 Task: Change  the formatting of the data to Which is Less than 10, In conditional formating, put the option 'Light Red Fill with Drak Red Text. 'add another formatting option Format As Table, insert the option Blue Table style Light 9 , change the format of Column Width to Auto fit Row HeightIn the sheet   Innovate Sales review   book
Action: Mouse moved to (32, 155)
Screenshot: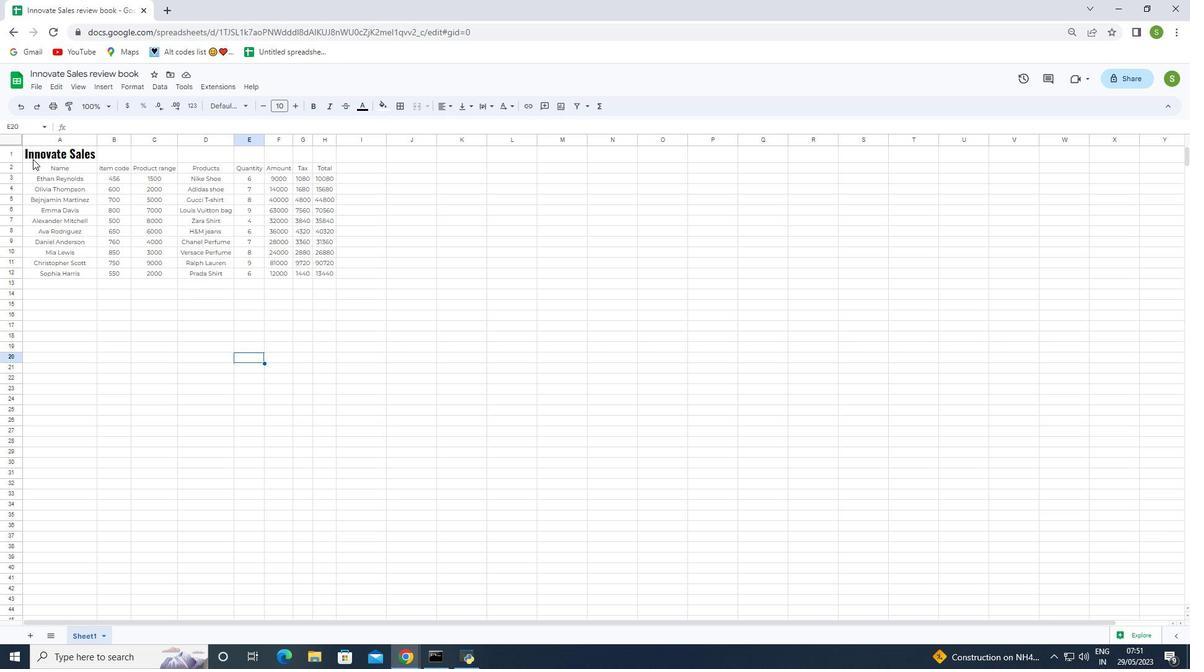 
Action: Mouse pressed left at (32, 155)
Screenshot: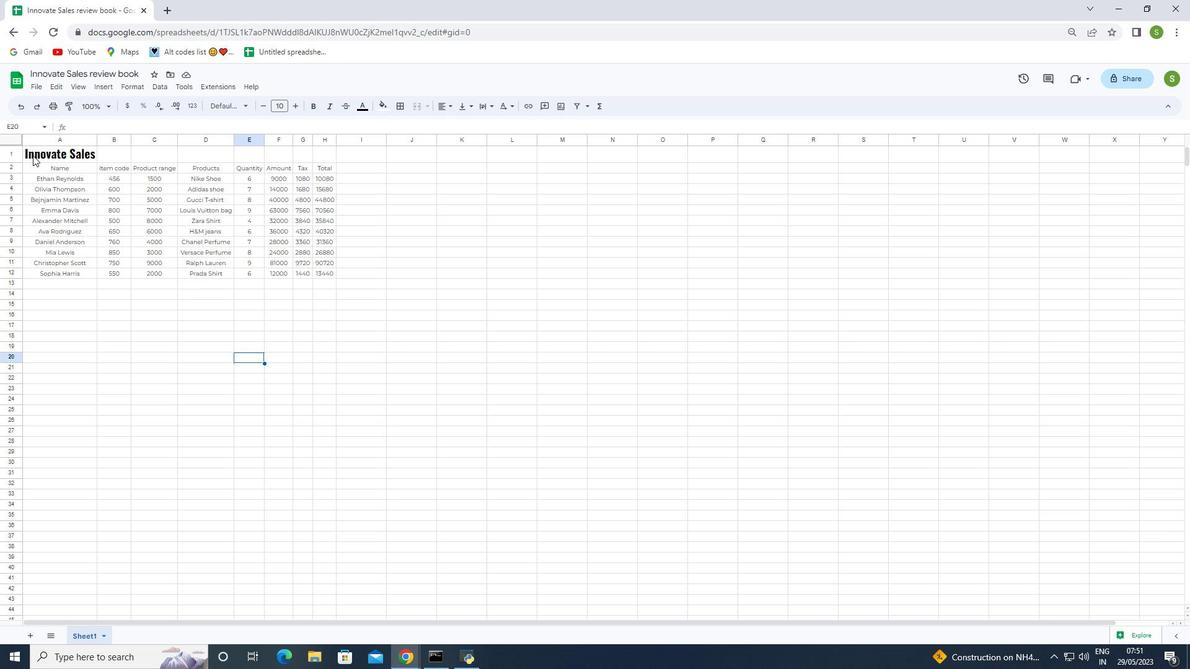 
Action: Mouse moved to (333, 375)
Screenshot: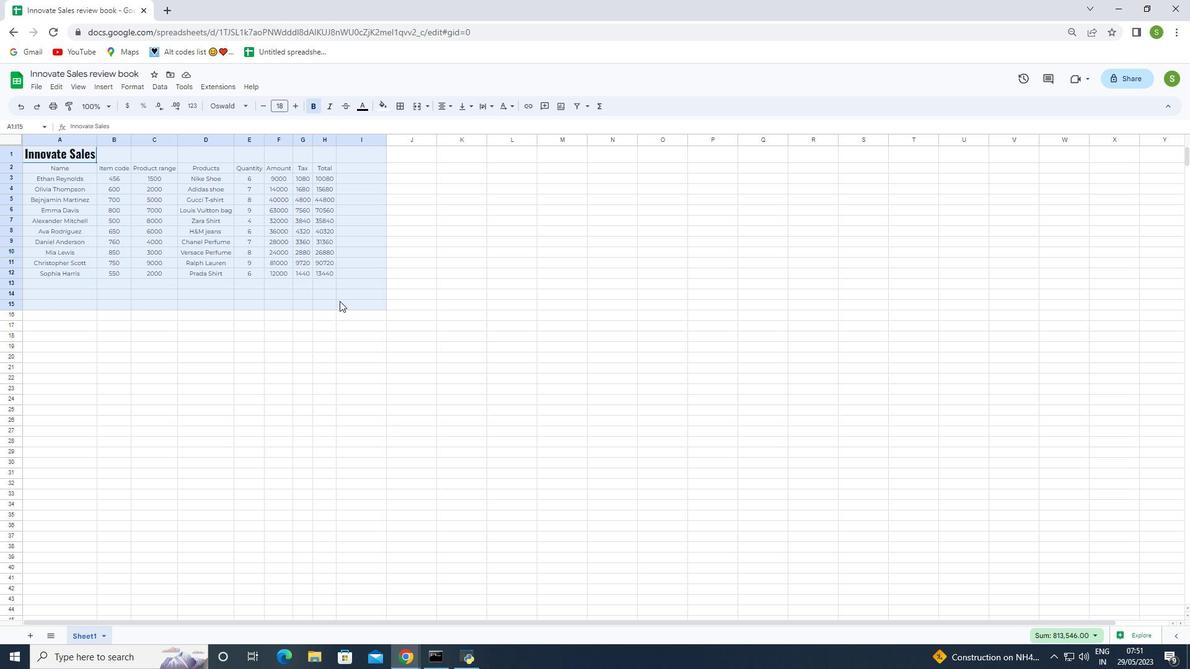 
Action: Mouse pressed left at (333, 375)
Screenshot: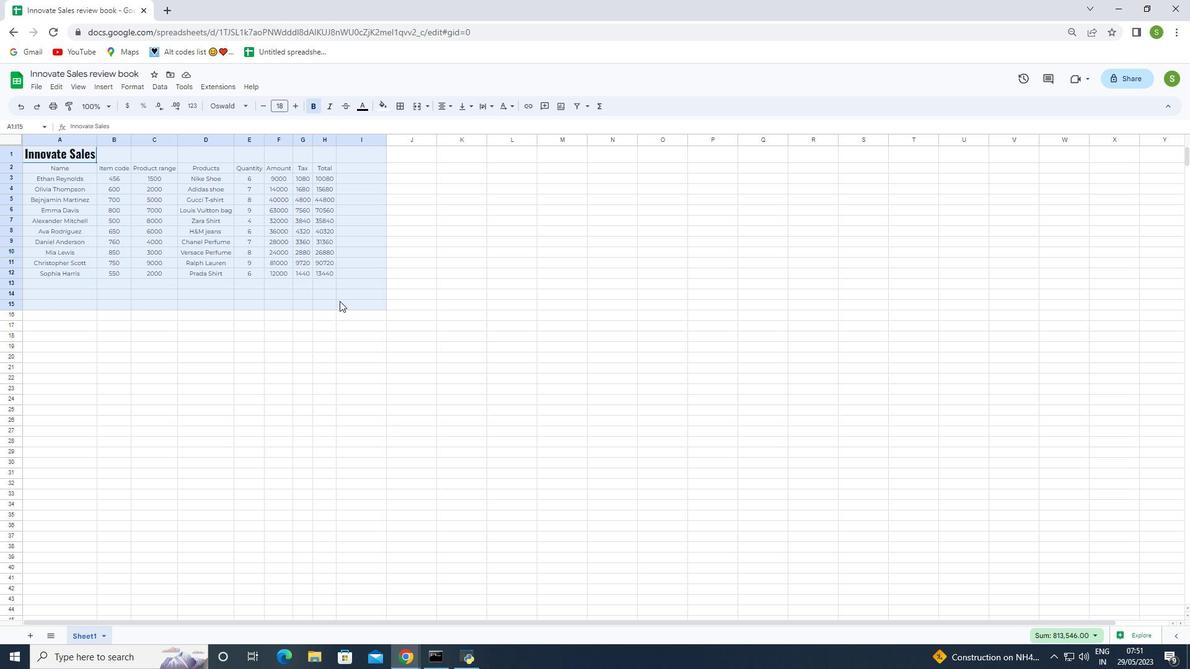 
Action: Mouse moved to (59, 171)
Screenshot: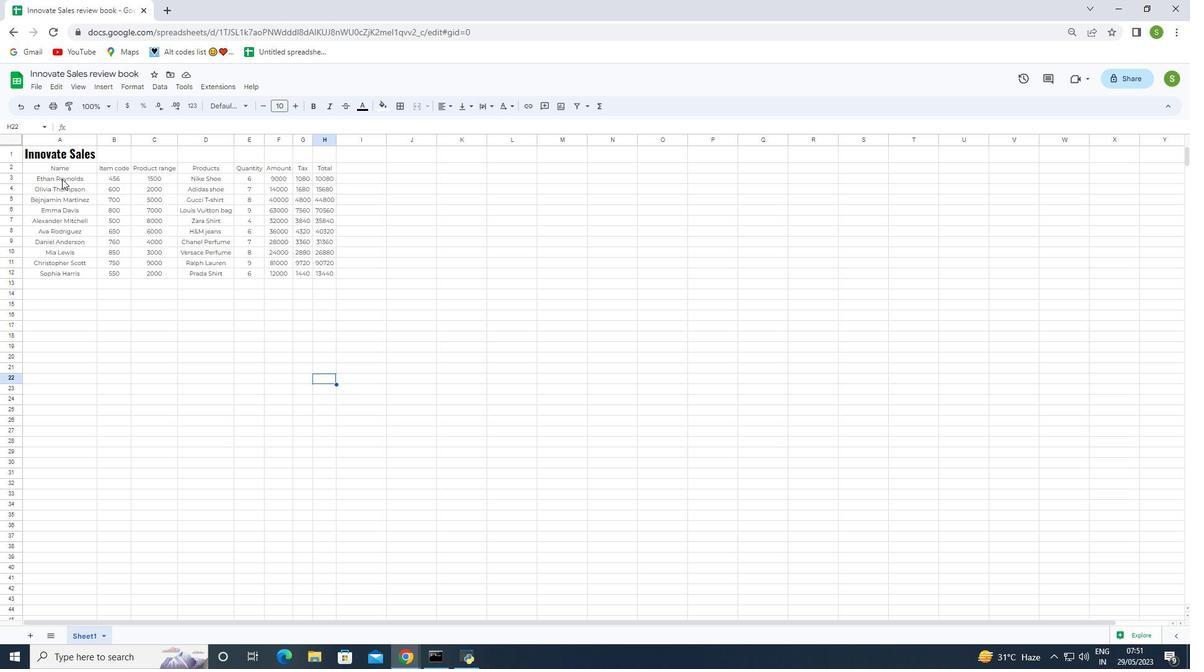 
Action: Mouse pressed left at (59, 171)
Screenshot: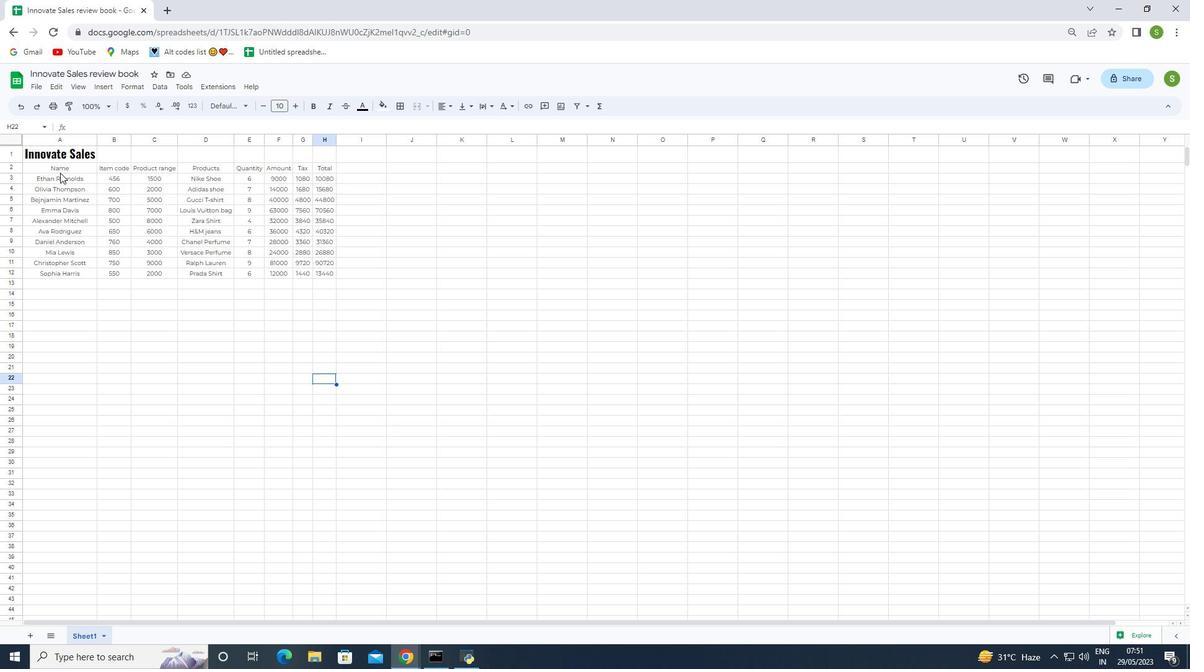 
Action: Mouse moved to (133, 86)
Screenshot: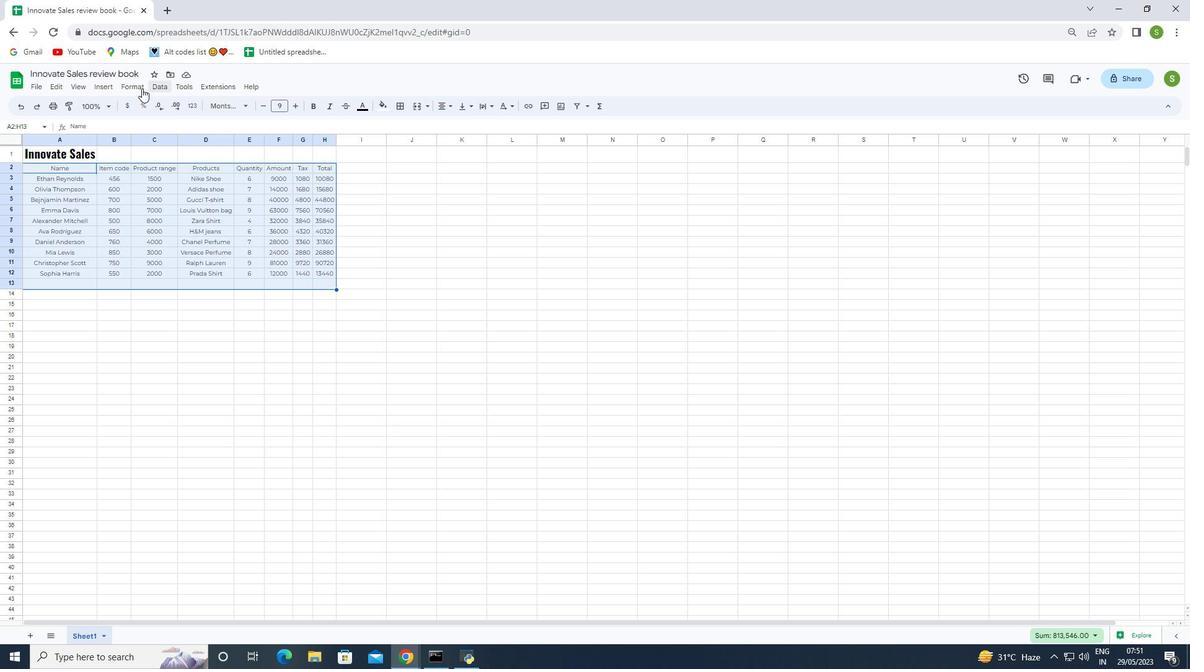 
Action: Mouse pressed left at (133, 86)
Screenshot: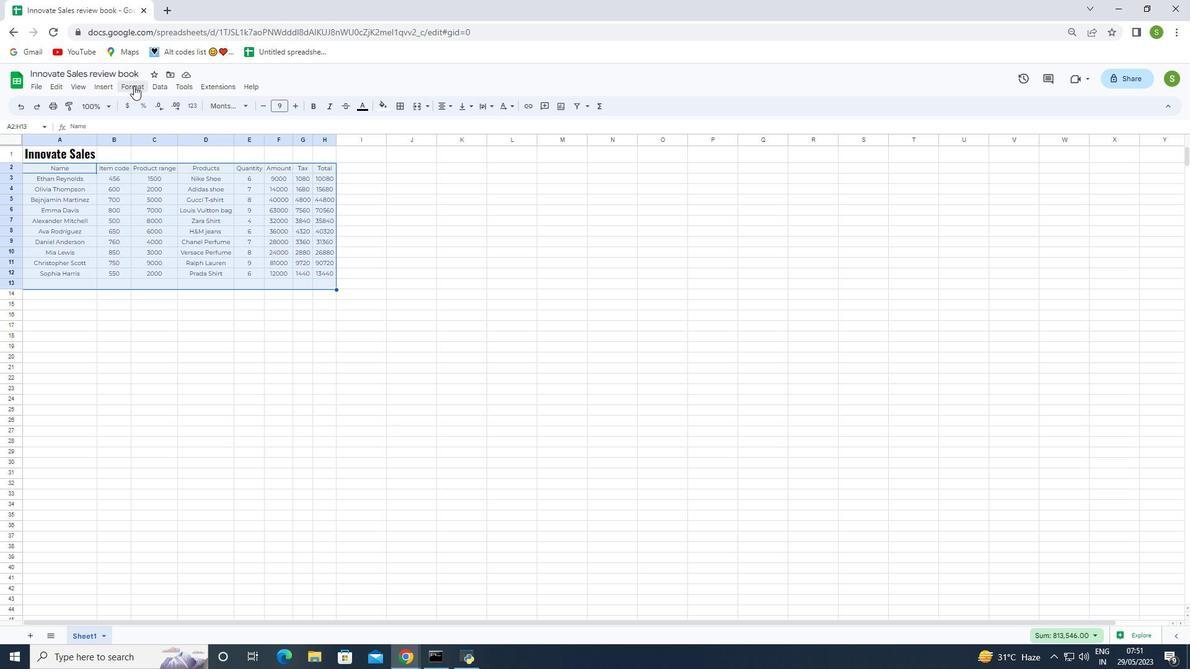 
Action: Mouse moved to (174, 256)
Screenshot: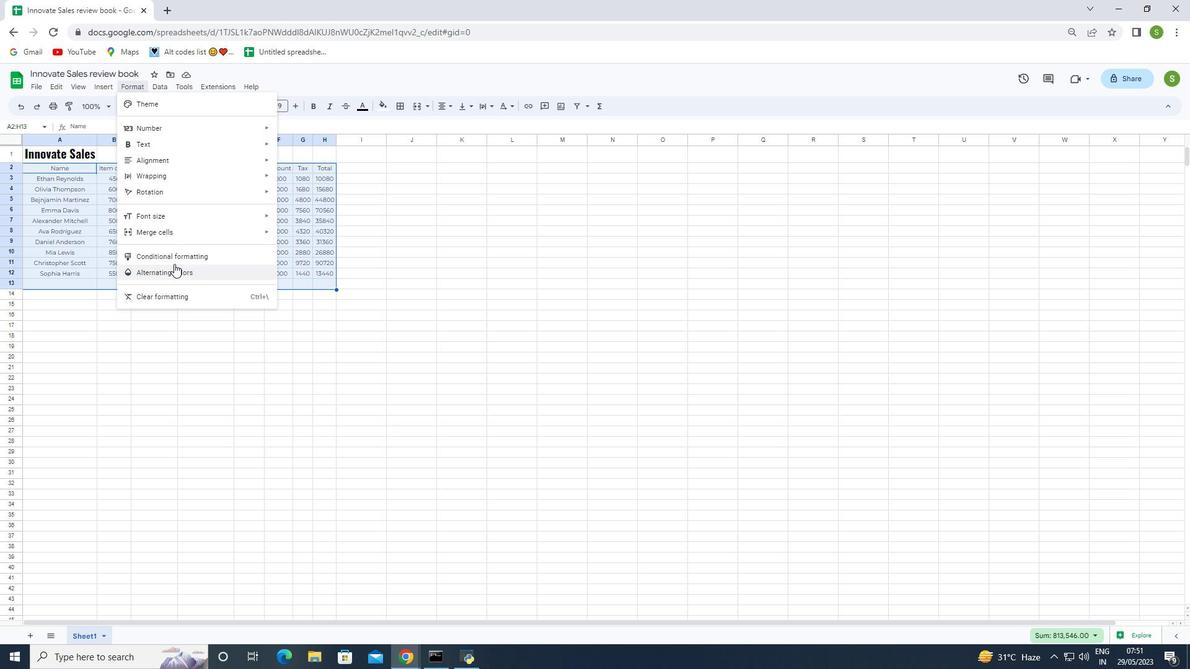
Action: Mouse pressed left at (174, 256)
Screenshot: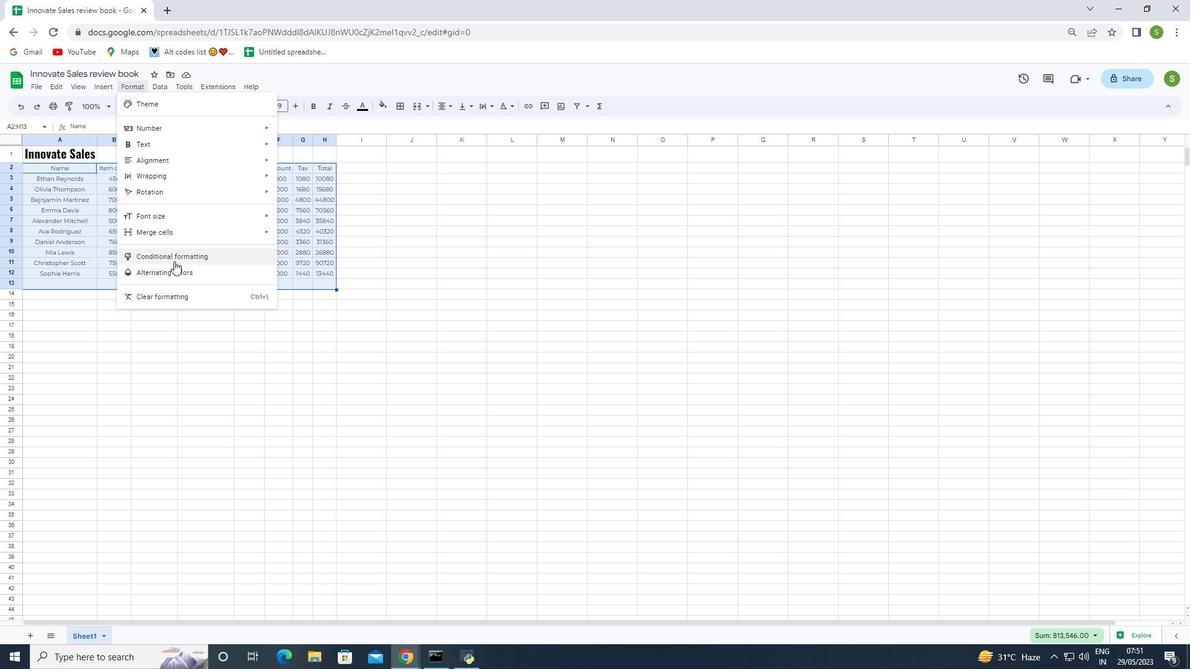 
Action: Mouse moved to (1078, 249)
Screenshot: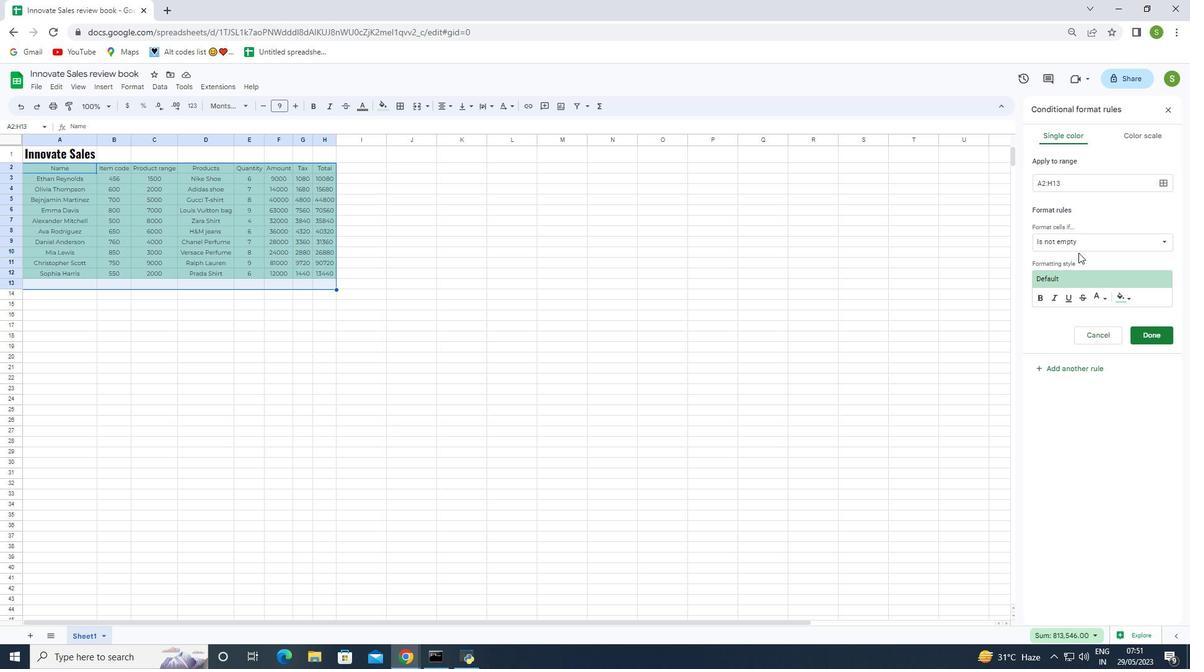 
Action: Mouse pressed left at (1078, 249)
Screenshot: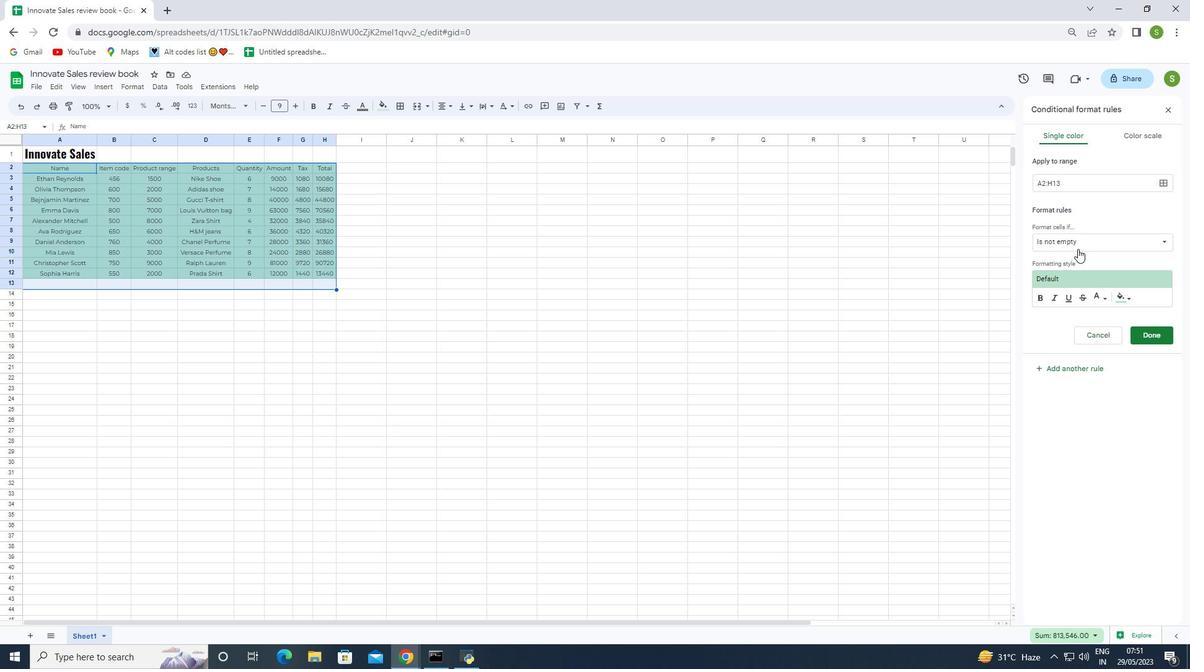 
Action: Mouse moved to (1081, 434)
Screenshot: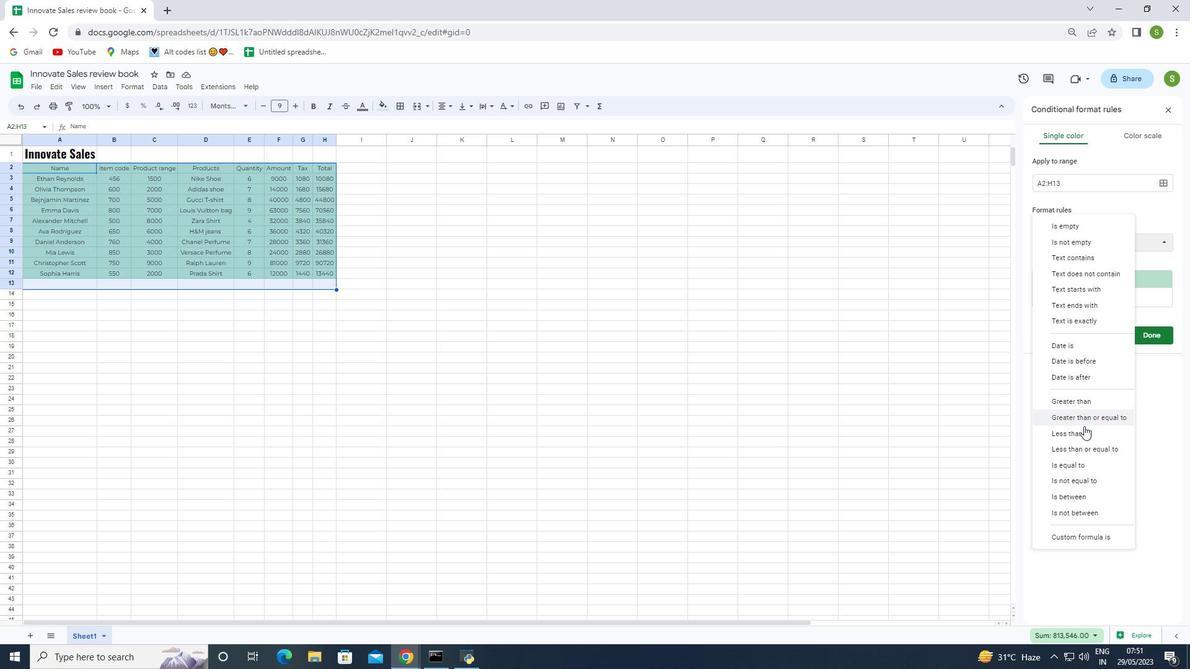 
Action: Mouse pressed left at (1081, 434)
Screenshot: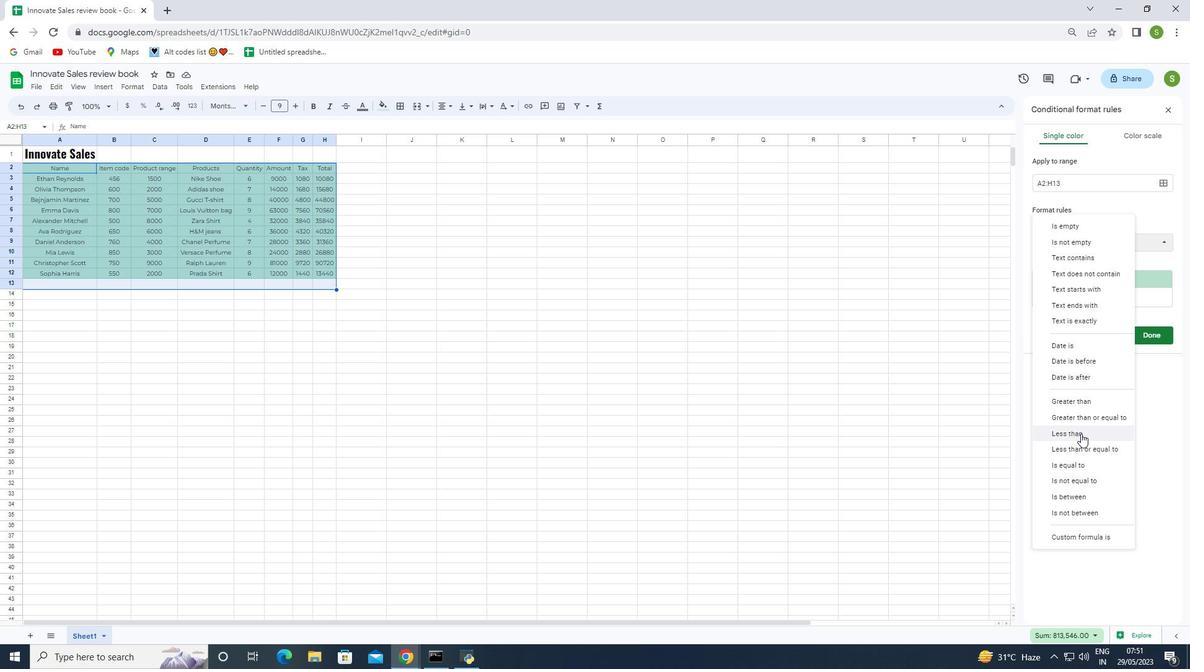 
Action: Mouse moved to (1047, 262)
Screenshot: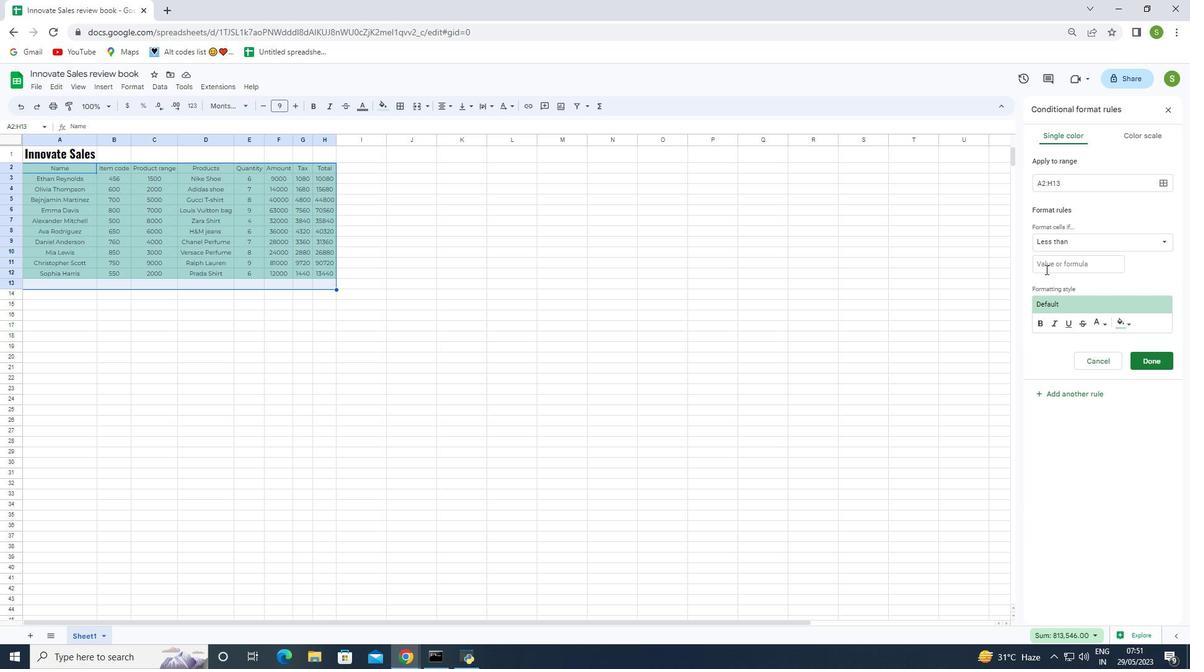 
Action: Mouse pressed left at (1047, 262)
Screenshot: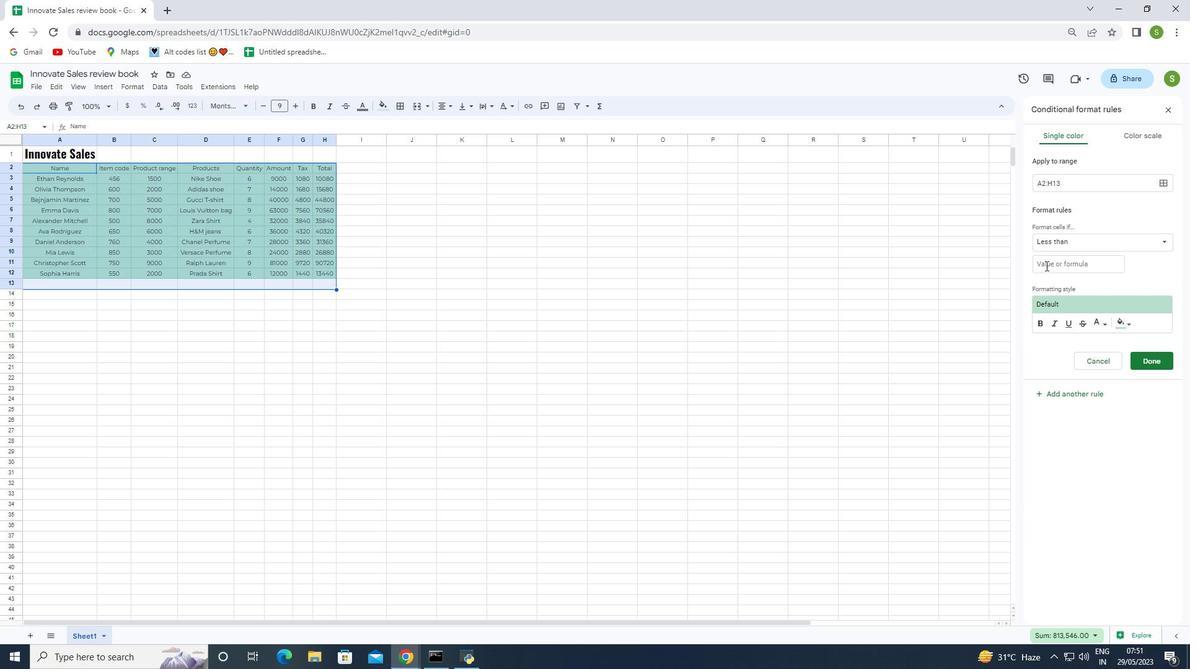 
Action: Key pressed 10
Screenshot: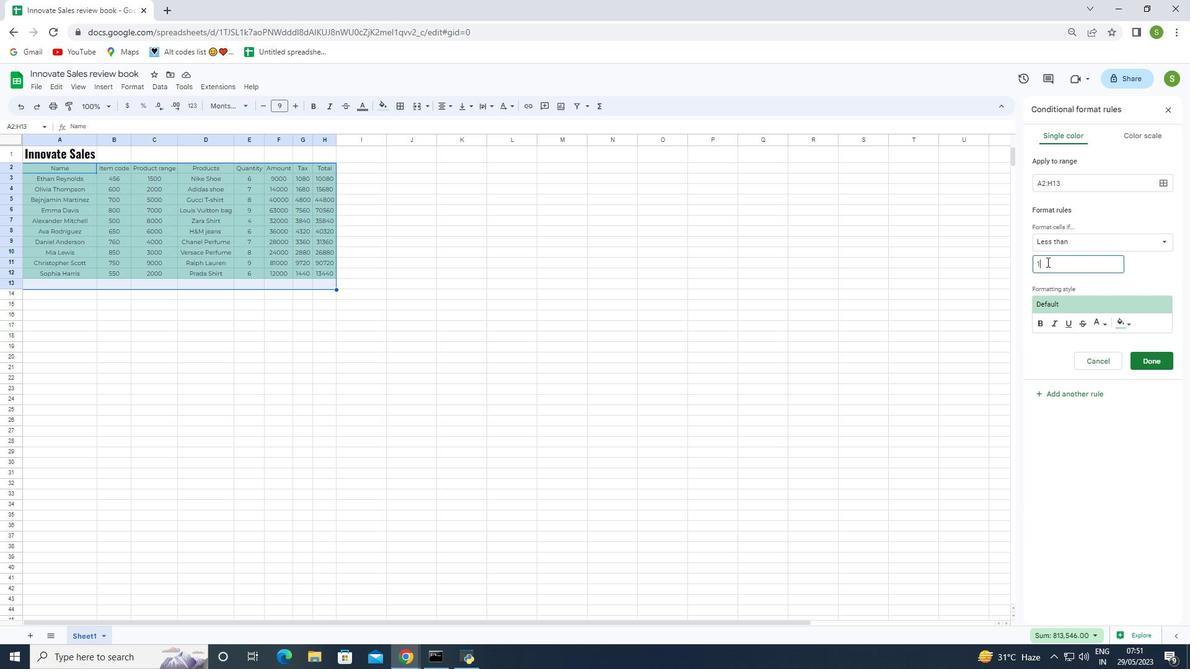 
Action: Mouse moved to (1124, 323)
Screenshot: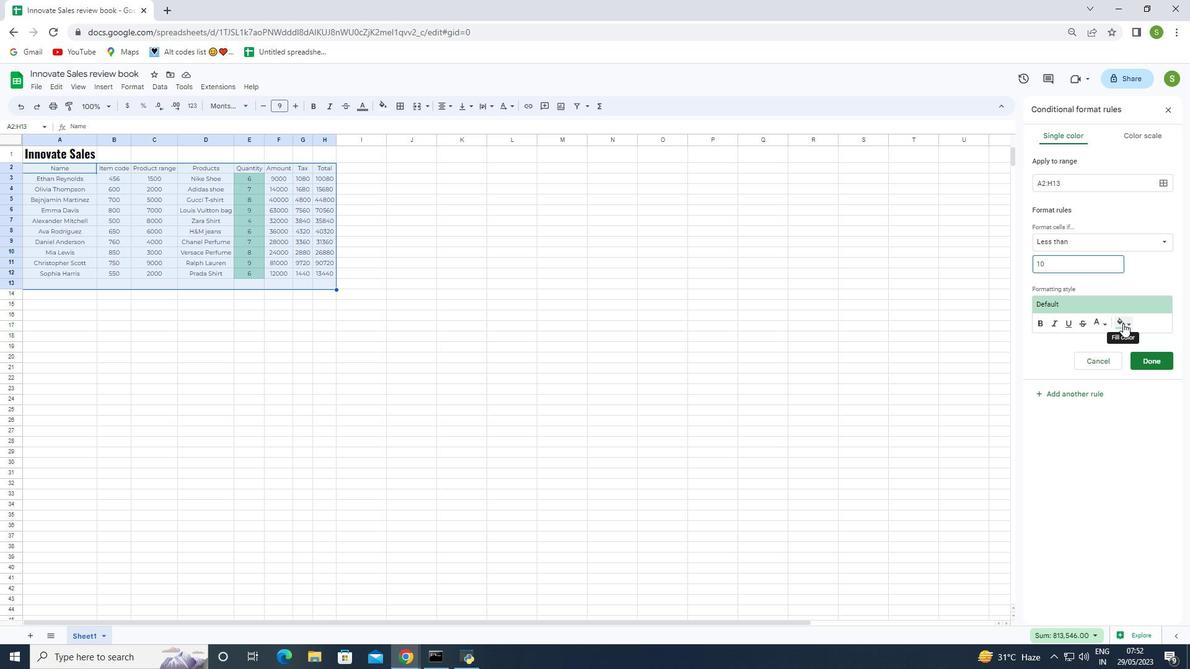 
Action: Mouse pressed left at (1124, 323)
Screenshot: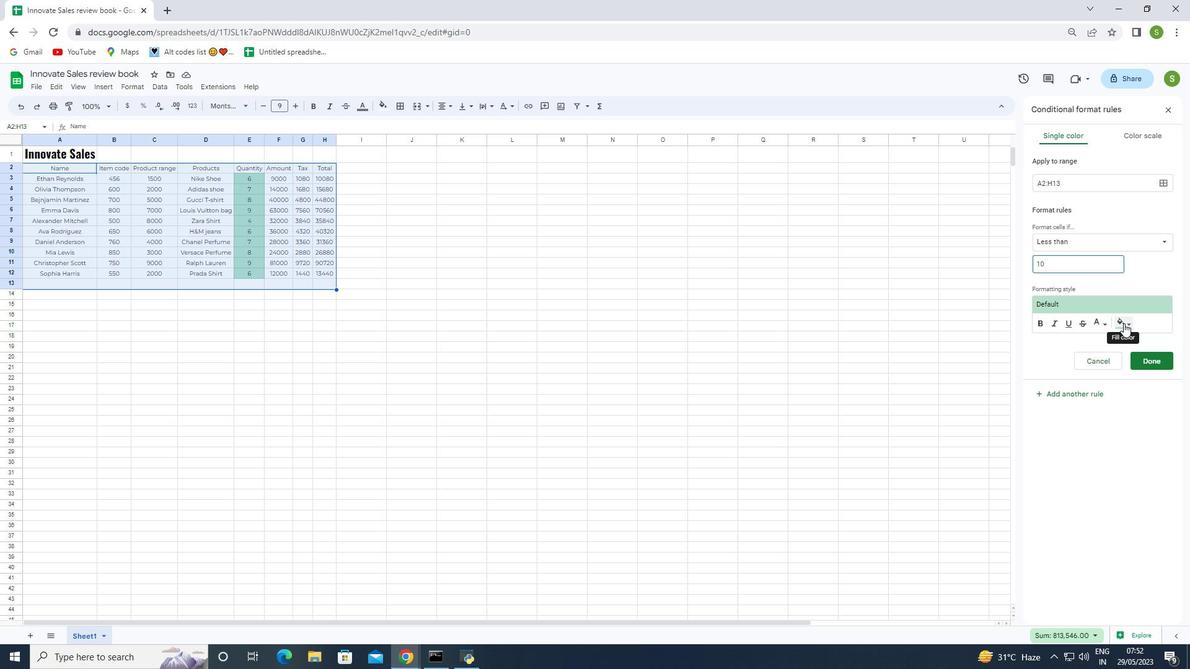 
Action: Mouse moved to (1040, 400)
Screenshot: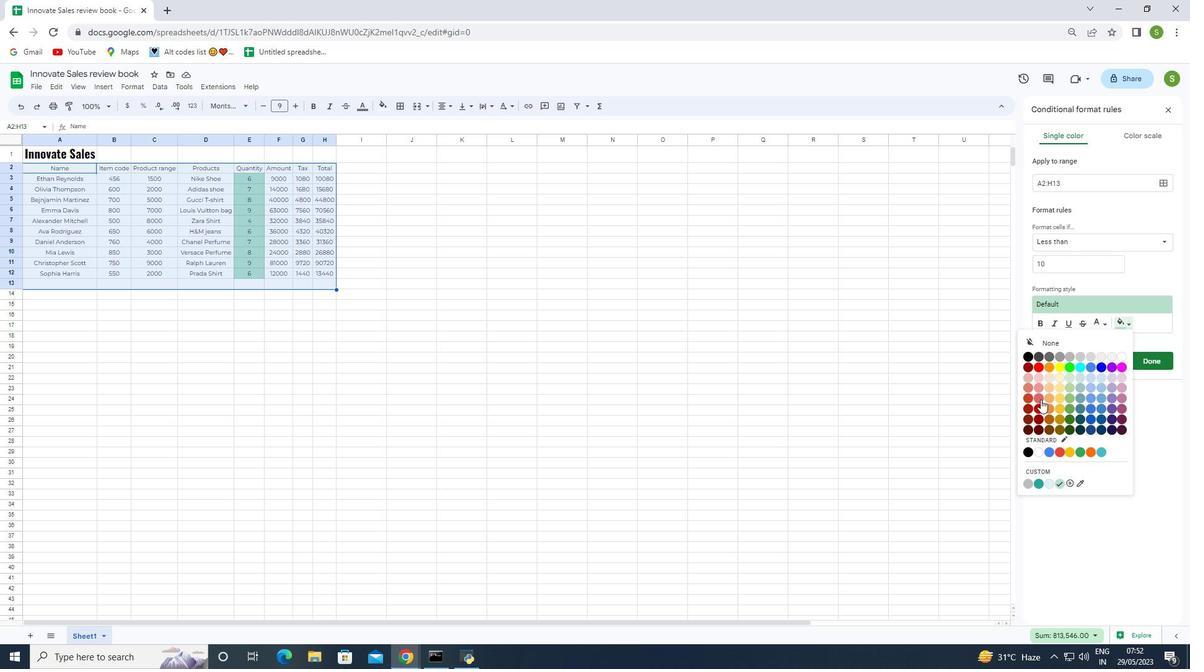 
Action: Mouse pressed left at (1040, 400)
Screenshot: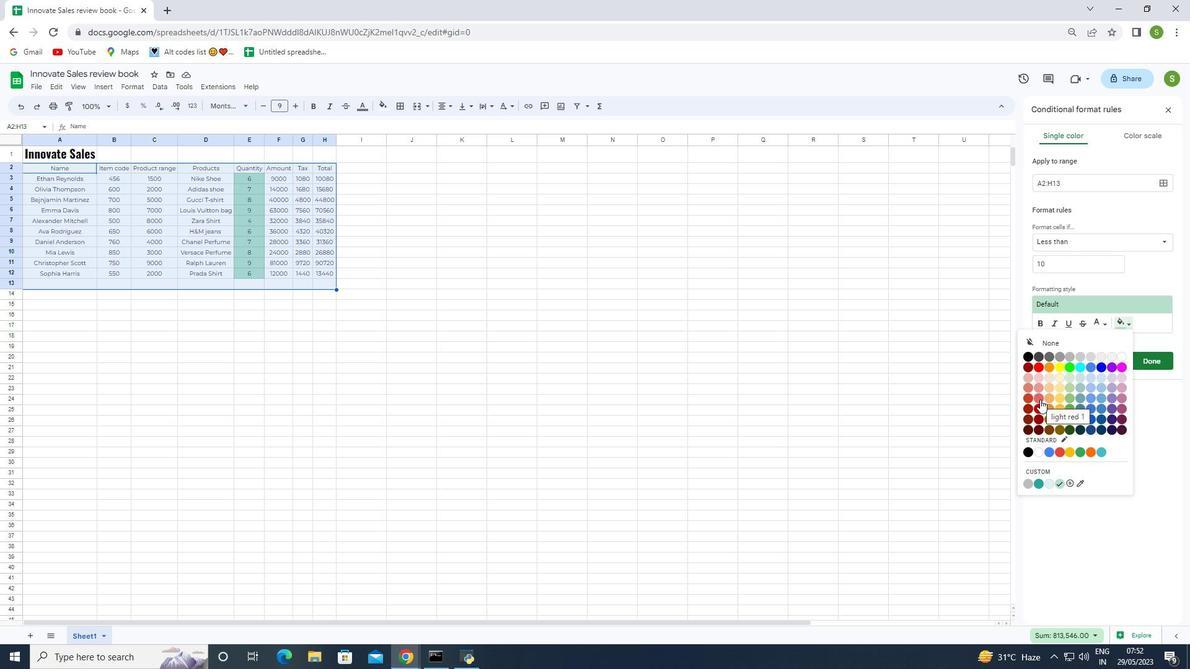 
Action: Mouse moved to (1105, 323)
Screenshot: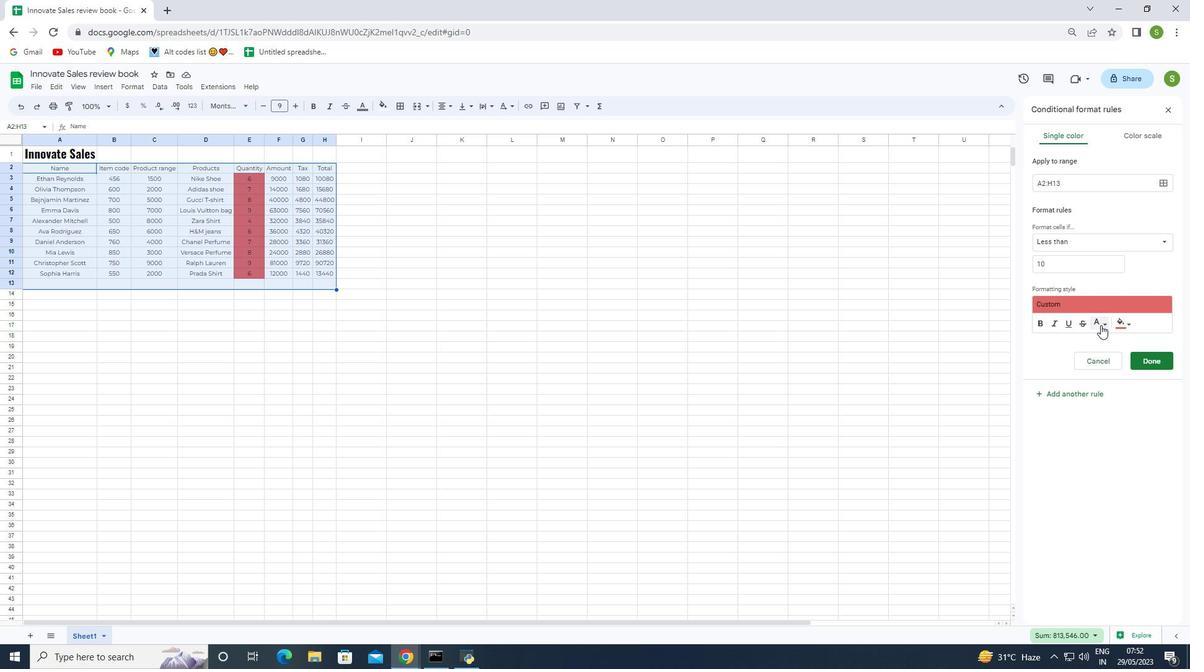 
Action: Mouse pressed left at (1105, 323)
Screenshot: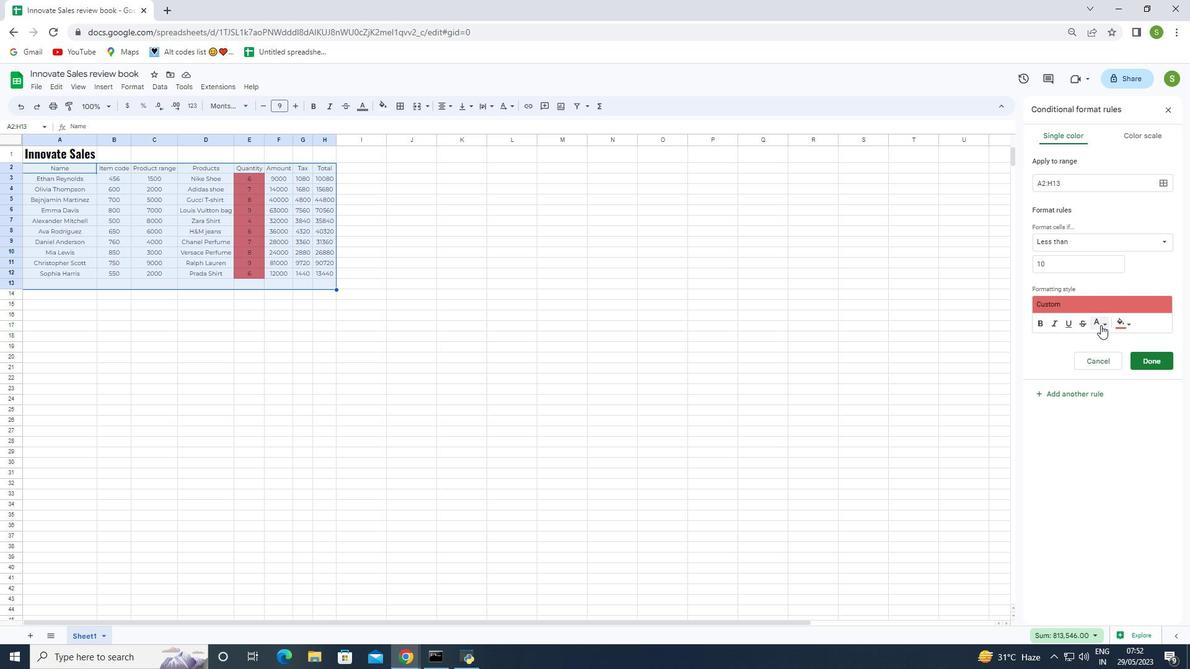 
Action: Mouse moved to (1015, 408)
Screenshot: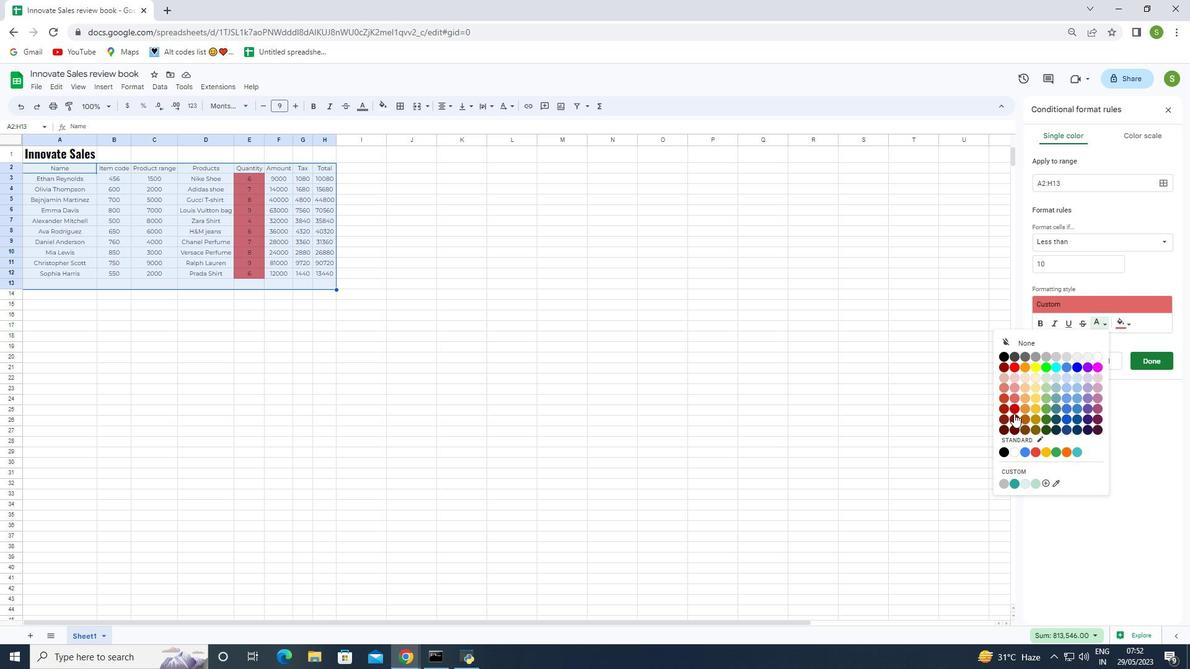 
Action: Mouse pressed left at (1015, 408)
Screenshot: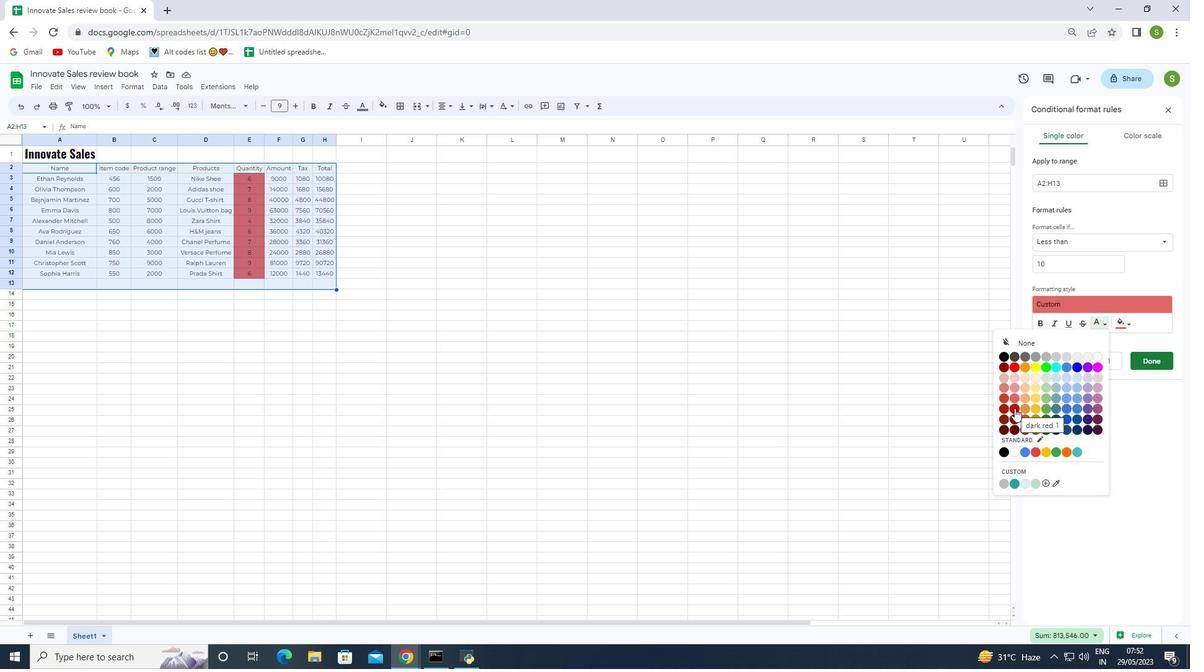 
Action: Mouse moved to (390, 448)
Screenshot: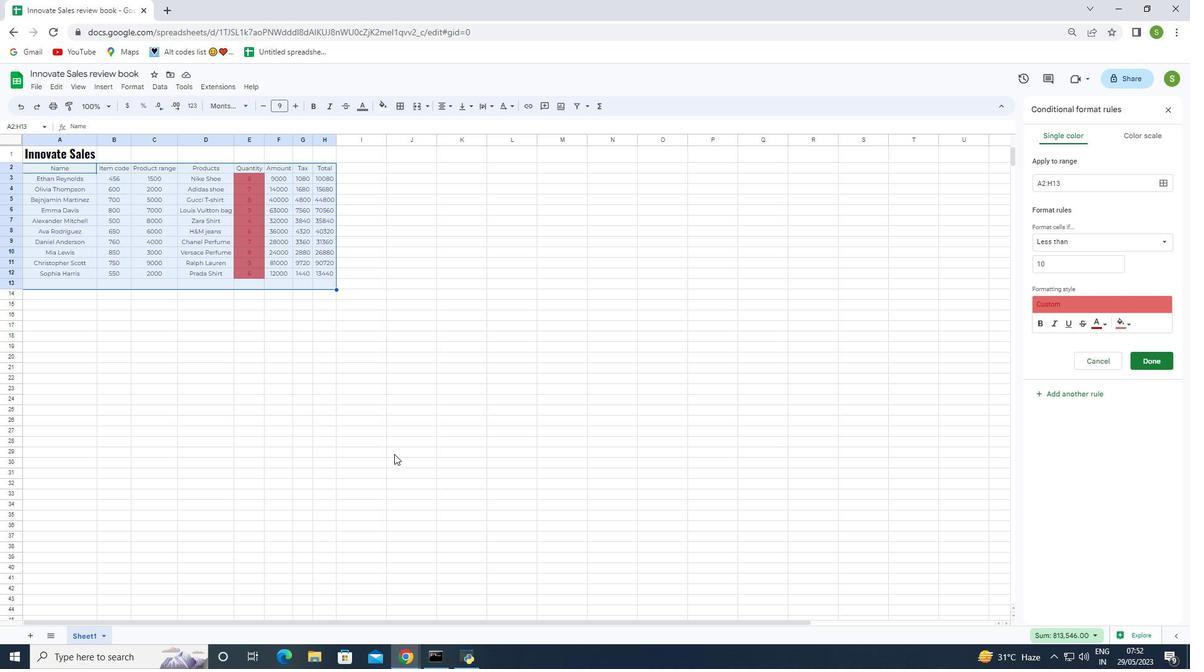 
Action: Mouse pressed left at (390, 448)
Screenshot: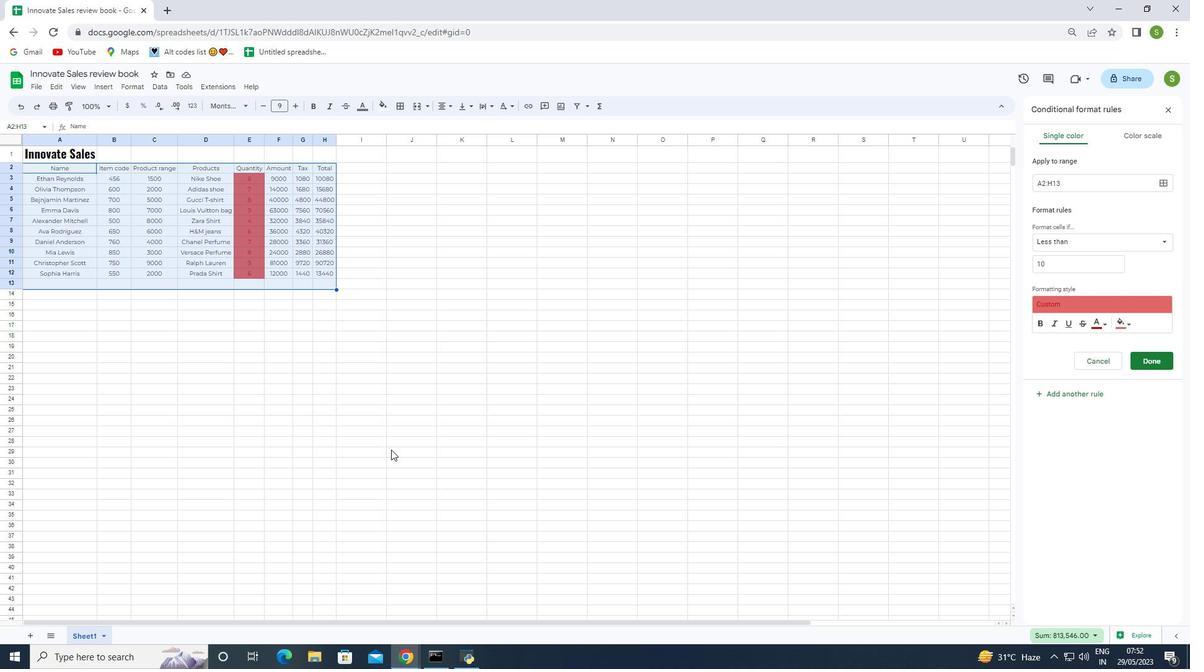 
Action: Mouse moved to (27, 150)
Screenshot: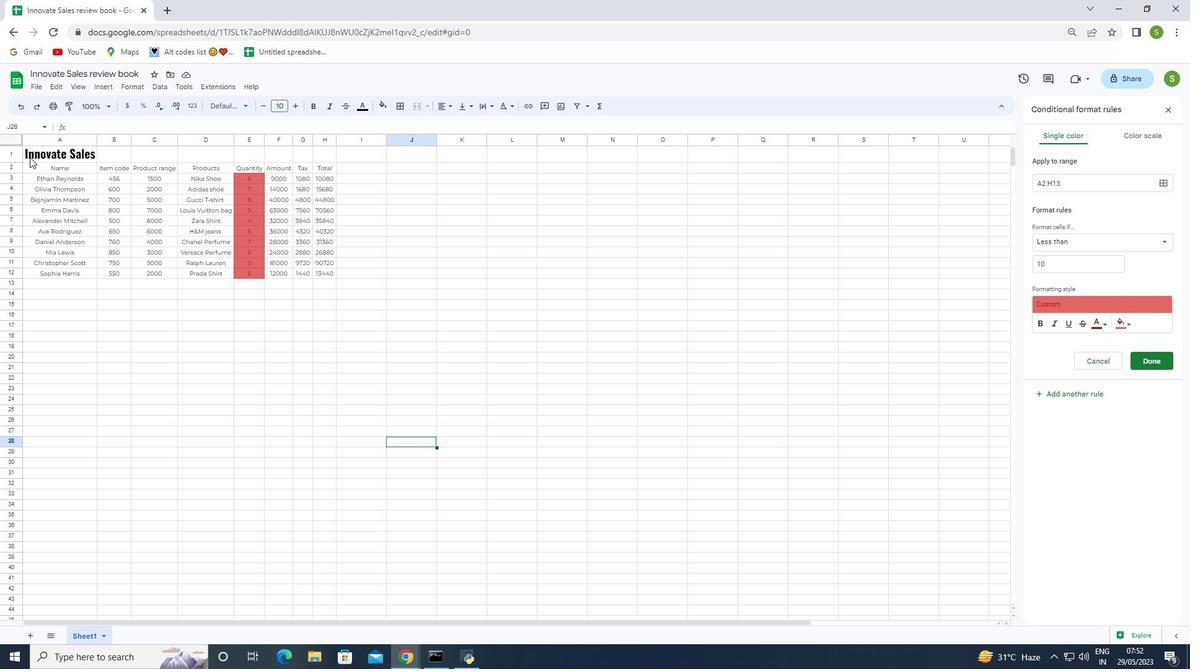 
Action: Mouse pressed left at (27, 150)
Screenshot: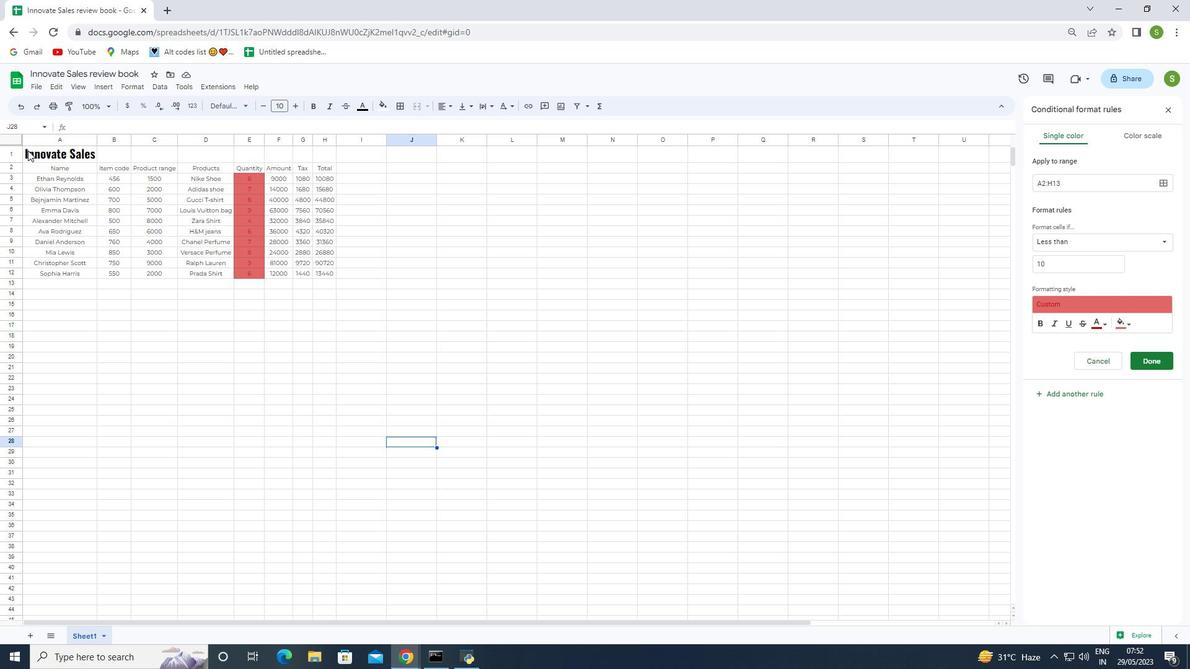 
Action: Mouse moved to (123, 84)
Screenshot: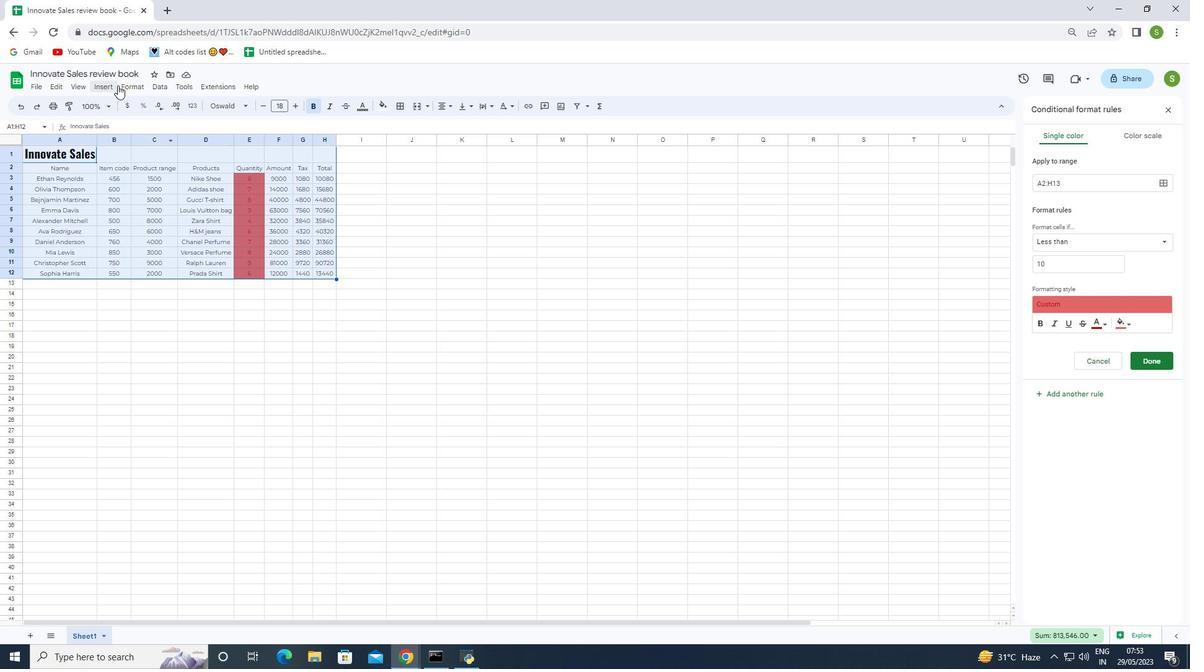 
Action: Mouse pressed left at (123, 84)
Screenshot: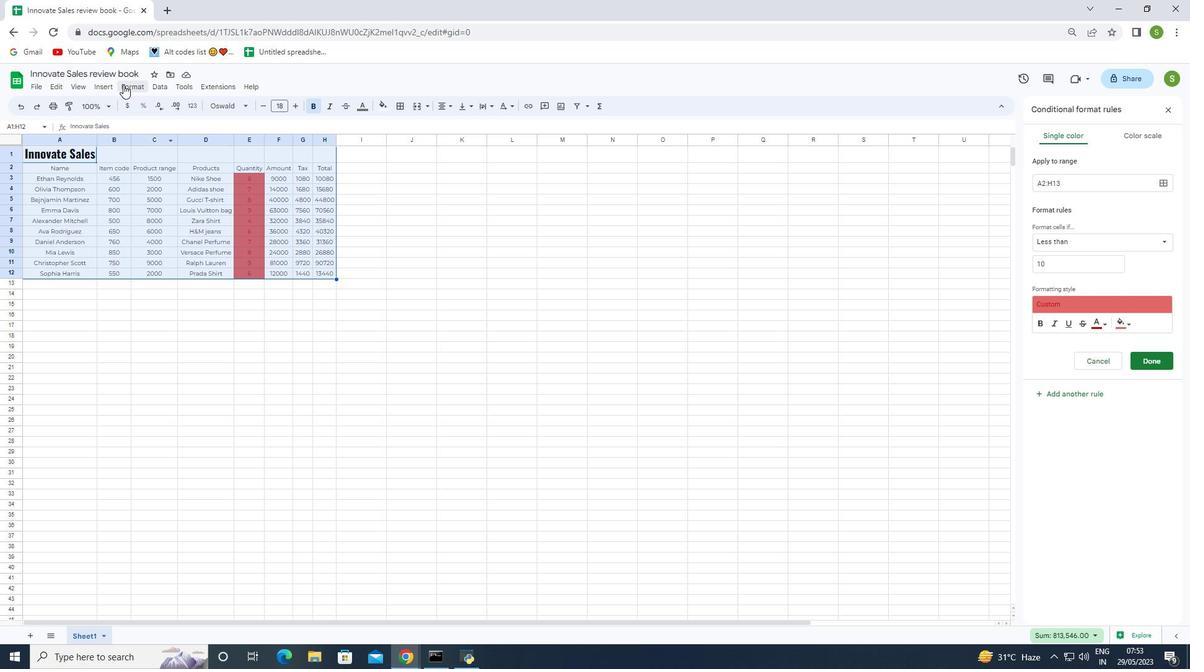 
Action: Mouse moved to (174, 272)
Screenshot: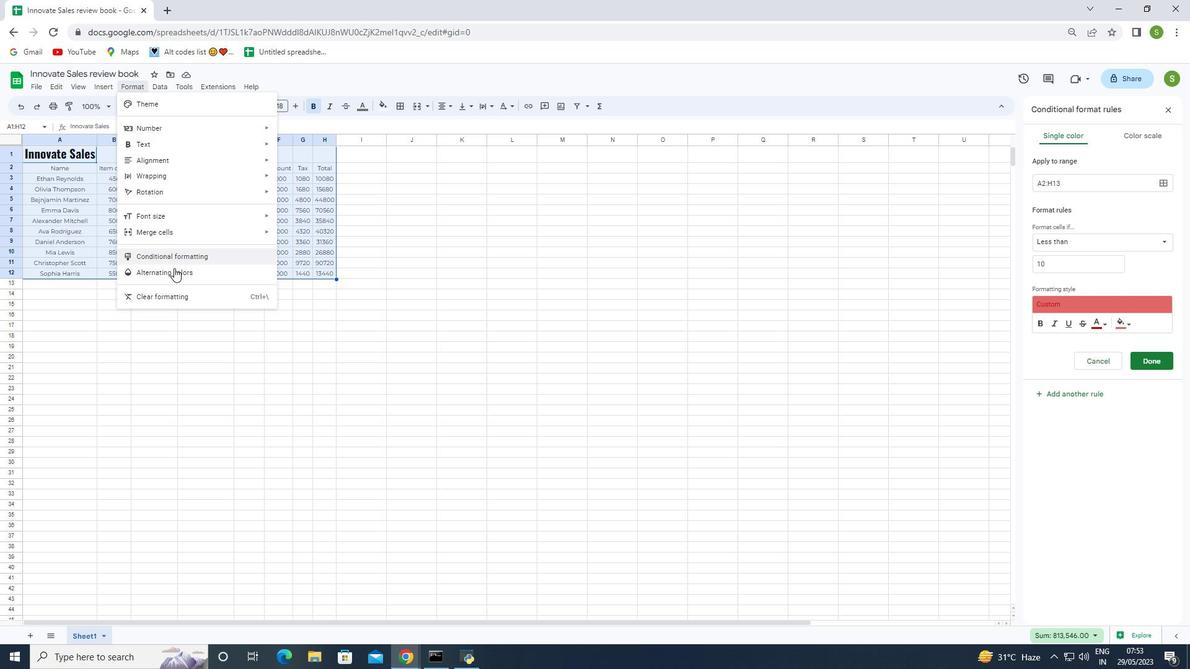 
Action: Mouse pressed left at (174, 272)
Screenshot: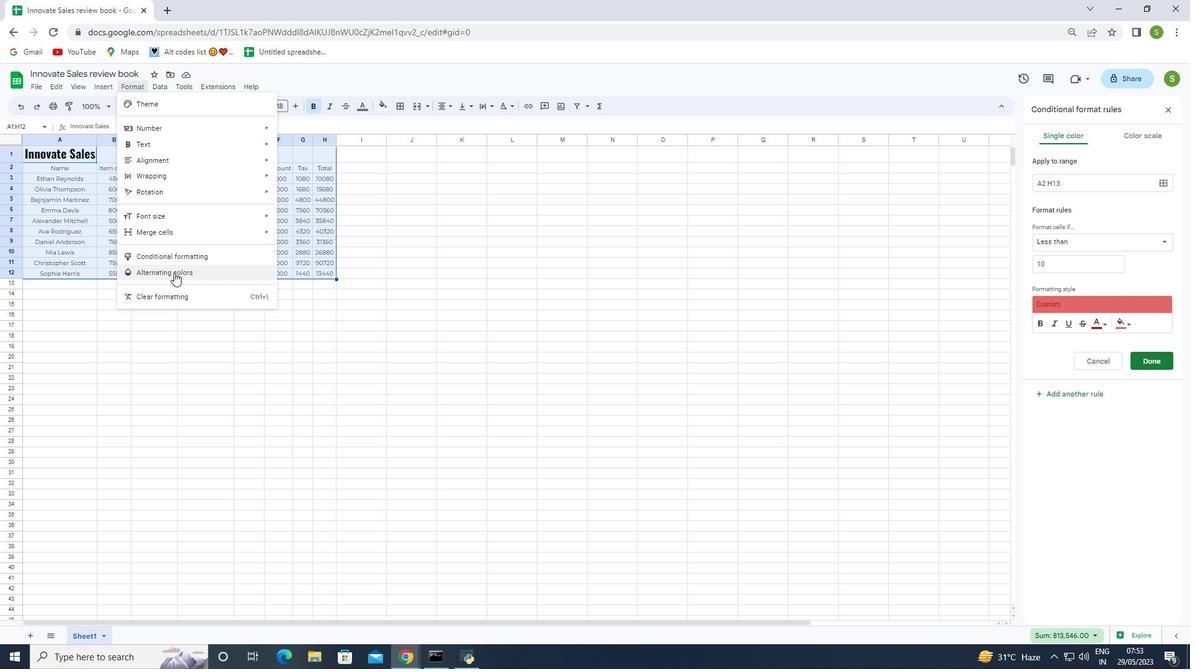 
Action: Mouse moved to (1083, 250)
Screenshot: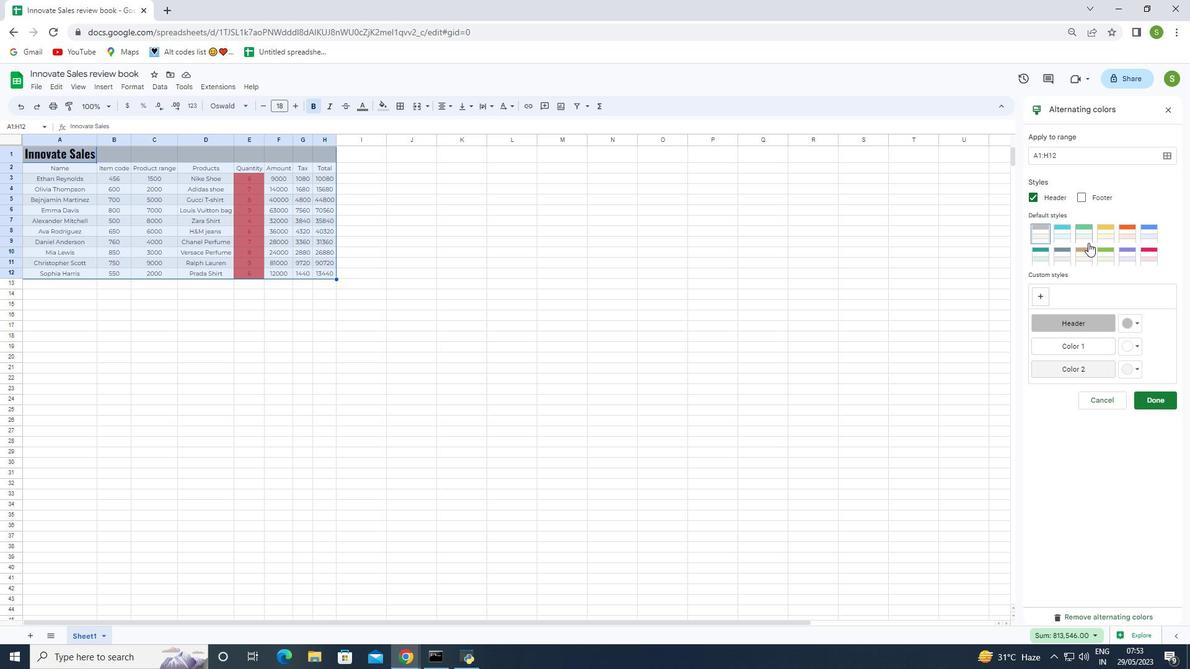 
Action: Mouse scrolled (1083, 251) with delta (0, 0)
Screenshot: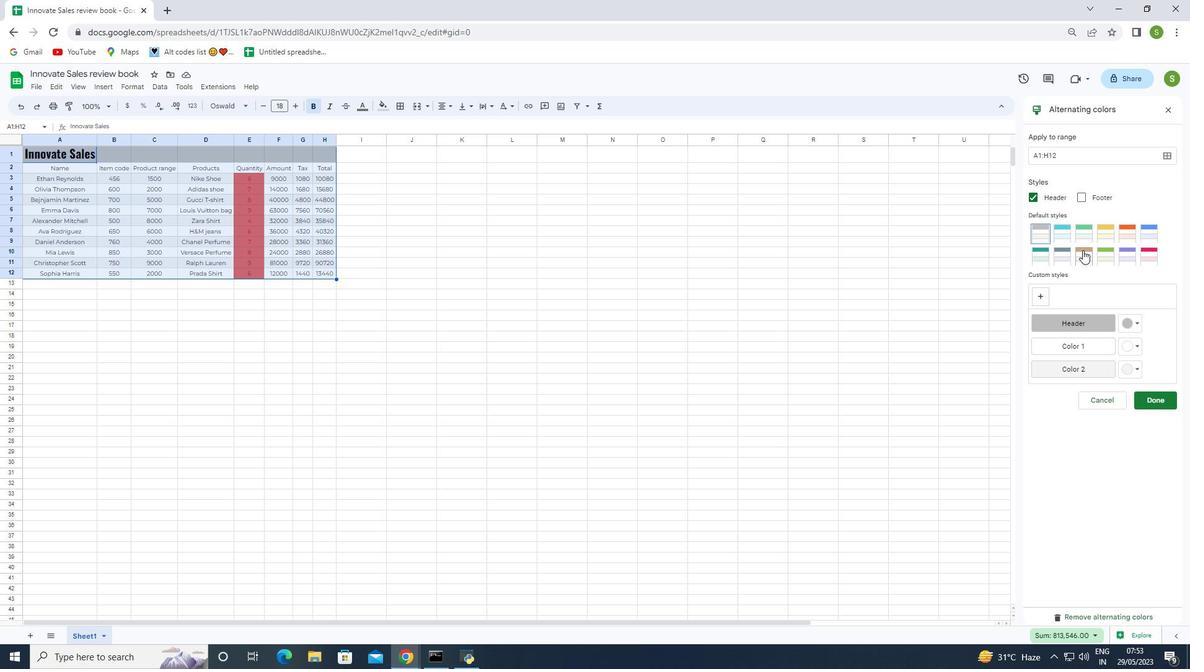 
Action: Mouse scrolled (1083, 251) with delta (0, 0)
Screenshot: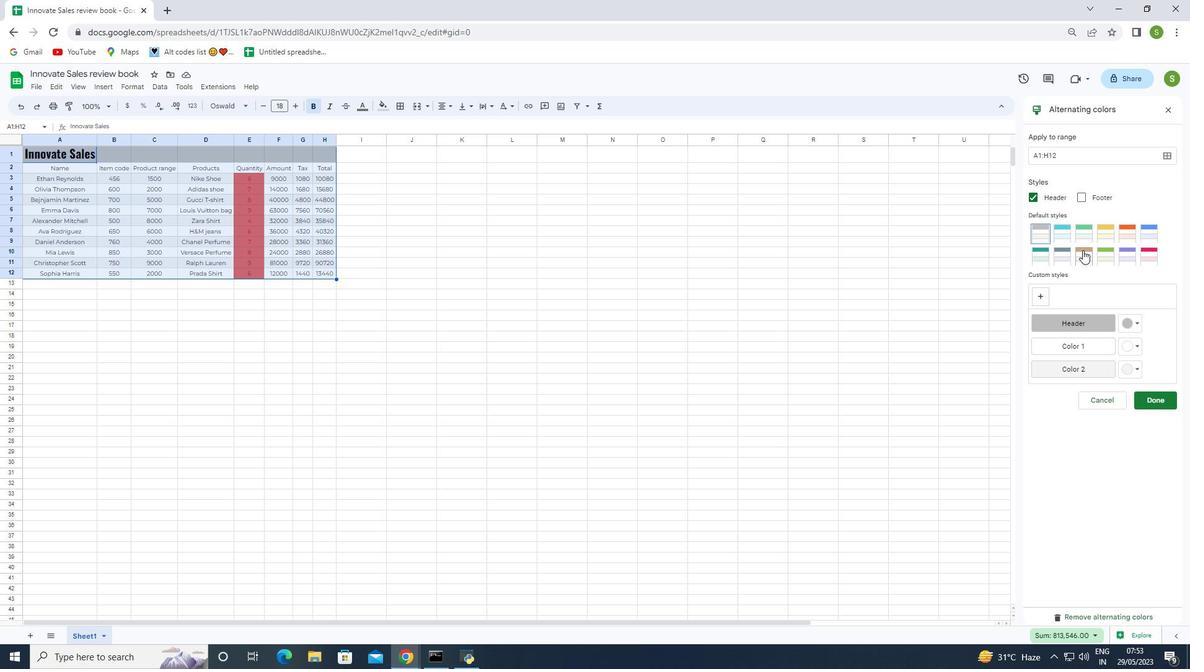 
Action: Mouse scrolled (1083, 251) with delta (0, 0)
Screenshot: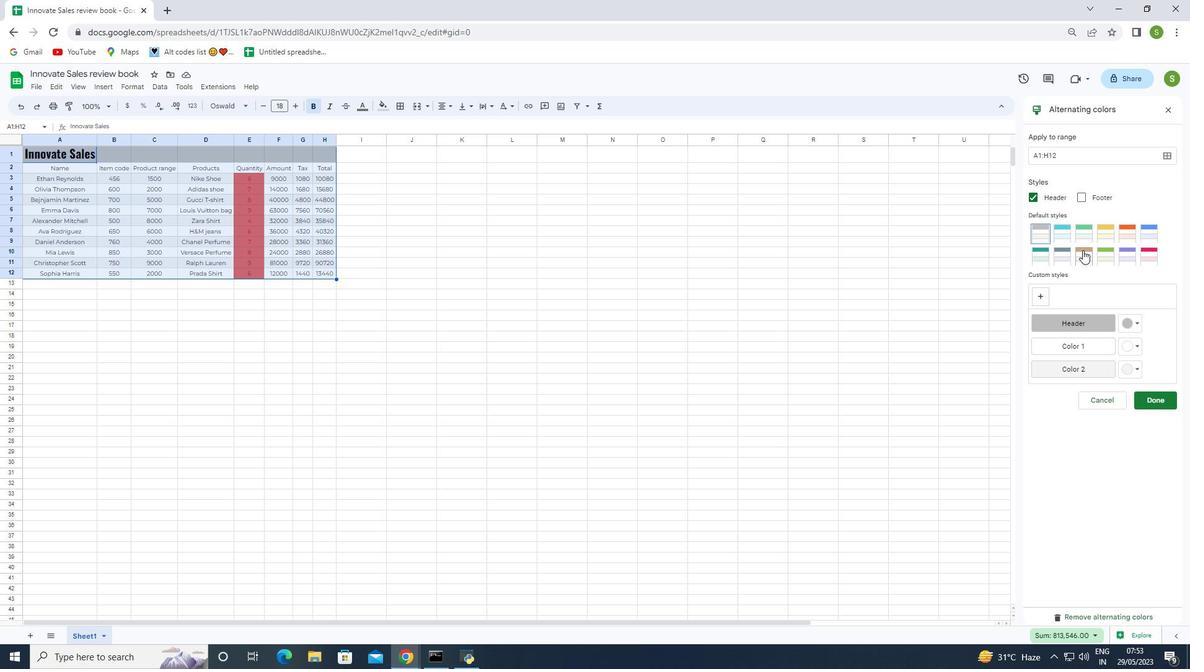
Action: Mouse moved to (1046, 276)
Screenshot: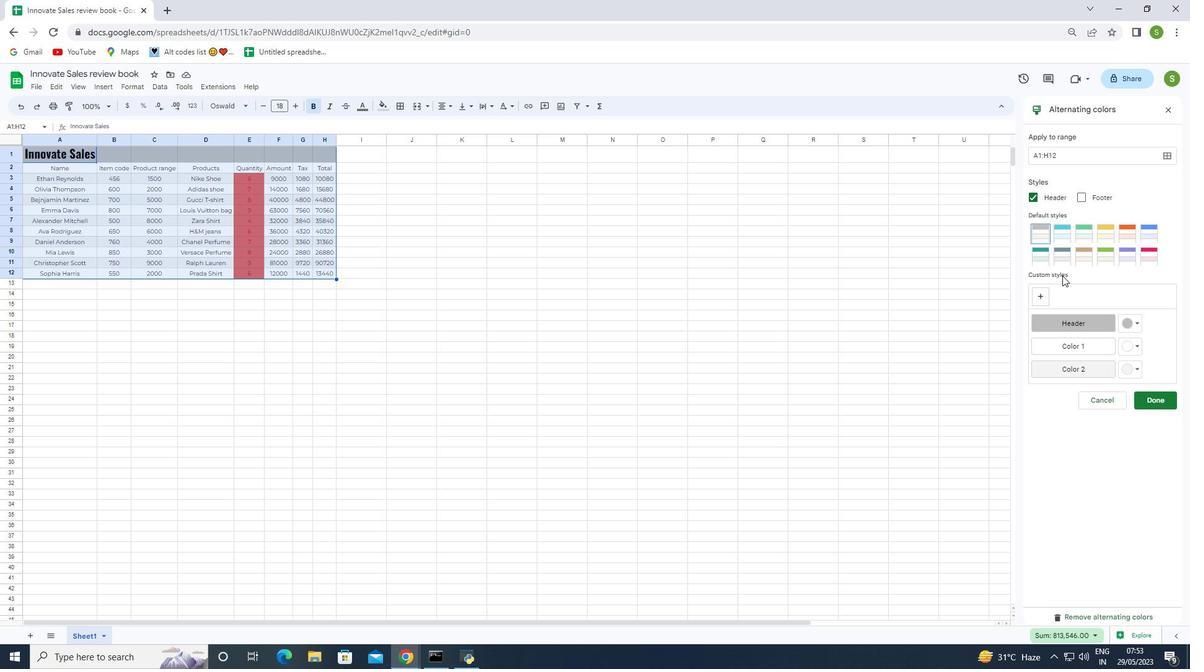 
Action: Mouse pressed left at (1046, 276)
Screenshot: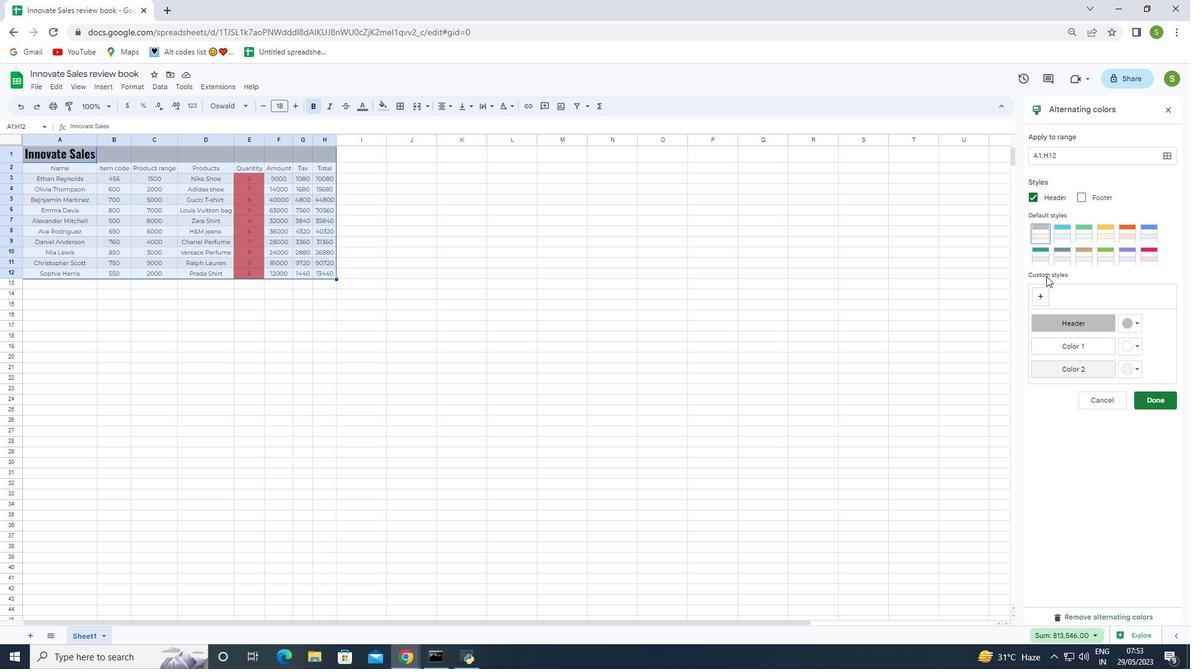 
Action: Mouse pressed left at (1046, 276)
Screenshot: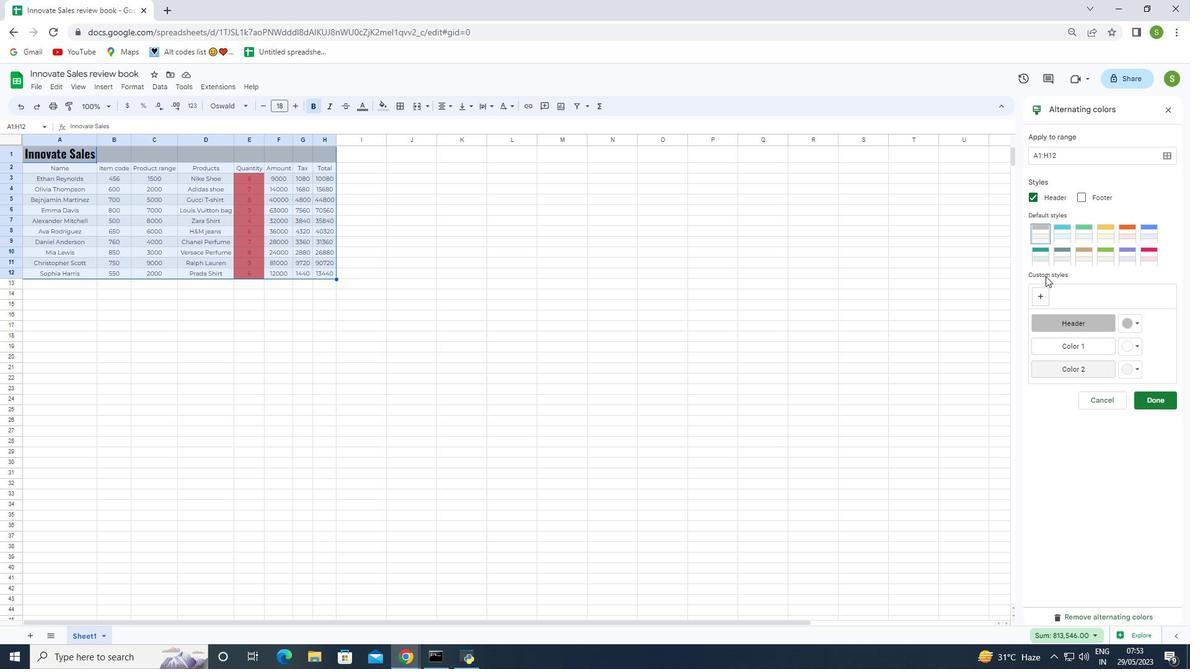 
Action: Mouse pressed left at (1046, 276)
Screenshot: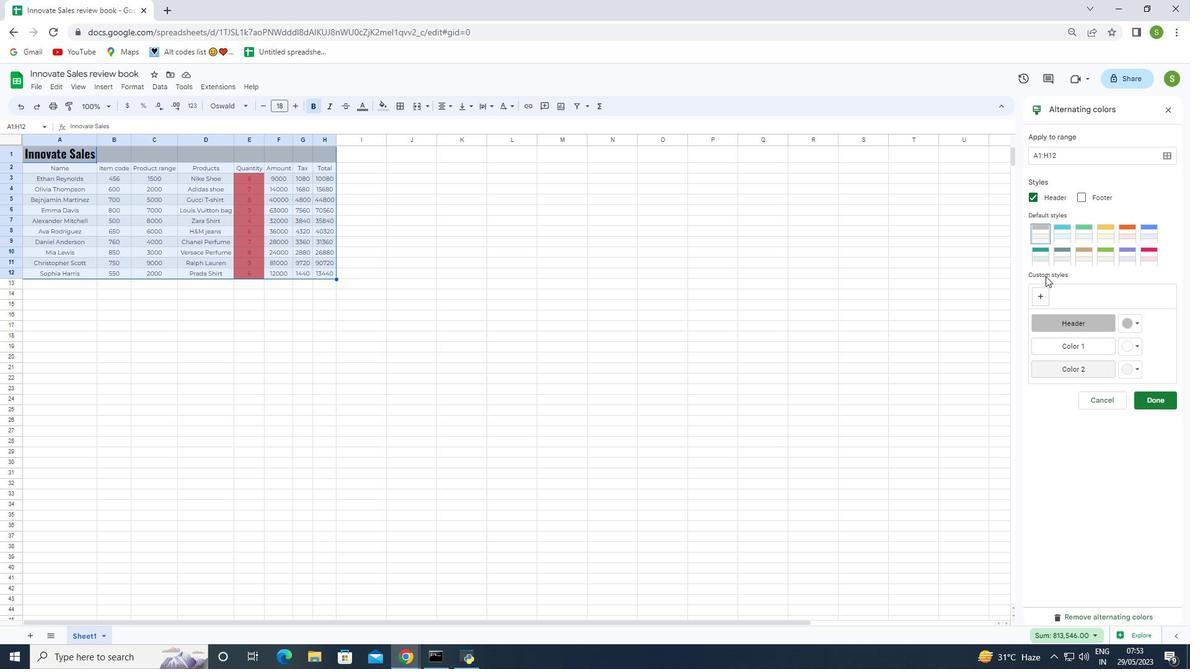 
Action: Mouse moved to (1043, 290)
Screenshot: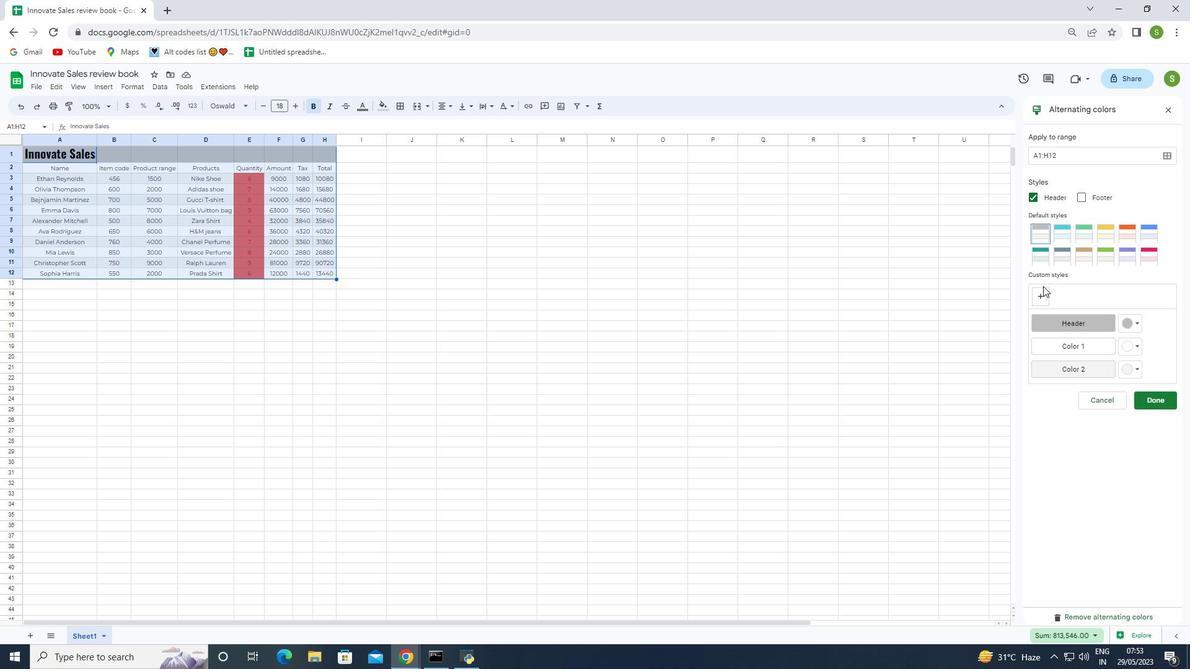 
Action: Mouse pressed left at (1043, 290)
Screenshot: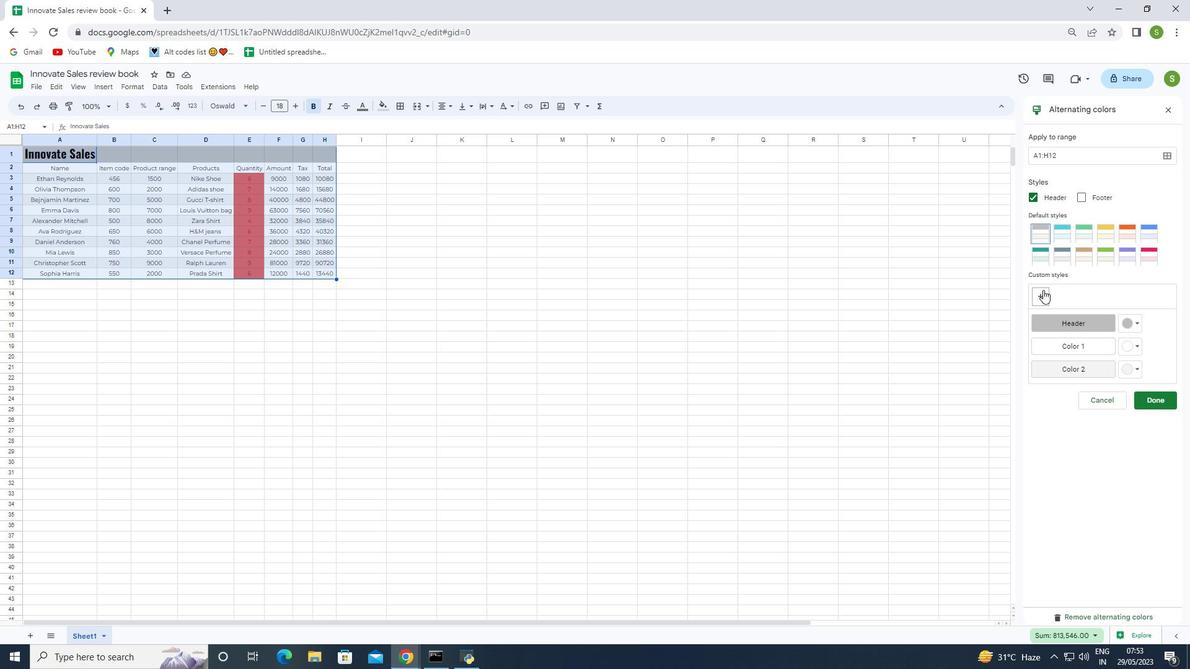 
Action: Mouse moved to (1061, 292)
Screenshot: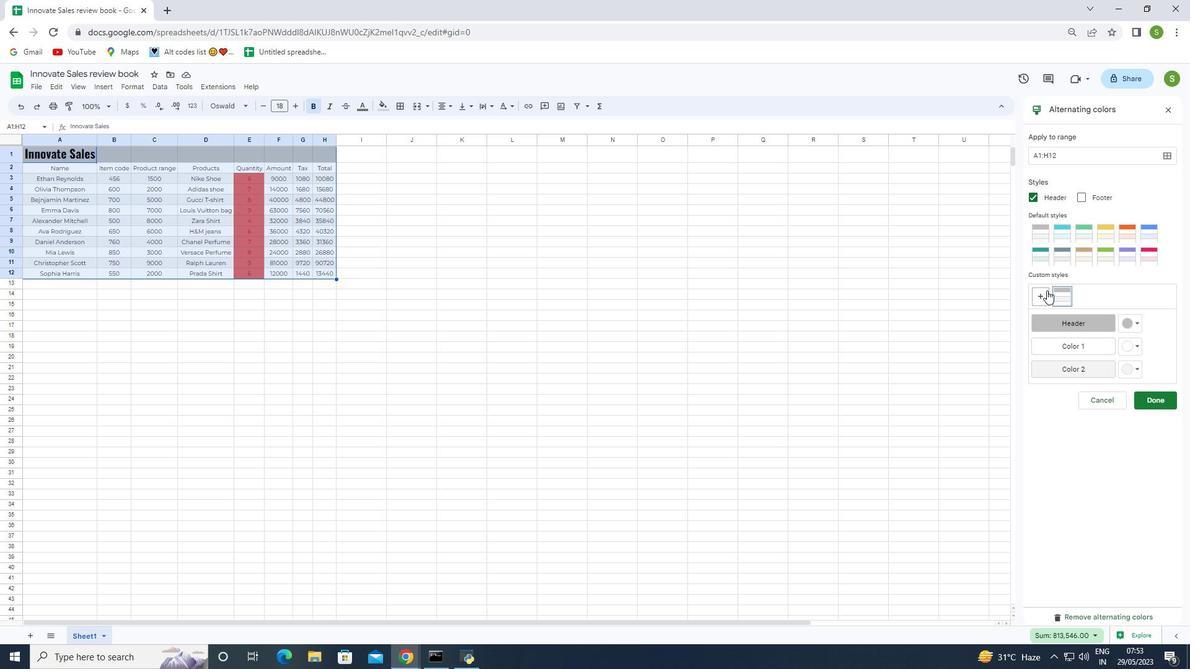 
Action: Mouse pressed left at (1061, 292)
Screenshot: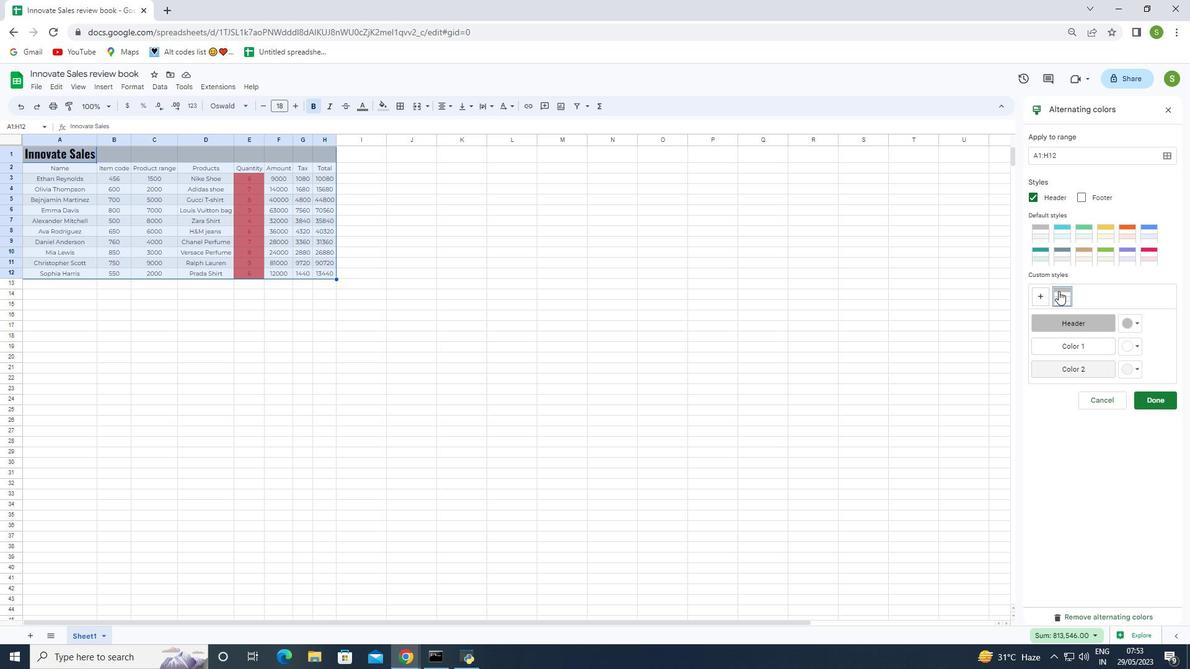 
Action: Mouse pressed left at (1061, 292)
Screenshot: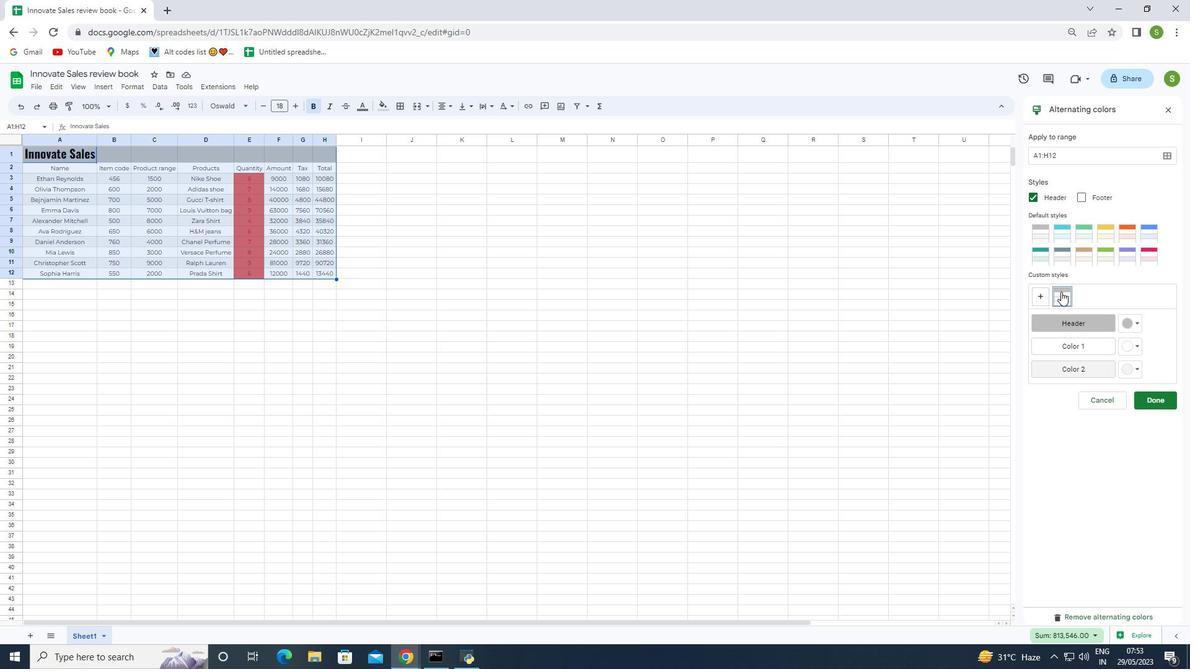 
Action: Mouse pressed left at (1061, 292)
Screenshot: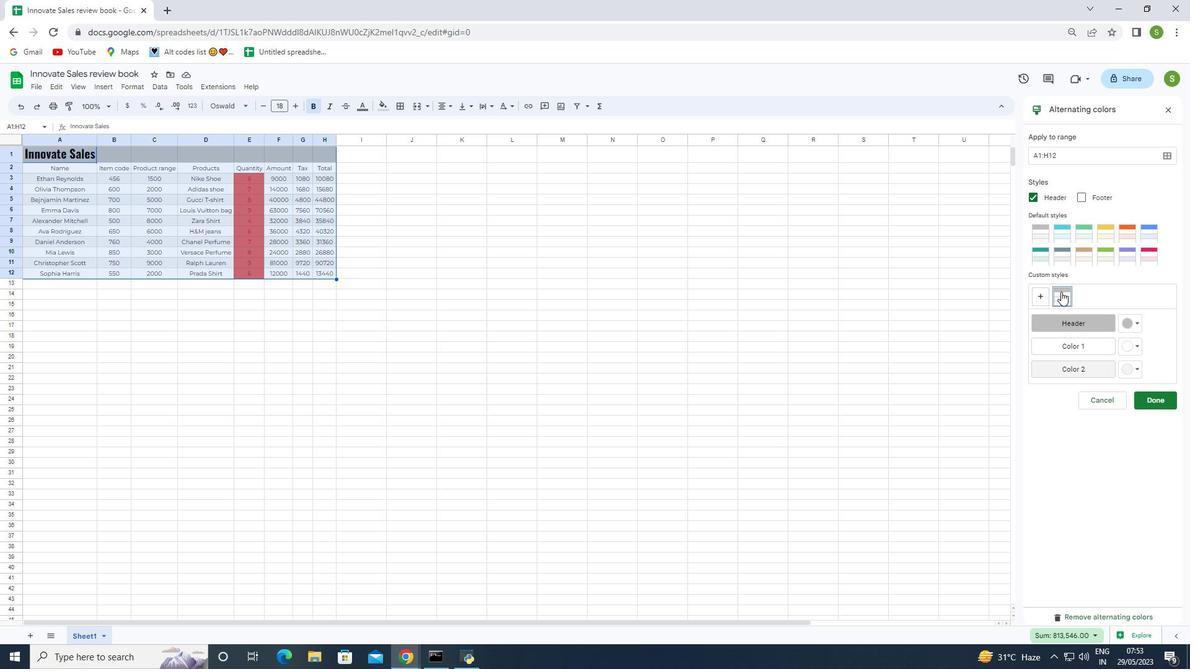 
Action: Mouse pressed left at (1061, 292)
Screenshot: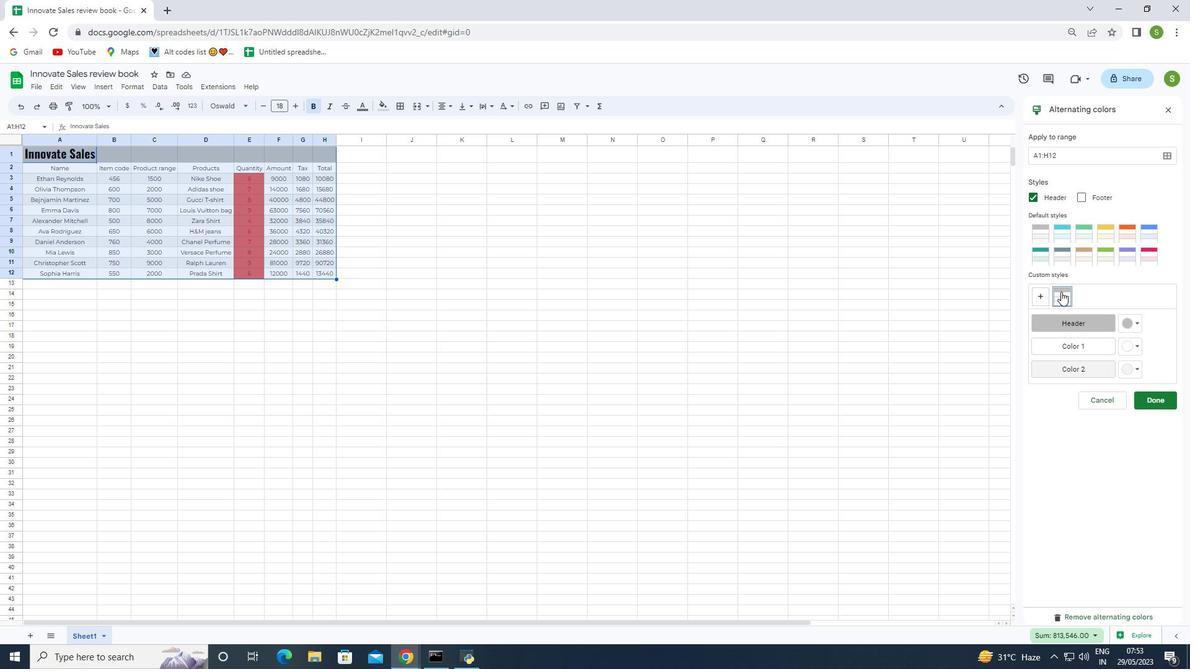 
Action: Mouse pressed left at (1061, 292)
Screenshot: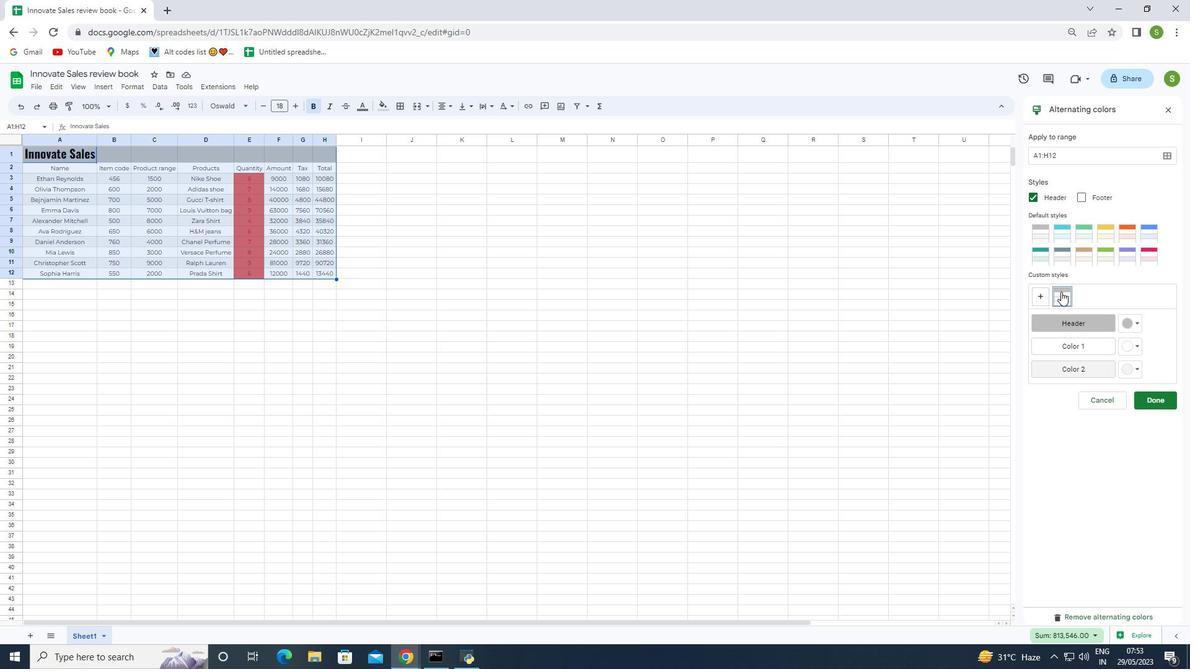 
Action: Mouse pressed left at (1061, 292)
Screenshot: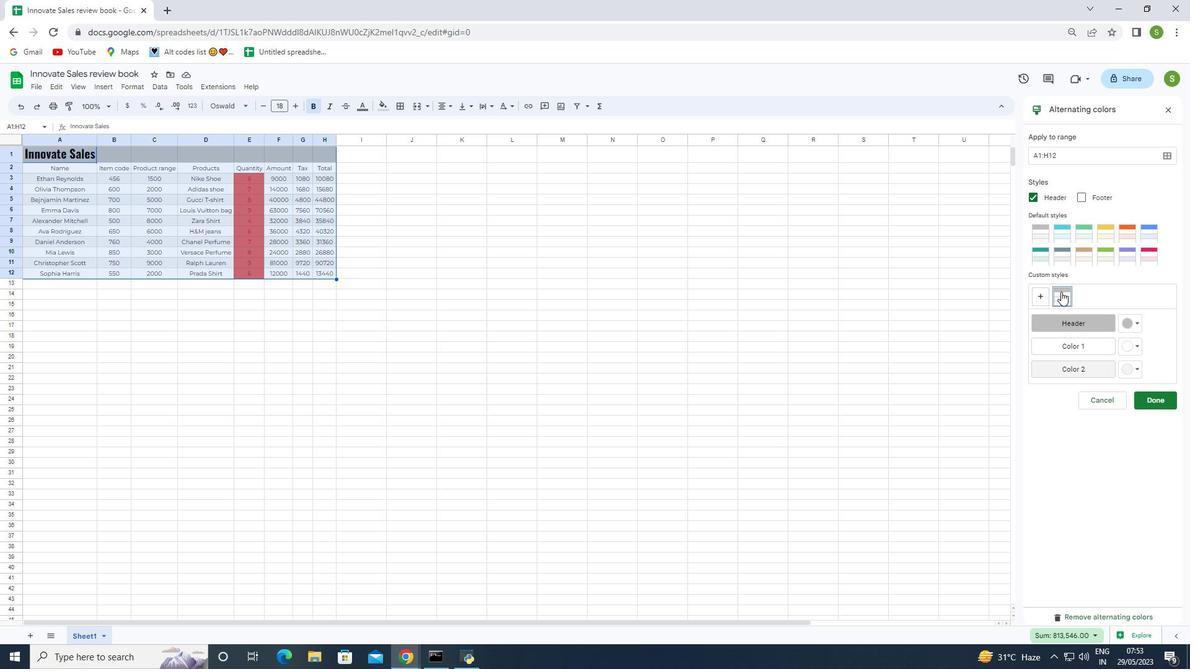 
Action: Mouse pressed left at (1061, 292)
Screenshot: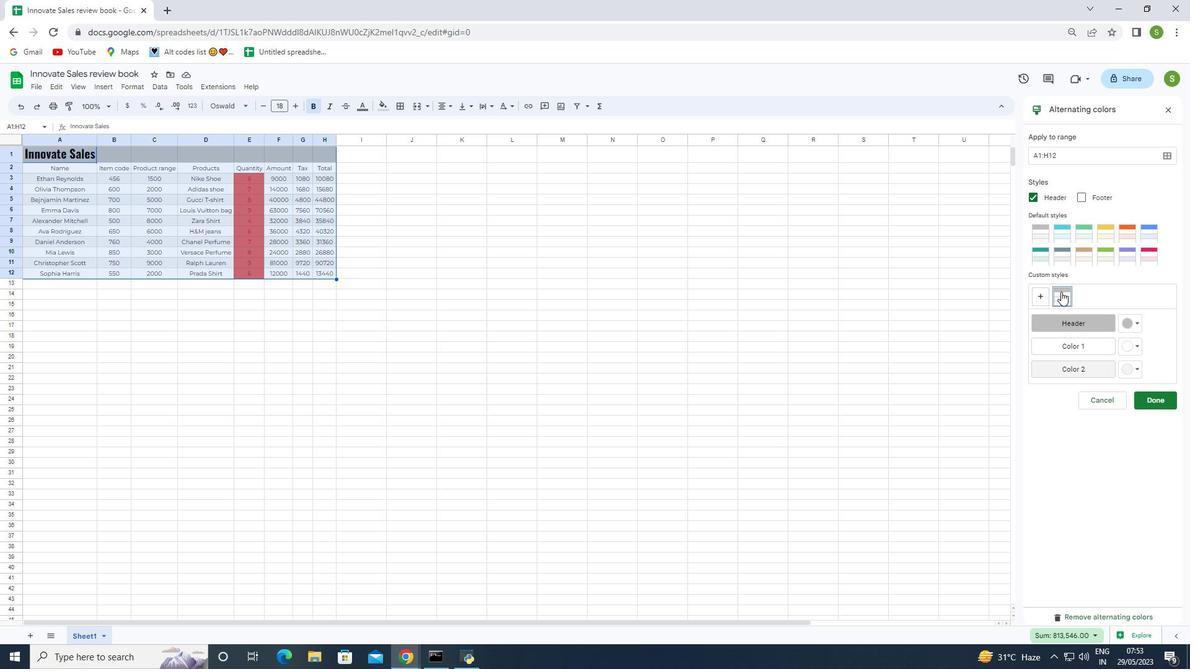 
Action: Mouse pressed left at (1061, 292)
Screenshot: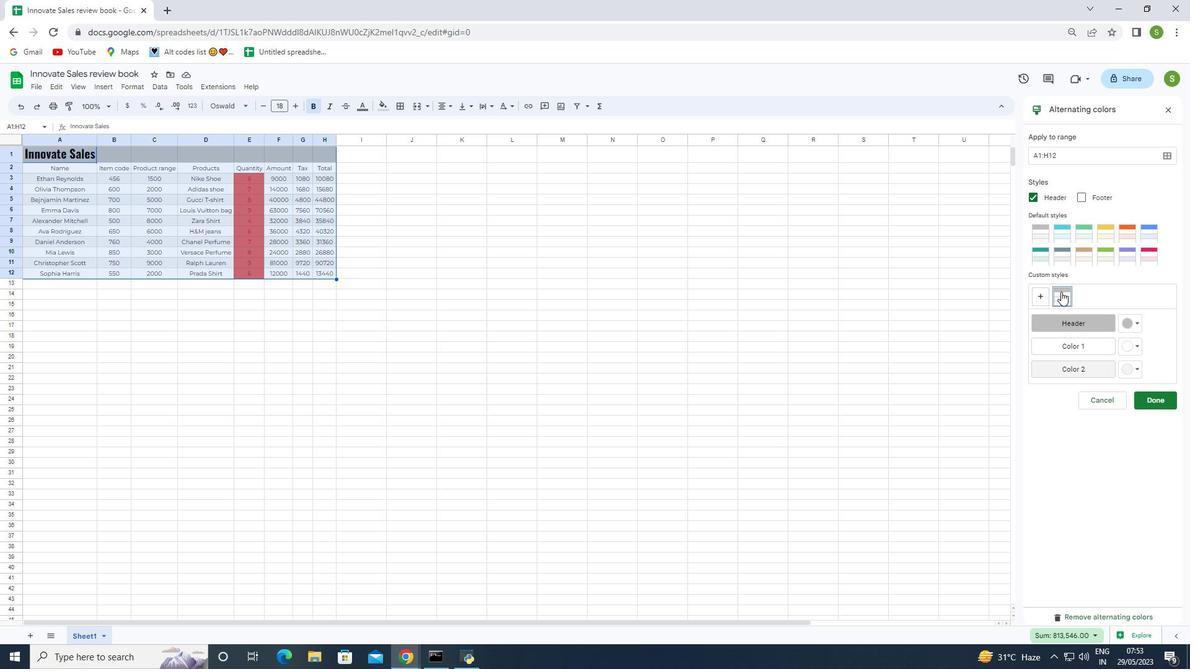 
Action: Mouse moved to (1054, 311)
Screenshot: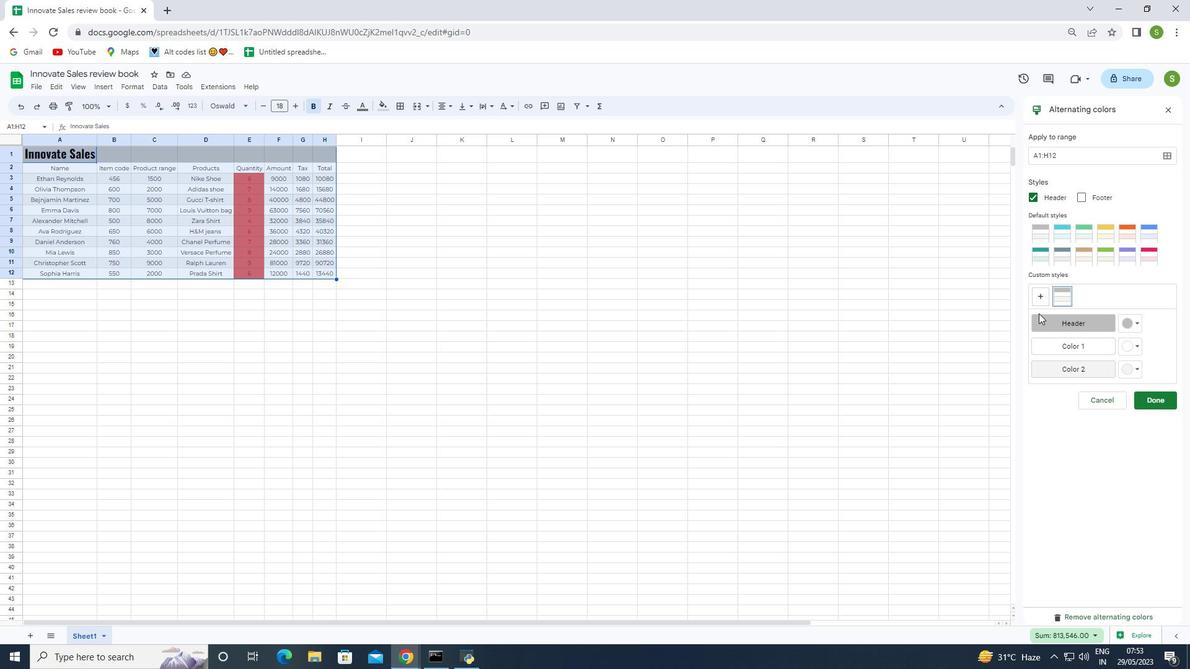 
Action: Key pressed ctrl+Z
Screenshot: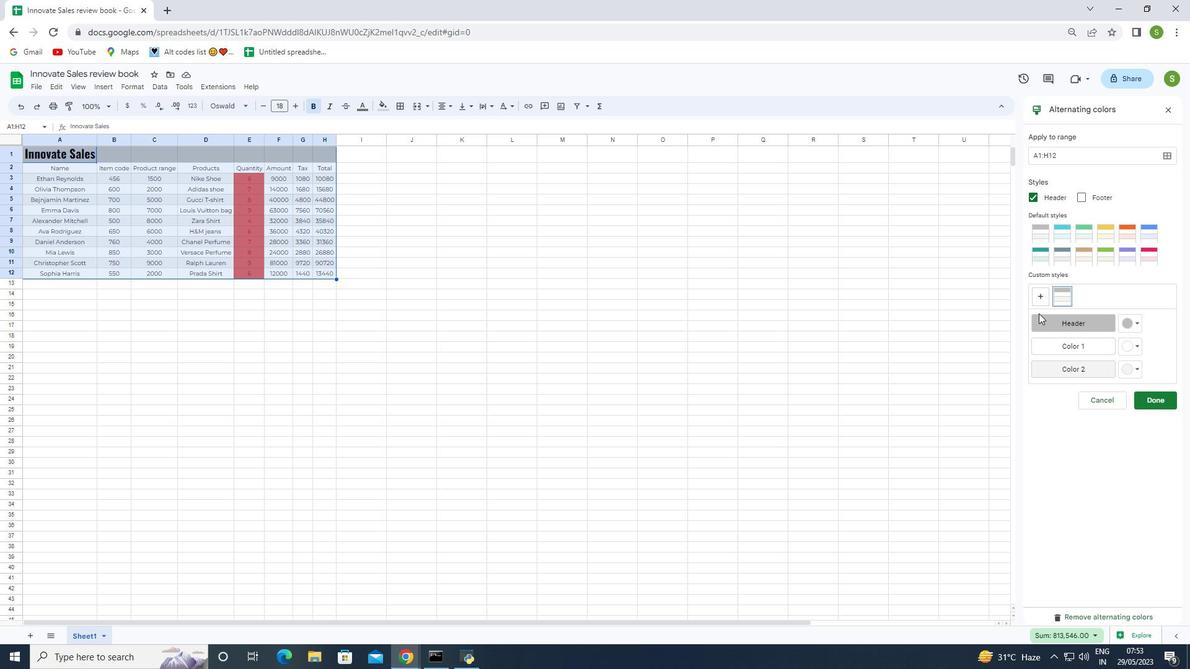 
Action: Mouse moved to (1064, 320)
Screenshot: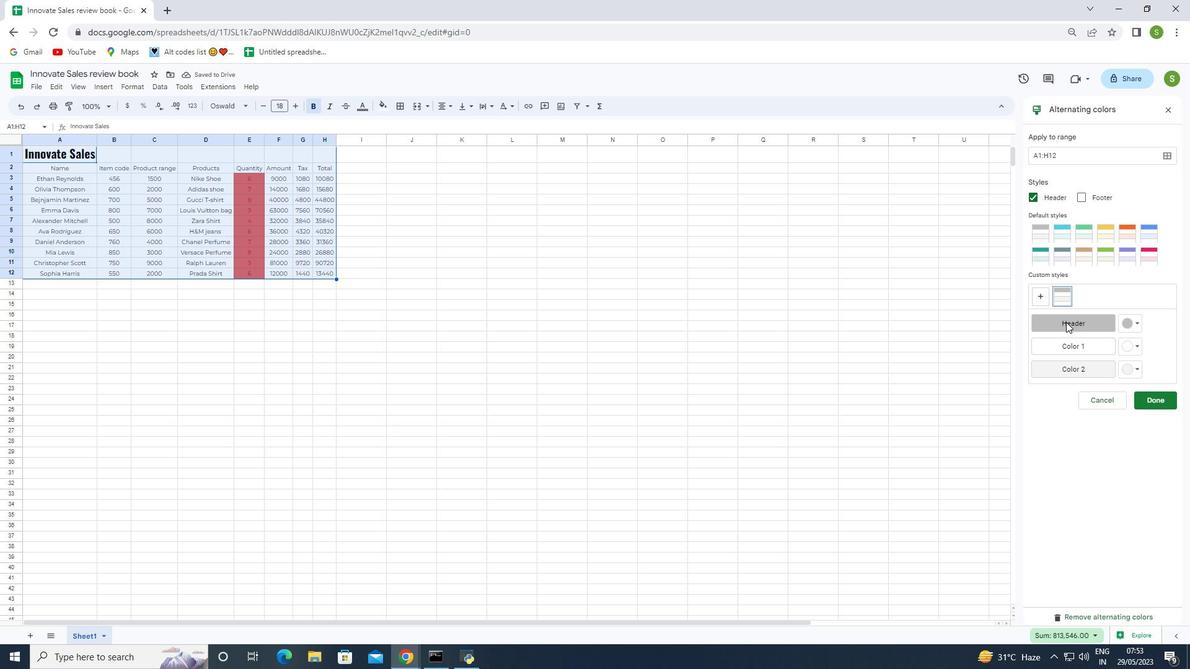 
Action: Key pressed ctrl+Z
Screenshot: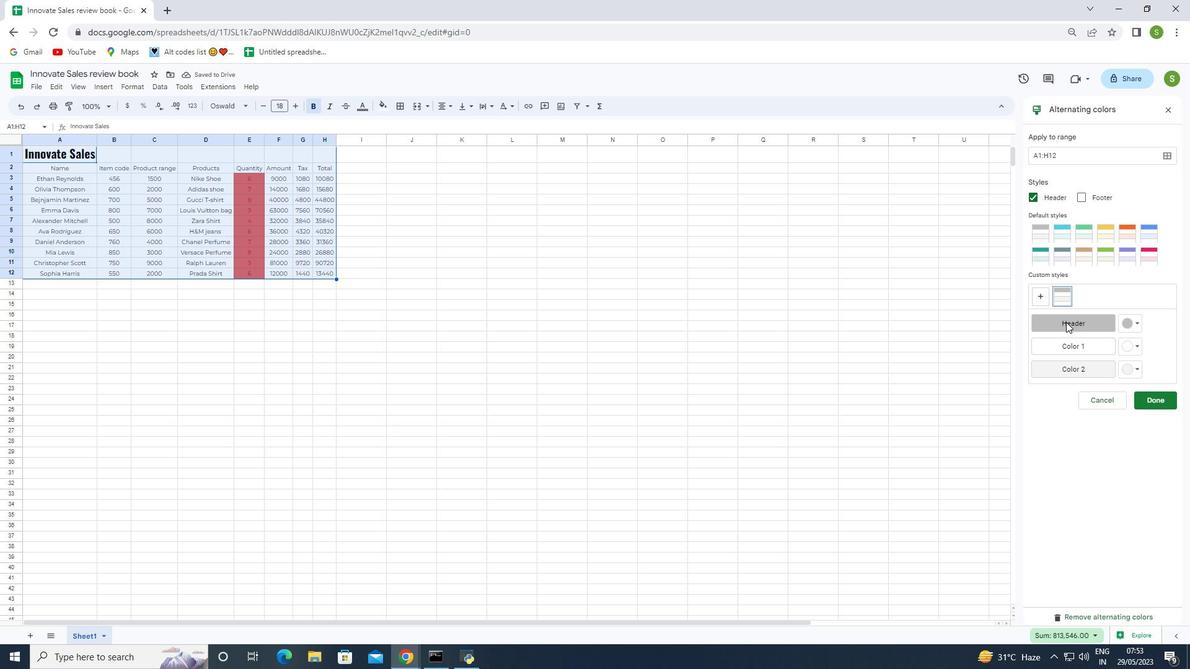 
Action: Mouse moved to (1138, 325)
Screenshot: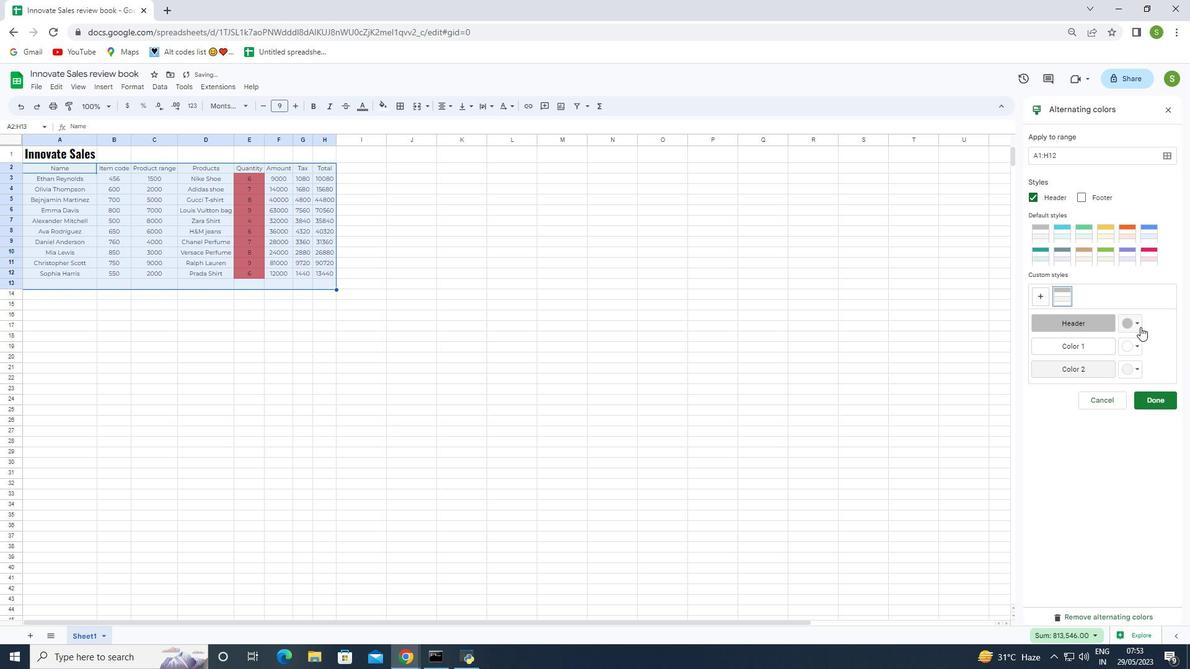 
Action: Mouse pressed left at (1138, 325)
Screenshot: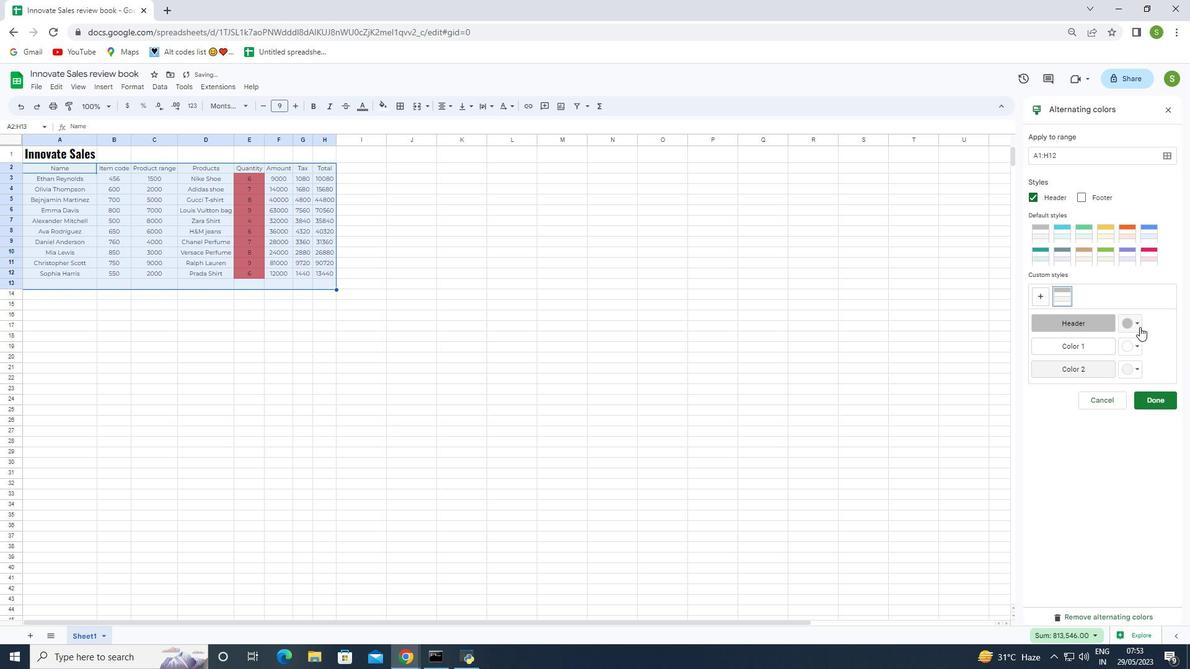
Action: Mouse moved to (1109, 355)
Screenshot: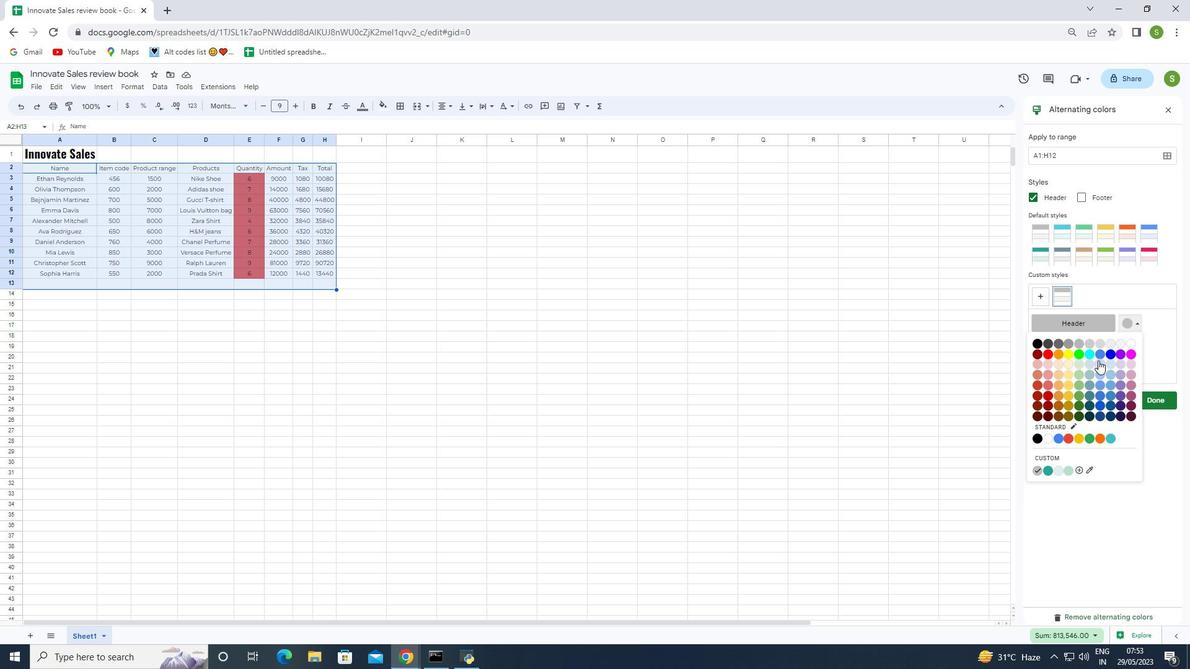 
Action: Mouse pressed left at (1109, 355)
Screenshot: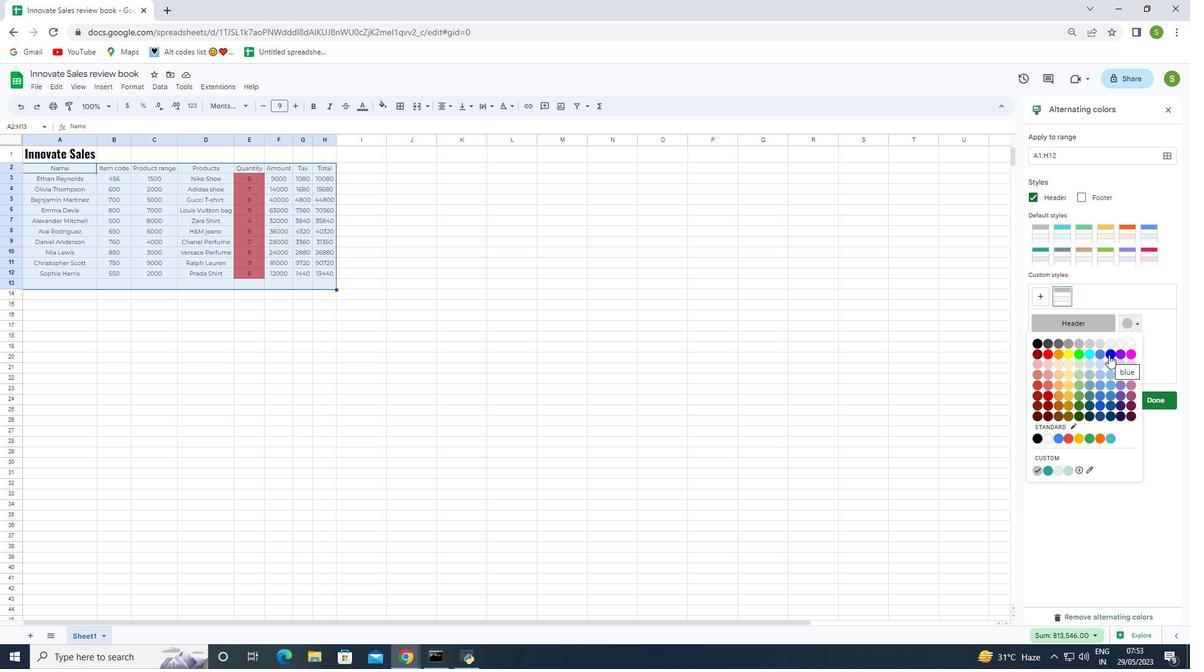 
Action: Mouse moved to (718, 370)
Screenshot: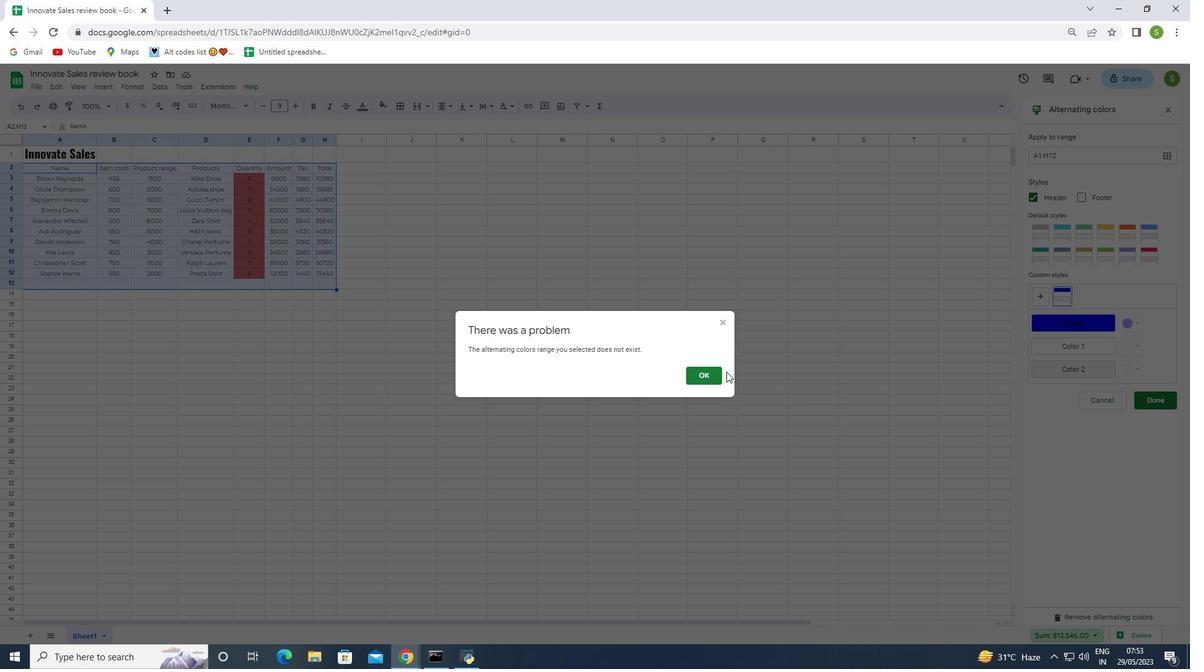 
Action: Mouse pressed left at (718, 370)
Screenshot: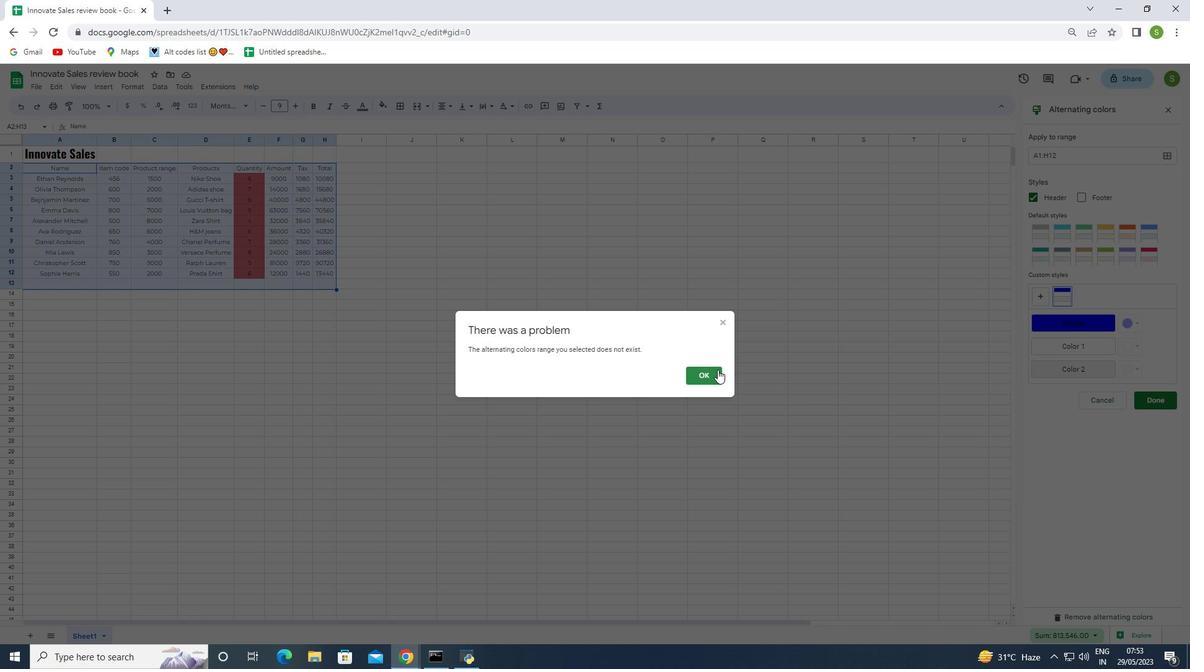 
Action: Mouse moved to (399, 344)
Screenshot: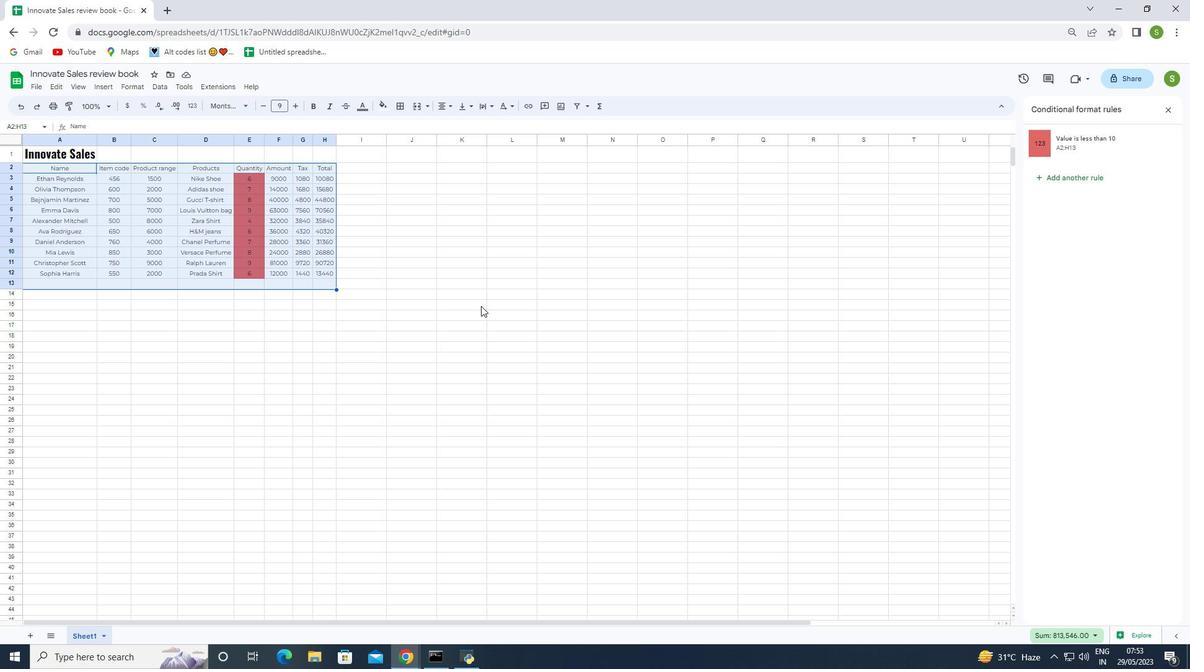 
Action: Mouse pressed left at (399, 344)
Screenshot: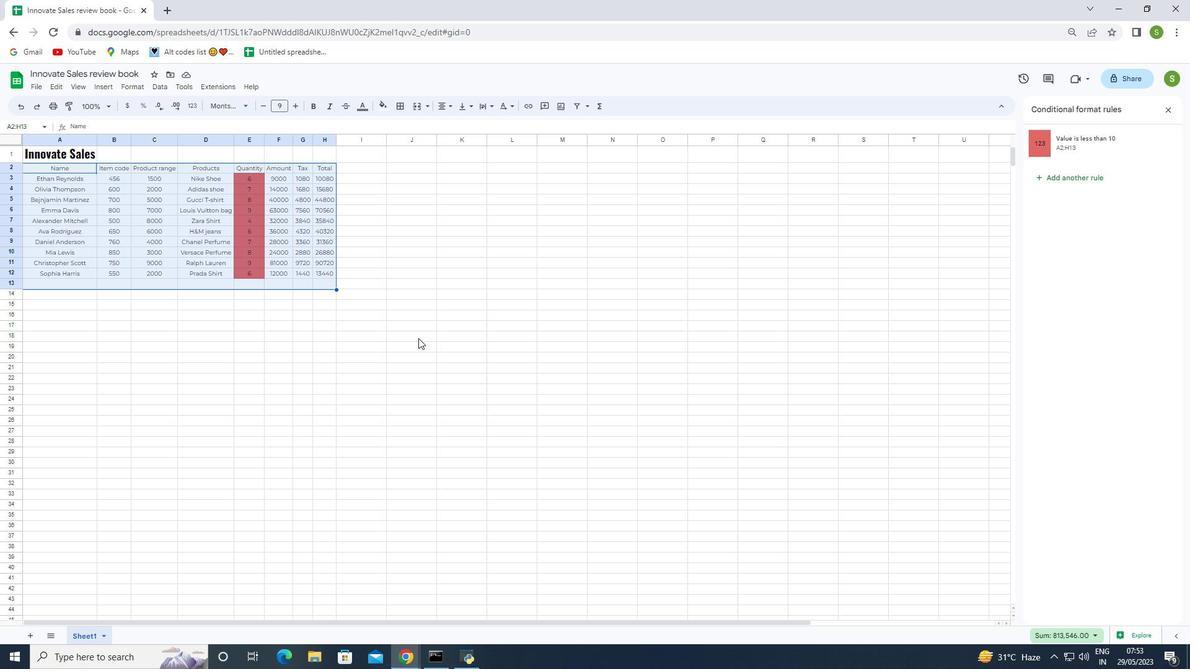 
Action: Mouse moved to (351, 367)
Screenshot: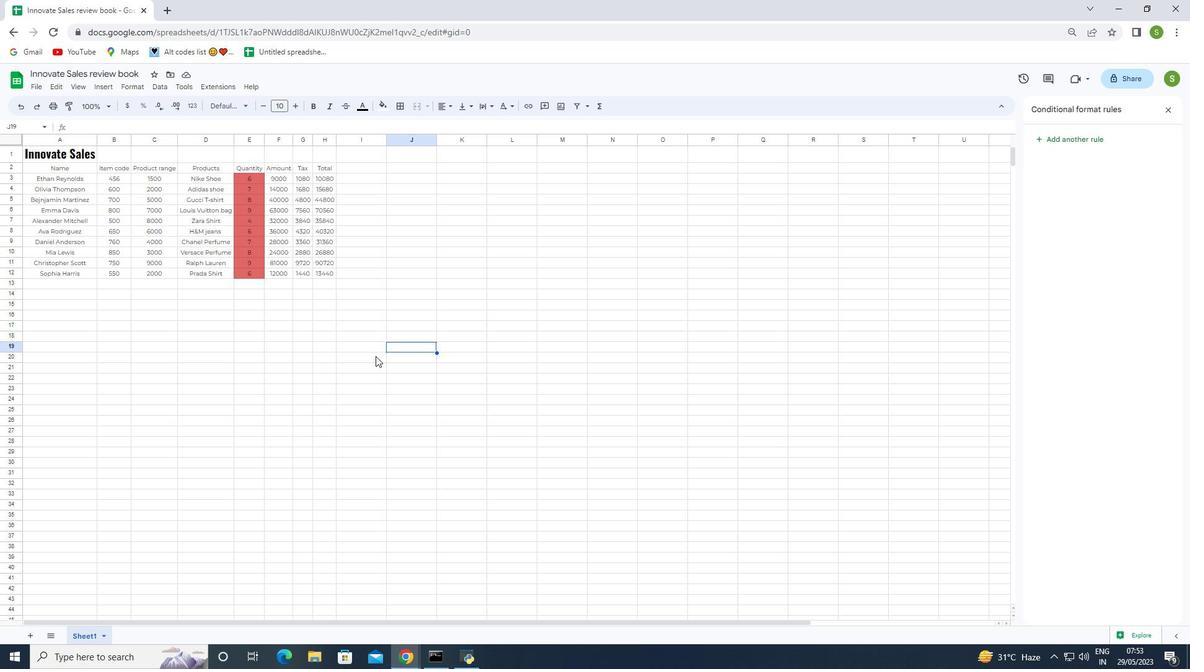 
Action: Key pressed ctrl+Z
Screenshot: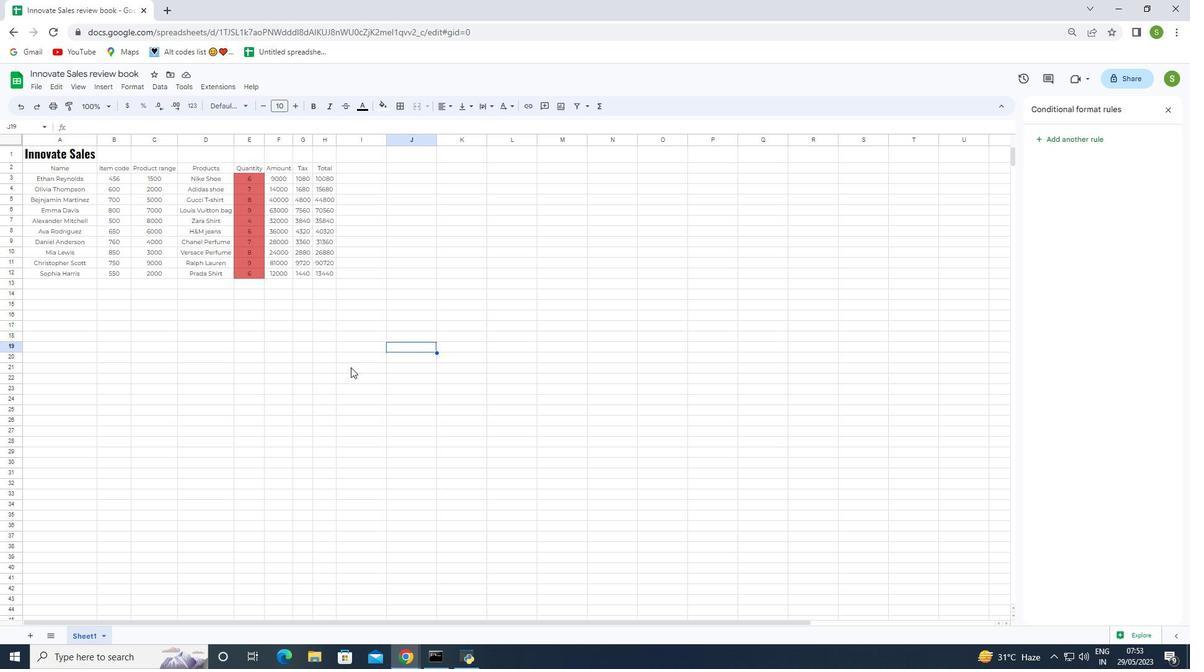 
Action: Mouse moved to (295, 357)
Screenshot: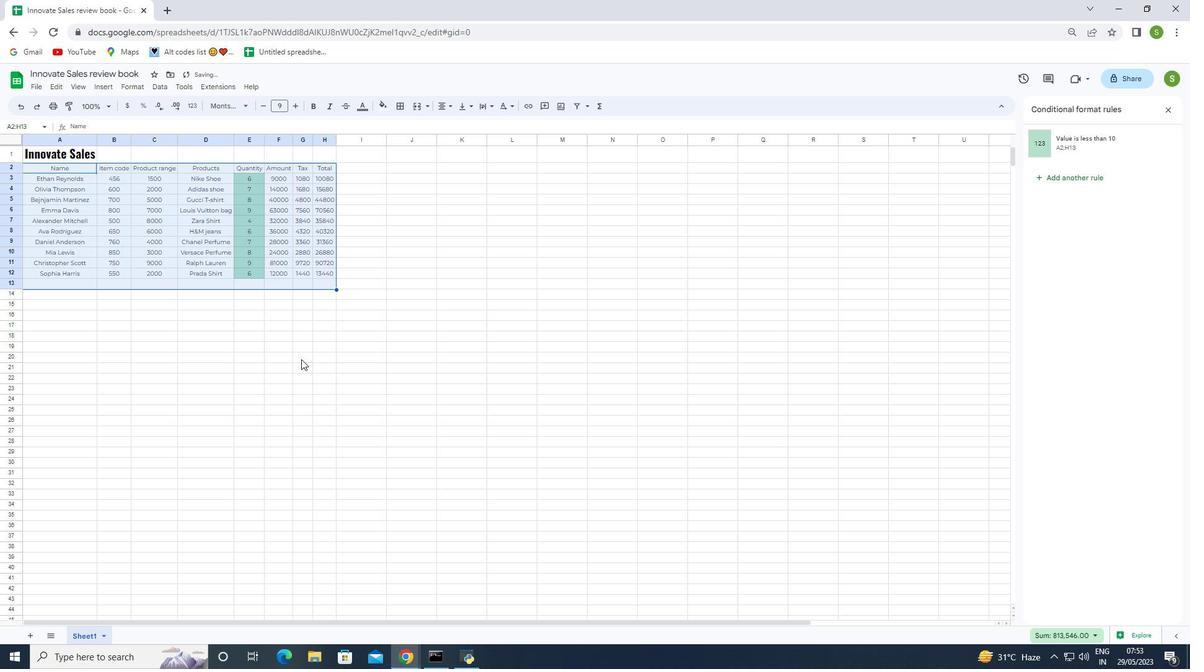
Action: Key pressed ctrl+U
Screenshot: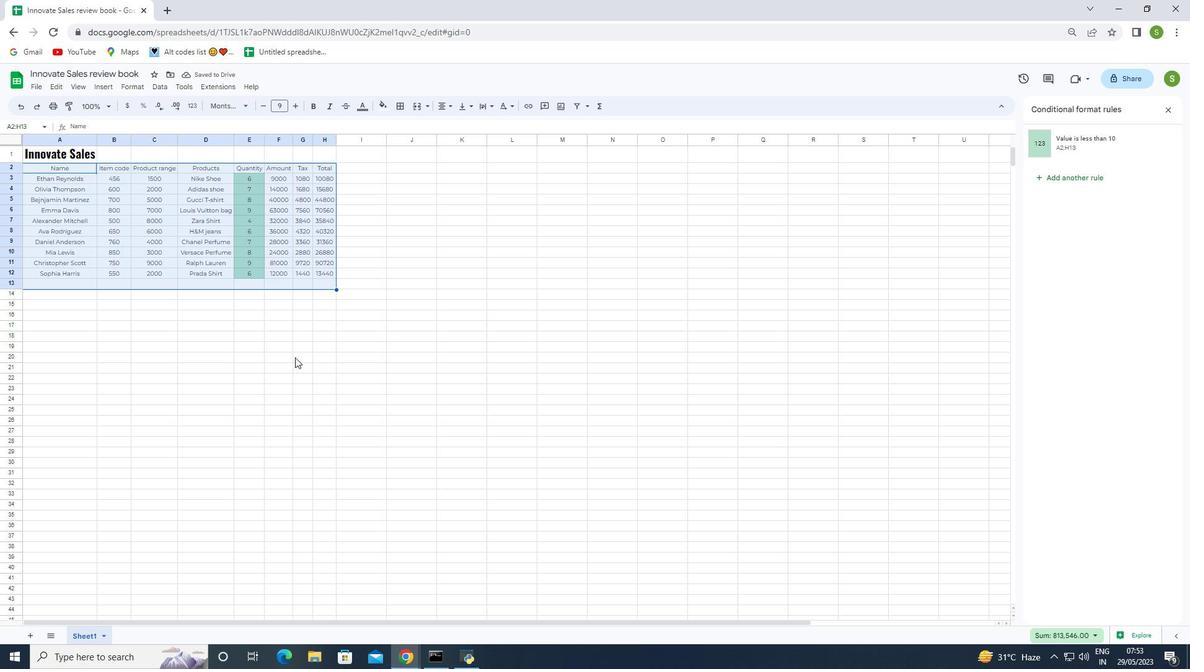 
Action: Mouse moved to (318, 397)
Screenshot: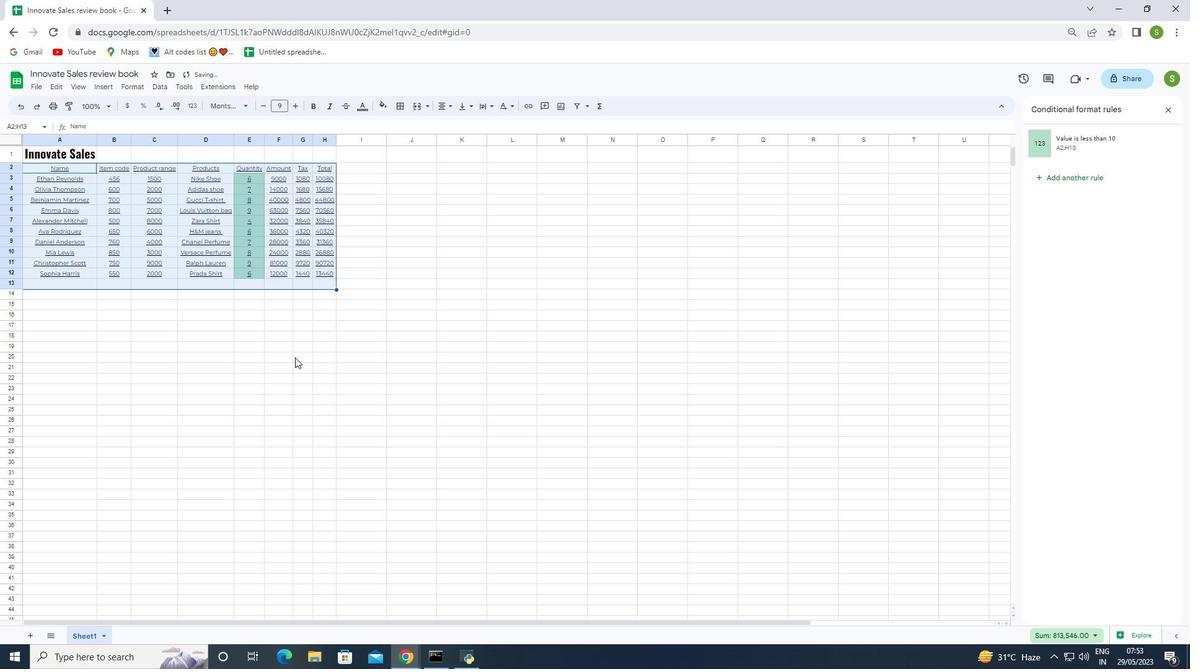 
Action: Key pressed ctrl+Z
Screenshot: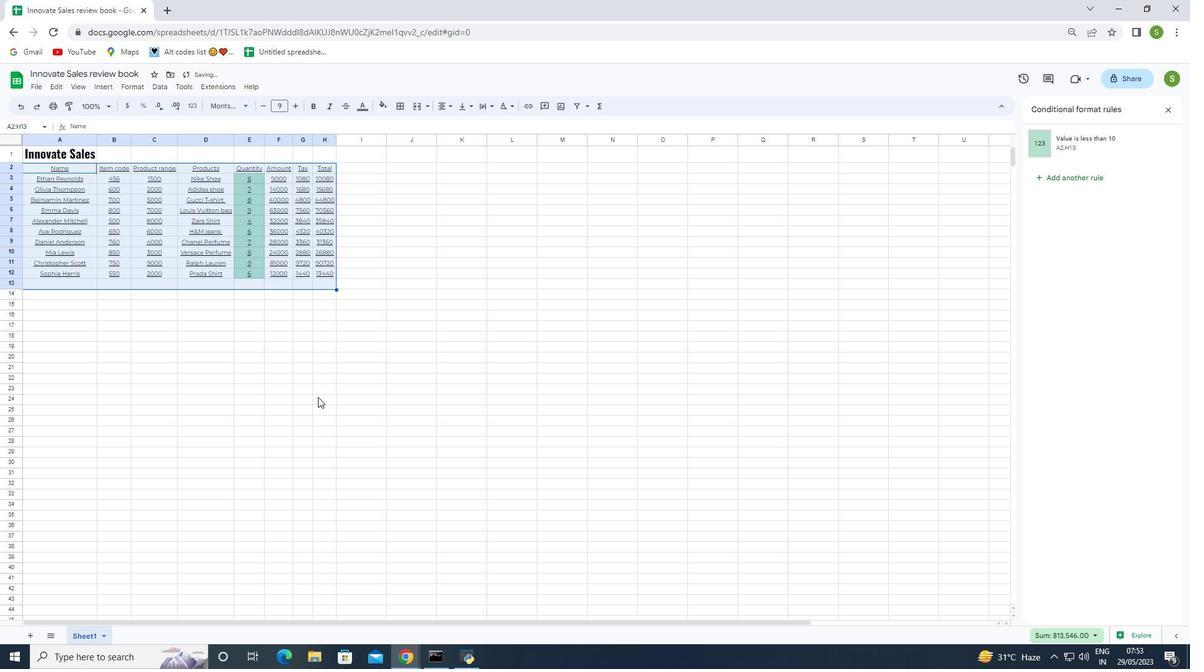
Action: Mouse moved to (242, 403)
Screenshot: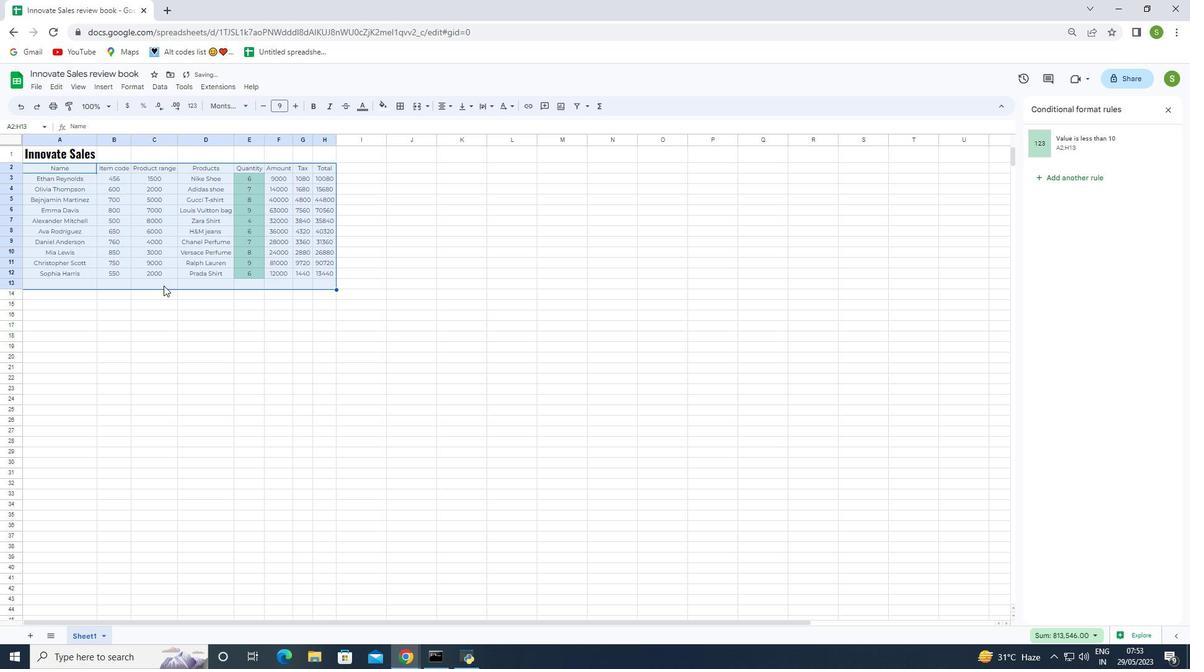 
Action: Mouse pressed left at (242, 403)
Screenshot: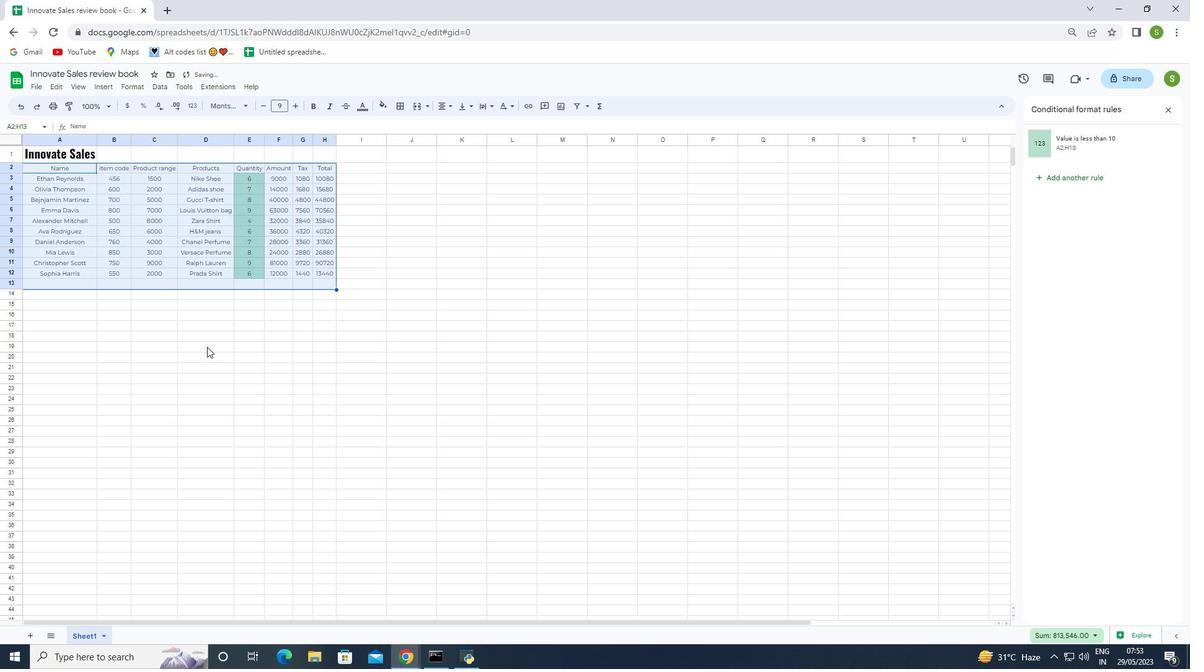 
Action: Mouse moved to (33, 151)
Screenshot: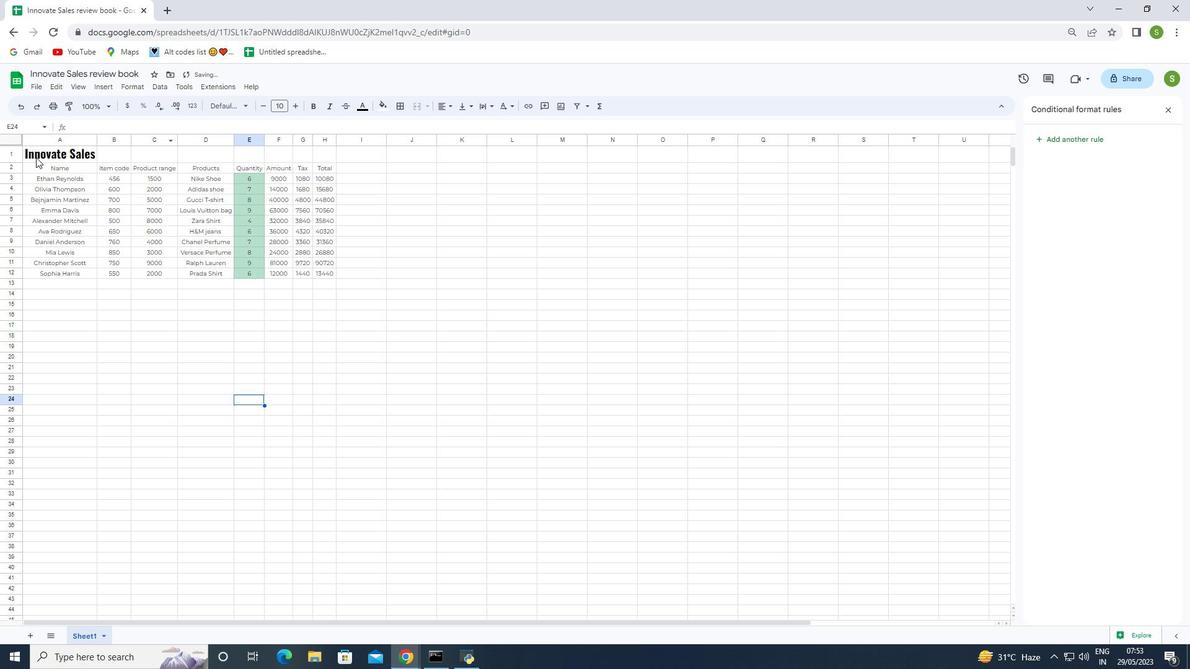 
Action: Mouse pressed left at (33, 151)
Screenshot: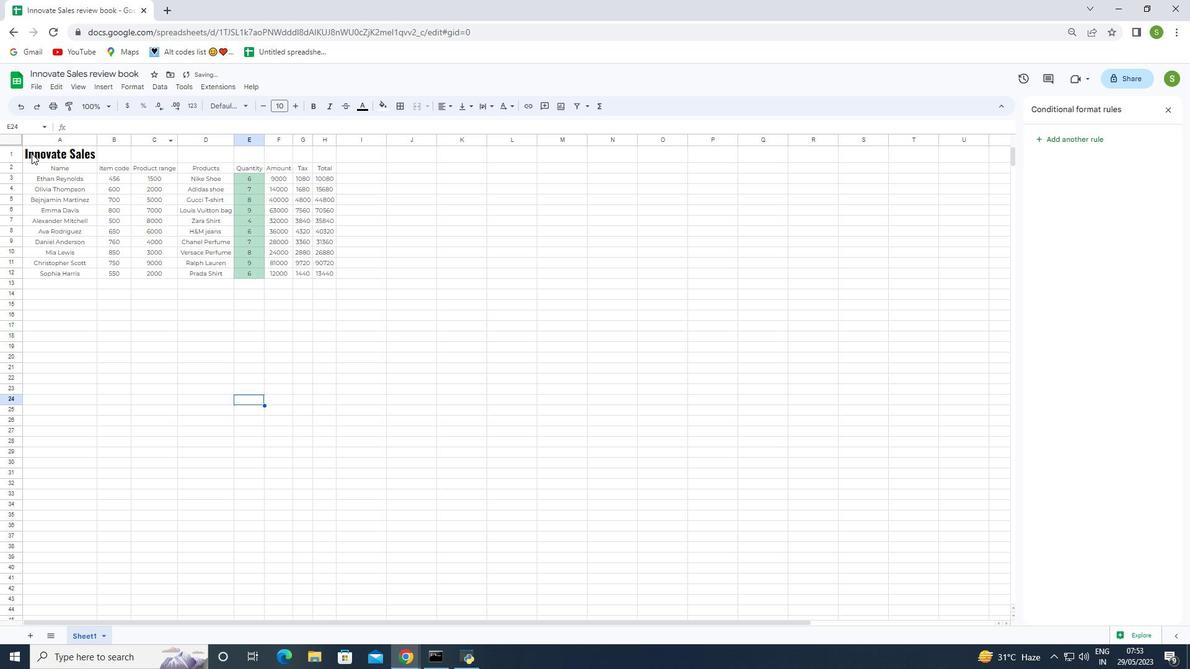 
Action: Mouse moved to (133, 90)
Screenshot: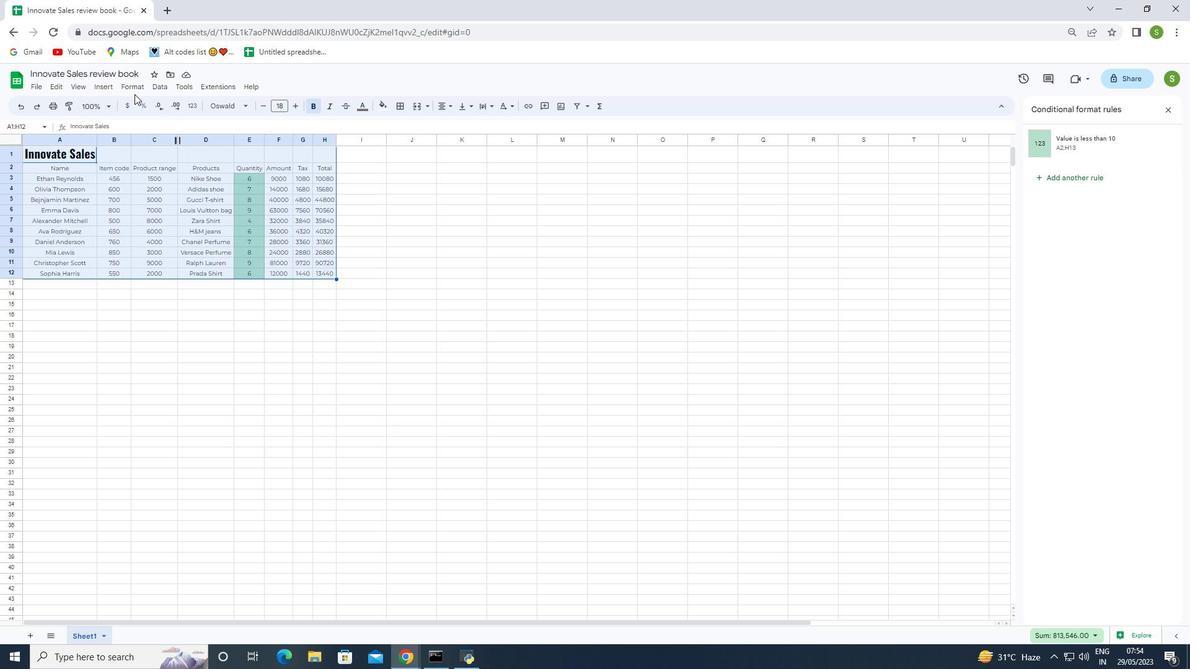 
Action: Mouse pressed left at (133, 90)
Screenshot: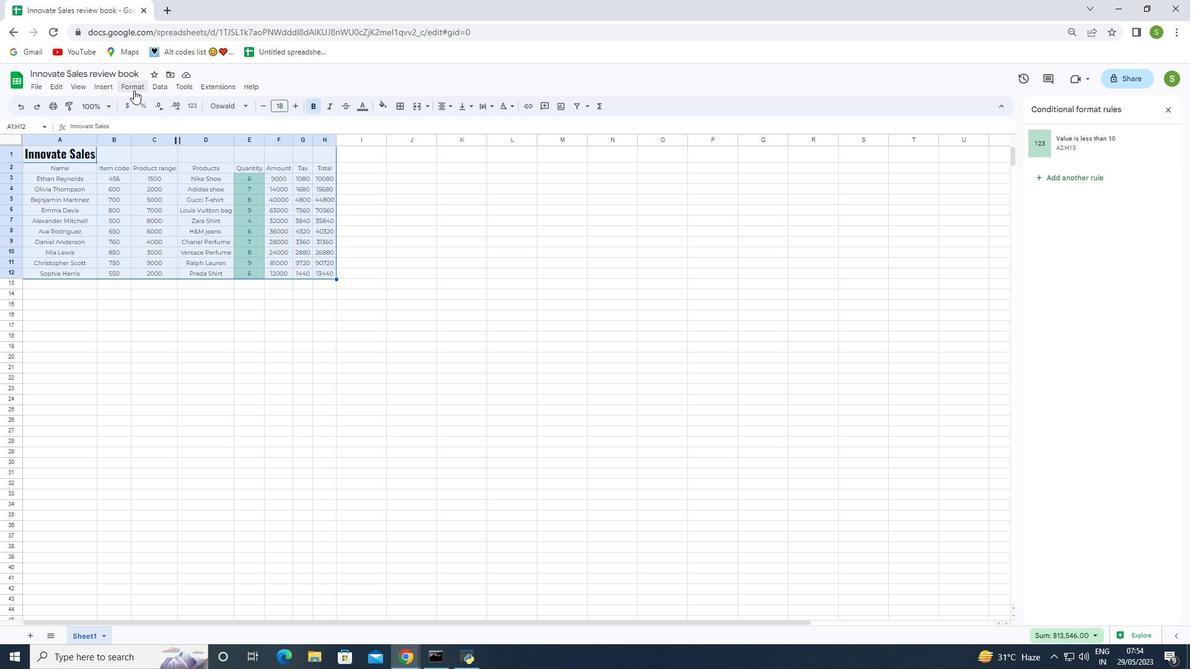 
Action: Mouse moved to (168, 256)
Screenshot: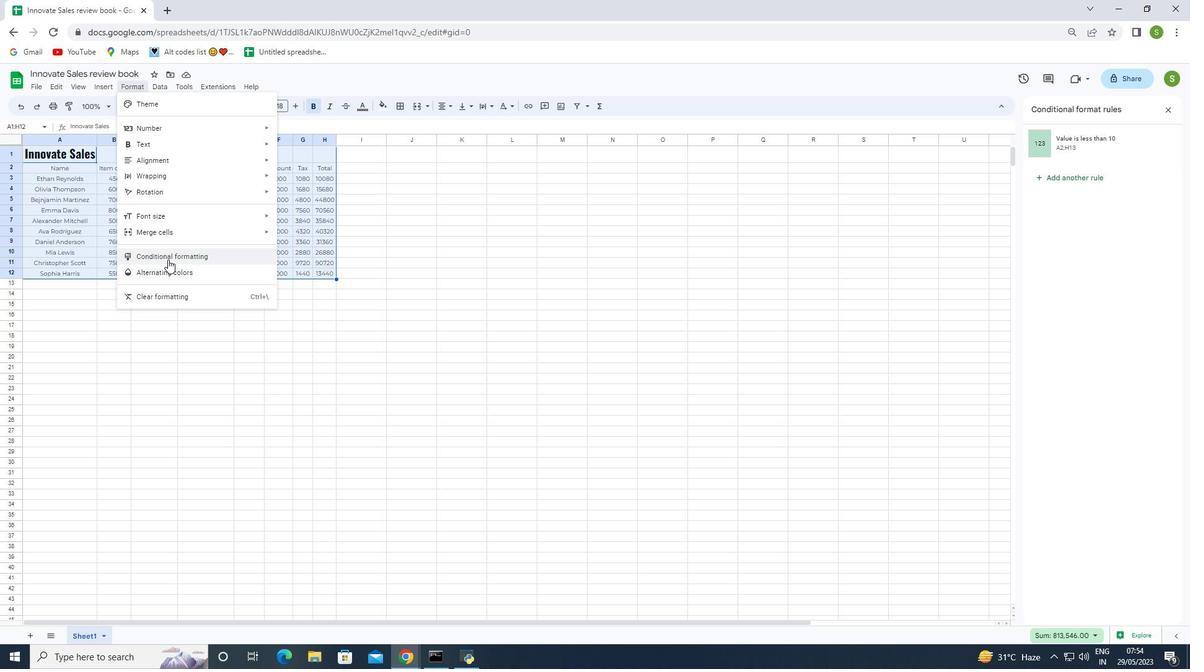 
Action: Mouse pressed left at (168, 256)
Screenshot: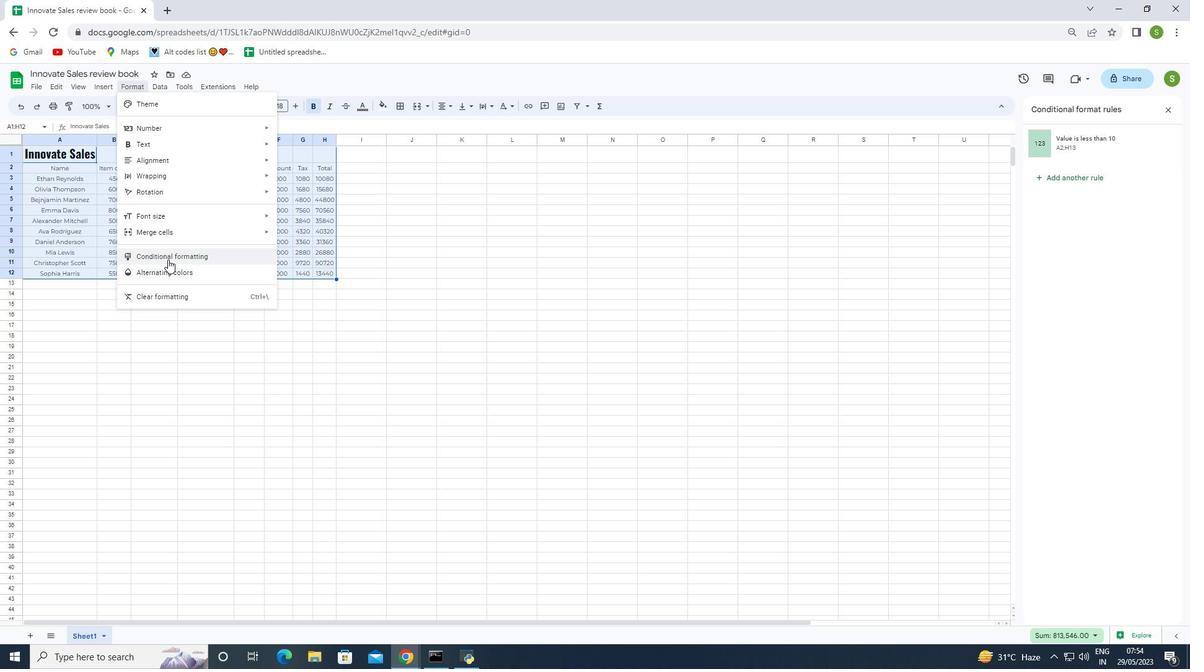 
Action: Mouse moved to (1071, 150)
Screenshot: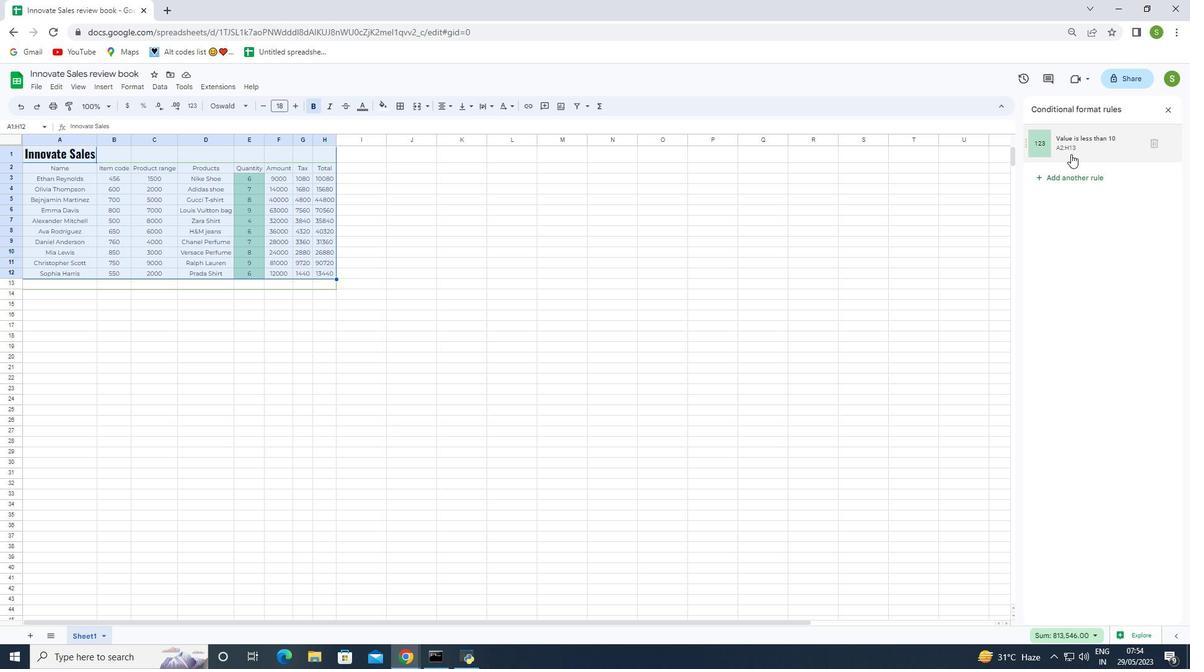 
Action: Mouse pressed left at (1071, 150)
Screenshot: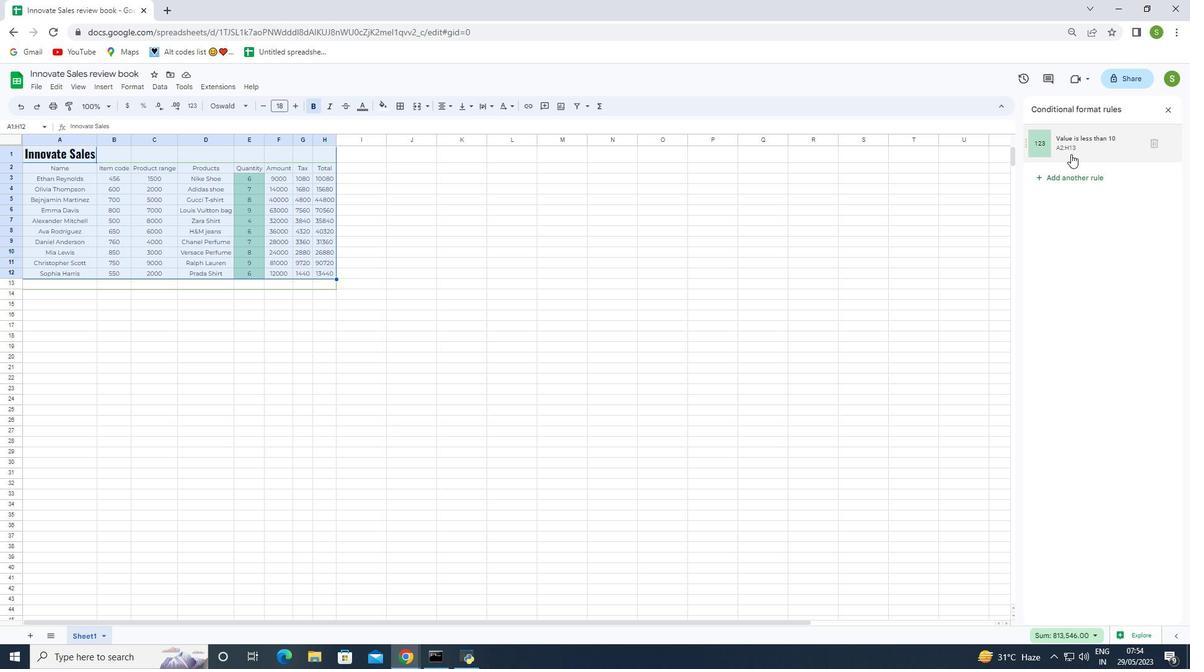 
Action: Mouse pressed left at (1071, 150)
Screenshot: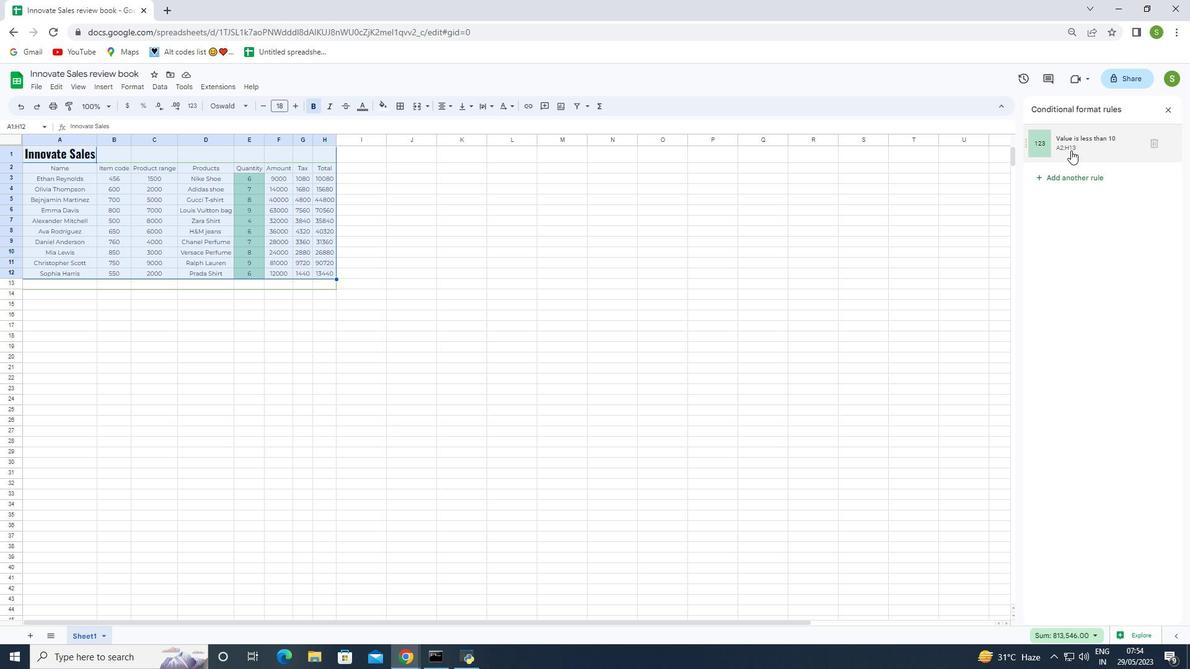 
Action: Mouse moved to (1124, 327)
Screenshot: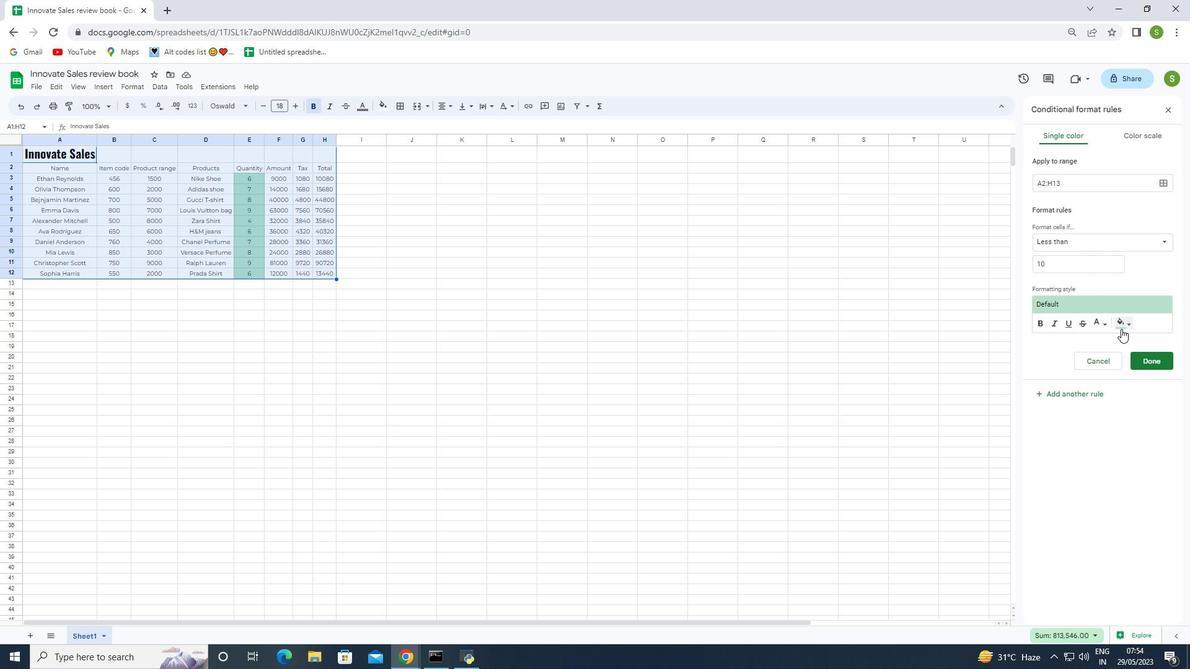 
Action: Mouse pressed left at (1124, 327)
Screenshot: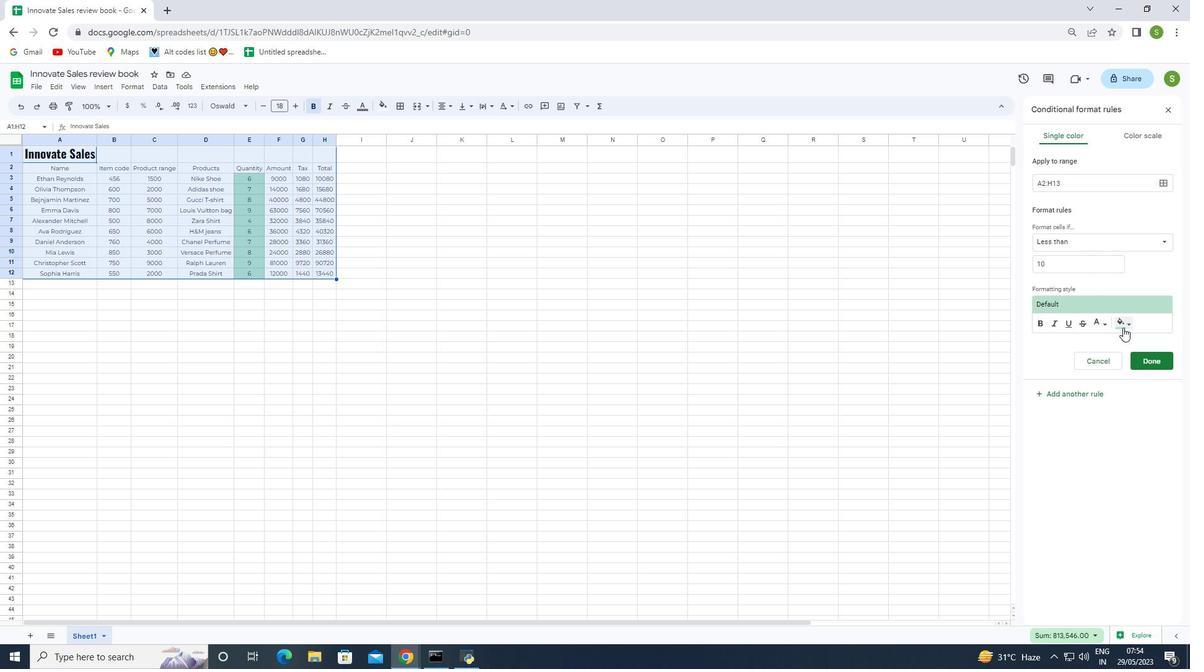 
Action: Mouse moved to (1041, 397)
Screenshot: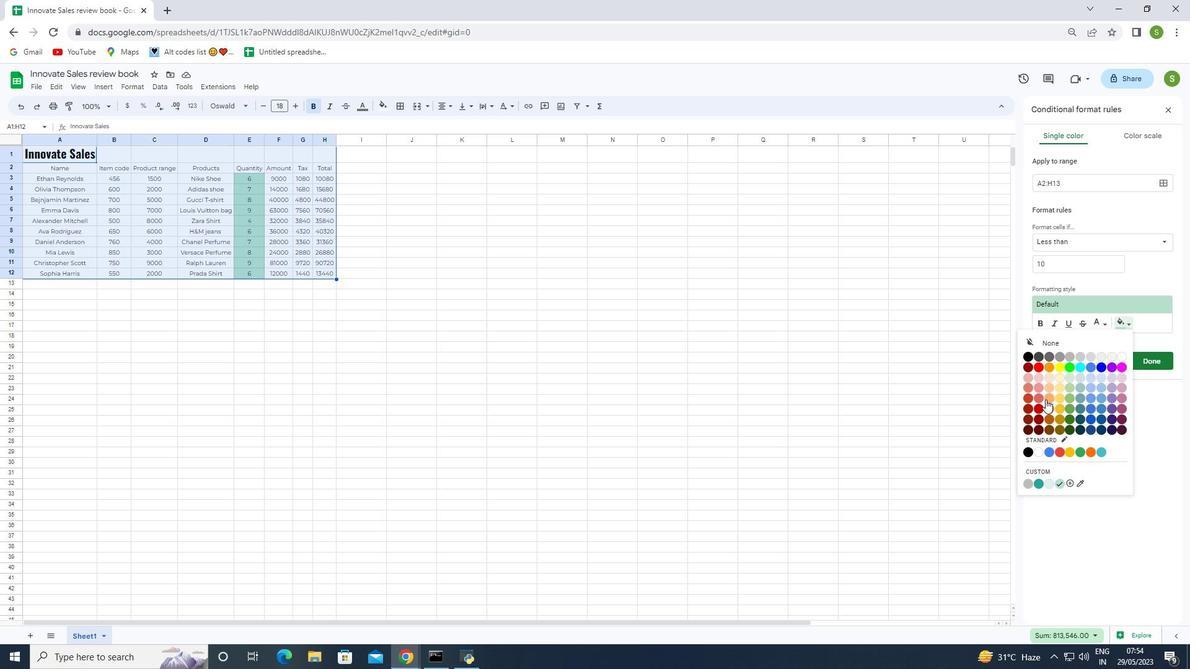 
Action: Mouse pressed left at (1041, 397)
Screenshot: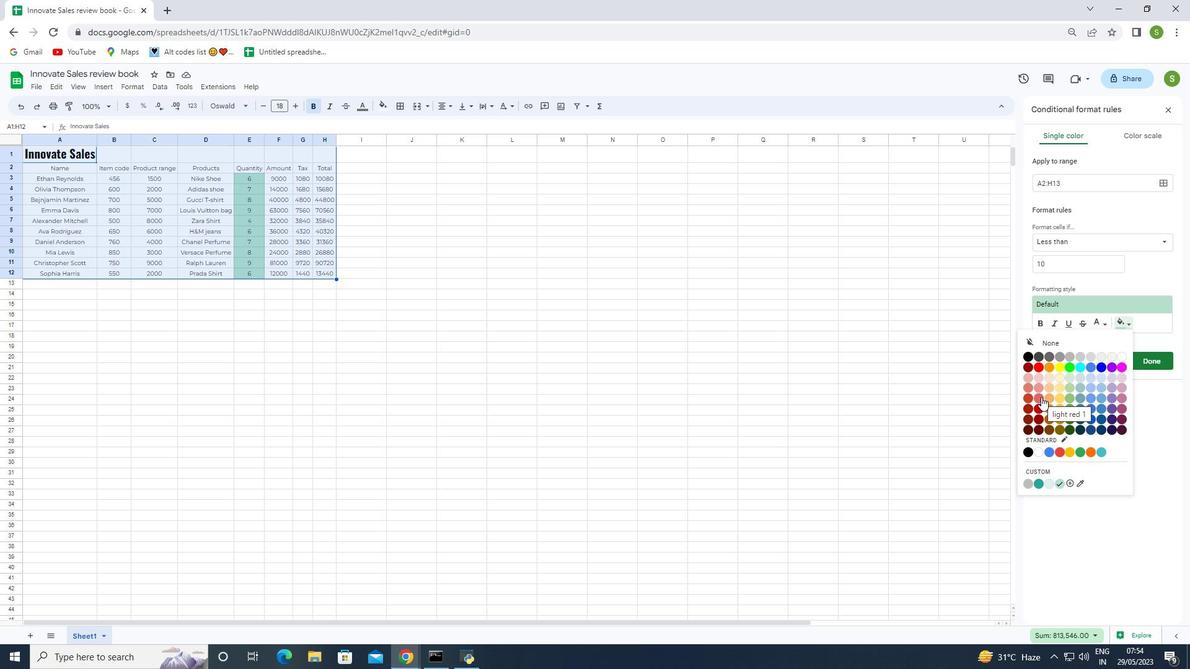 
Action: Mouse moved to (1099, 323)
Screenshot: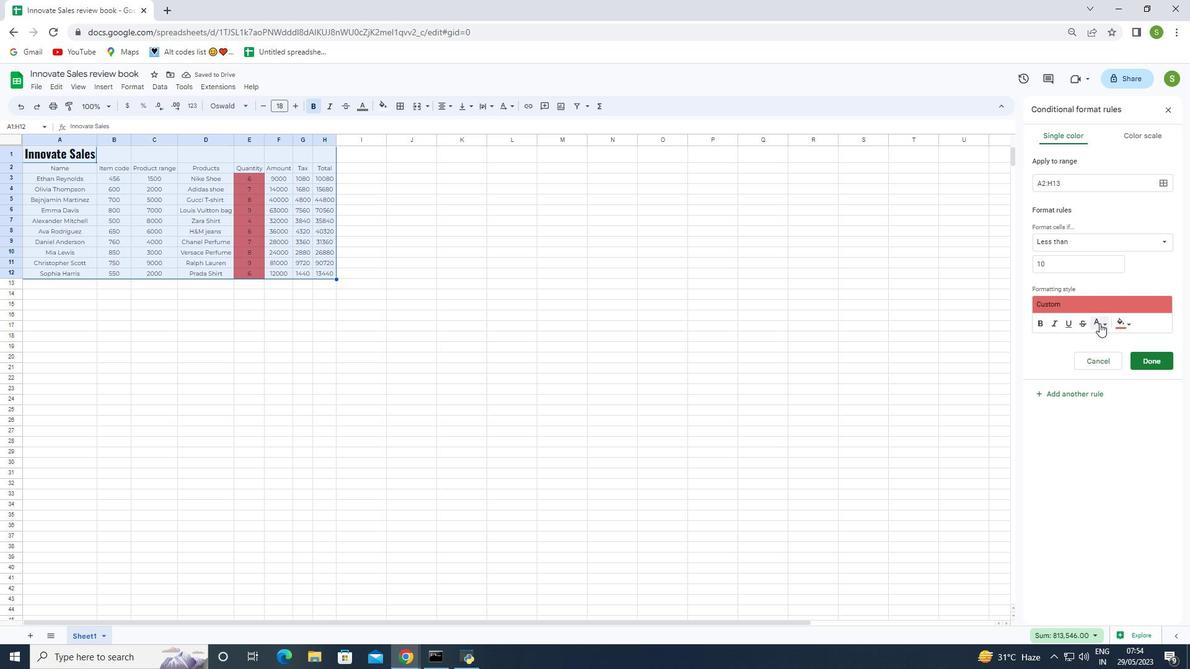 
Action: Mouse pressed left at (1099, 323)
Screenshot: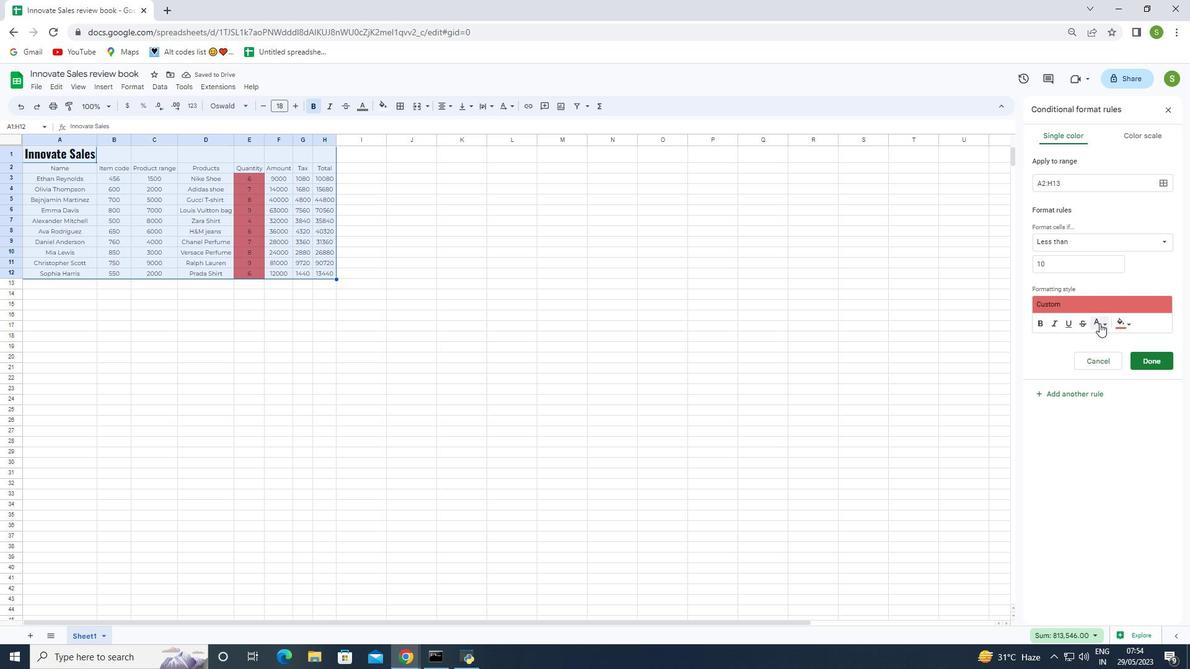 
Action: Mouse moved to (1015, 409)
Screenshot: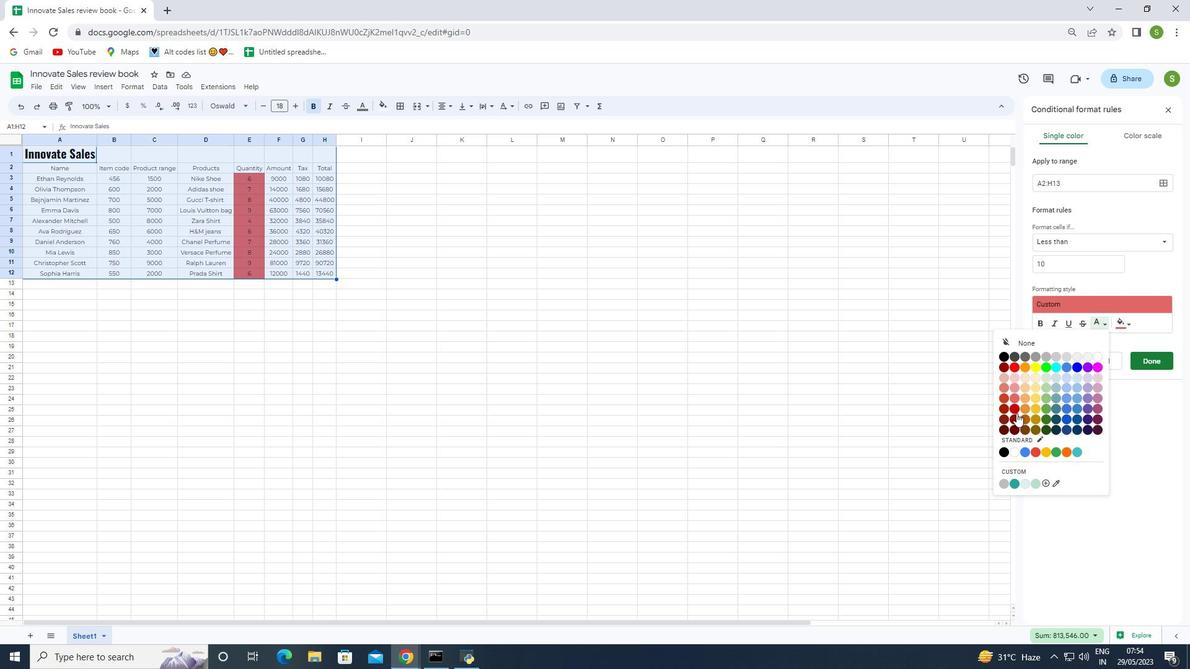 
Action: Mouse pressed left at (1015, 409)
Screenshot: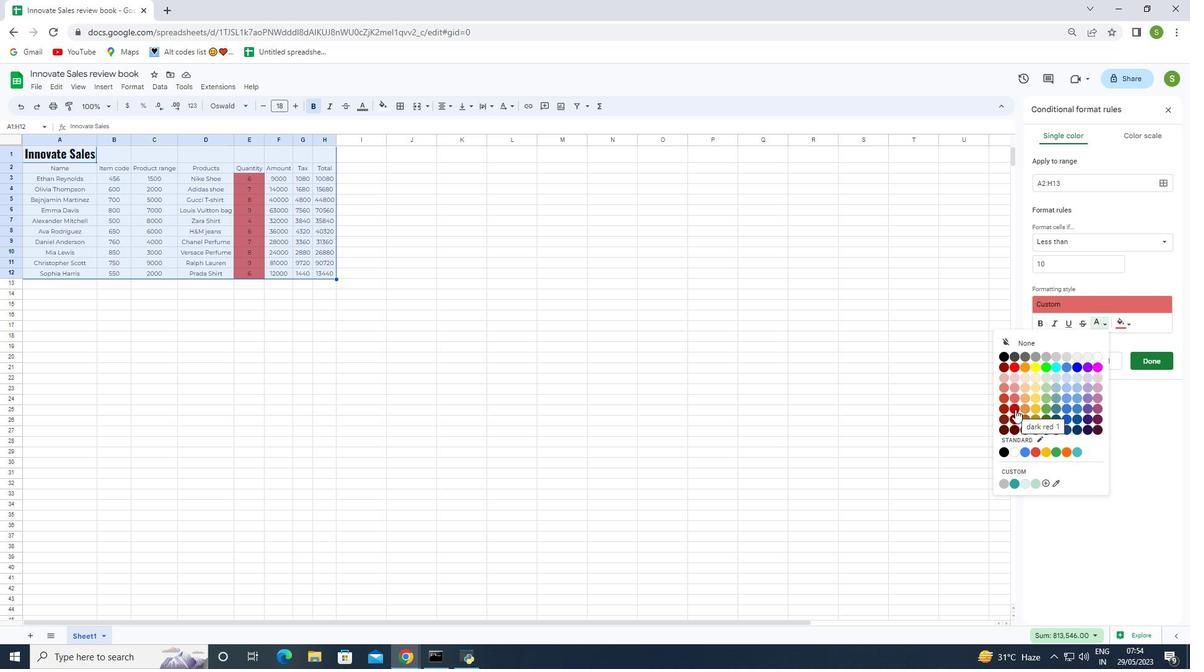
Action: Mouse moved to (1145, 360)
Screenshot: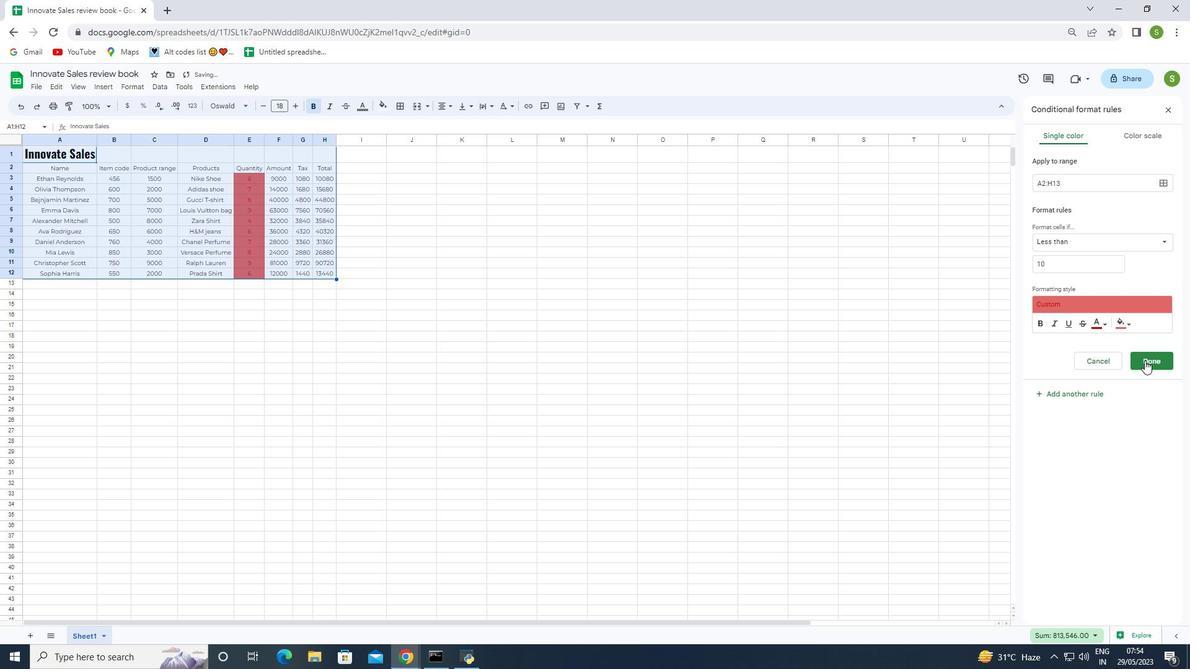 
Action: Mouse pressed left at (1145, 360)
Screenshot: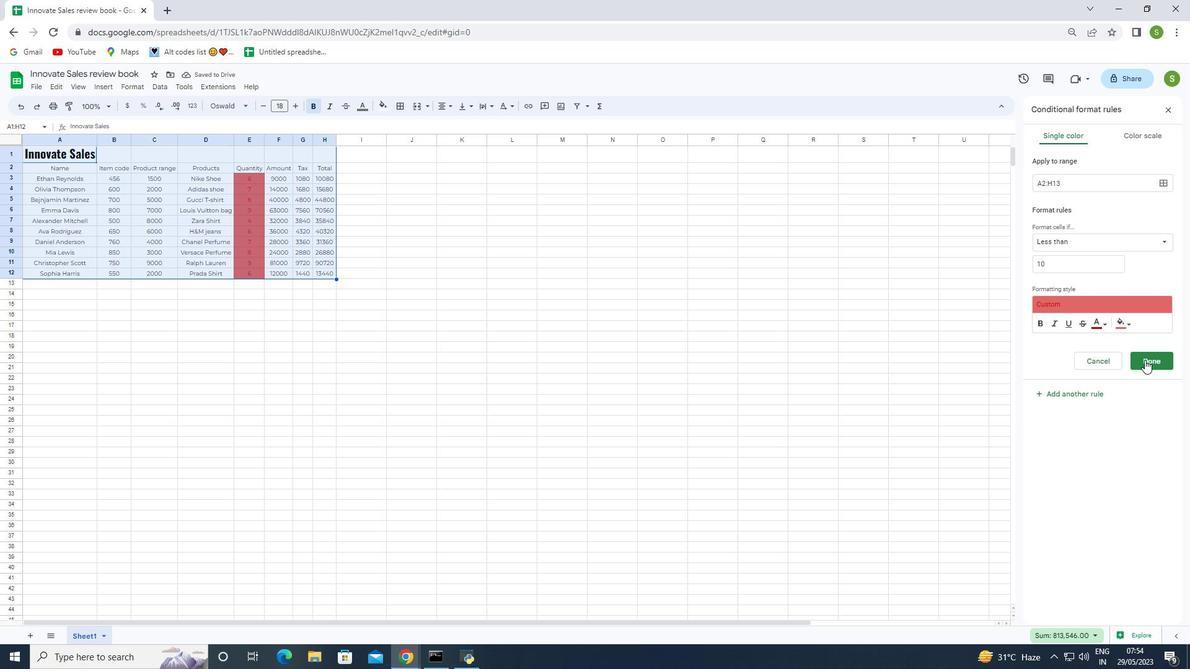 
Action: Mouse moved to (136, 84)
Screenshot: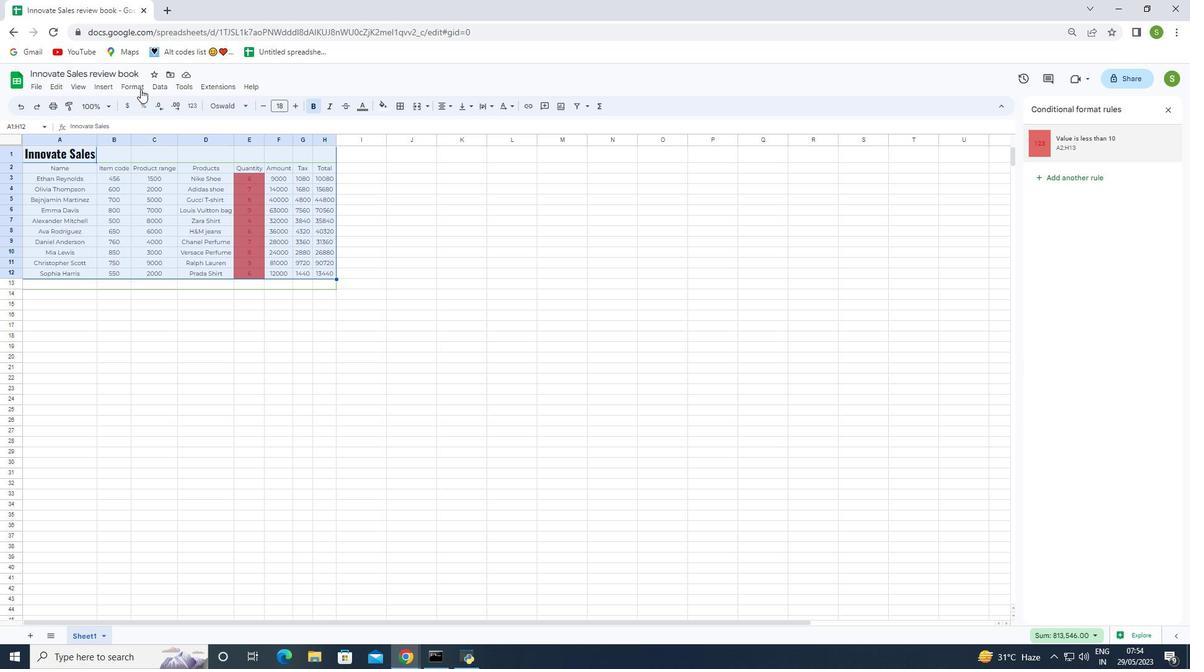 
Action: Mouse pressed left at (136, 84)
Screenshot: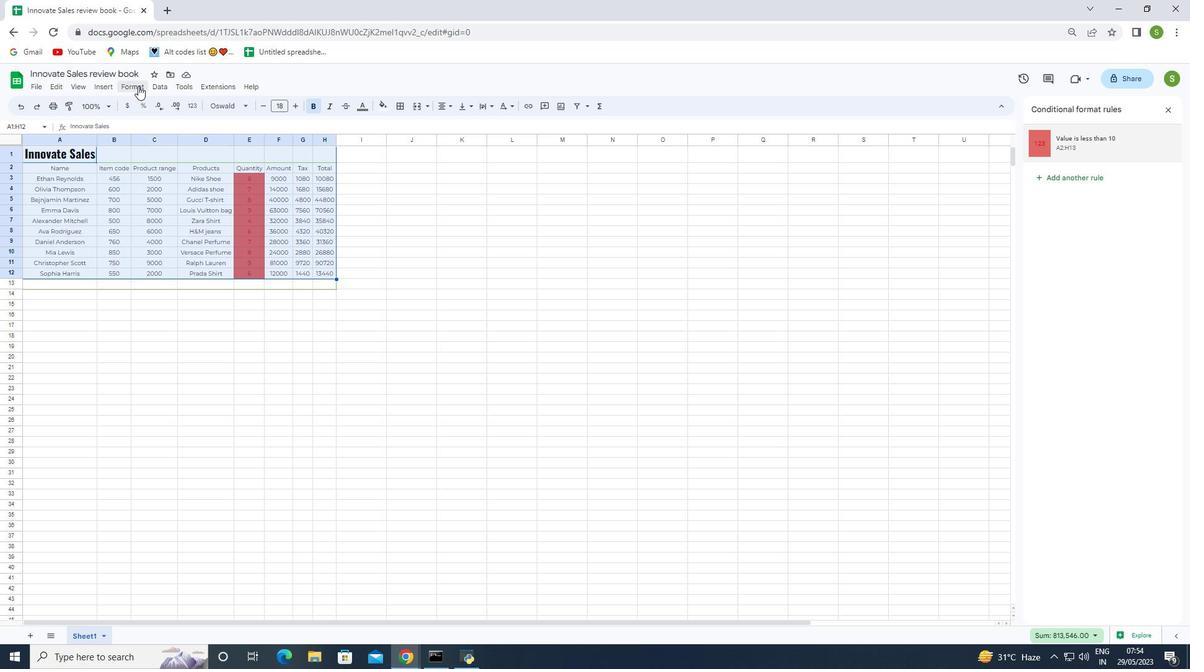 
Action: Mouse moved to (166, 274)
Screenshot: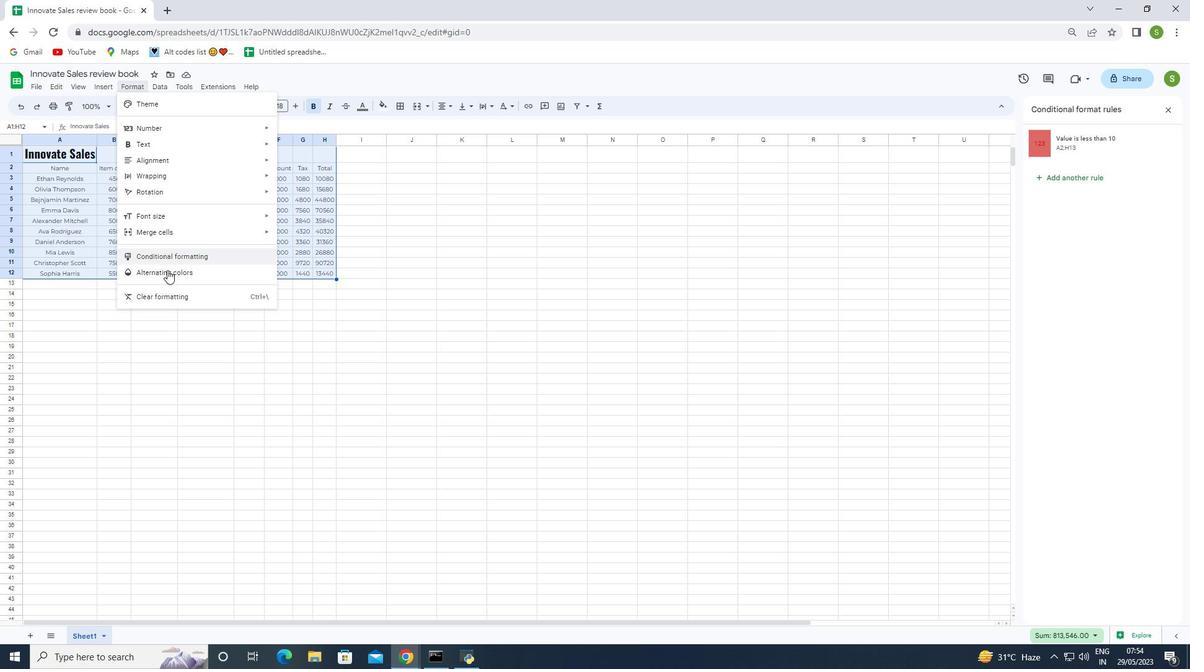 
Action: Mouse pressed left at (166, 274)
Screenshot: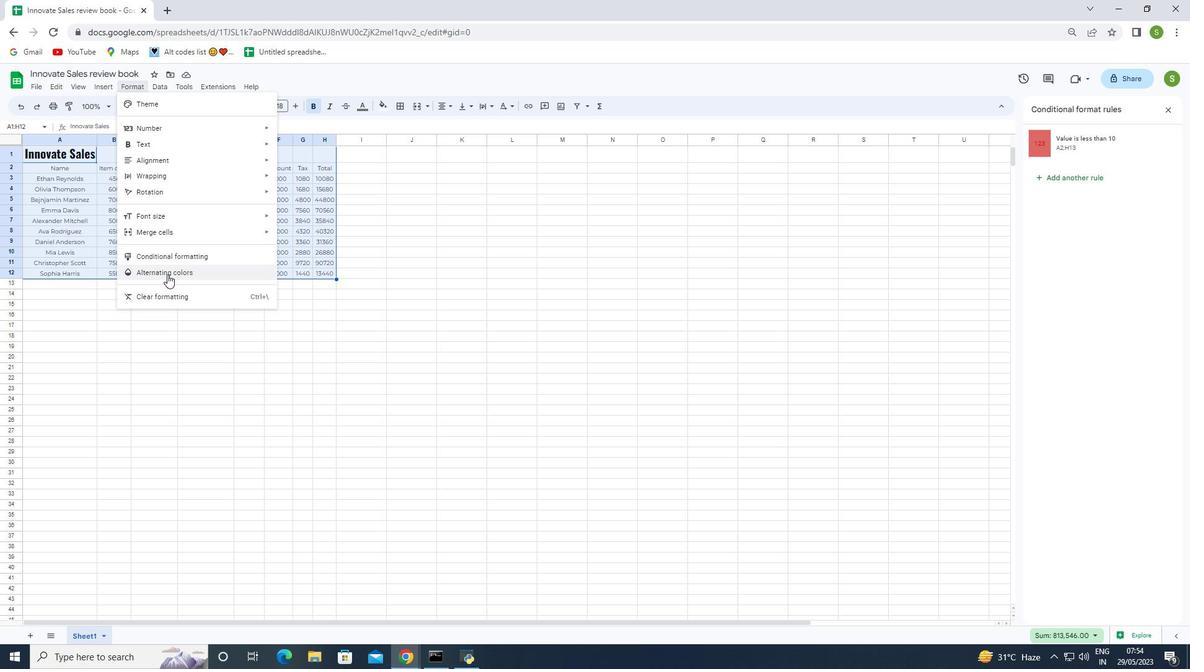 
Action: Mouse moved to (1061, 290)
Screenshot: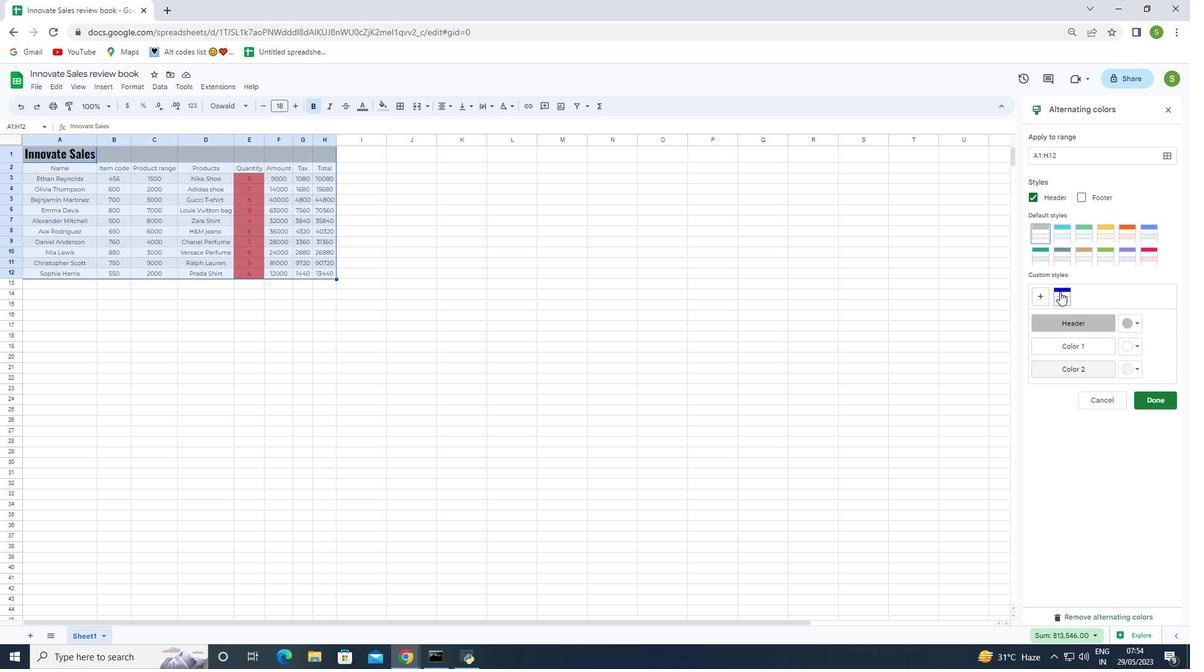 
Action: Mouse pressed left at (1061, 290)
Screenshot: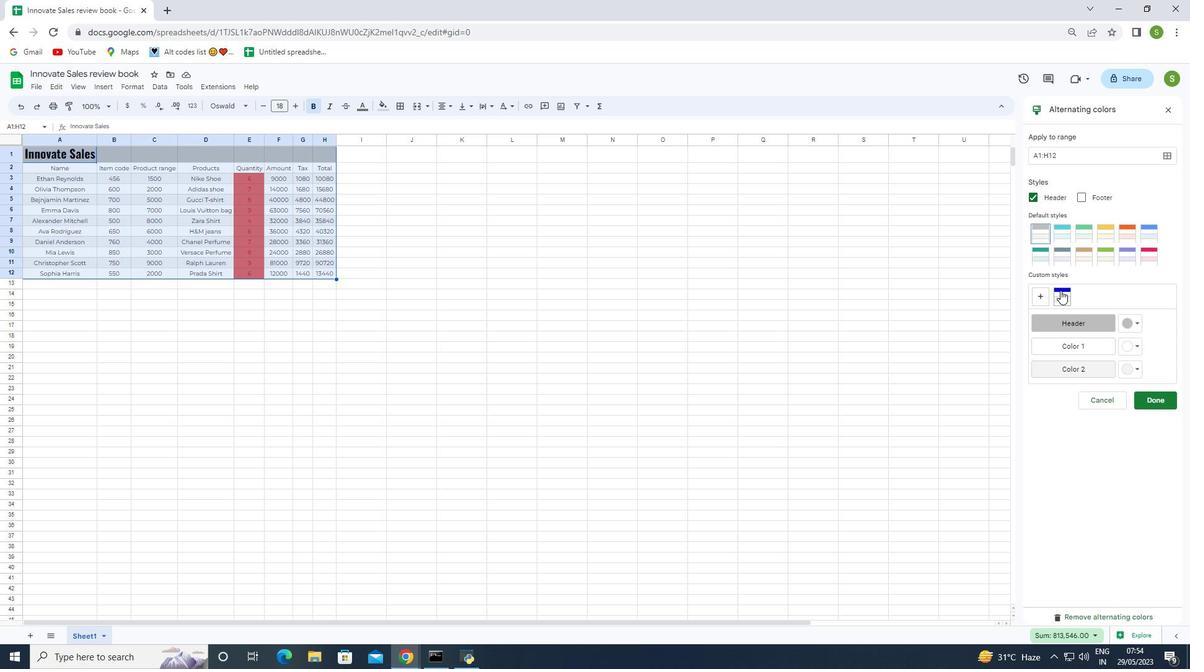
Action: Mouse pressed left at (1061, 290)
Screenshot: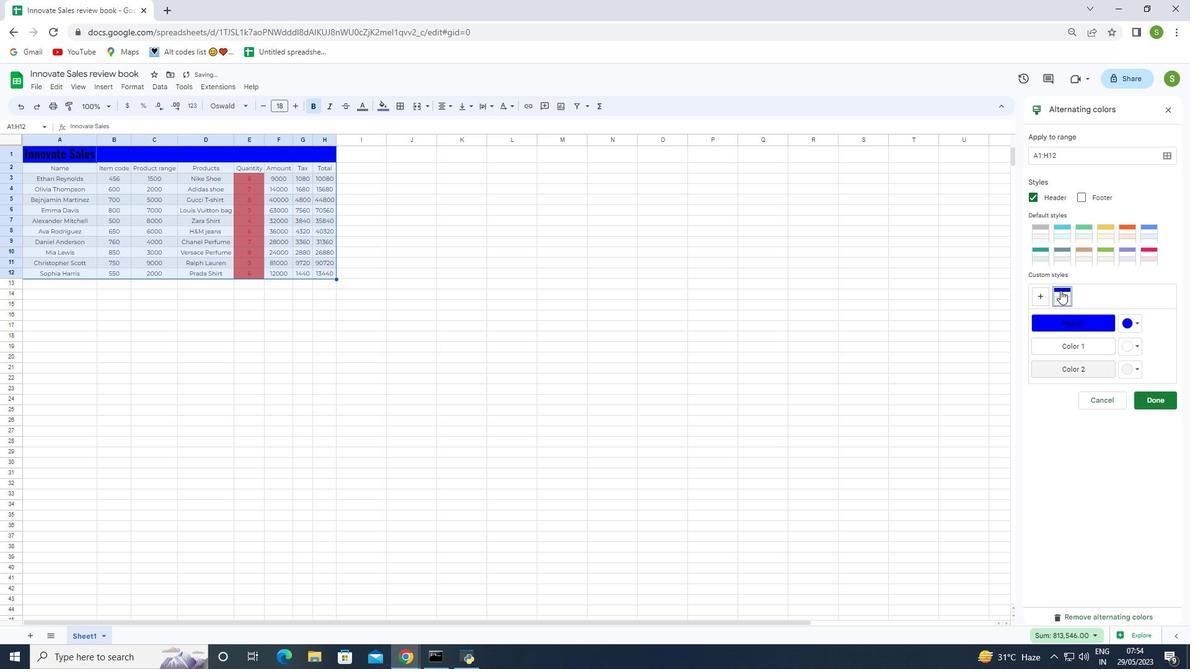
Action: Mouse moved to (1131, 346)
Screenshot: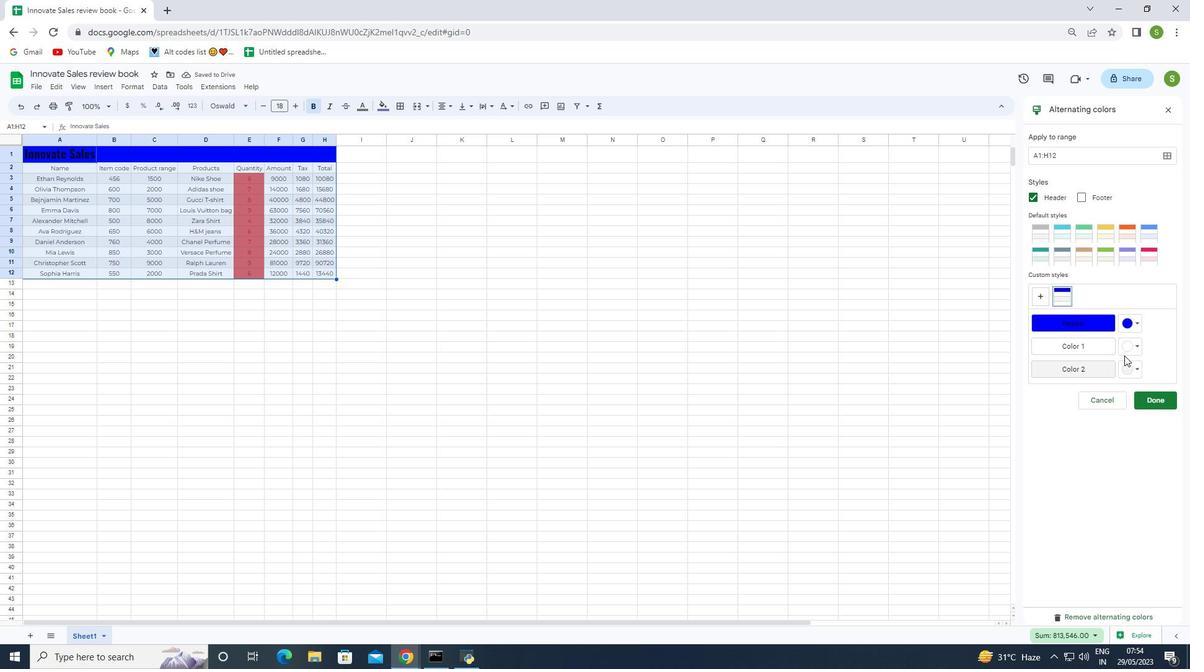 
Action: Key pressed ctrl+Z
Screenshot: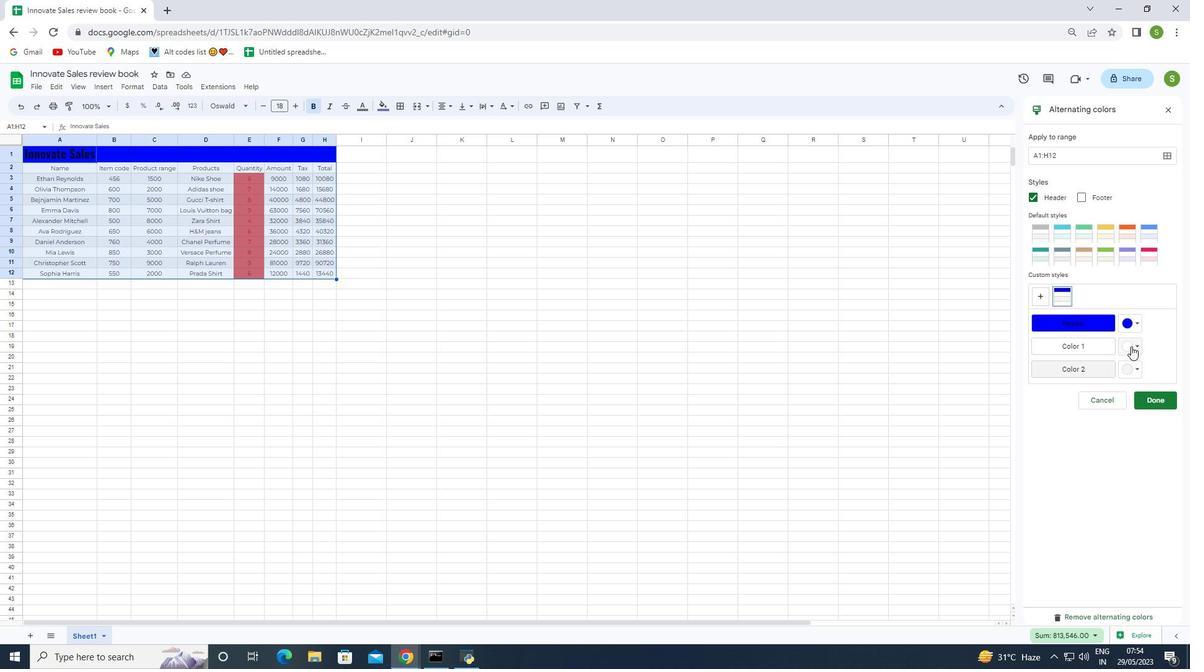 
Action: Mouse moved to (341, 338)
Screenshot: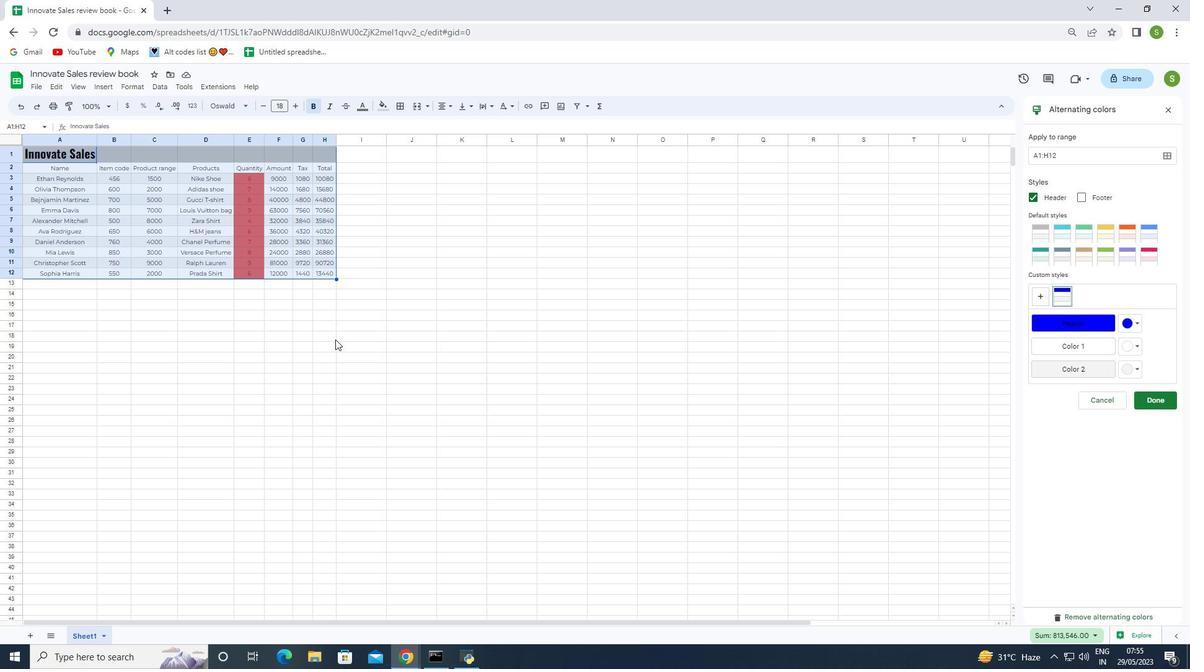 
Action: Key pressed ctrl+Z
Screenshot: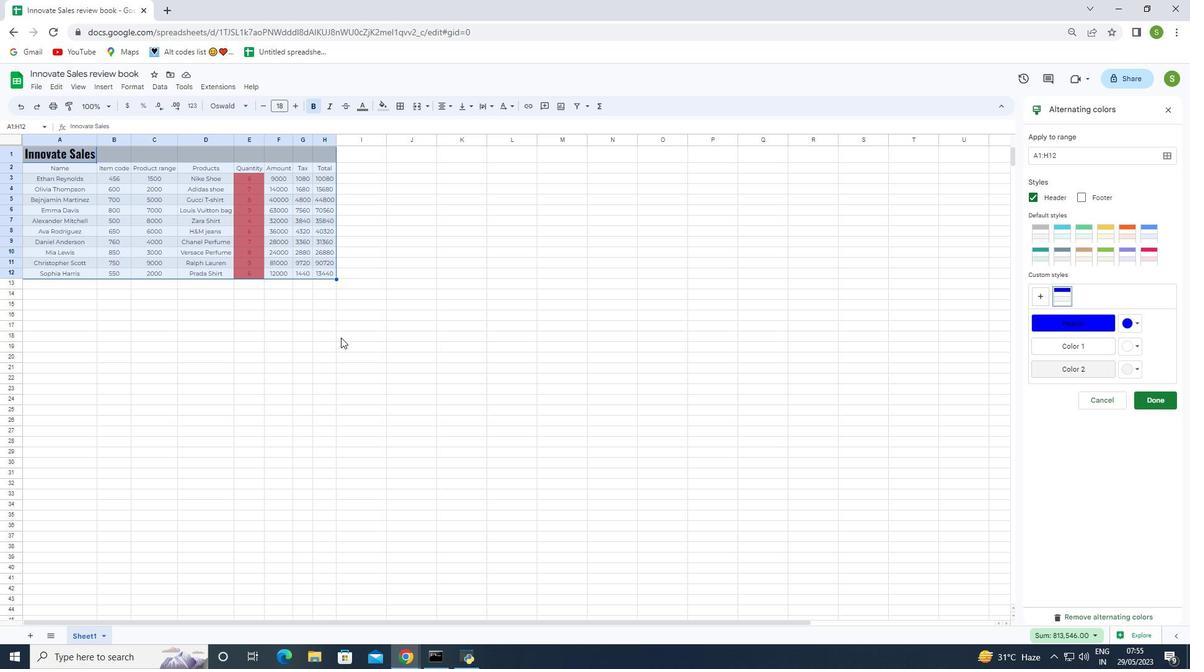 
Action: Mouse moved to (1135, 326)
Screenshot: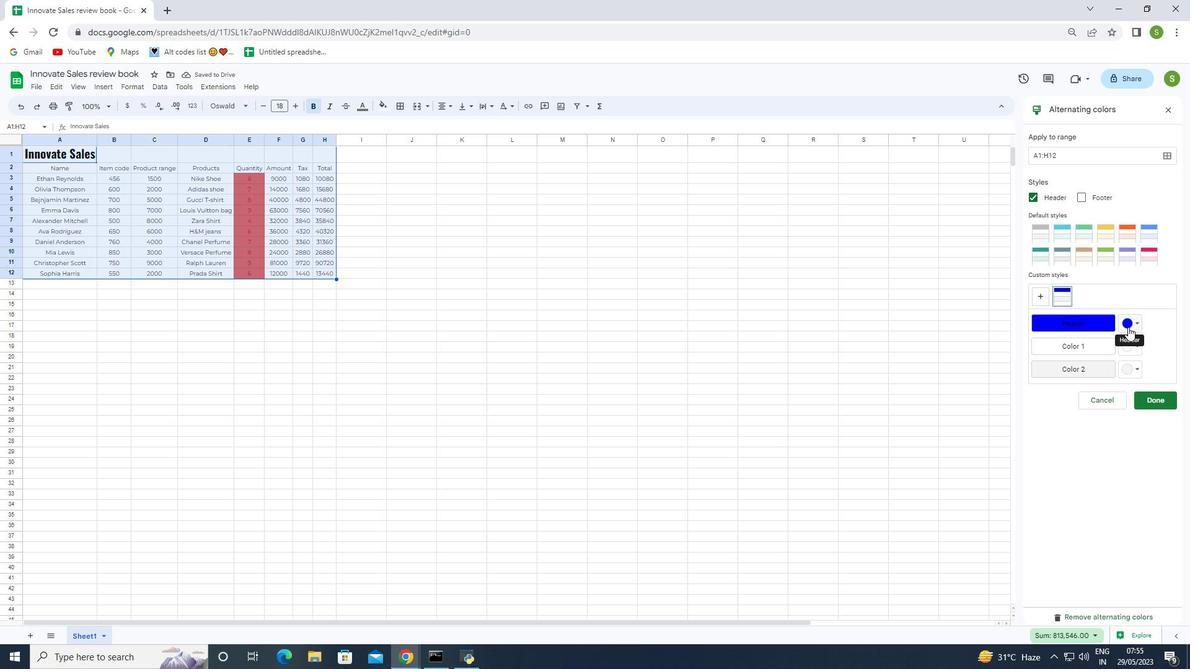 
Action: Mouse pressed left at (1135, 326)
Screenshot: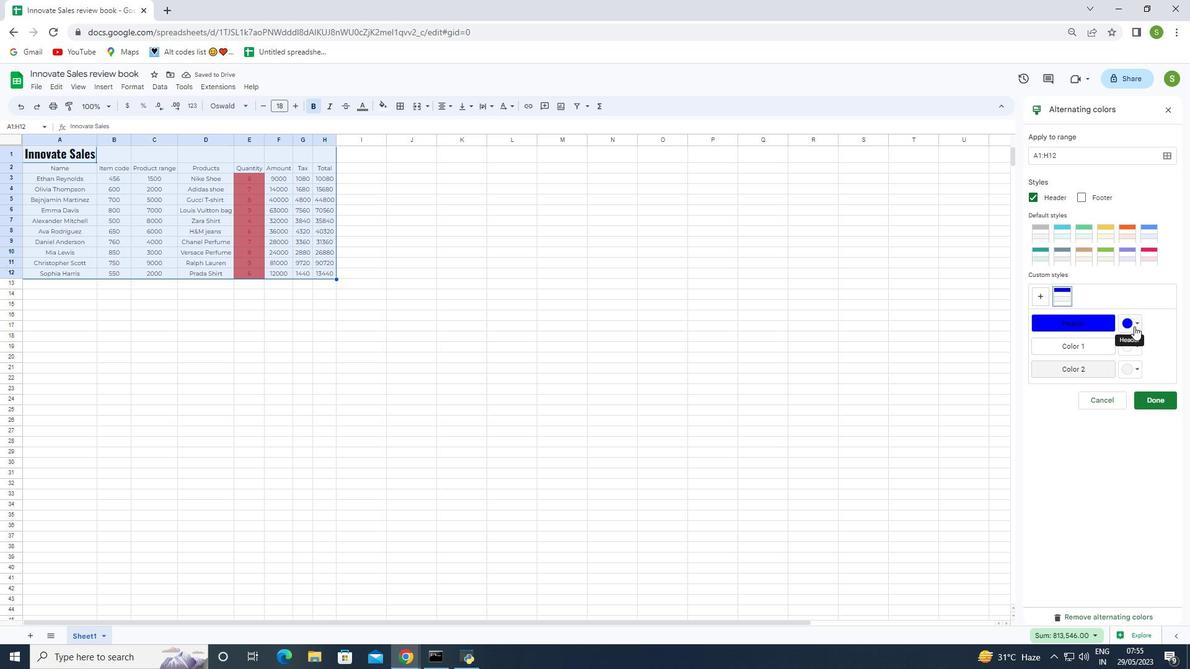 
Action: Mouse moved to (1133, 342)
Screenshot: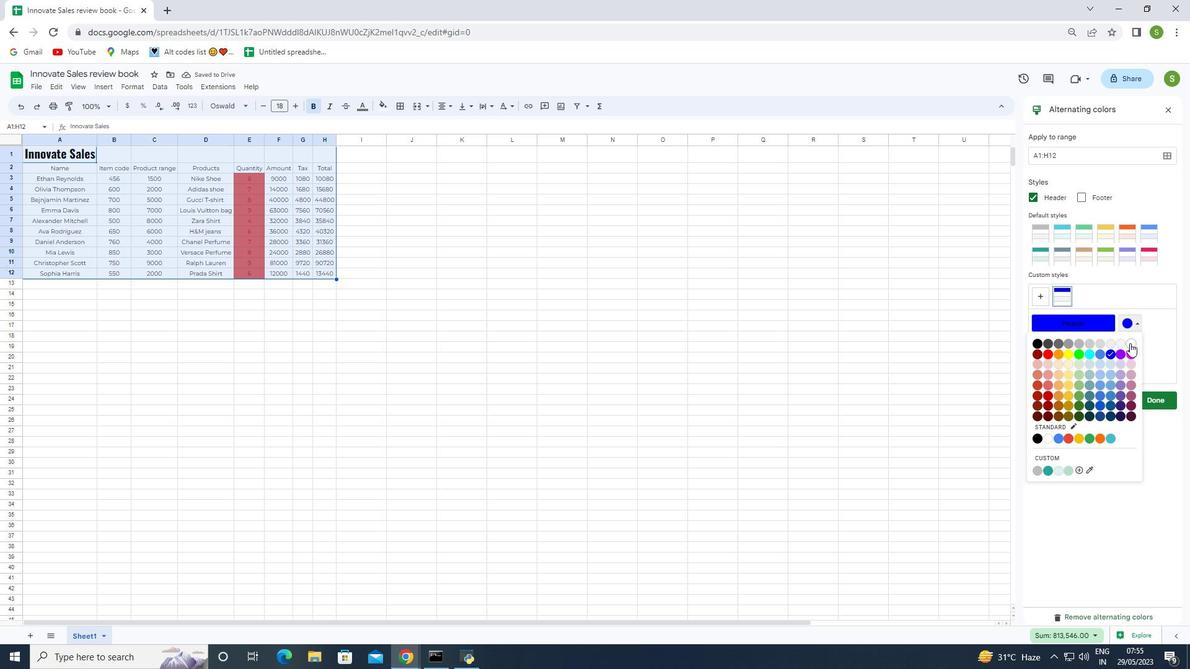 
Action: Mouse pressed left at (1133, 342)
Screenshot: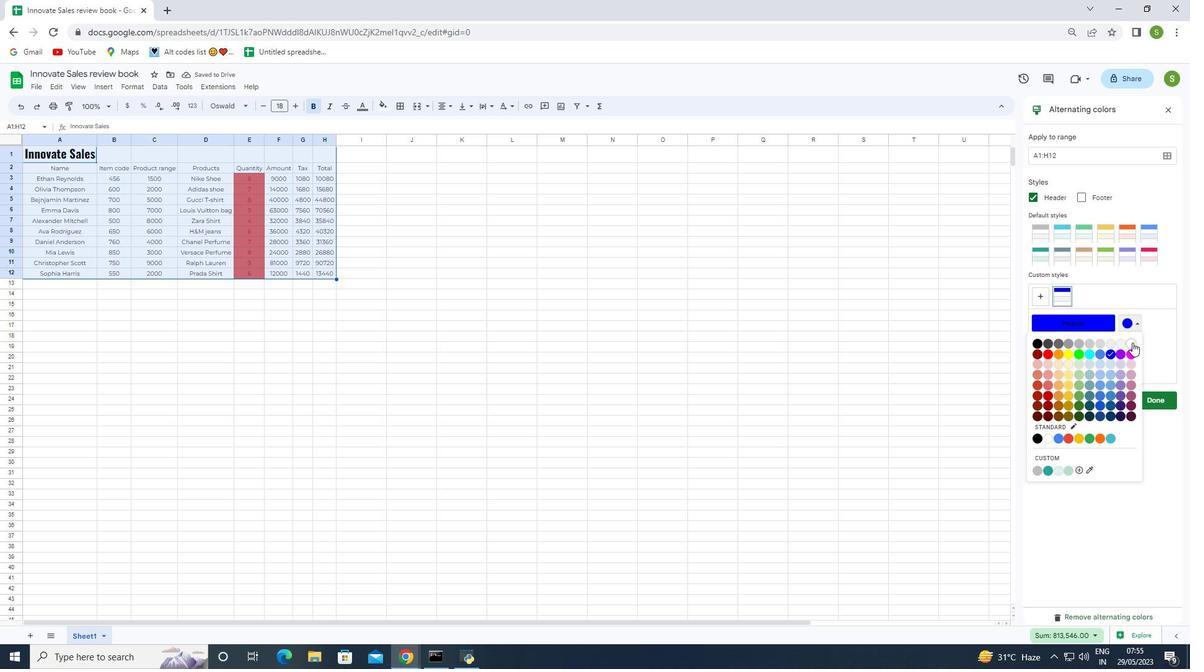
Action: Mouse moved to (723, 322)
Screenshot: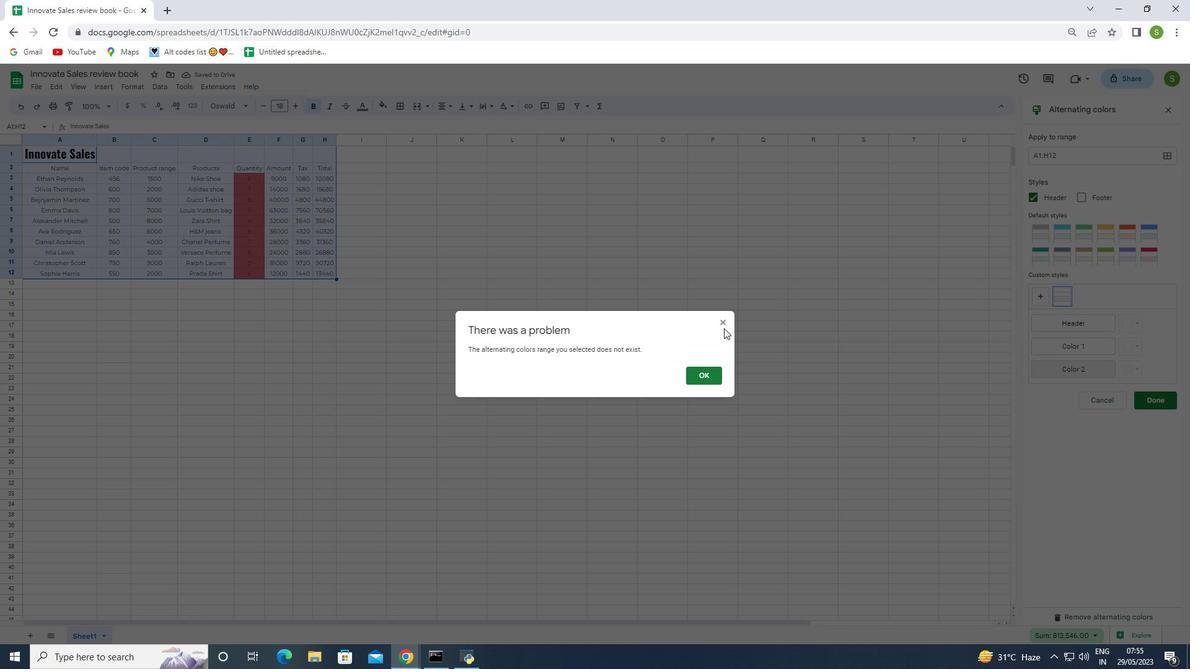 
Action: Mouse pressed left at (723, 322)
Screenshot: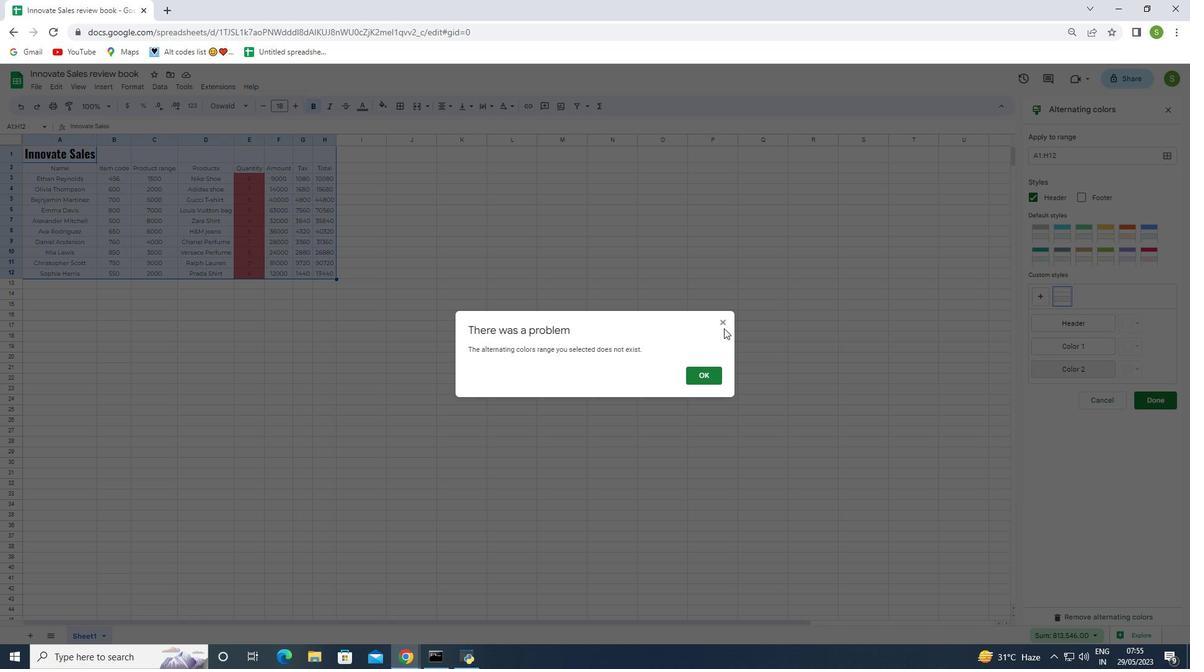 
Action: Mouse moved to (132, 87)
Screenshot: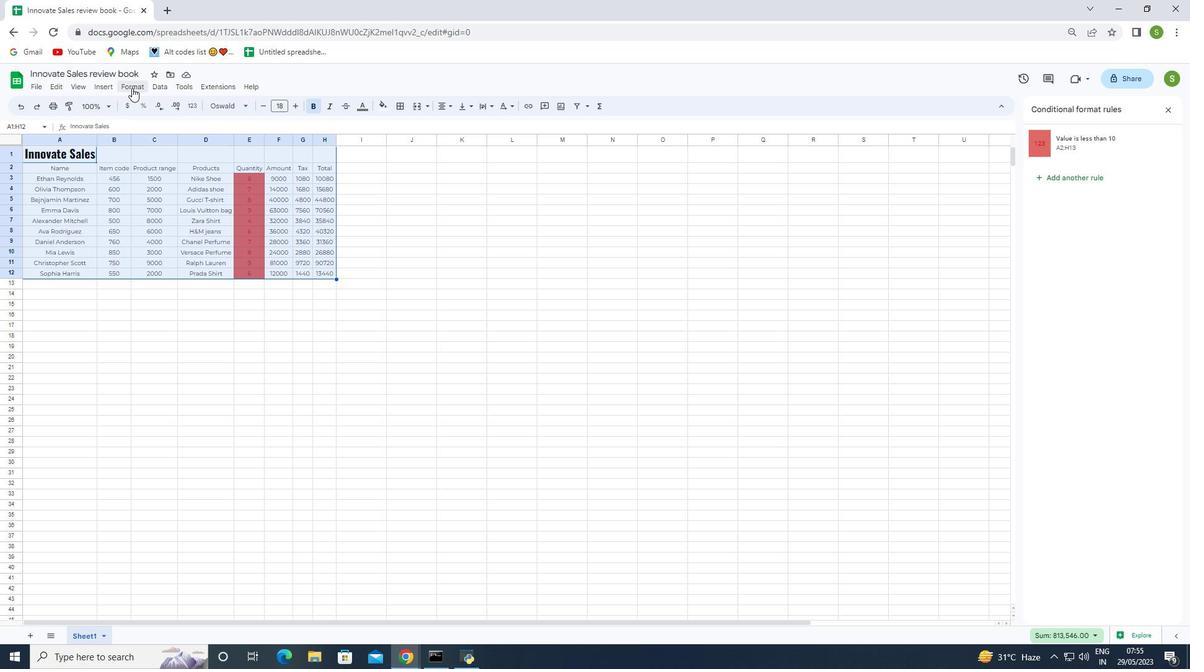 
Action: Mouse pressed left at (132, 87)
Screenshot: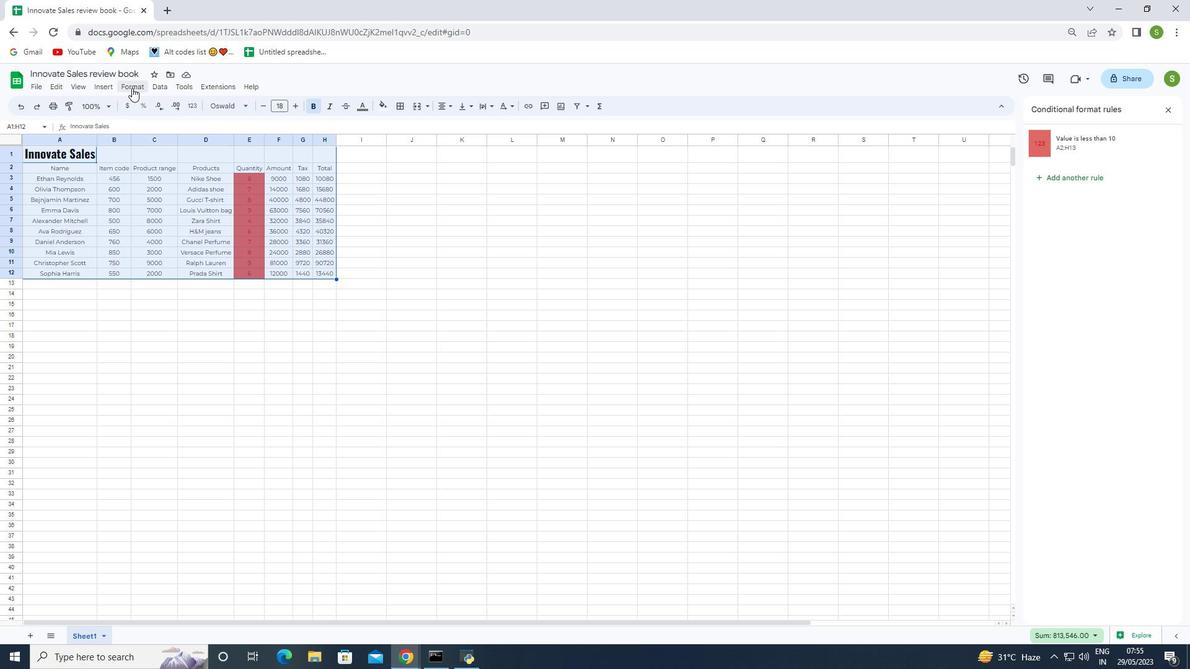 
Action: Mouse moved to (164, 273)
Screenshot: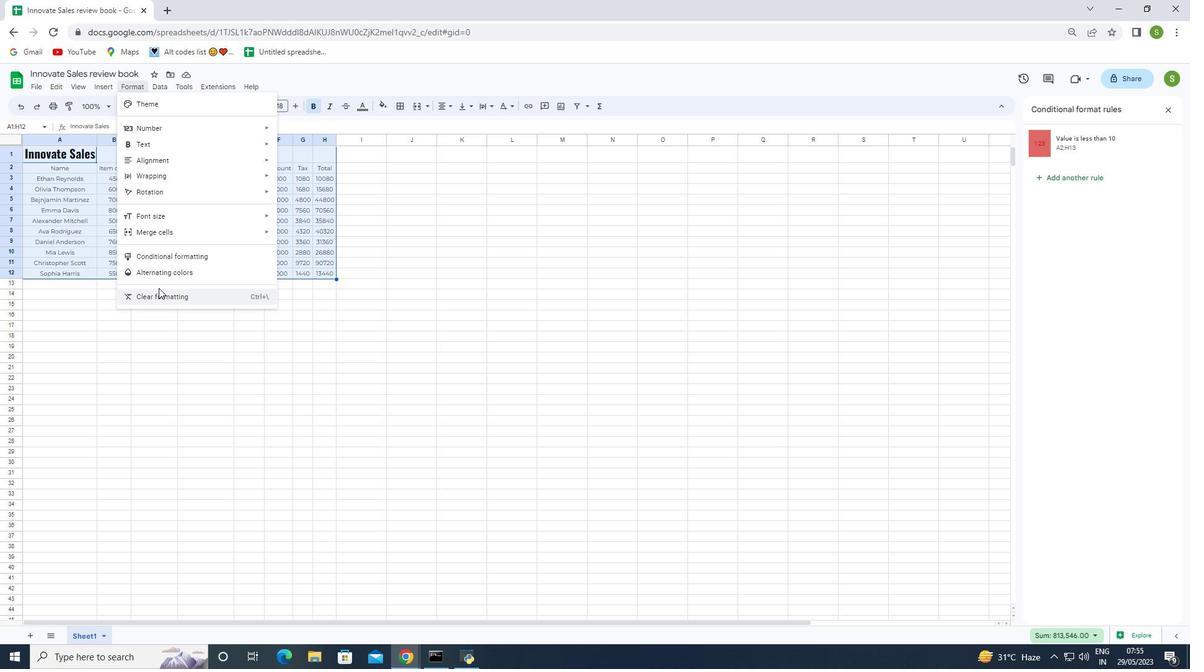 
Action: Mouse pressed left at (164, 273)
Screenshot: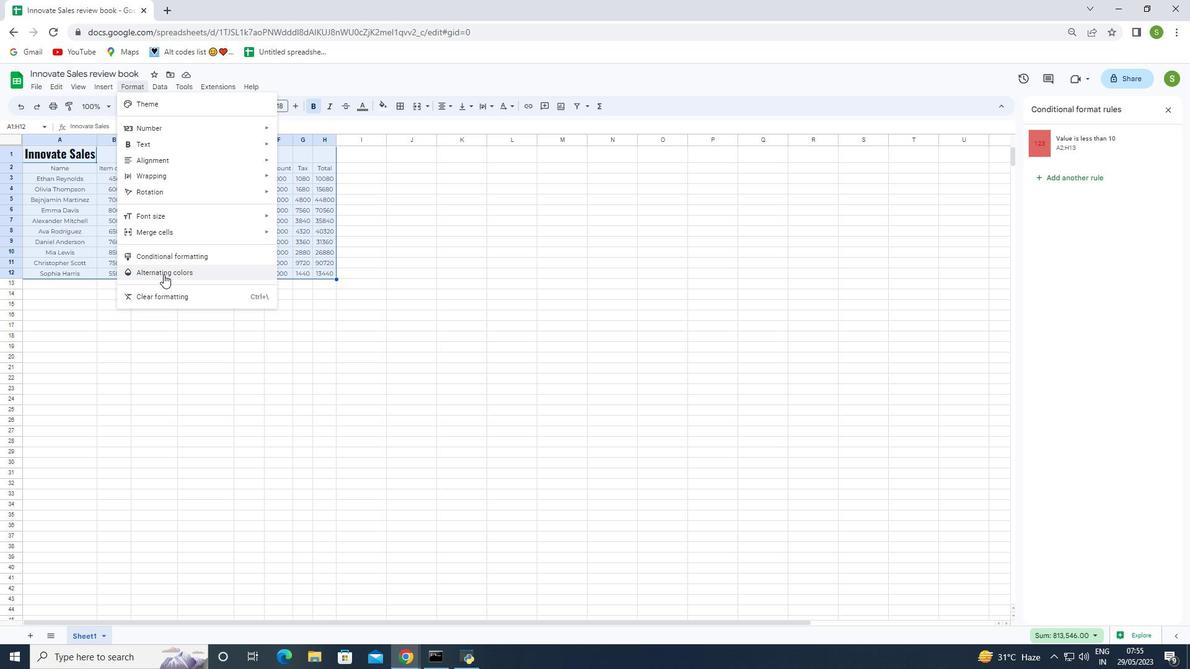 
Action: Mouse moved to (1136, 325)
Screenshot: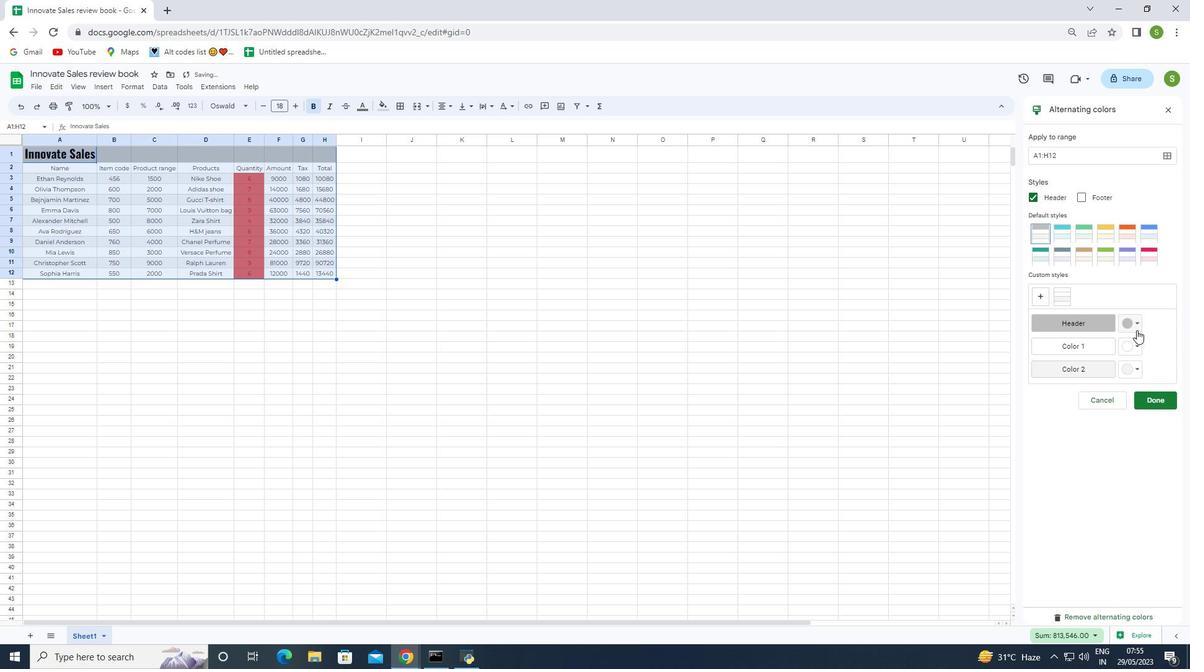 
Action: Mouse pressed left at (1136, 325)
Screenshot: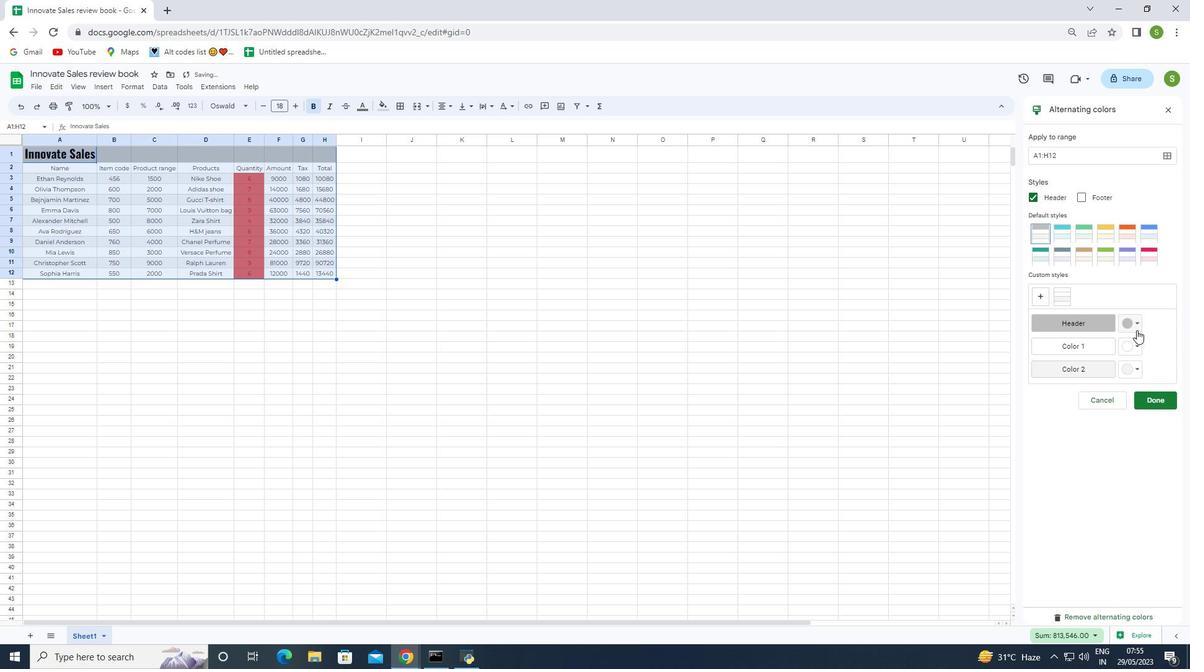 
Action: Mouse moved to (1131, 344)
Screenshot: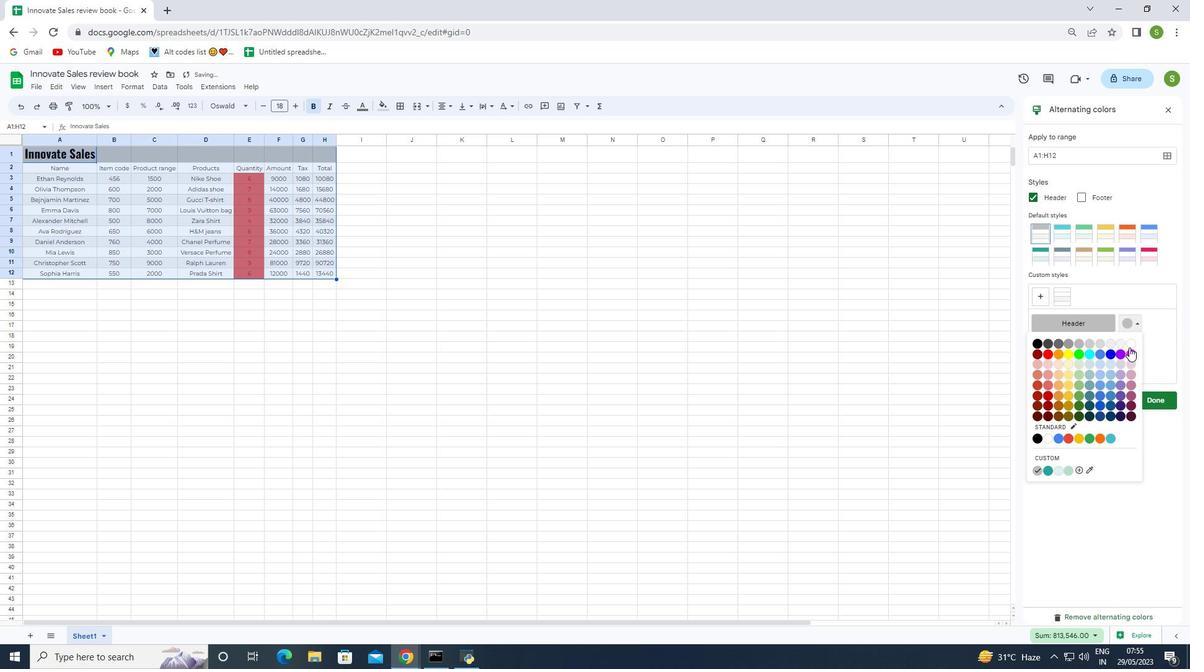 
Action: Mouse pressed left at (1131, 344)
Screenshot: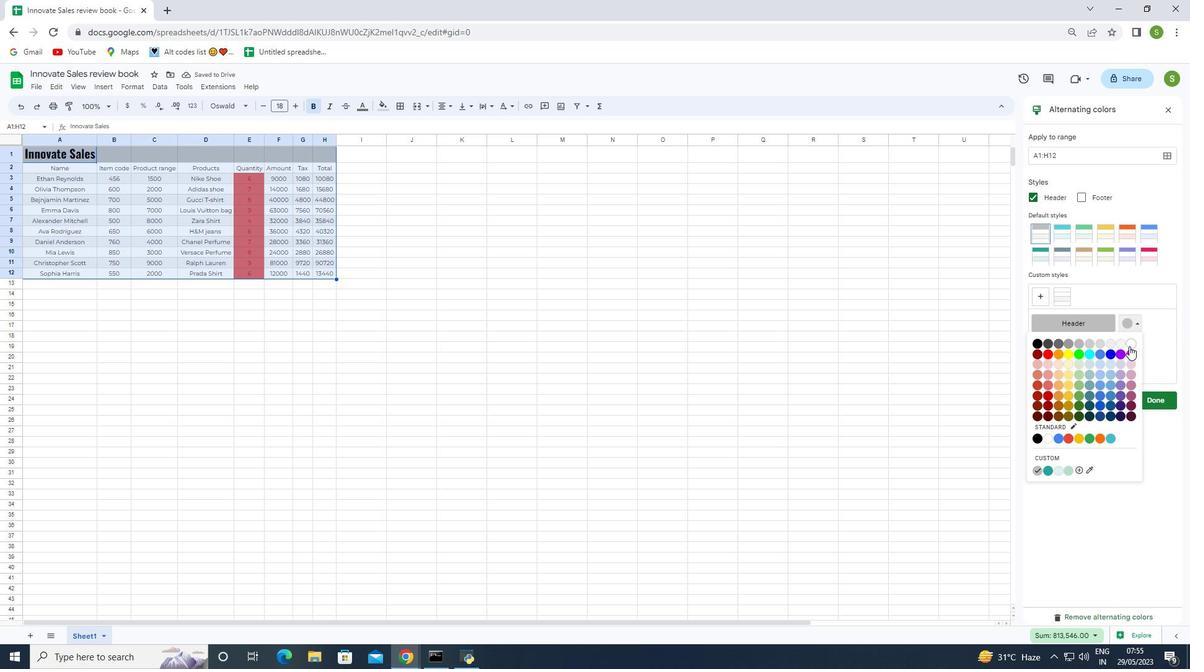
Action: Mouse moved to (1133, 347)
Screenshot: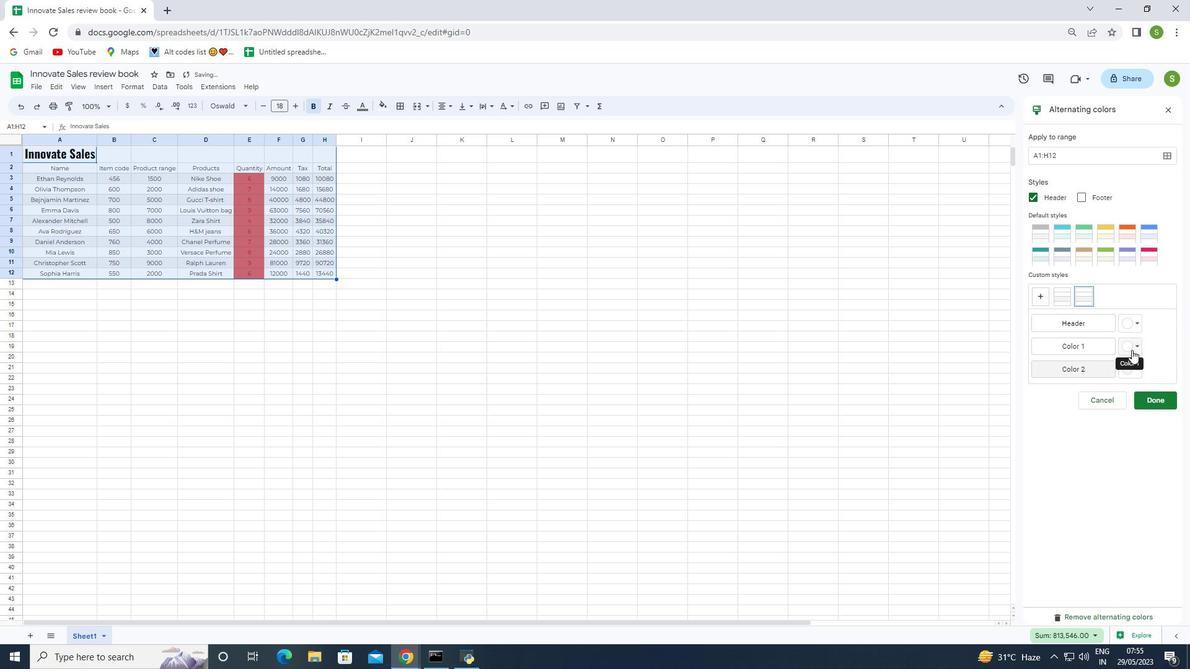 
Action: Mouse pressed left at (1133, 347)
Screenshot: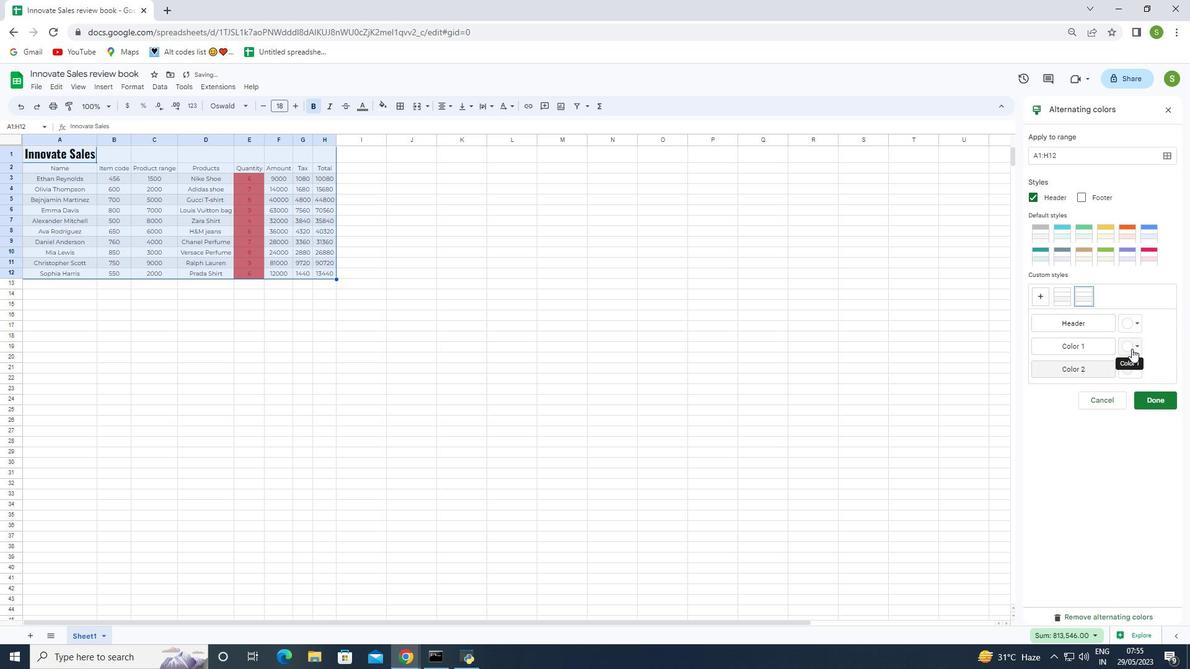 
Action: Mouse moved to (1112, 376)
Screenshot: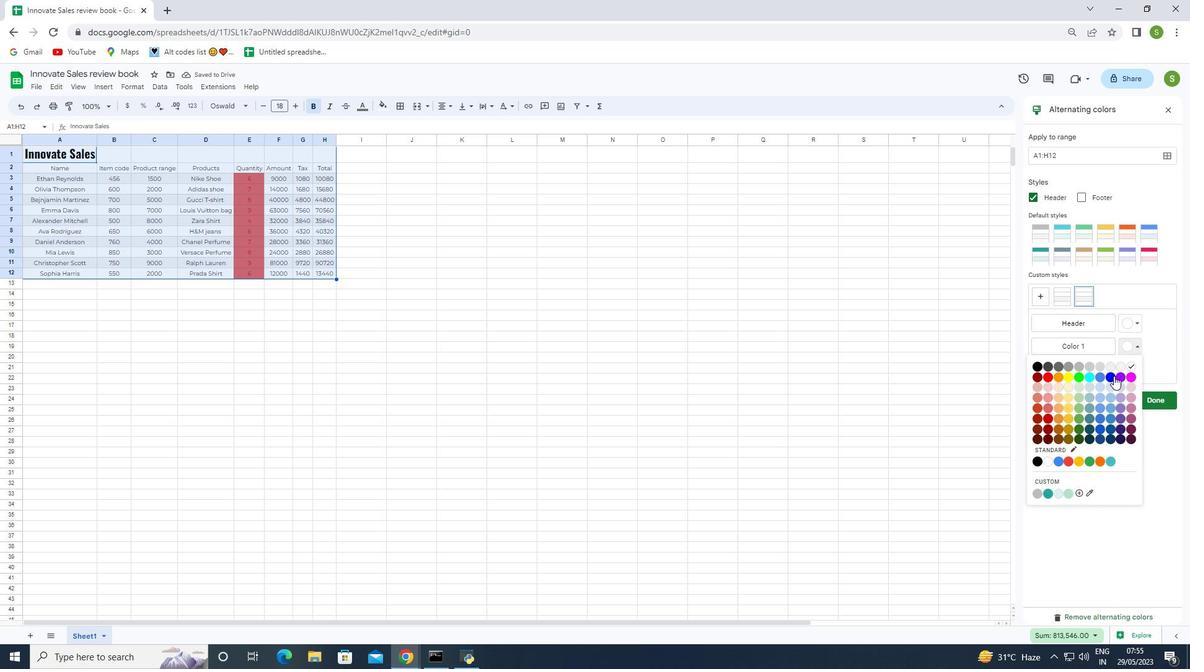 
Action: Mouse pressed left at (1112, 376)
Screenshot: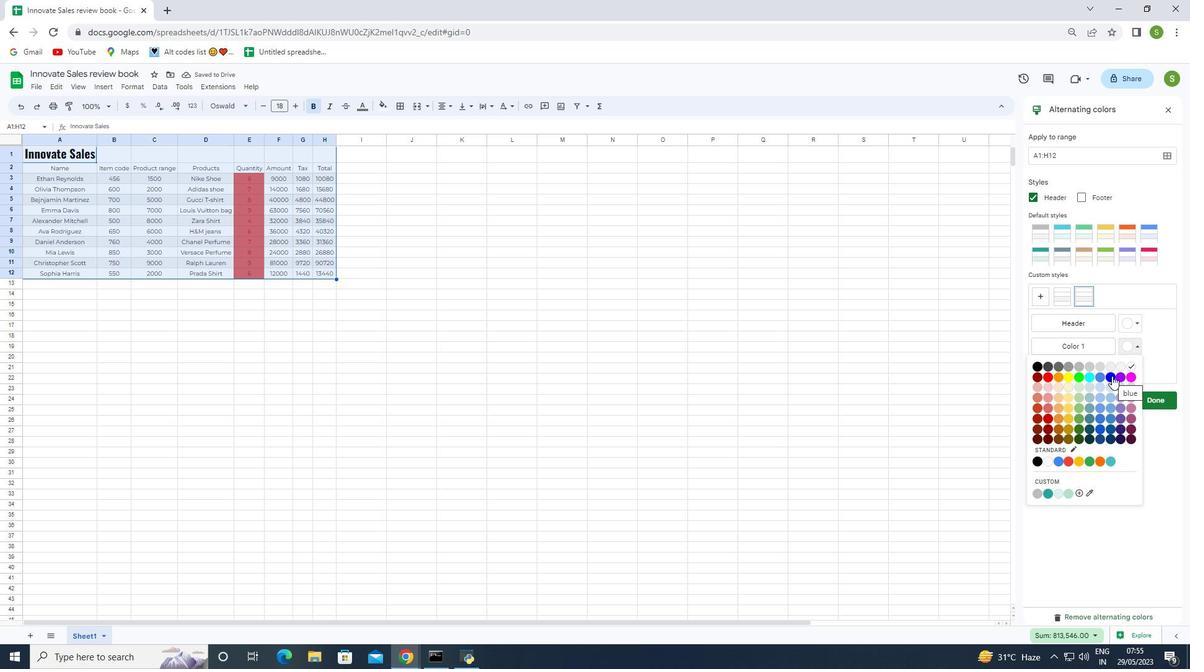 
Action: Mouse moved to (1137, 370)
Screenshot: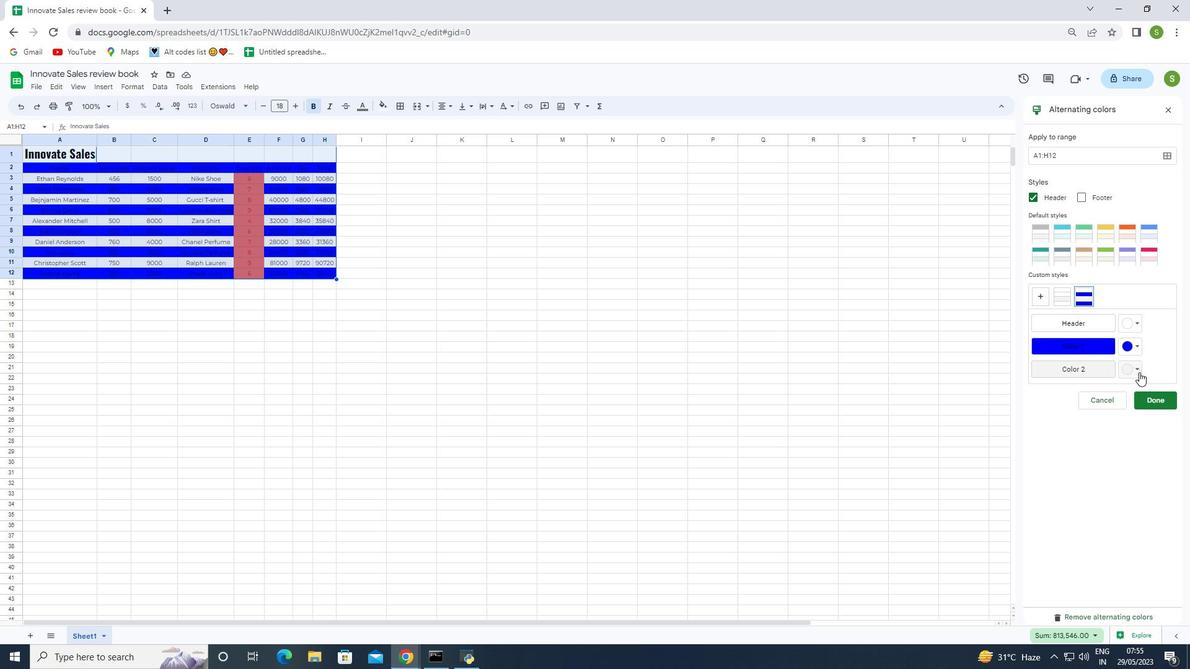 
Action: Mouse pressed left at (1137, 370)
Screenshot: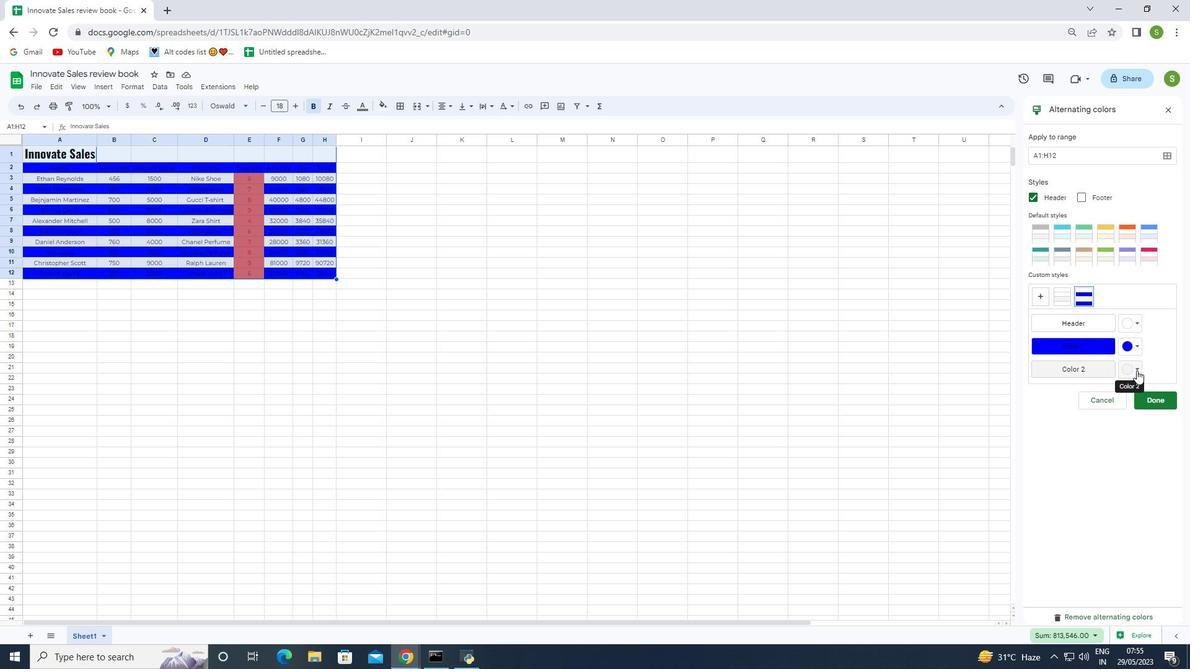 
Action: Mouse moved to (1108, 434)
Screenshot: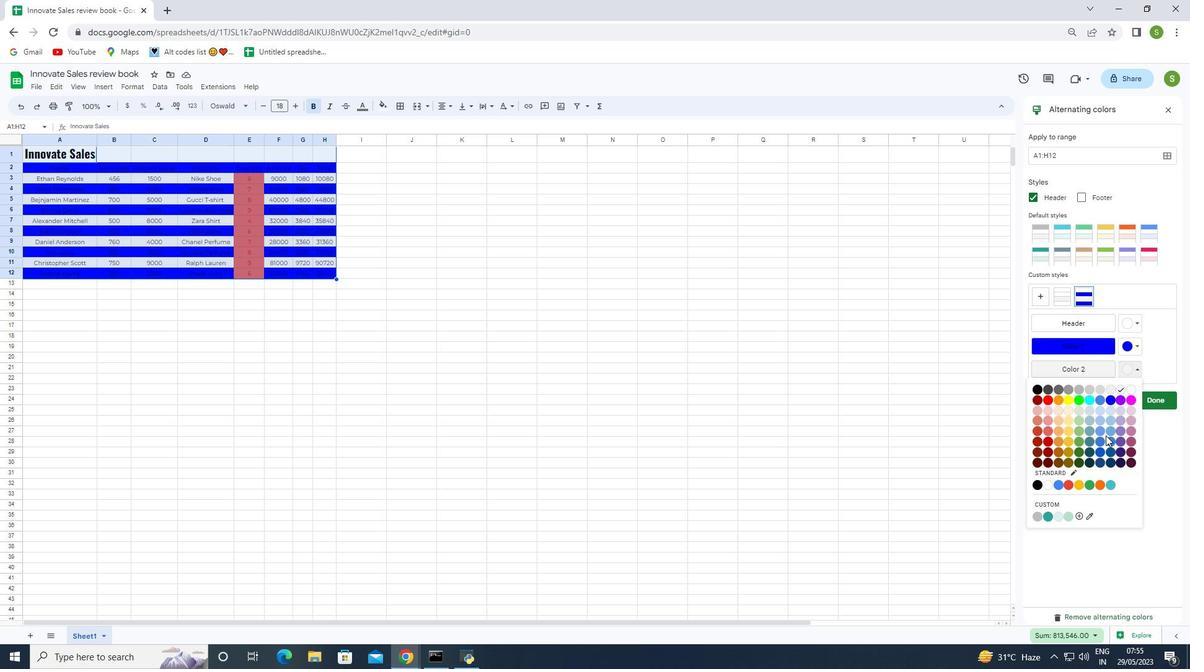 
Action: Mouse pressed left at (1108, 434)
Screenshot: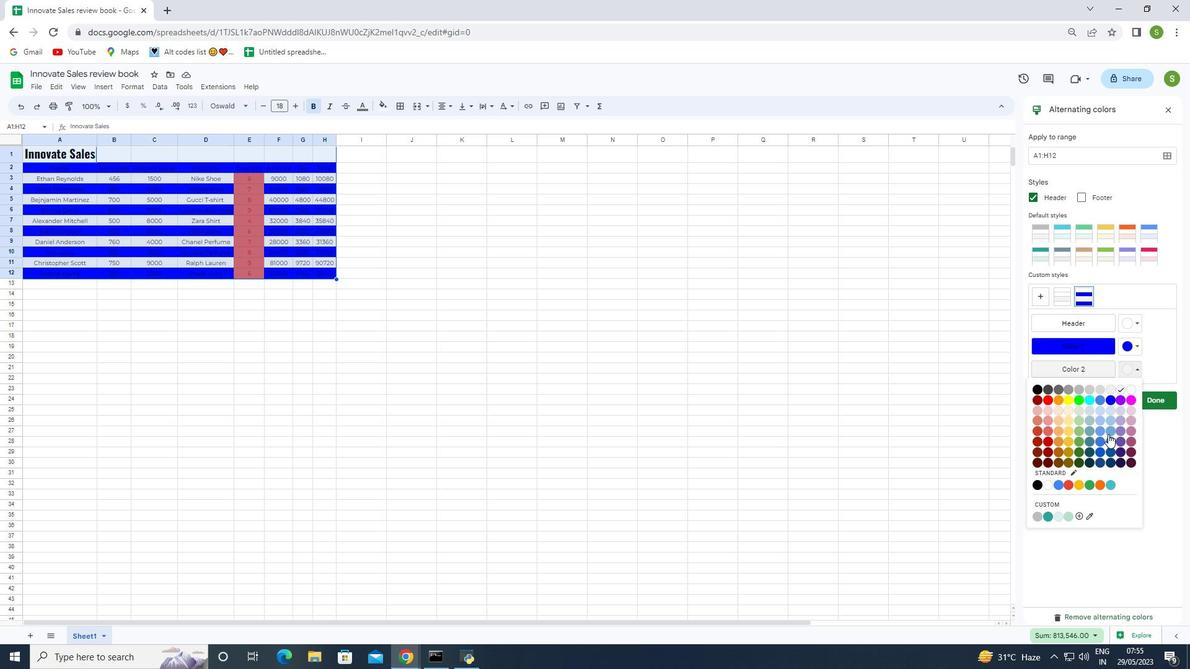 
Action: Mouse moved to (1149, 403)
Screenshot: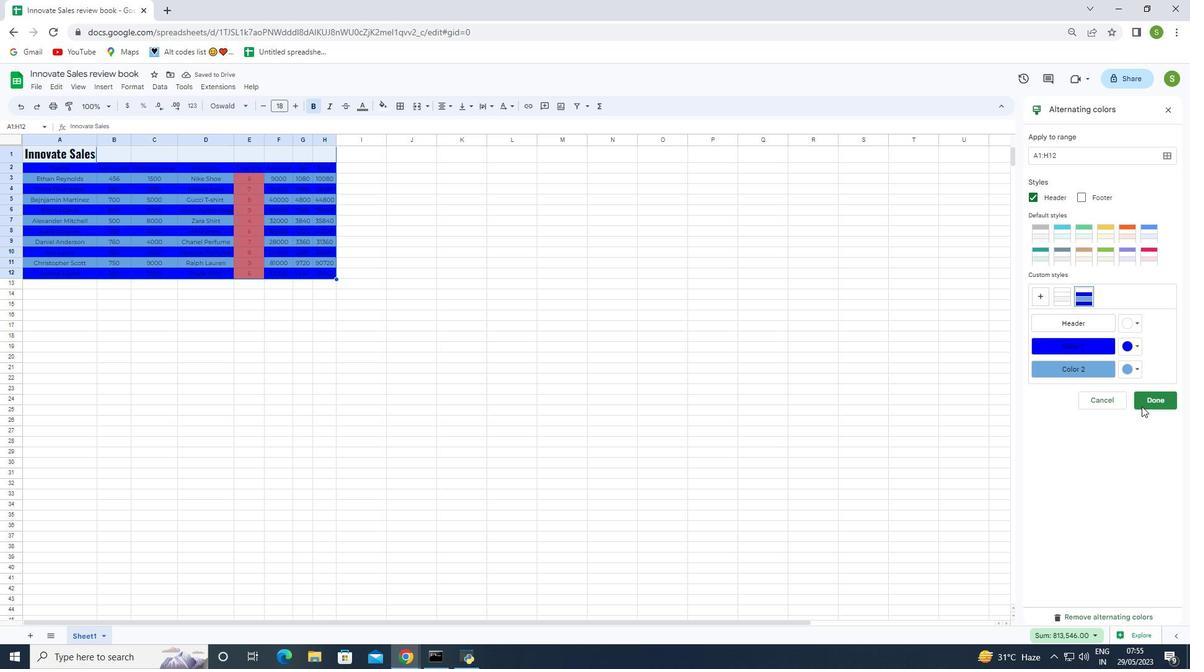 
Action: Mouse pressed left at (1149, 403)
Screenshot: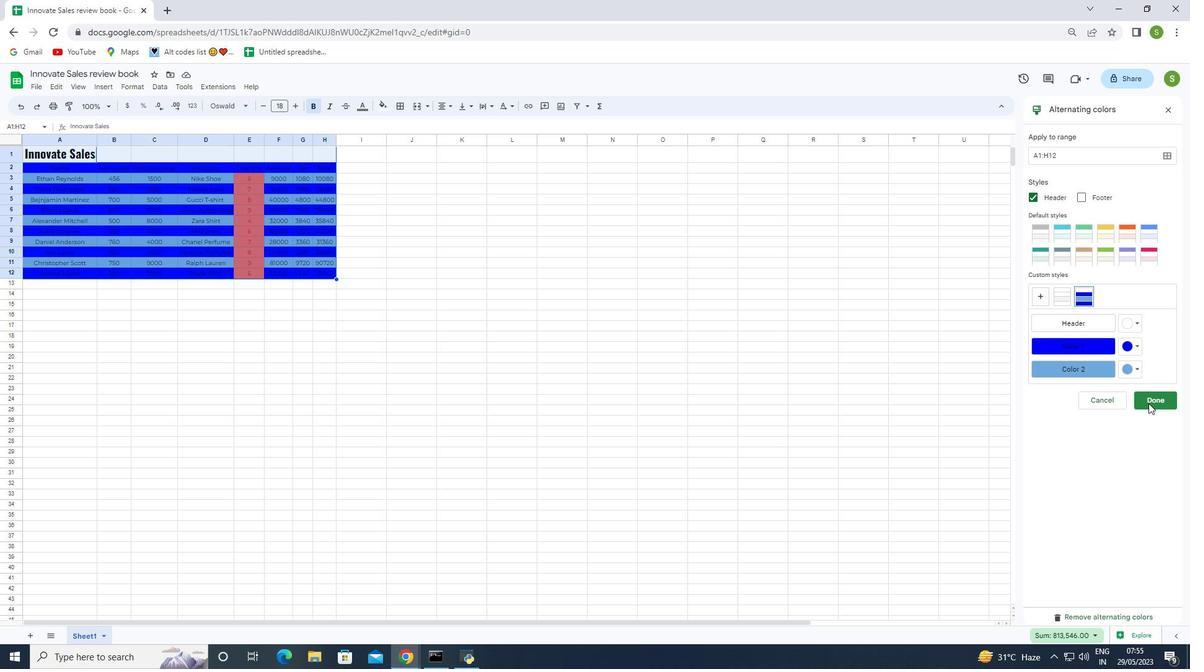 
Action: Mouse moved to (14, 144)
Screenshot: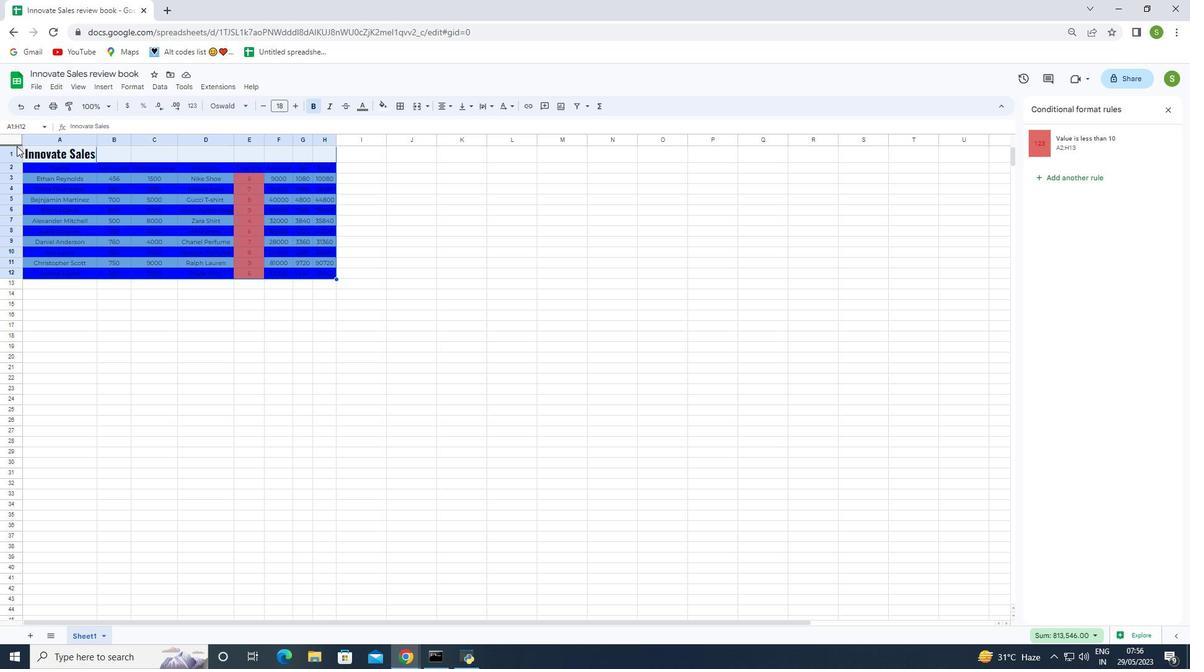 
Action: Mouse pressed left at (14, 144)
Screenshot: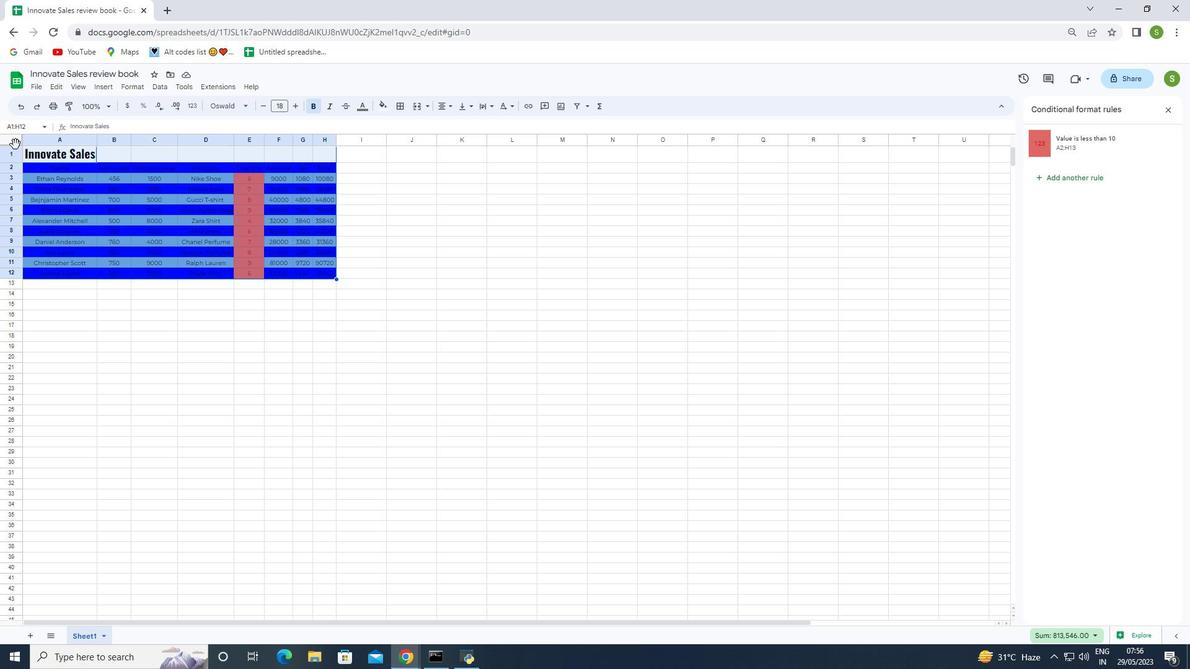 
Action: Mouse moved to (11, 141)
Screenshot: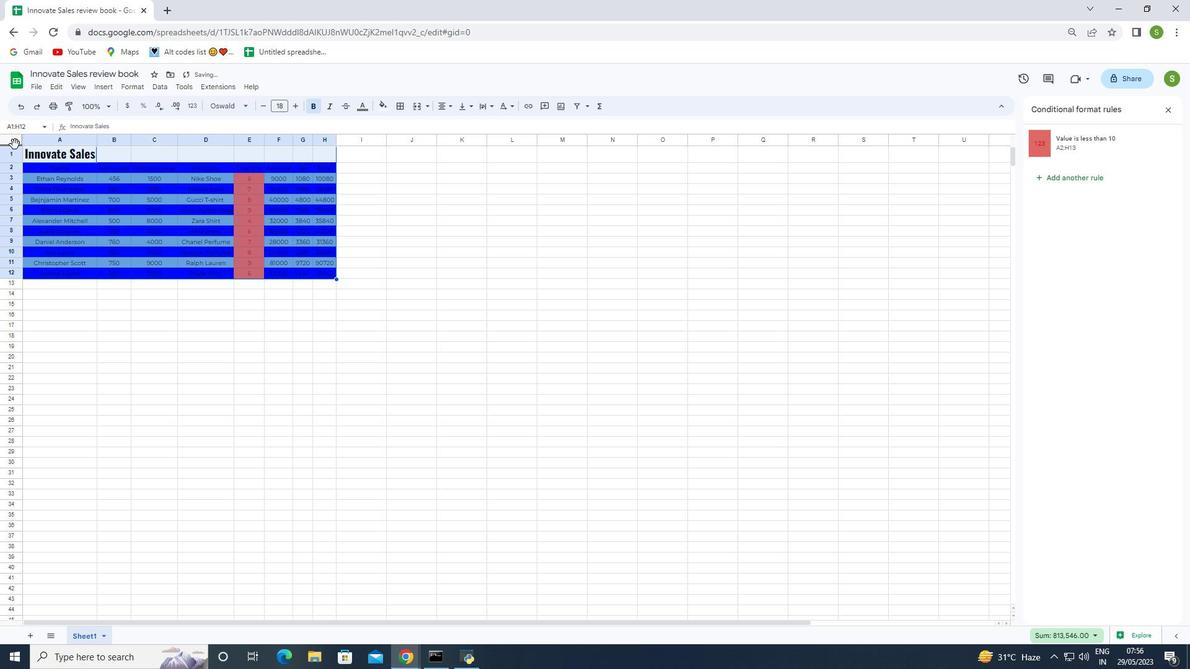 
Action: Mouse pressed left at (11, 141)
Screenshot: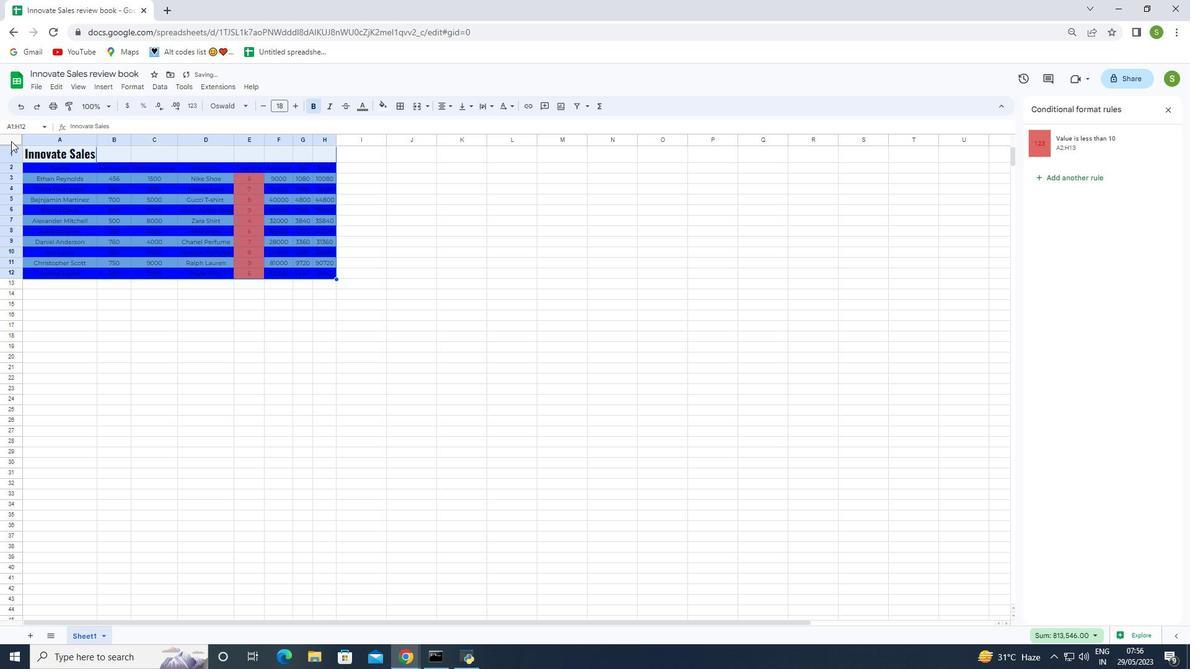 
Action: Mouse pressed left at (11, 141)
Screenshot: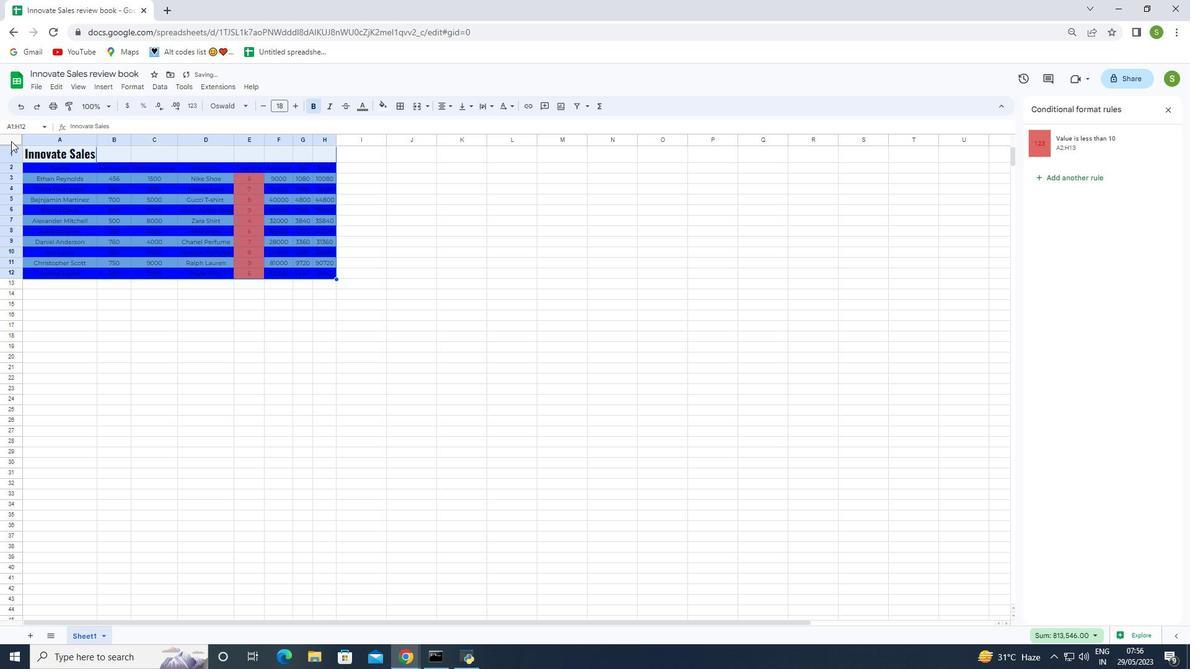
Action: Mouse moved to (97, 138)
Screenshot: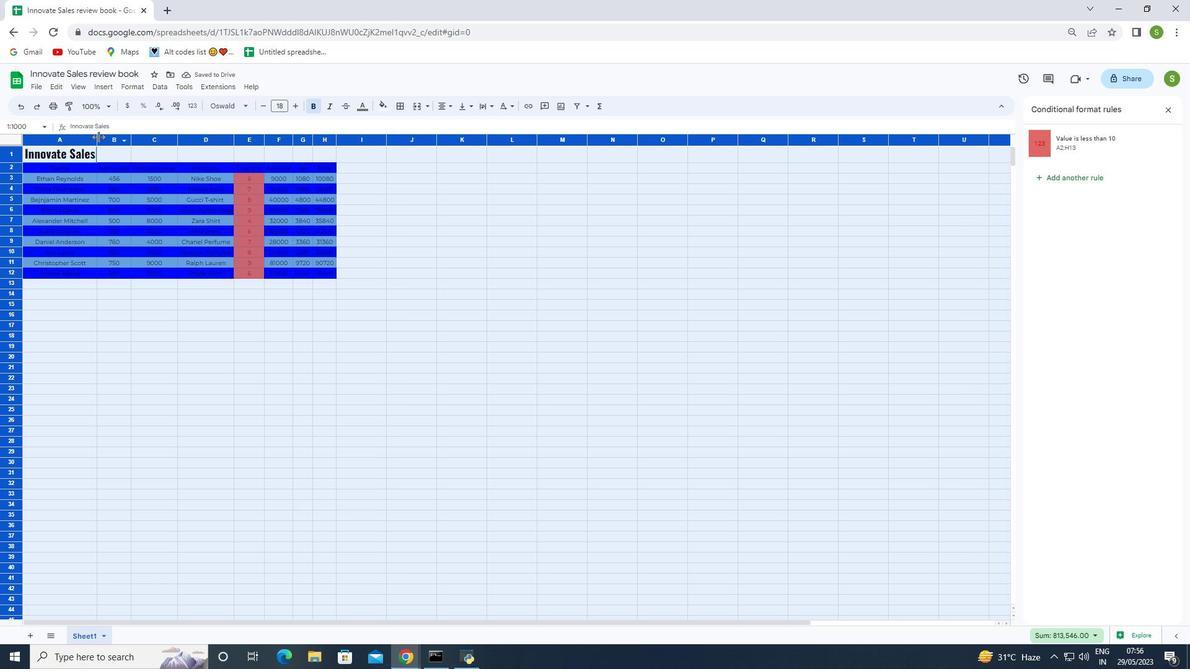 
Action: Mouse pressed left at (97, 138)
Screenshot: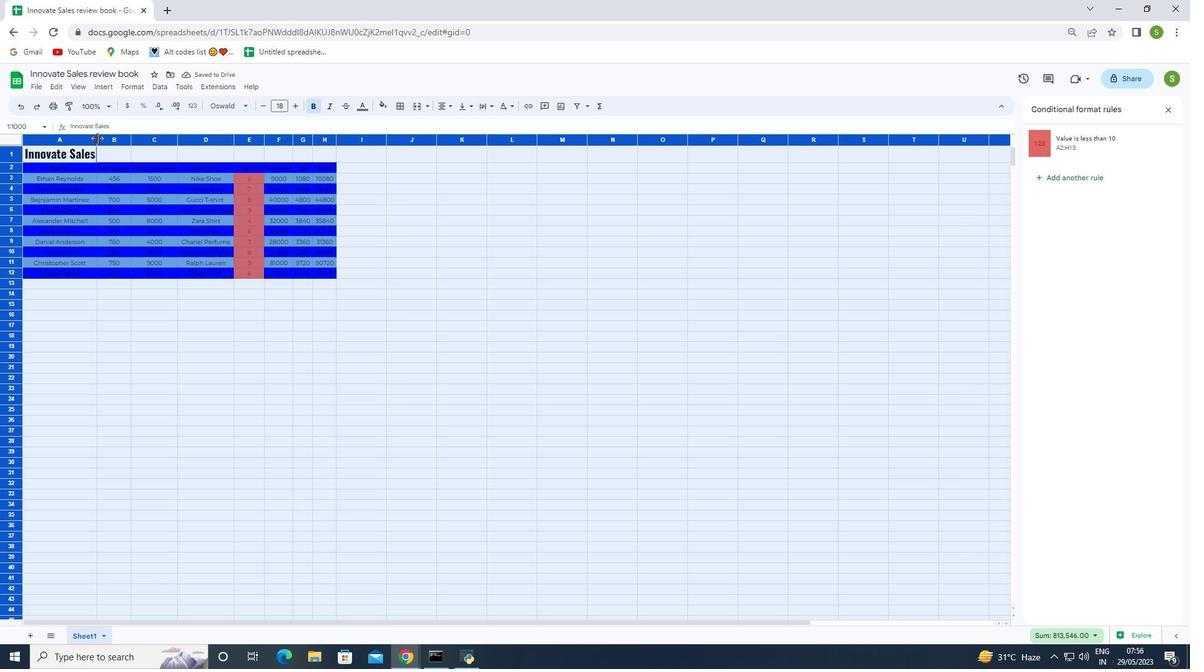 
Action: Mouse pressed left at (97, 138)
Screenshot: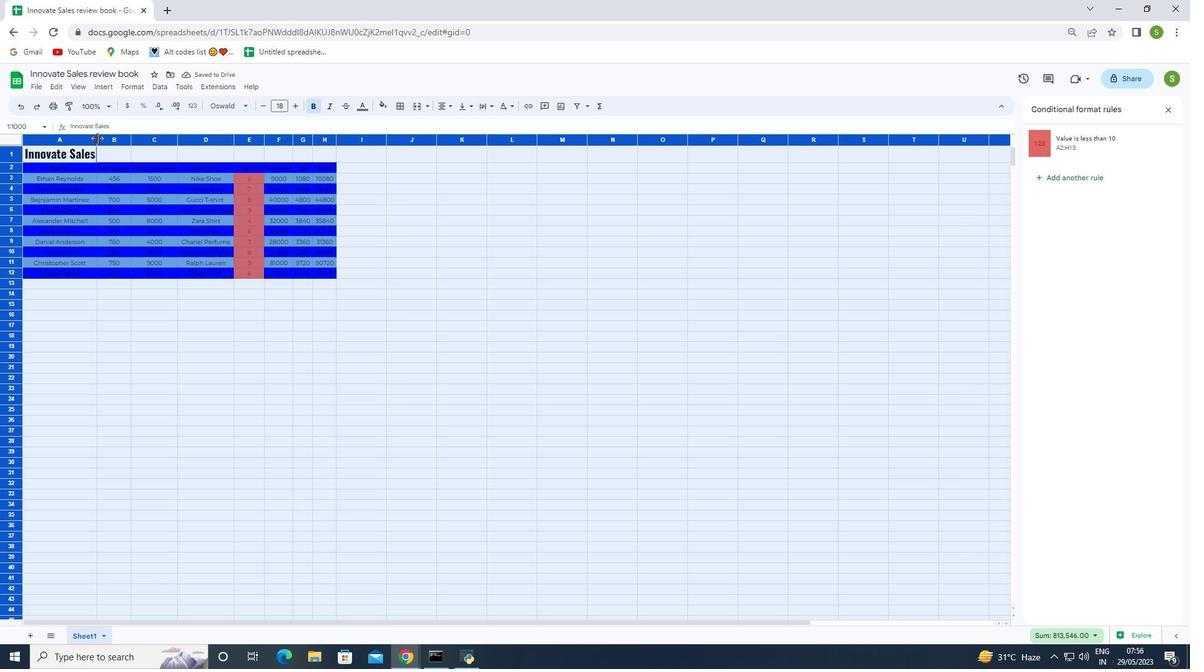 
Action: Mouse moved to (131, 137)
Screenshot: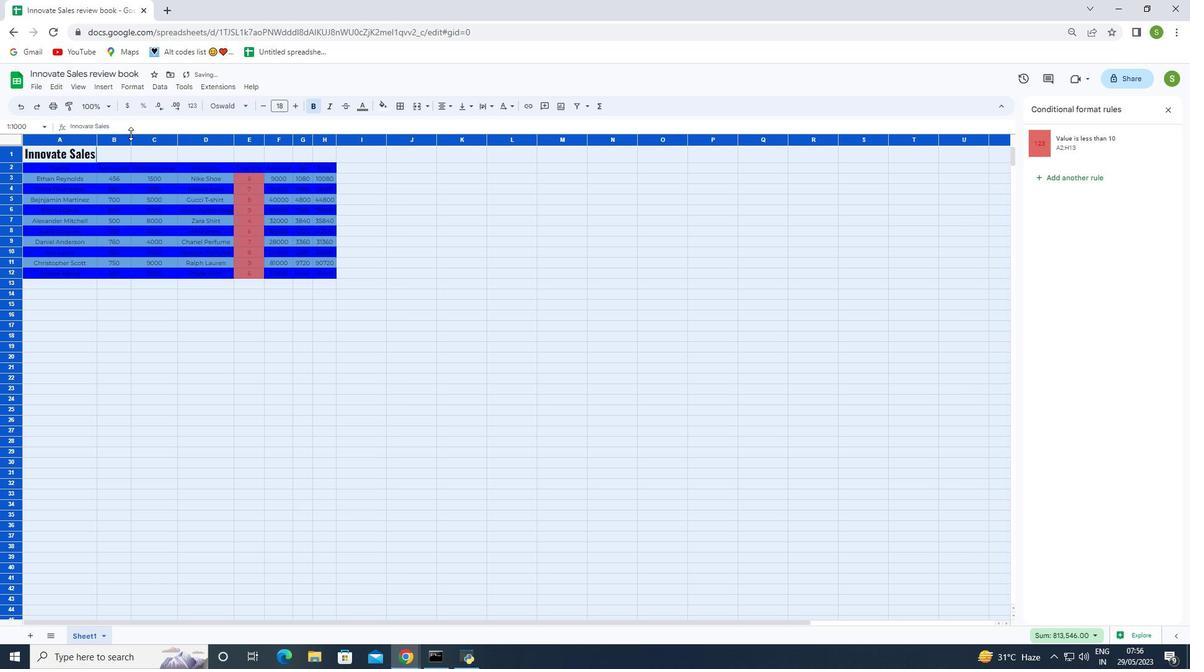 
Action: Mouse pressed left at (131, 137)
Screenshot: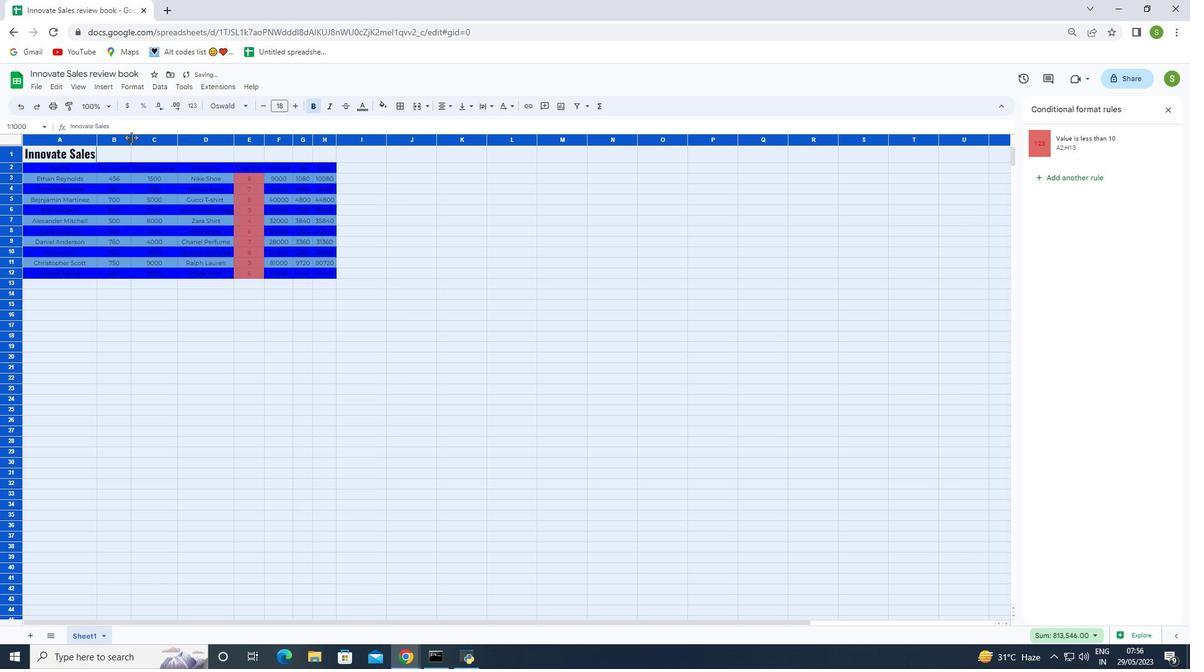 
Action: Mouse pressed left at (131, 137)
Screenshot: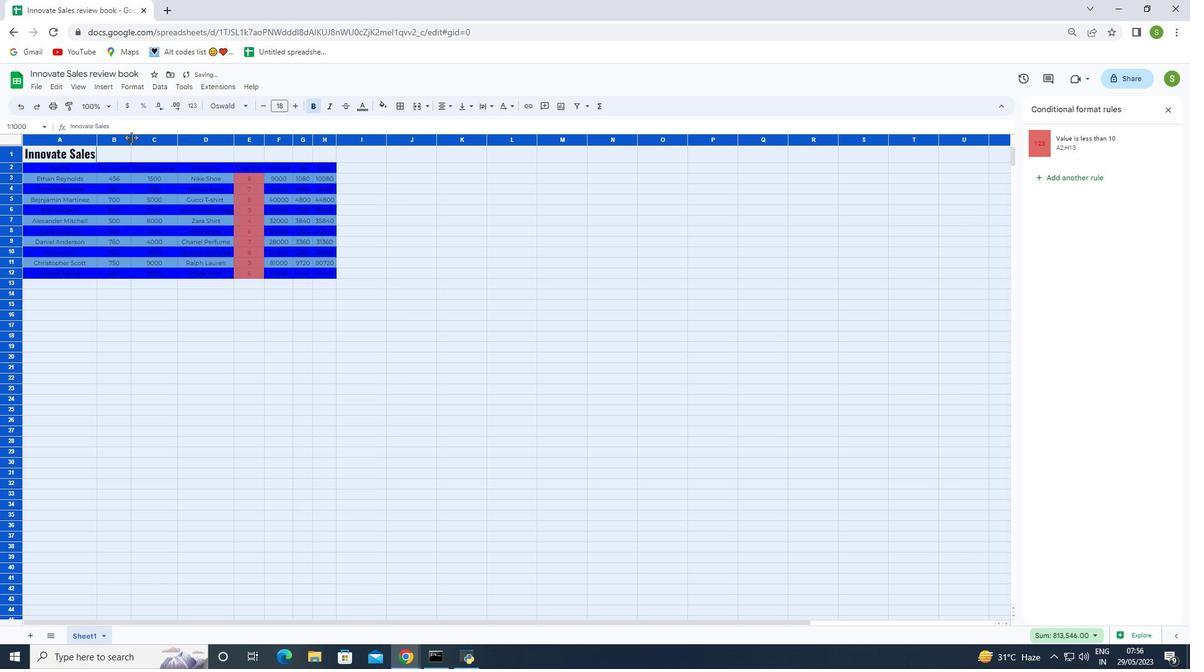 
Action: Mouse moved to (131, 137)
Screenshot: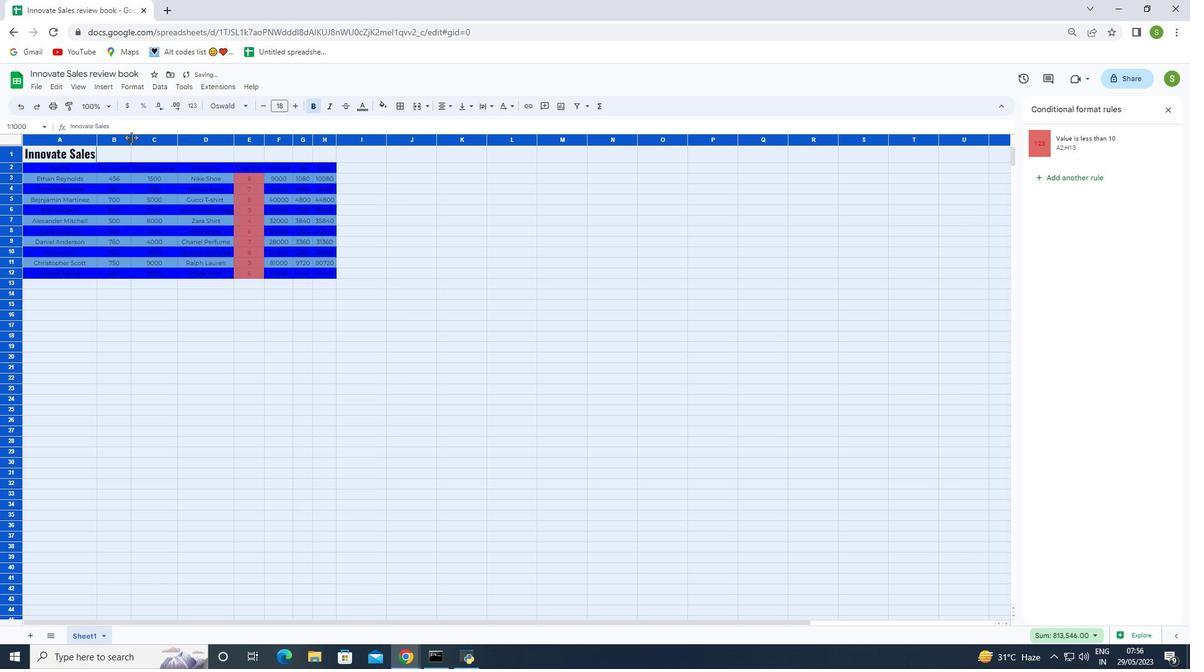 
Action: Mouse pressed left at (131, 137)
Screenshot: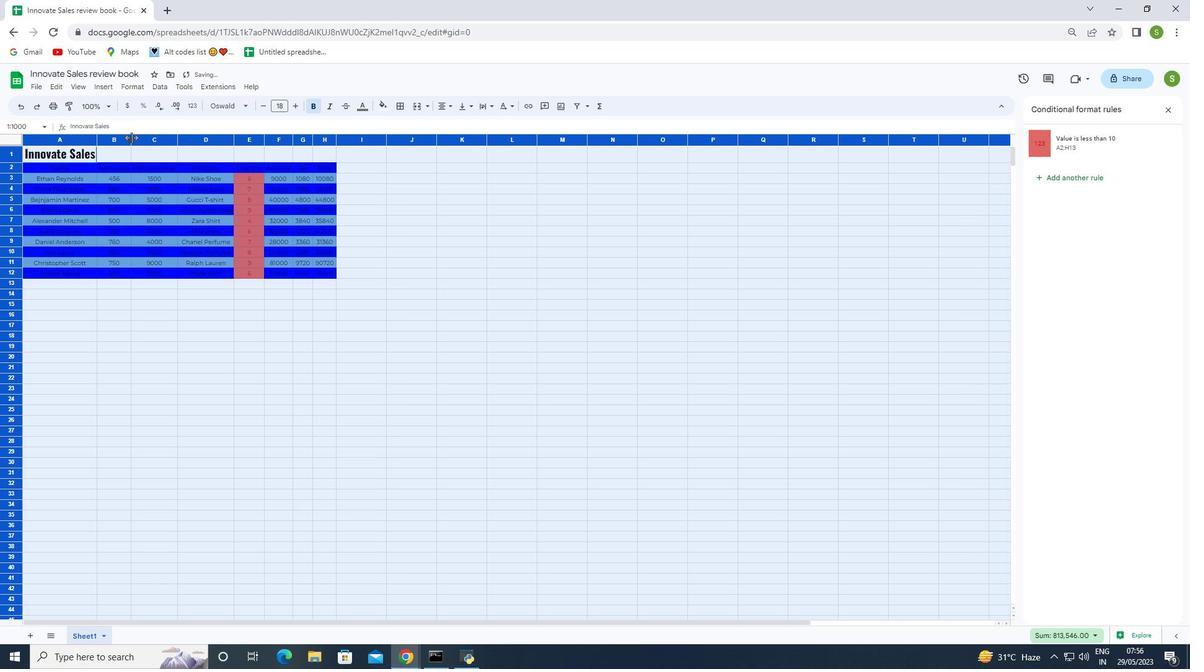 
Action: Mouse moved to (131, 137)
Screenshot: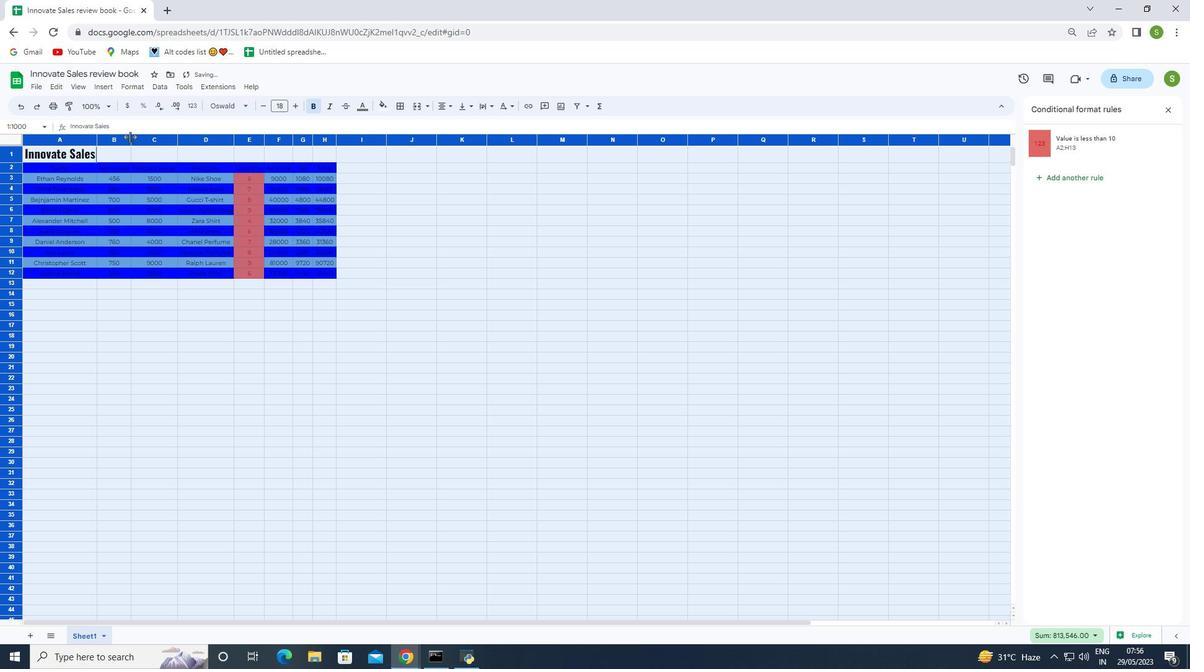 
Action: Mouse pressed left at (131, 137)
Screenshot: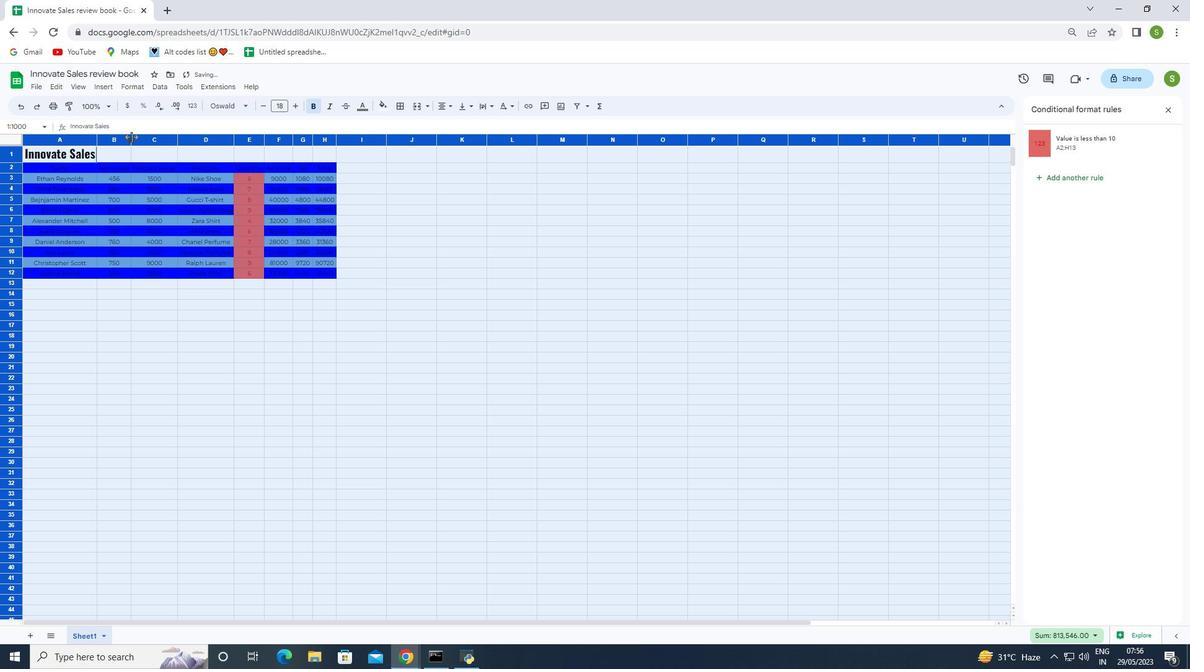 
Action: Mouse moved to (236, 409)
Screenshot: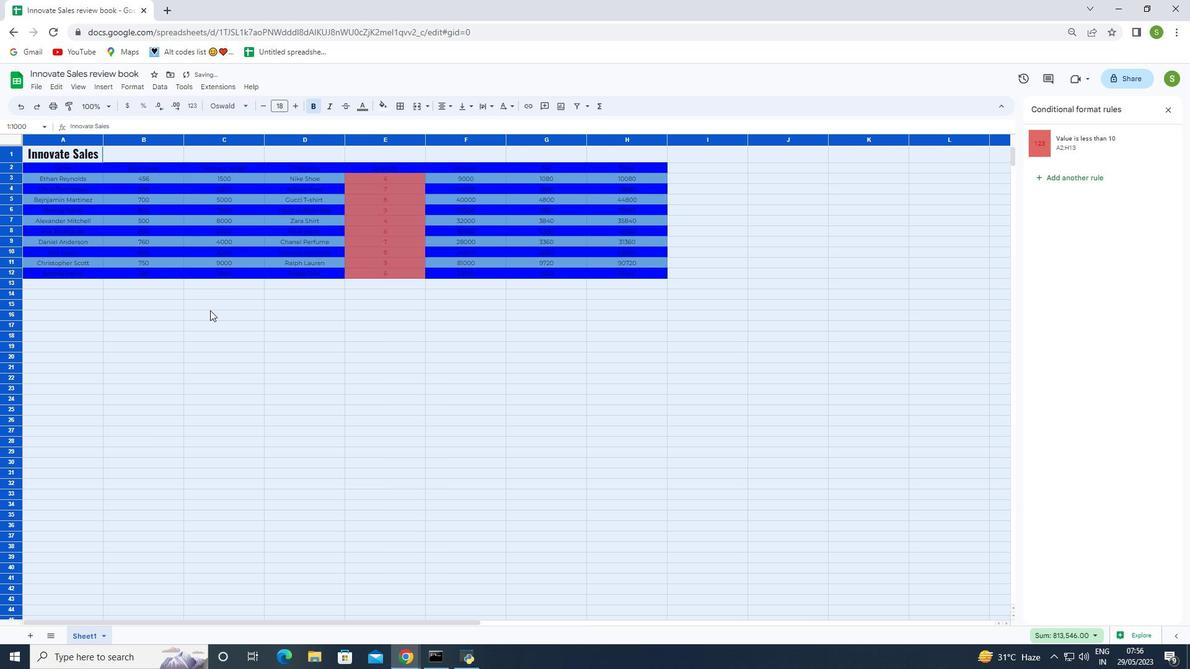 
Action: Mouse pressed left at (236, 409)
Screenshot: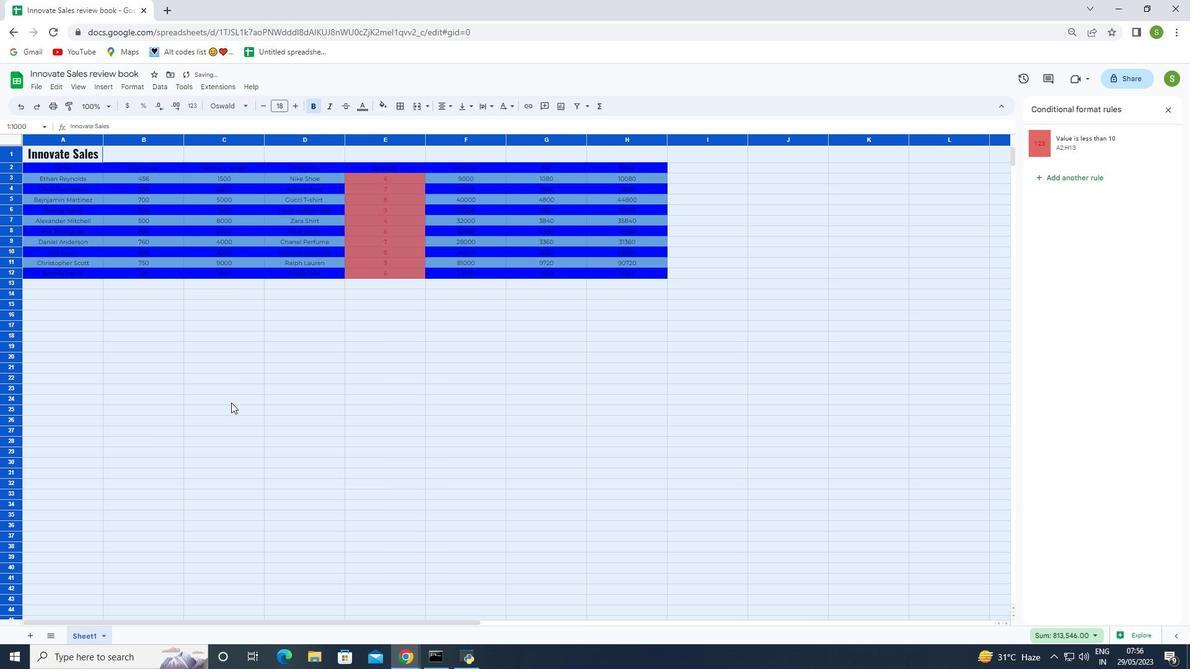 
Action: Mouse moved to (8, 154)
Screenshot: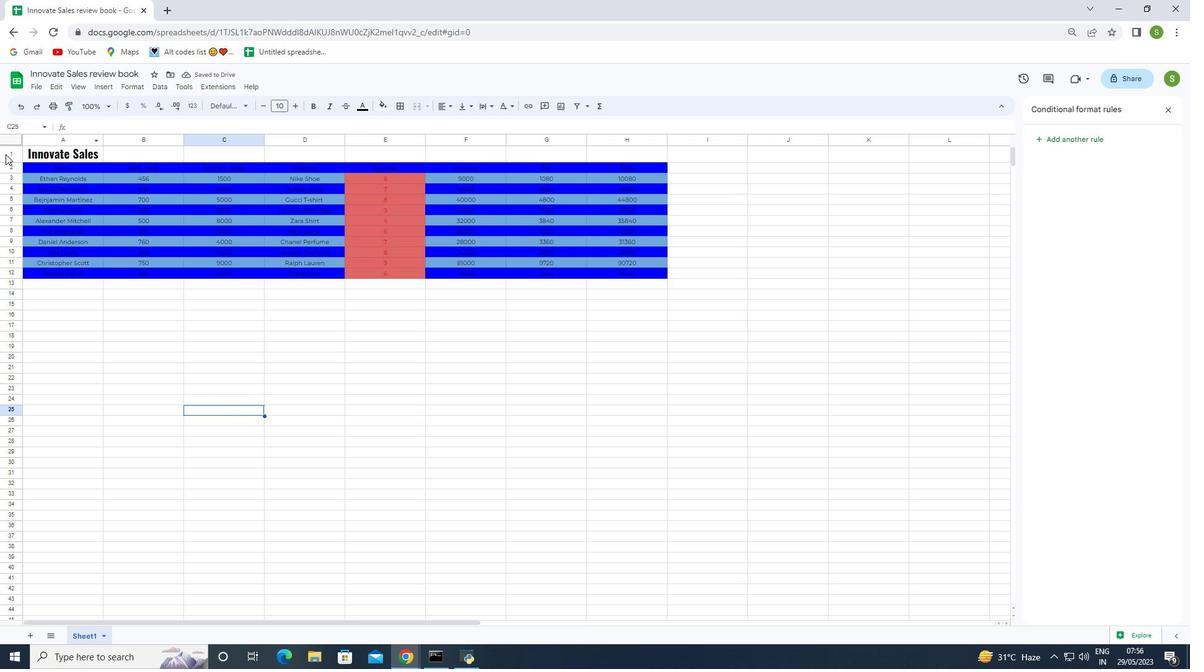 
Action: Mouse pressed left at (8, 154)
Screenshot: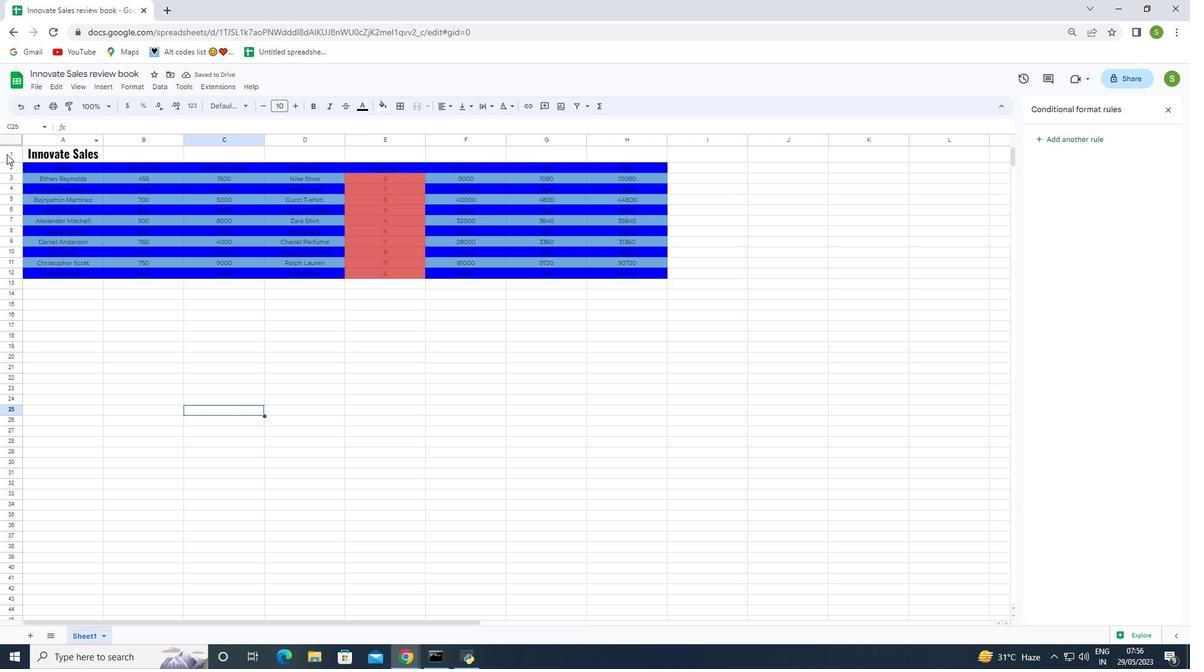 
Action: Mouse moved to (104, 142)
Screenshot: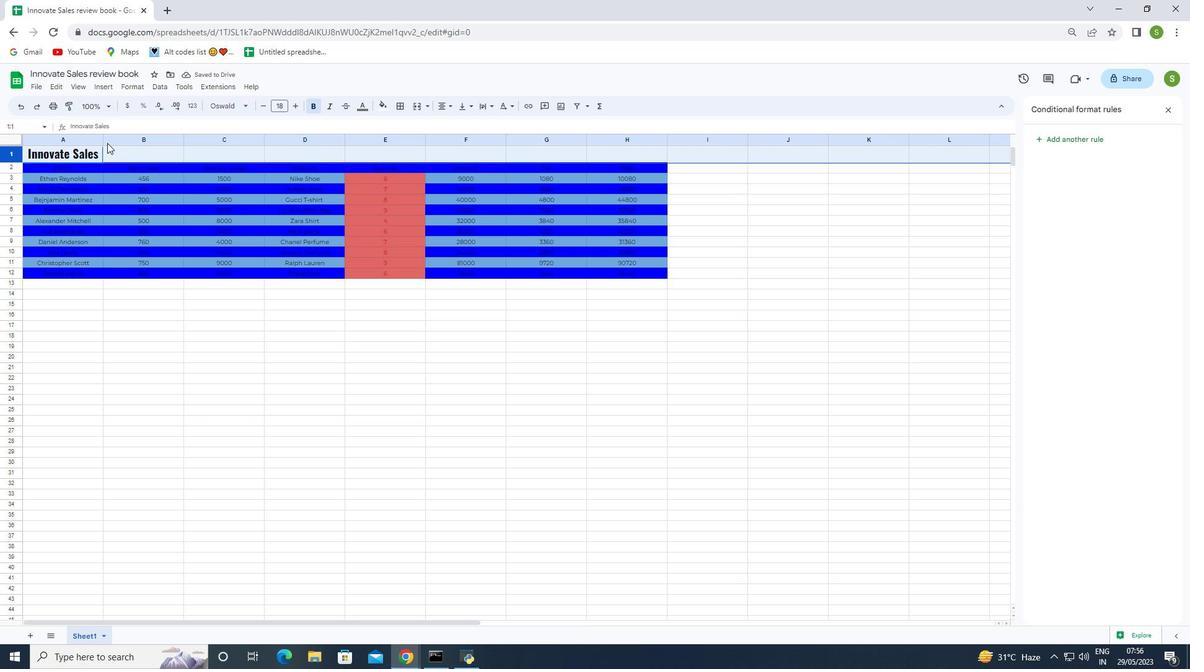 
Action: Mouse pressed left at (104, 142)
Screenshot: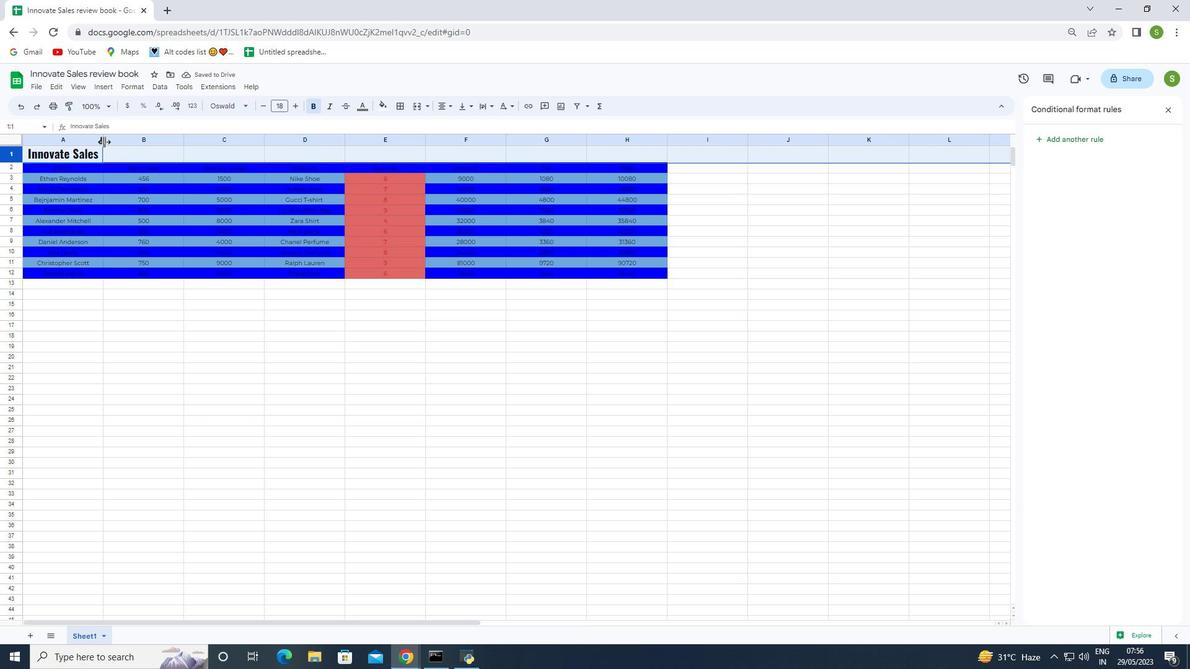 
Action: Mouse pressed left at (104, 142)
Screenshot: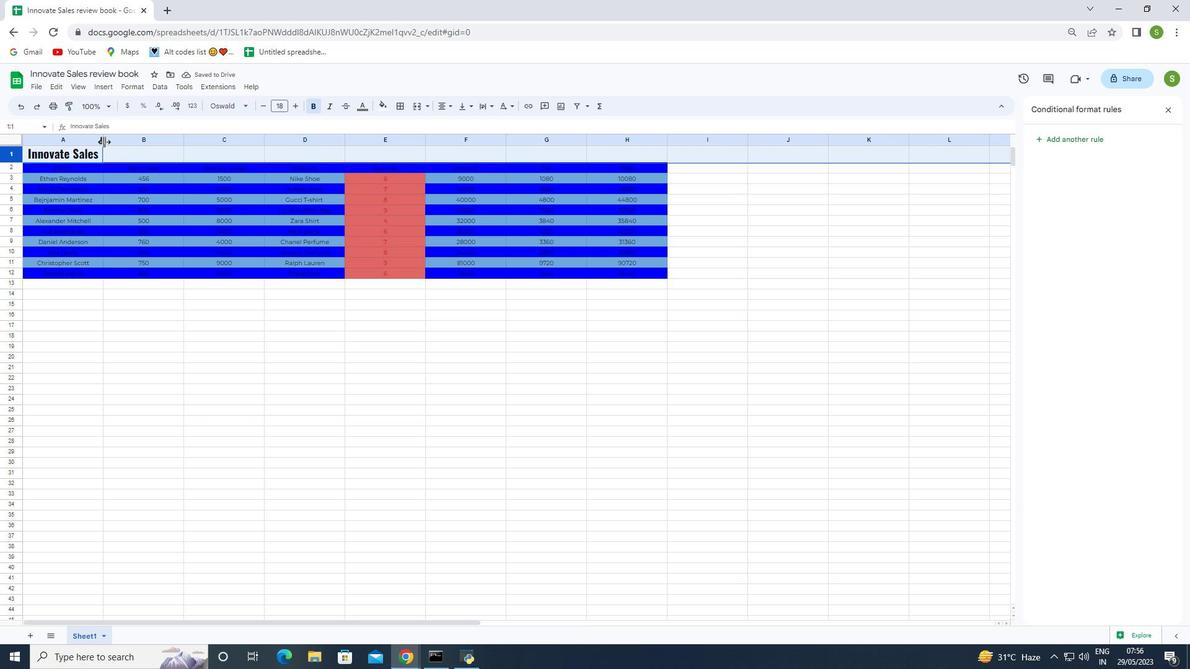
Action: Mouse moved to (178, 138)
Screenshot: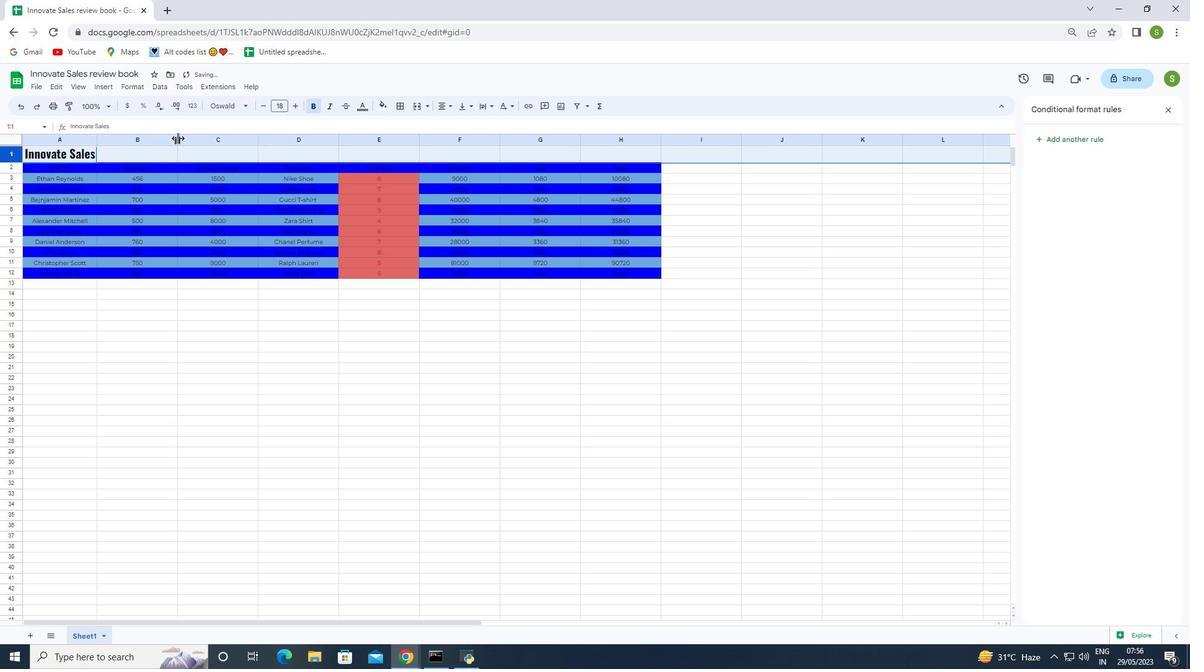 
Action: Mouse pressed left at (178, 138)
Screenshot: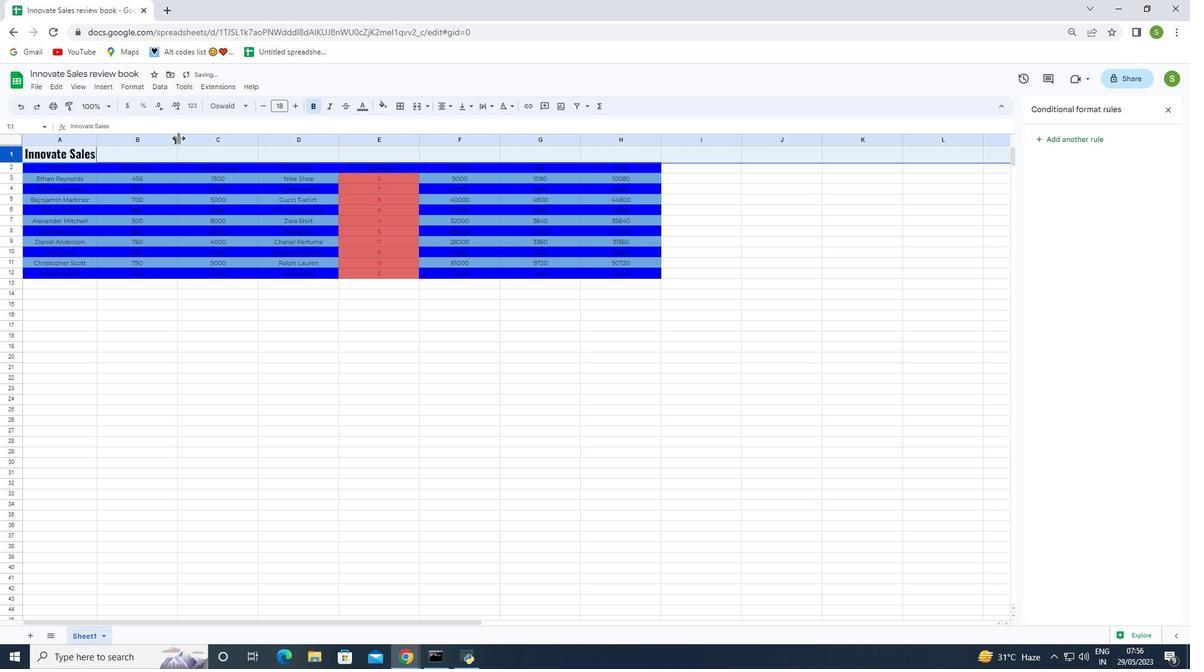 
Action: Mouse pressed left at (178, 138)
Screenshot: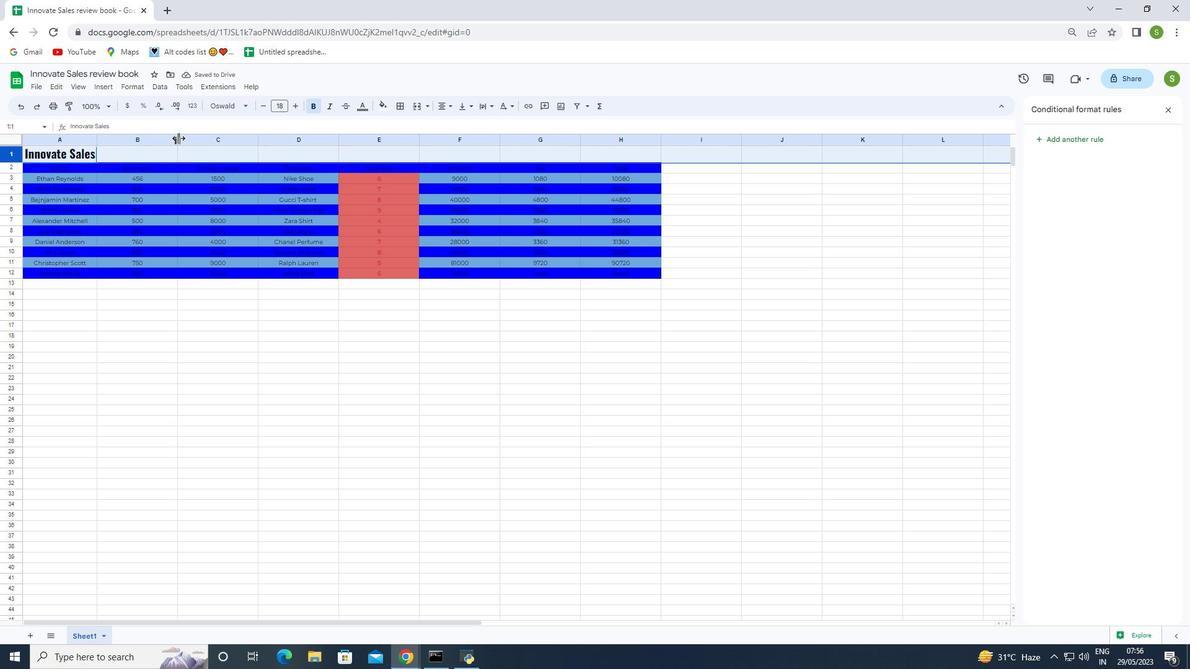 
Action: Mouse pressed left at (178, 138)
Screenshot: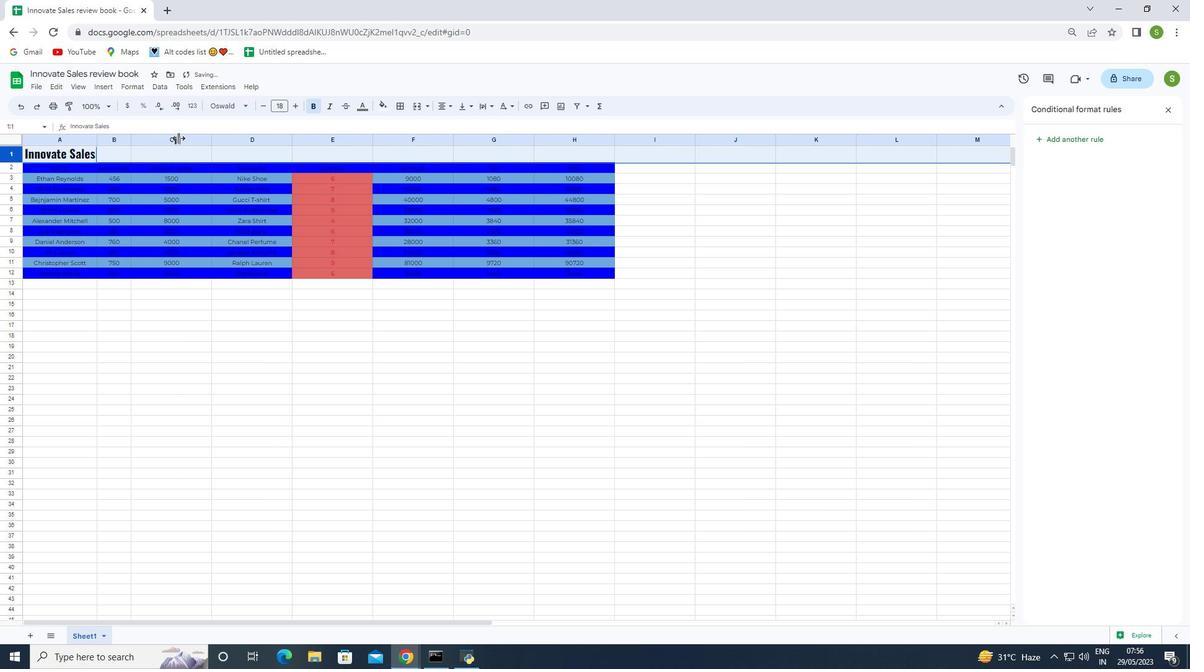 
Action: Mouse pressed left at (178, 138)
Screenshot: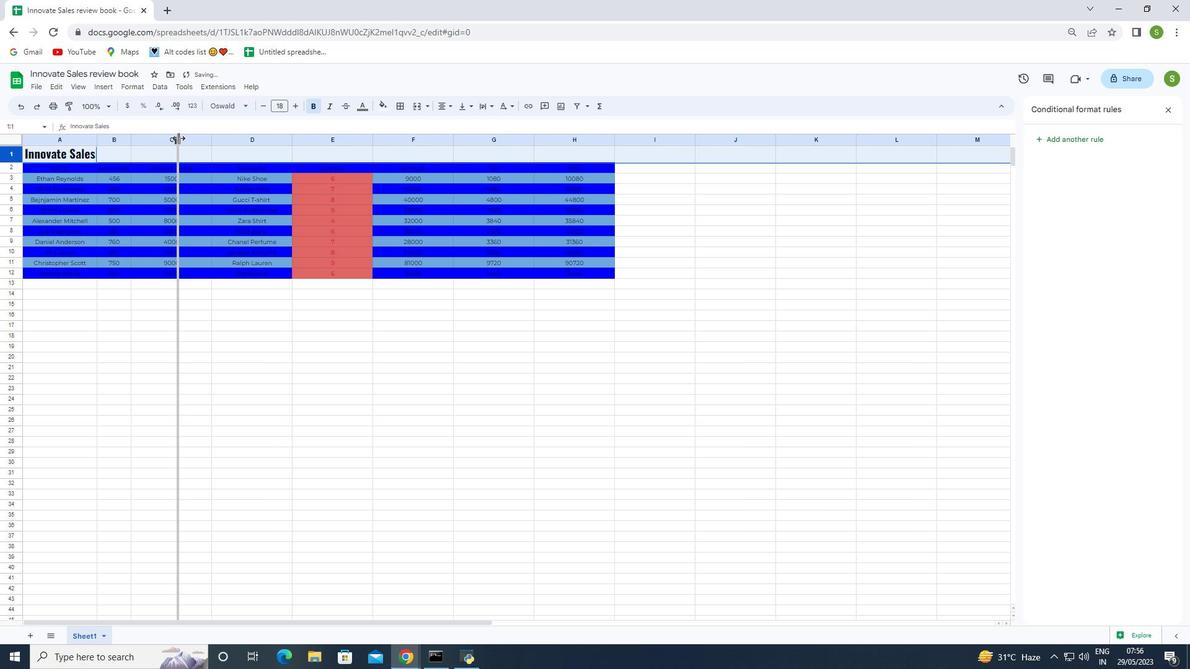
Action: Mouse moved to (328, 385)
Screenshot: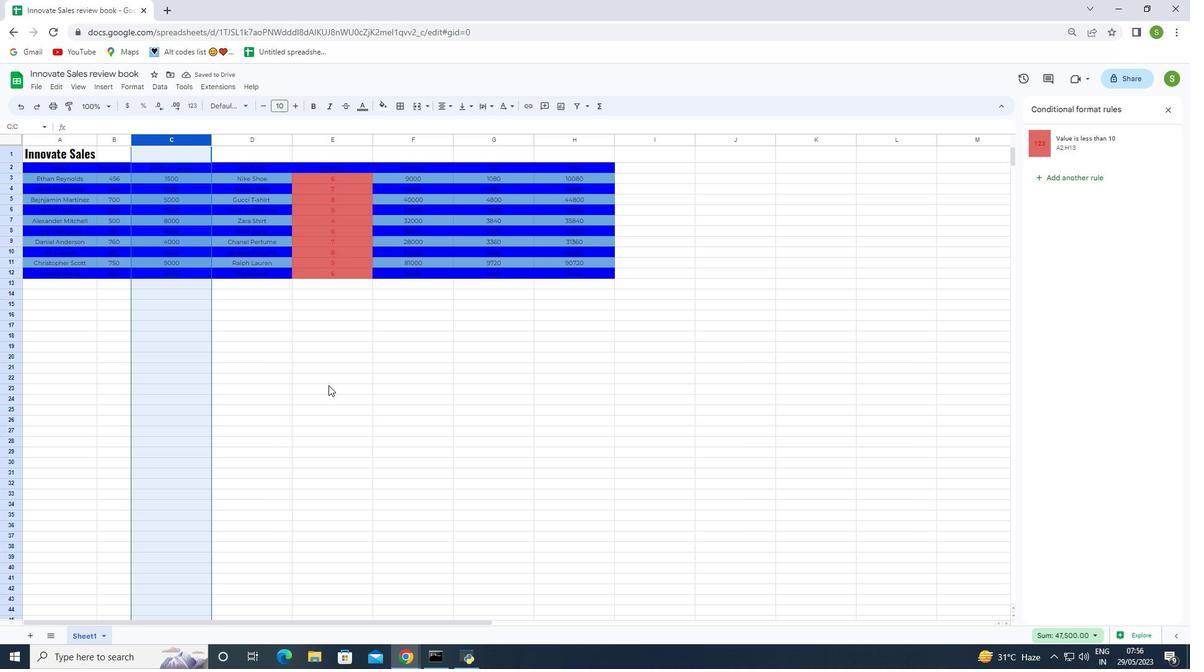
Action: Mouse pressed left at (328, 385)
Screenshot: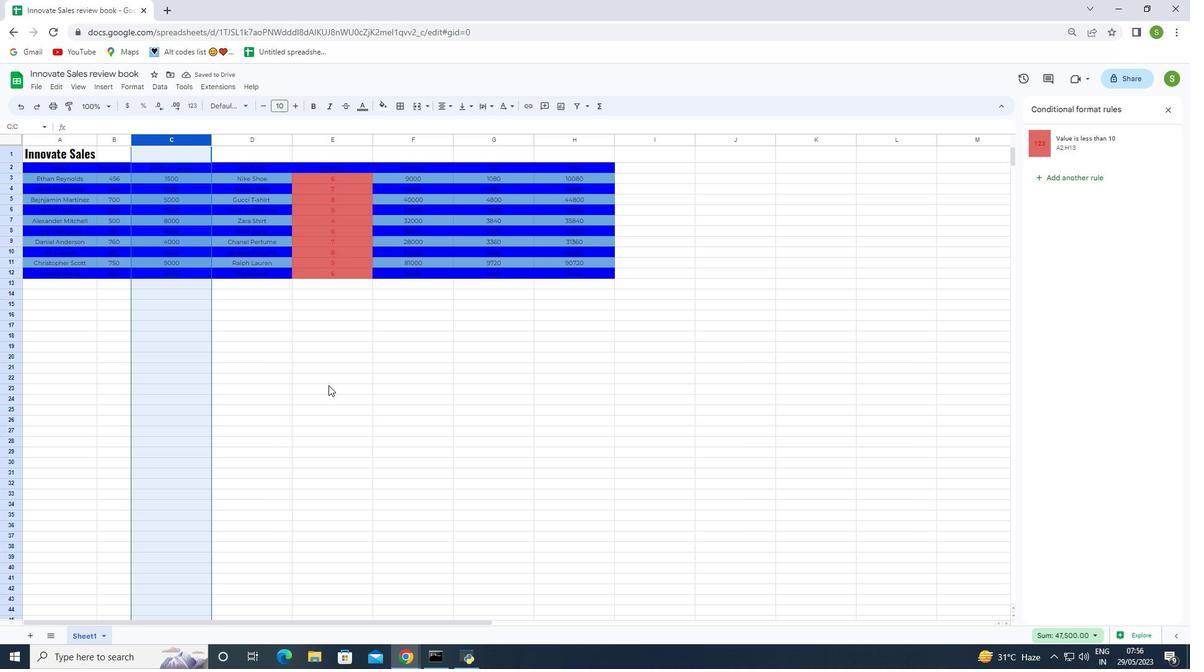 
Action: Mouse moved to (331, 394)
Screenshot: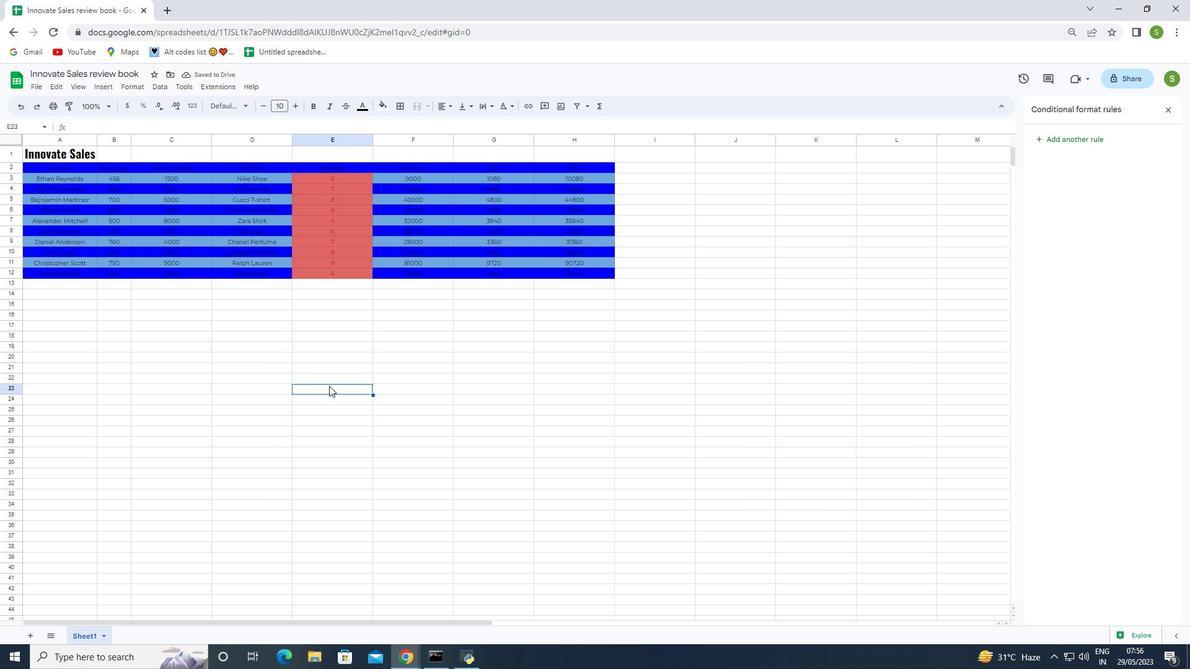 
Action: Key pressed ctrl+Z
Screenshot: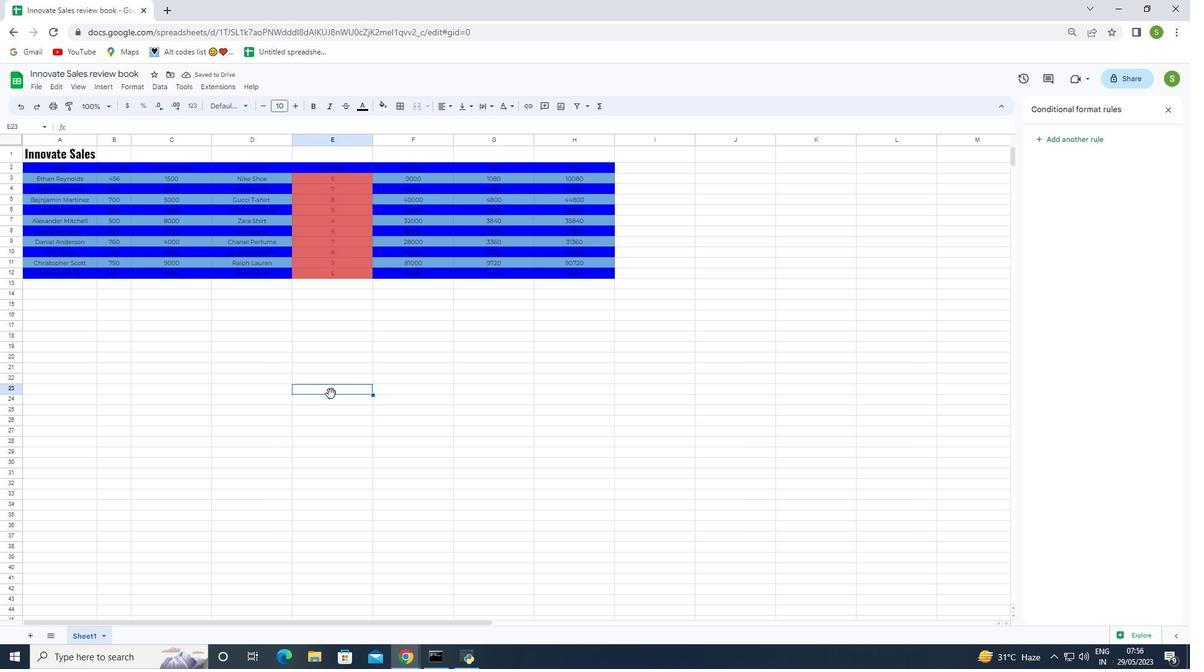 
Action: Mouse moved to (282, 382)
Screenshot: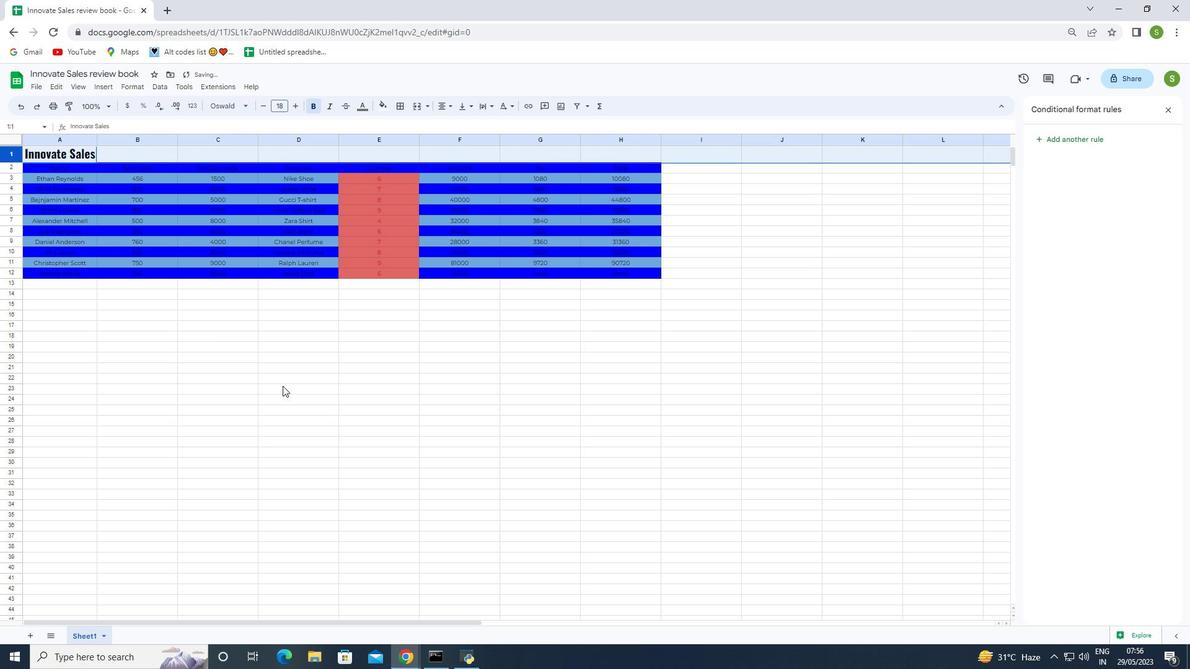 
Action: Key pressed <'\x1a'>
Screenshot: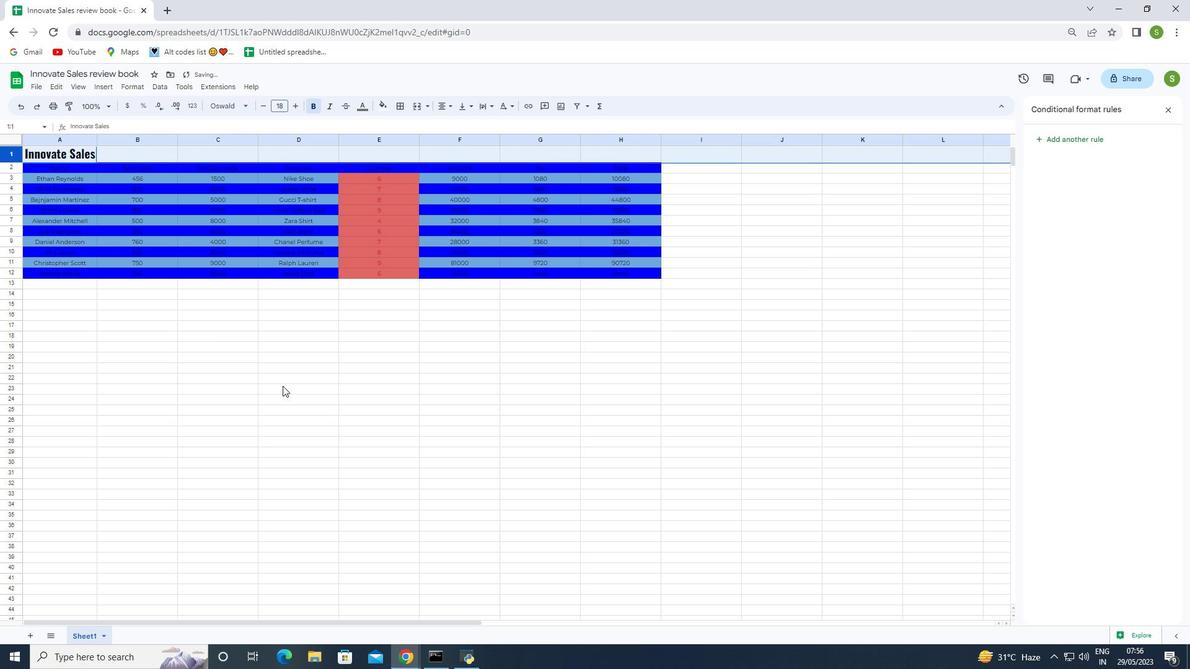 
Action: Mouse moved to (289, 380)
Screenshot: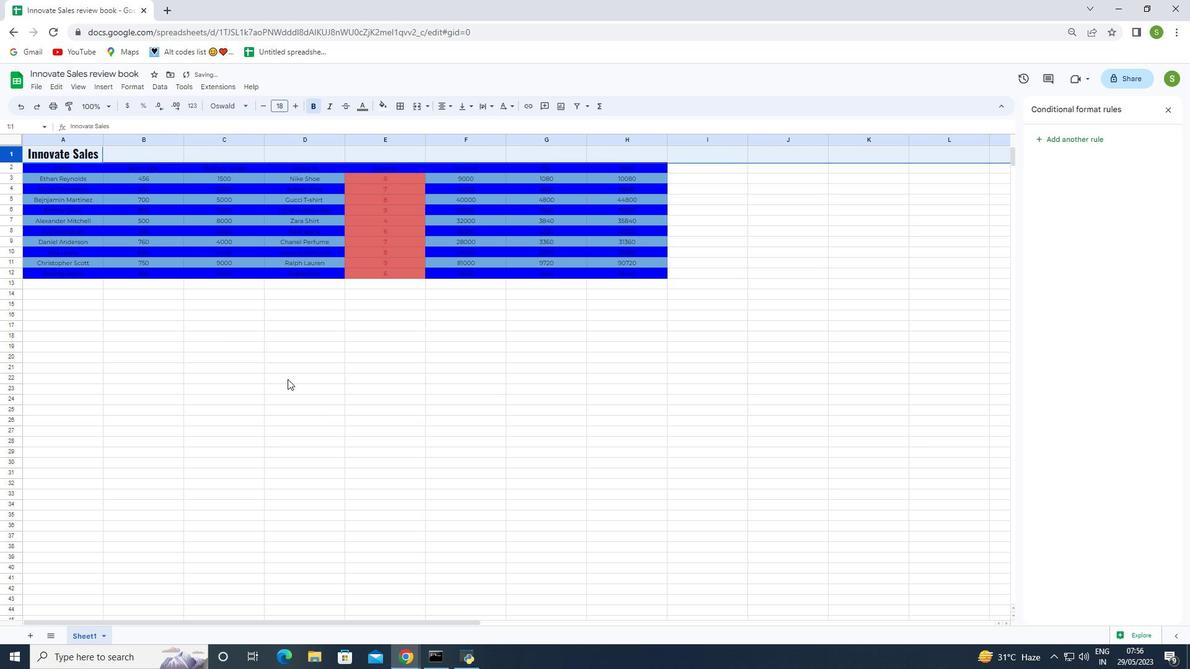 
Action: Key pressed <'\x1a'>
Screenshot: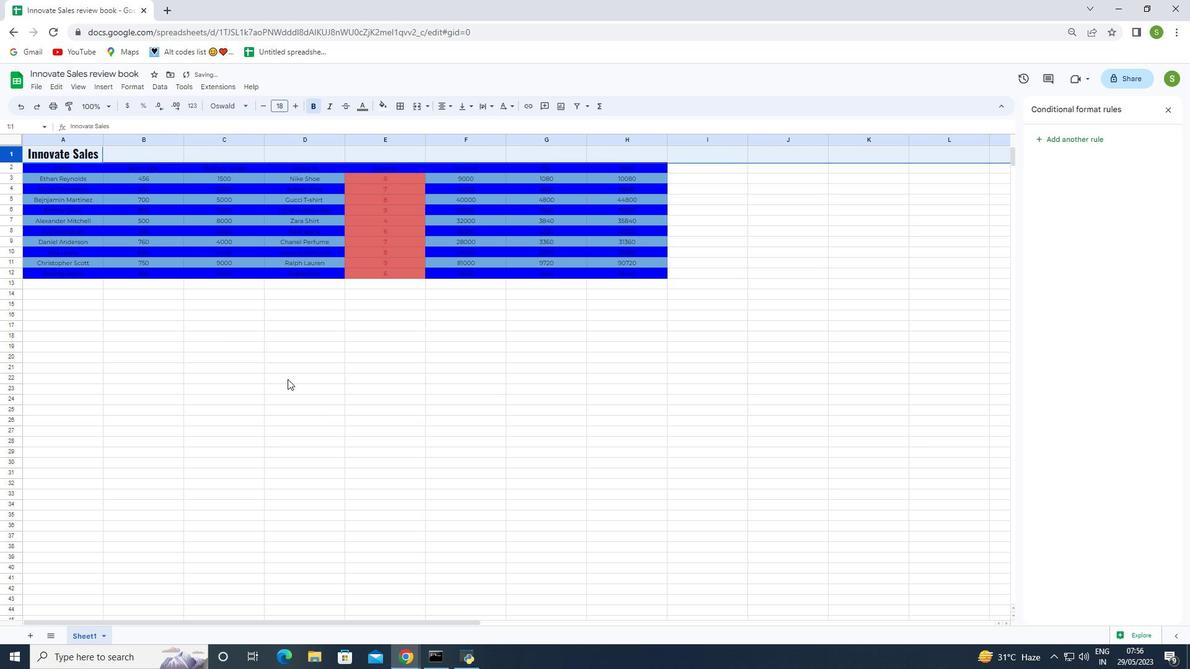 
Action: Mouse moved to (286, 383)
Screenshot: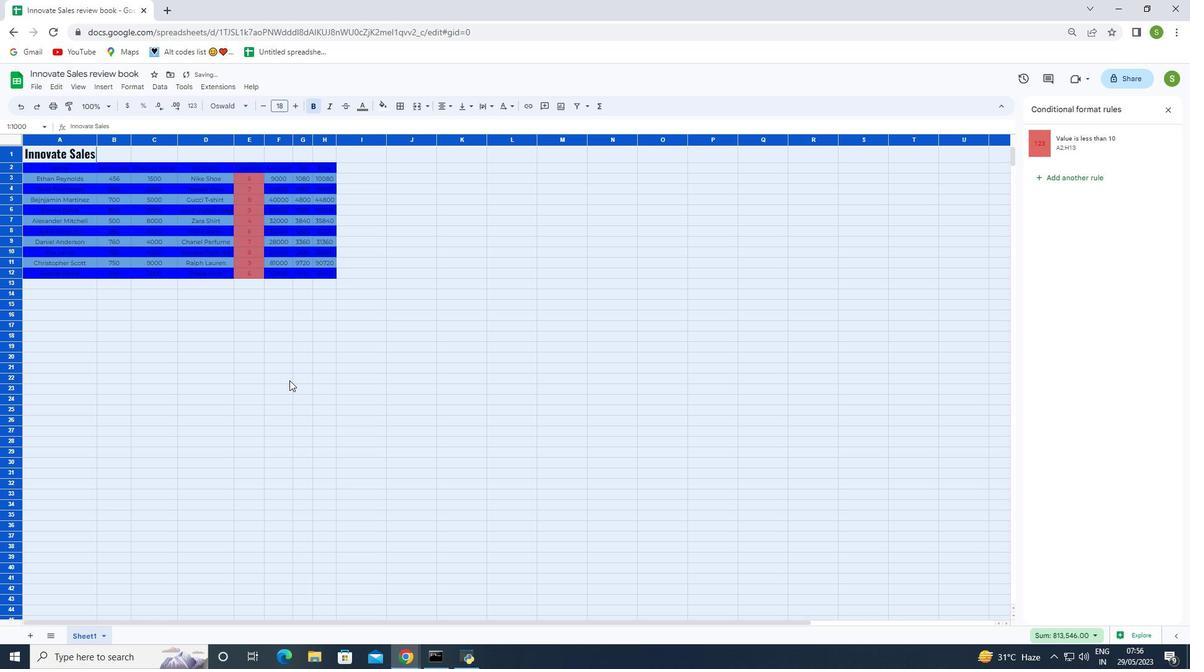 
Action: Mouse pressed left at (286, 383)
Screenshot: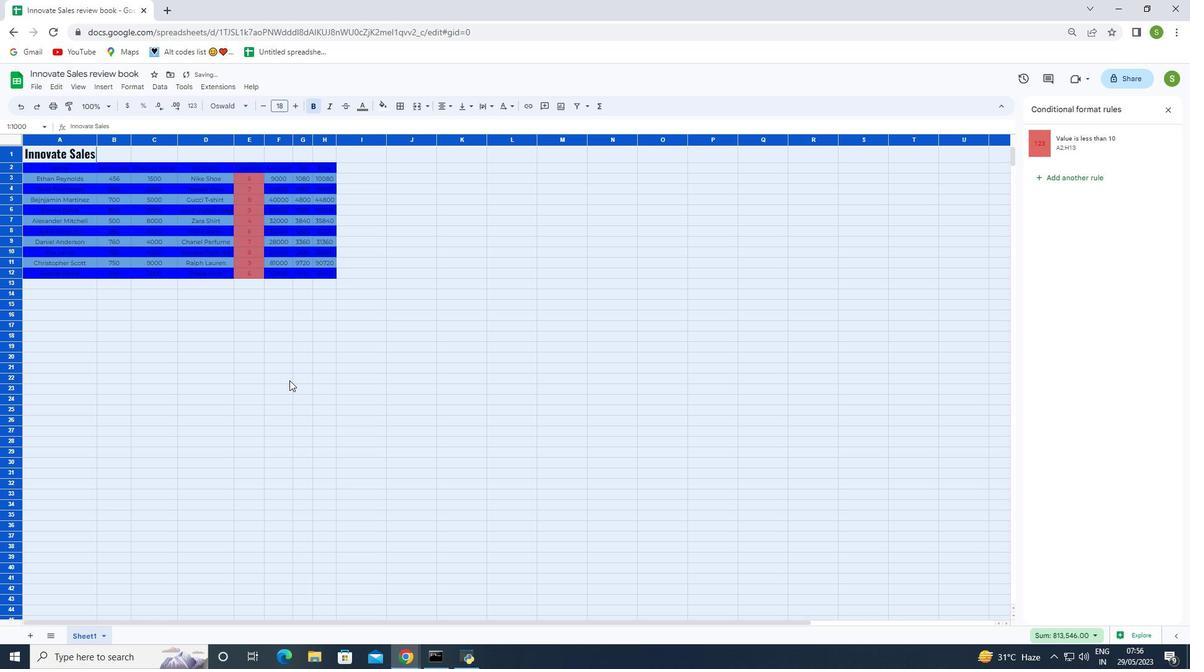 
Action: Mouse moved to (96, 141)
Screenshot: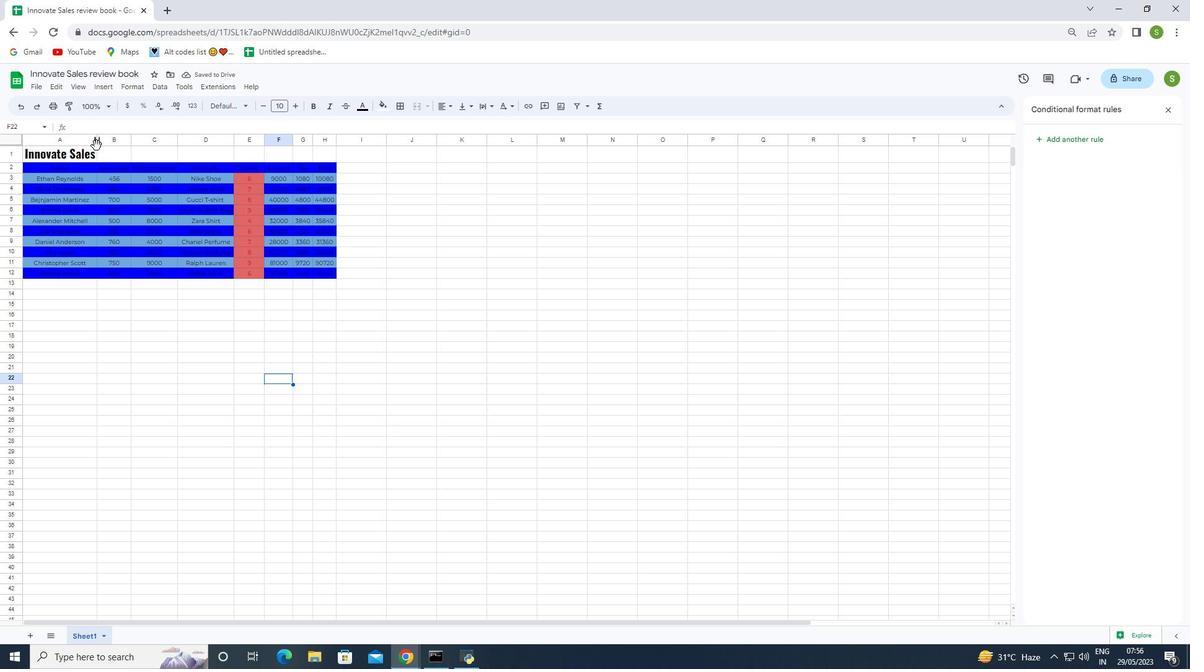 
Action: Mouse pressed left at (96, 141)
Screenshot: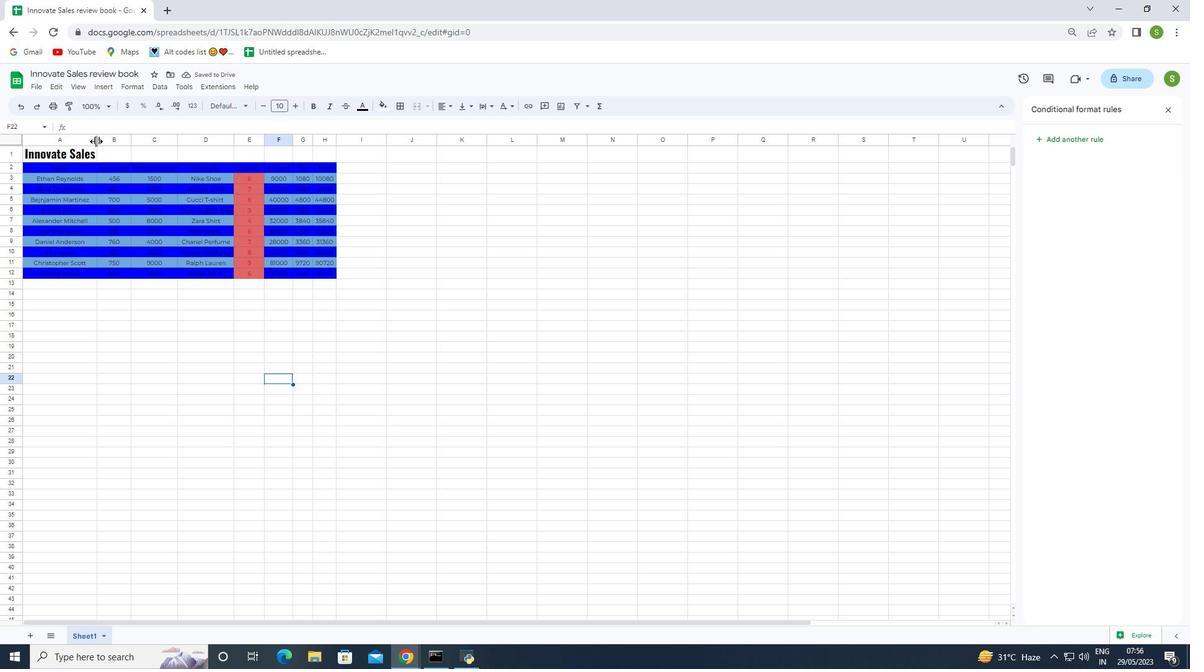 
Action: Mouse moved to (146, 140)
Screenshot: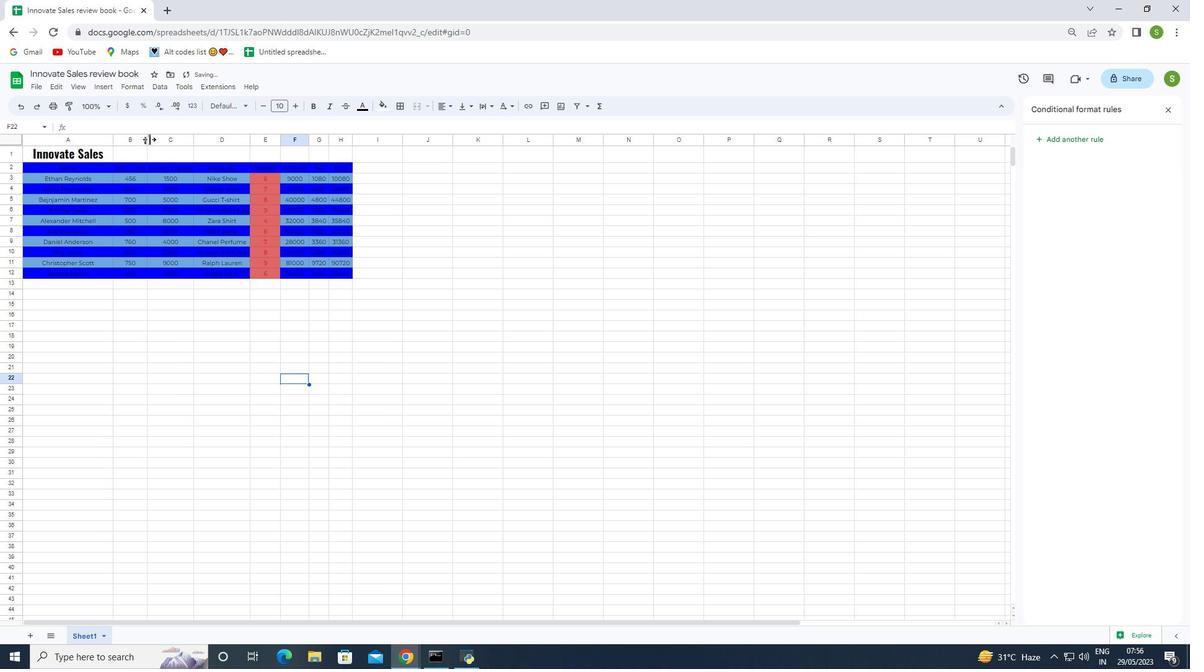 
Action: Mouse pressed left at (146, 140)
Screenshot: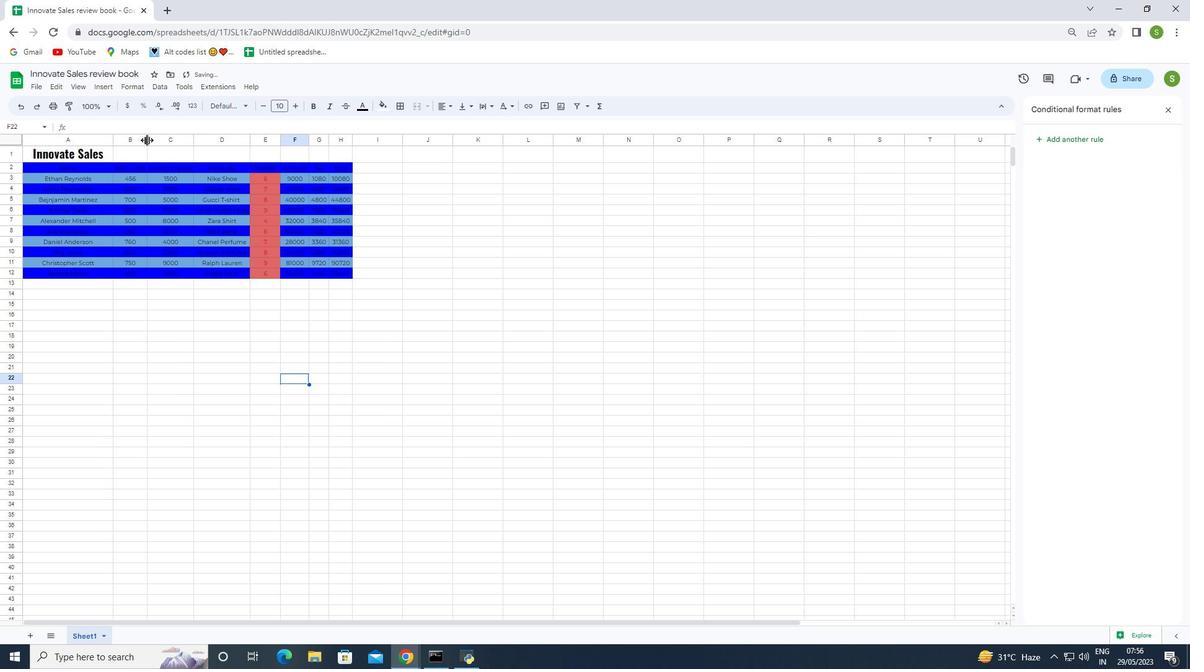 
Action: Mouse moved to (268, 135)
Screenshot: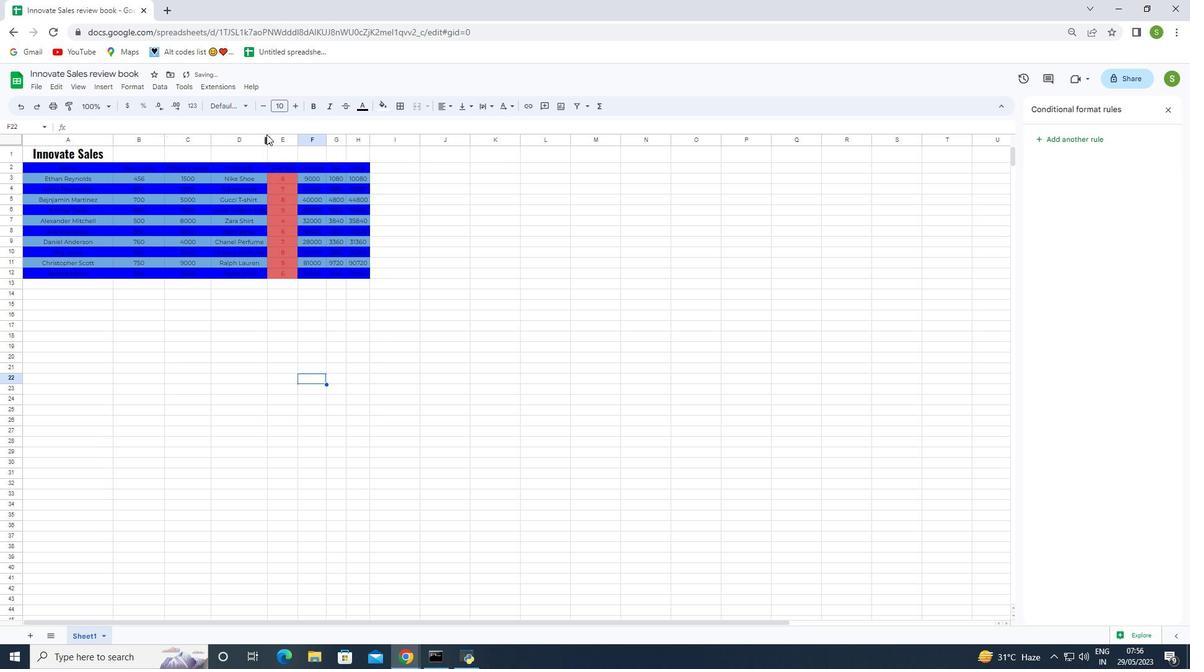 
Action: Mouse pressed left at (268, 135)
Screenshot: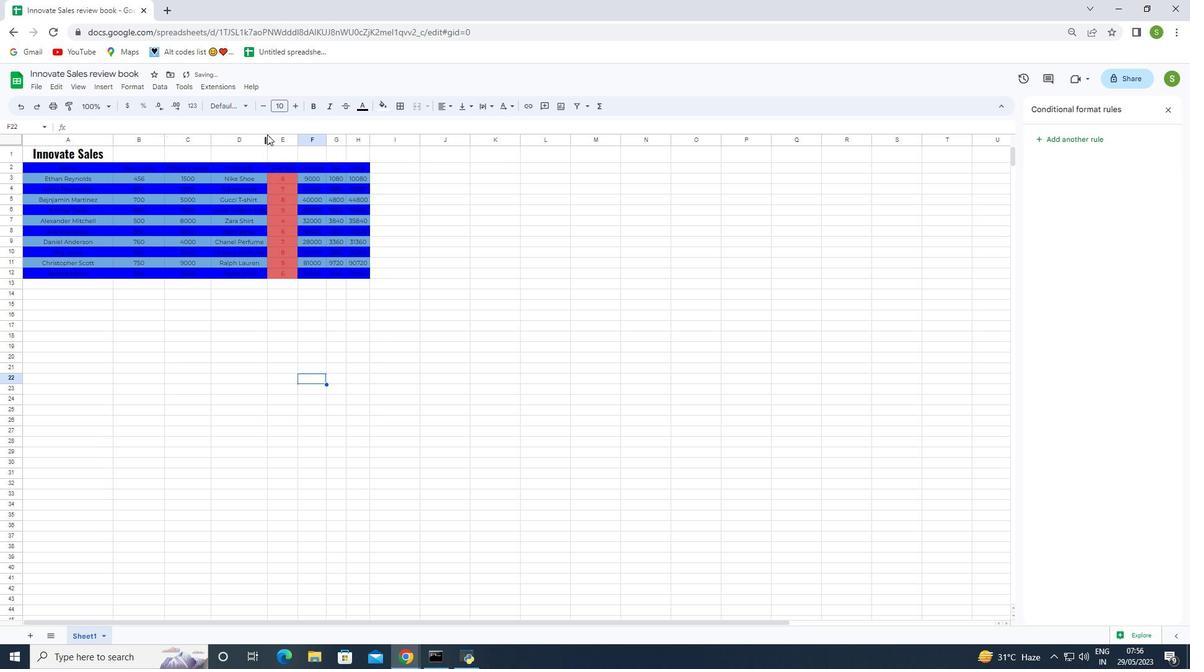 
Action: Mouse moved to (384, 361)
Screenshot: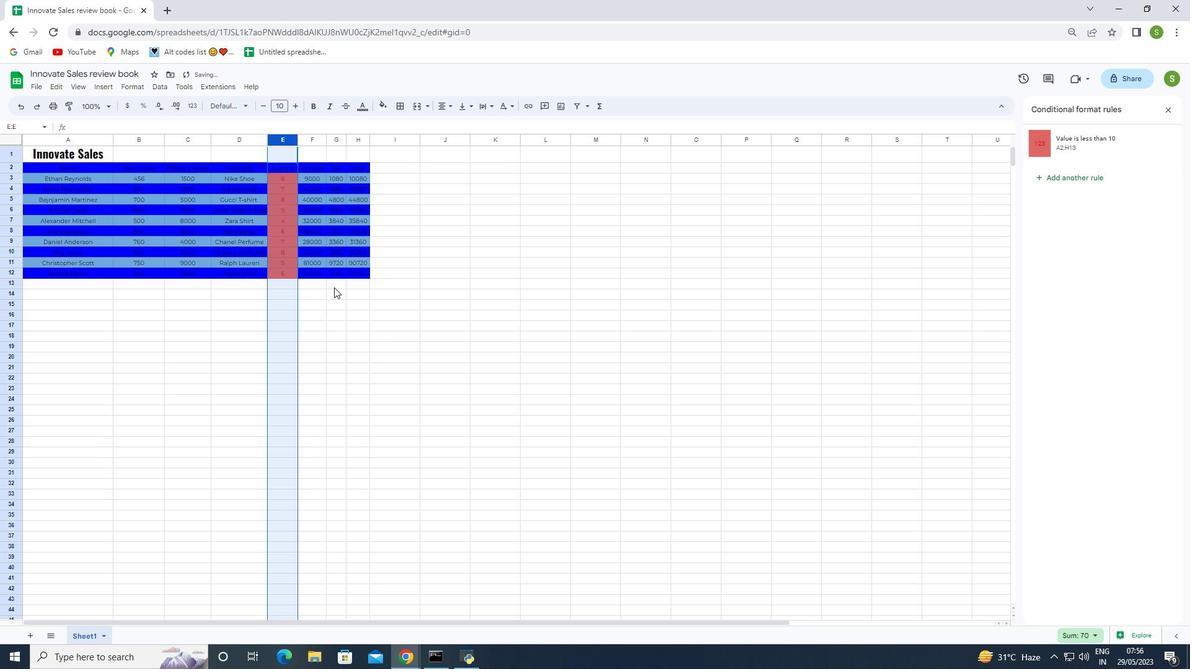
Action: Mouse pressed left at (384, 361)
Screenshot: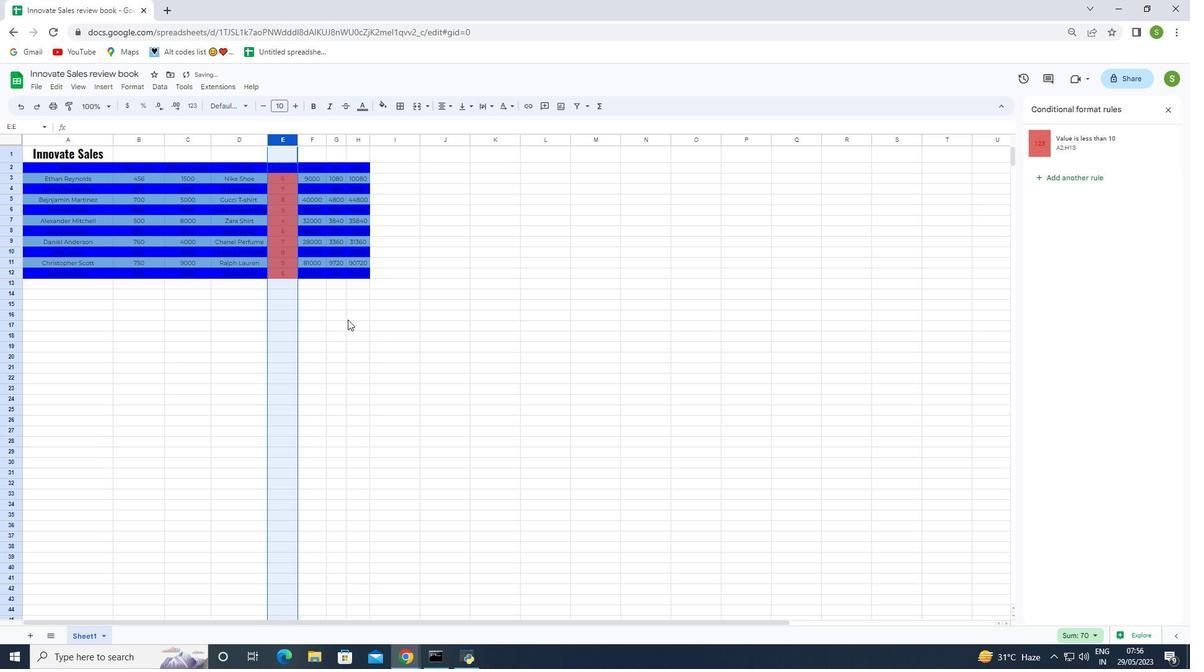 
Action: Mouse moved to (17, 142)
Screenshot: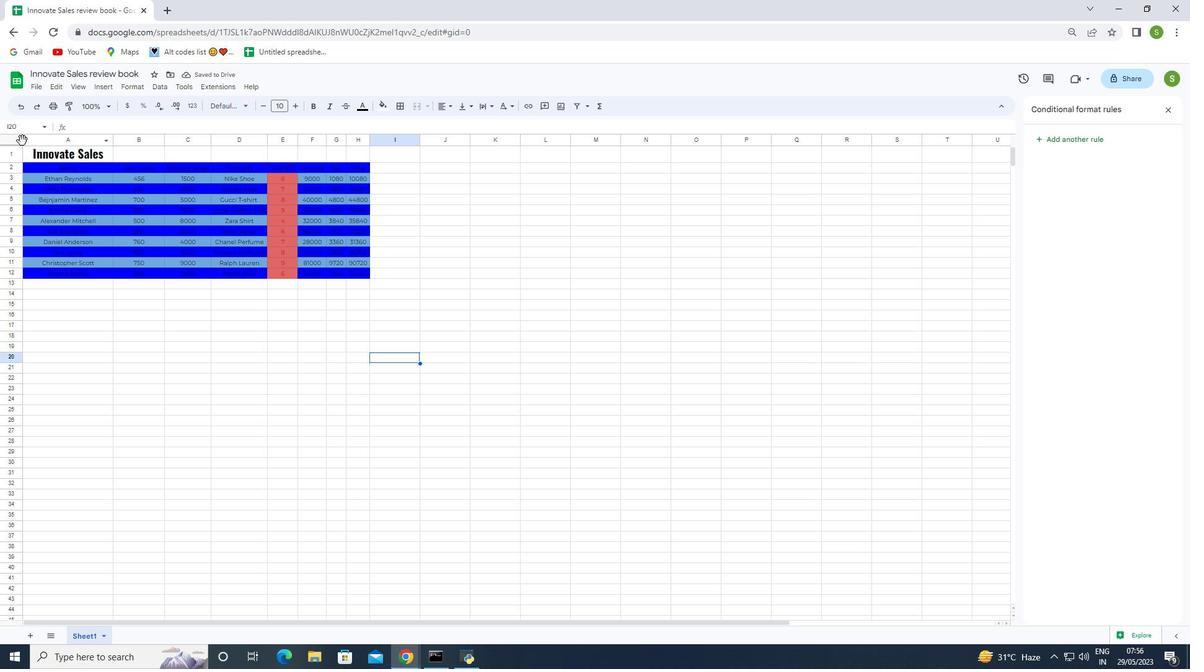 
Action: Mouse pressed left at (17, 142)
Screenshot: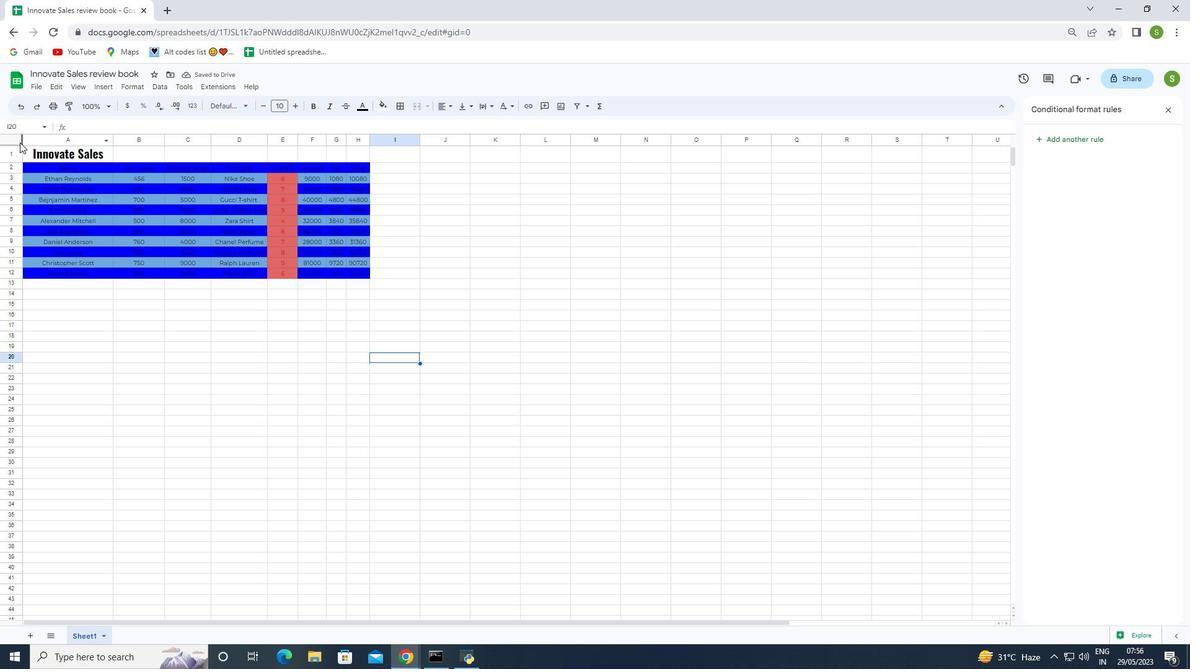 
Action: Mouse moved to (112, 143)
Screenshot: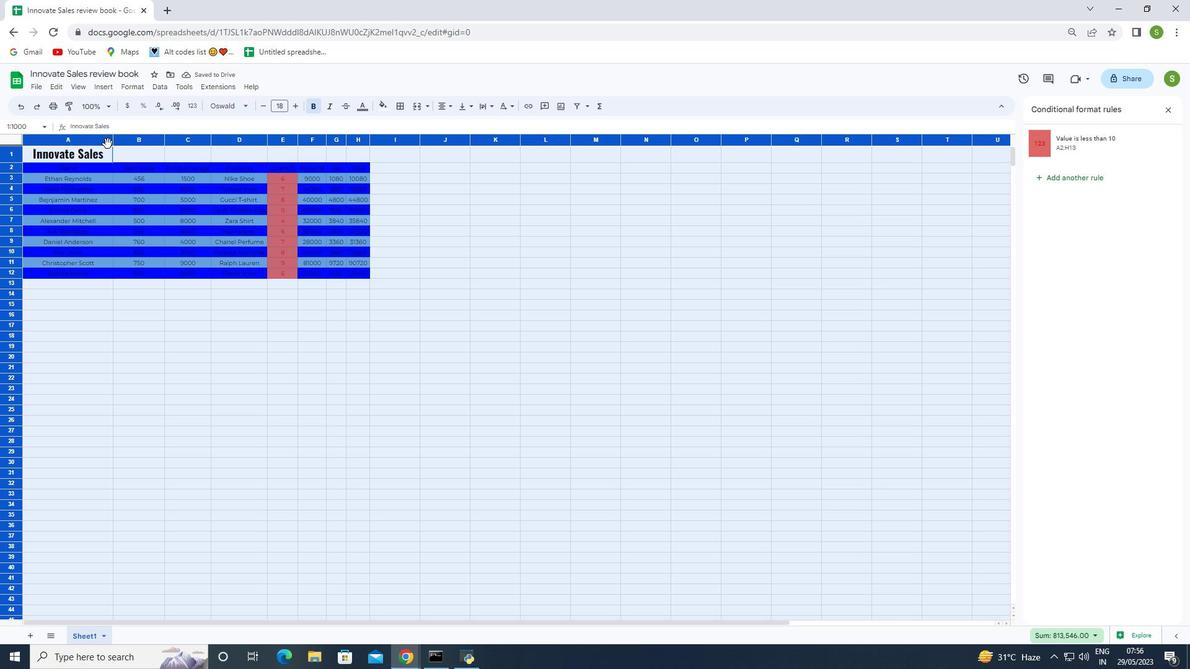 
Action: Mouse pressed left at (112, 143)
Screenshot: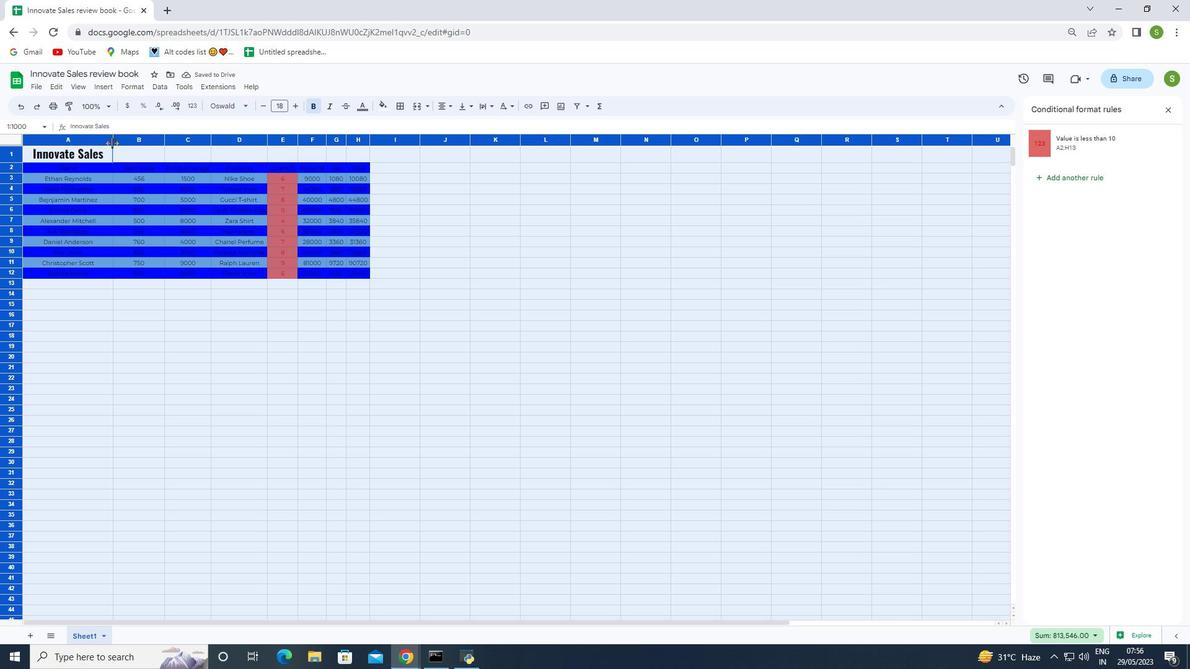 
Action: Mouse pressed left at (112, 143)
Screenshot: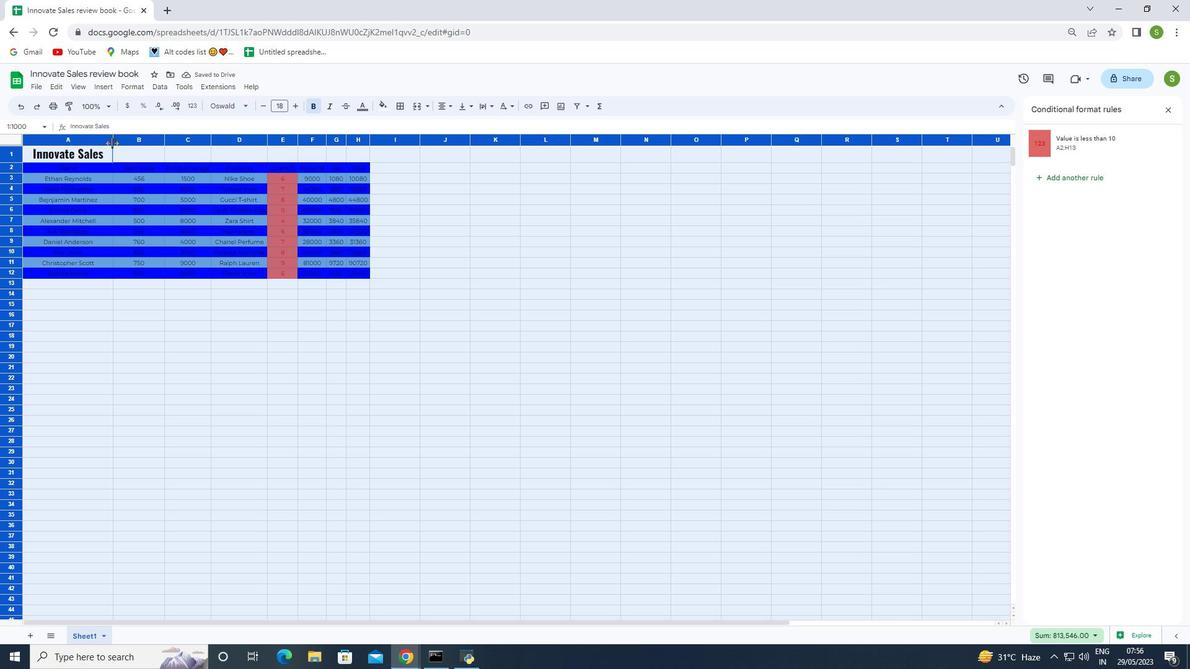
Action: Mouse pressed left at (112, 143)
Screenshot: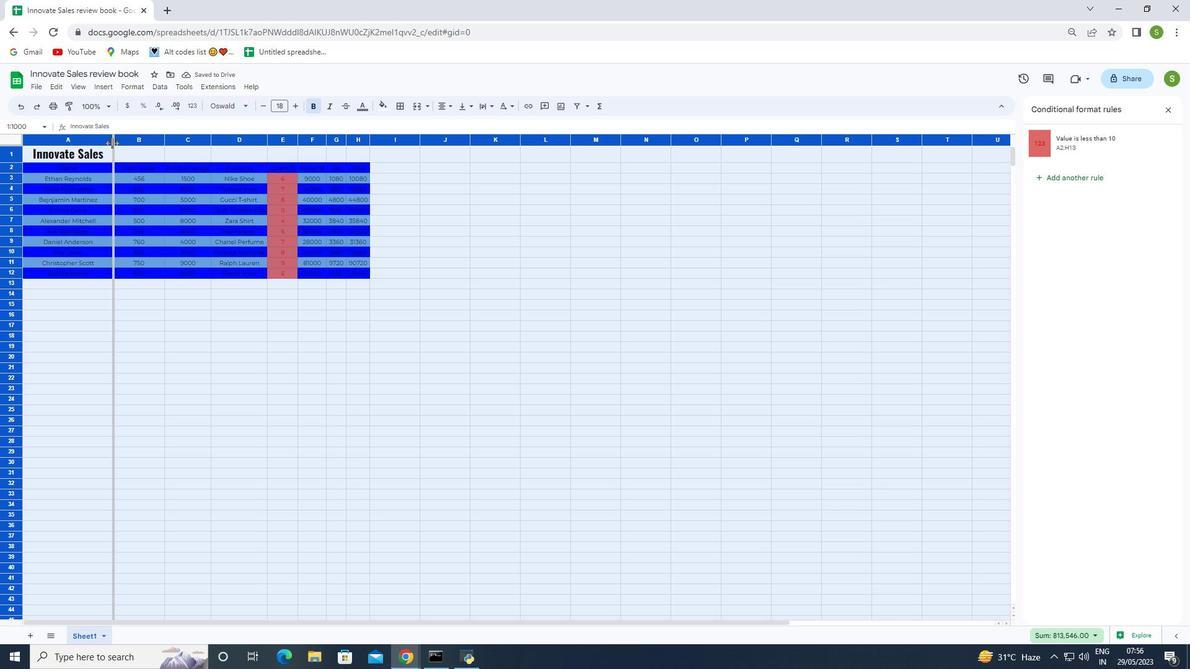 
Action: Mouse moved to (151, 351)
Screenshot: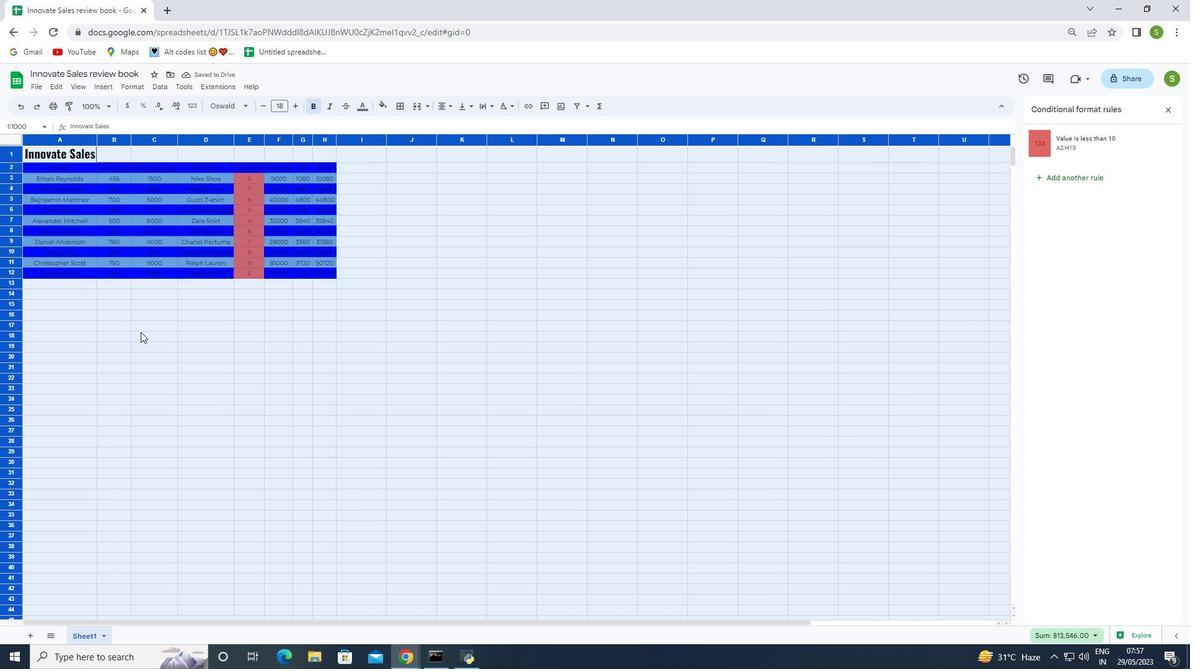 
Action: Mouse pressed left at (151, 351)
Screenshot: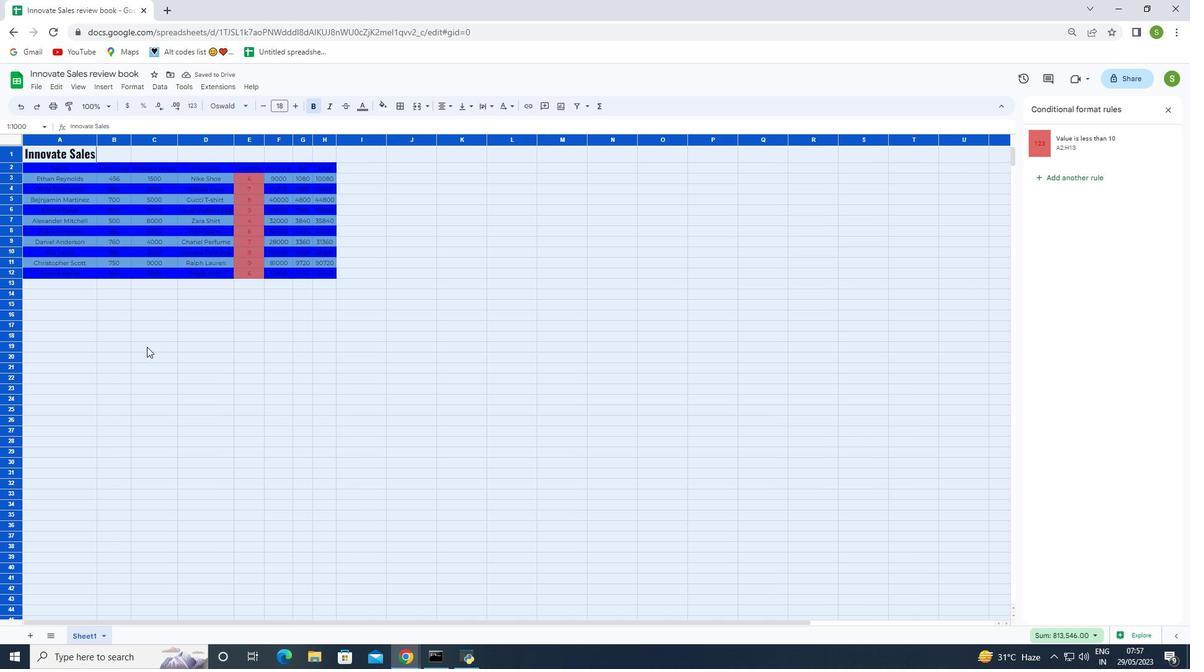 
Action: Mouse moved to (31, 83)
Screenshot: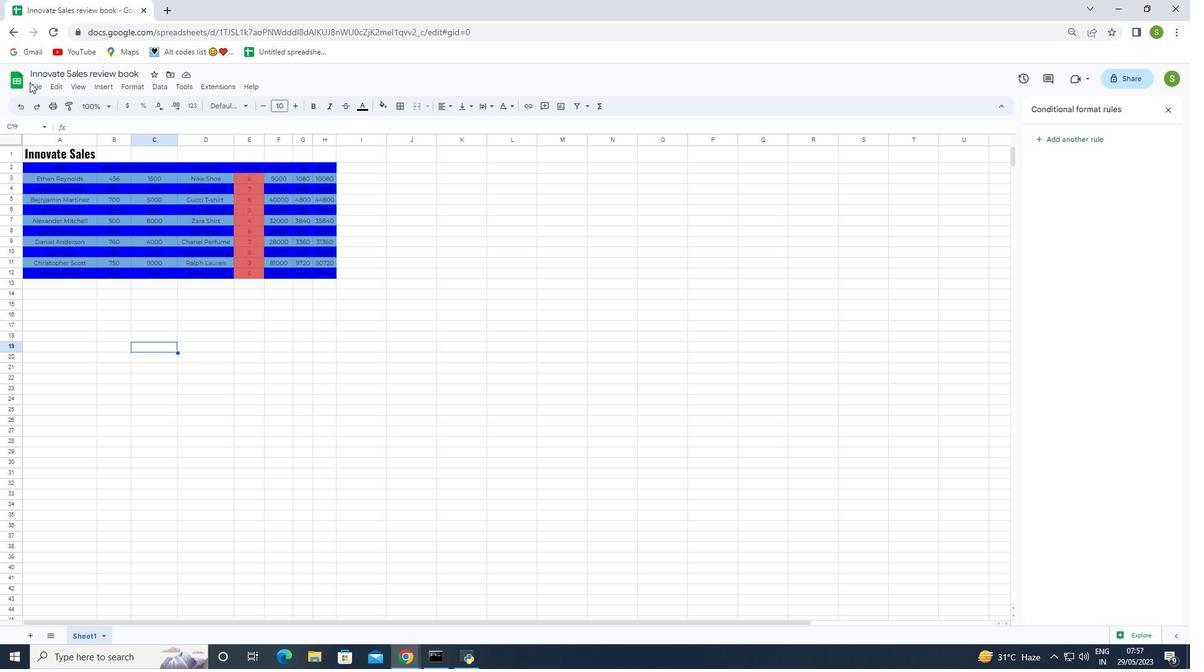 
Action: Mouse pressed left at (31, 83)
Screenshot: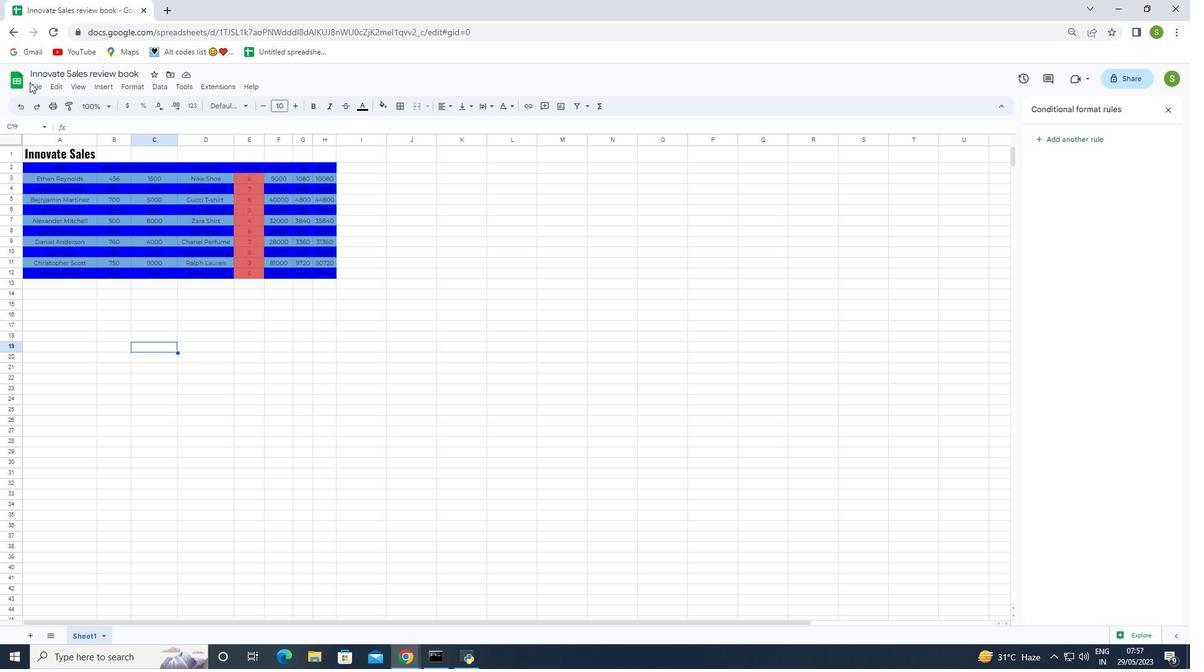 
Action: Mouse moved to (34, 84)
Screenshot: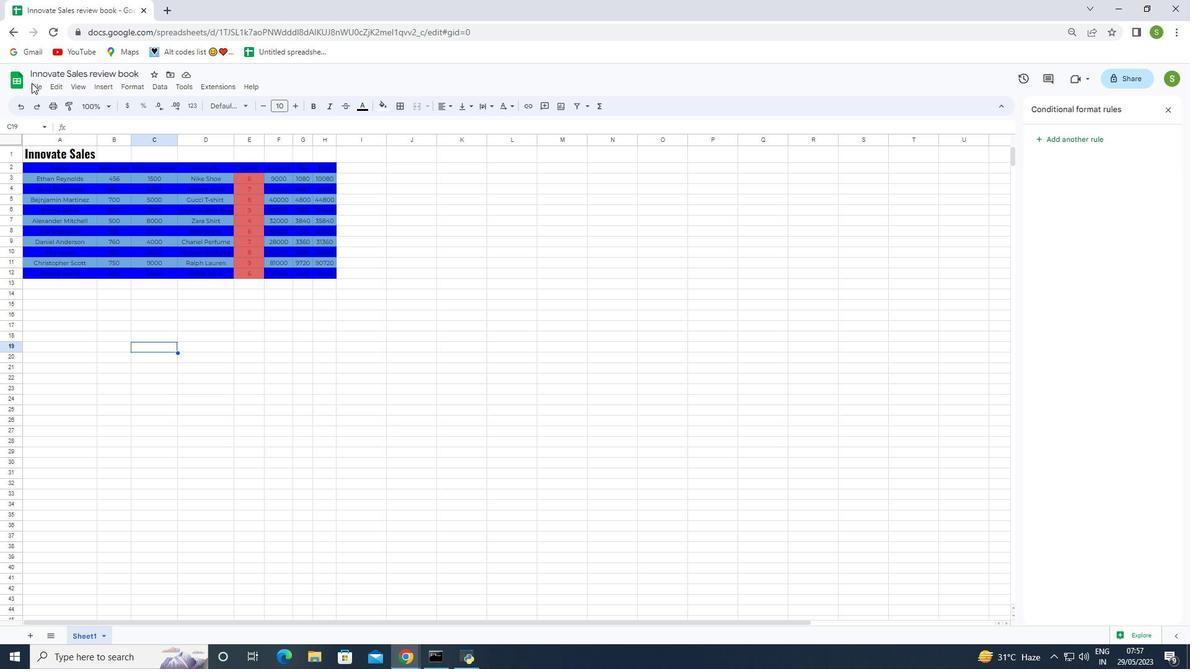 
Action: Mouse pressed left at (34, 84)
Screenshot: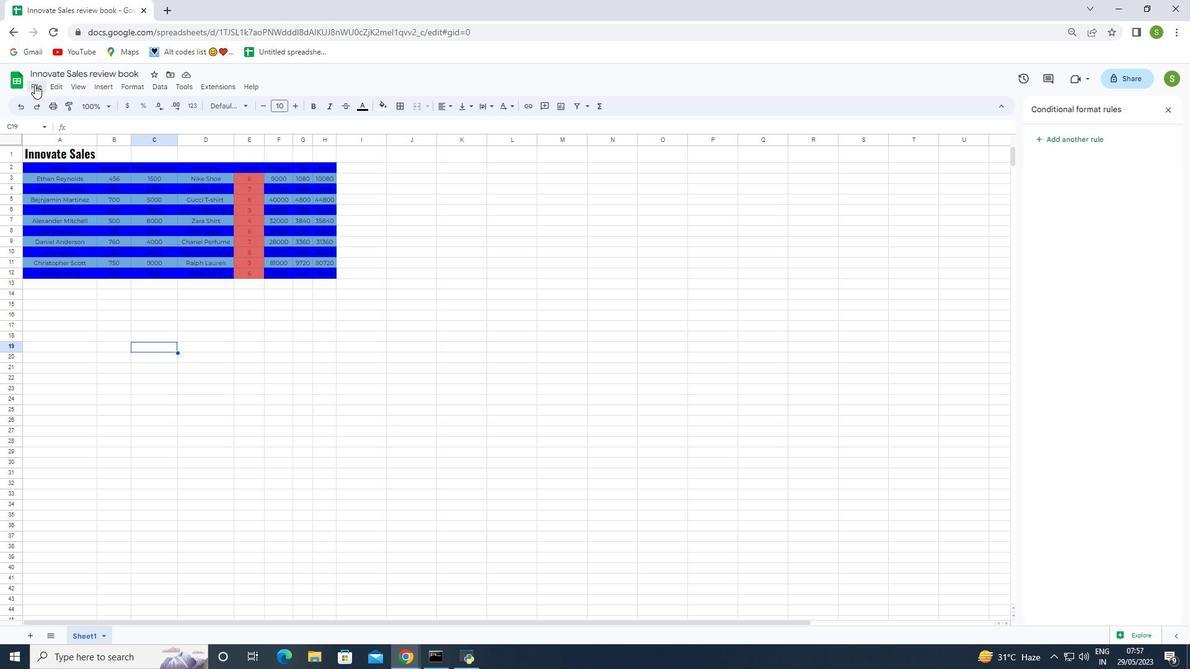 
Action: Mouse moved to (64, 230)
Screenshot: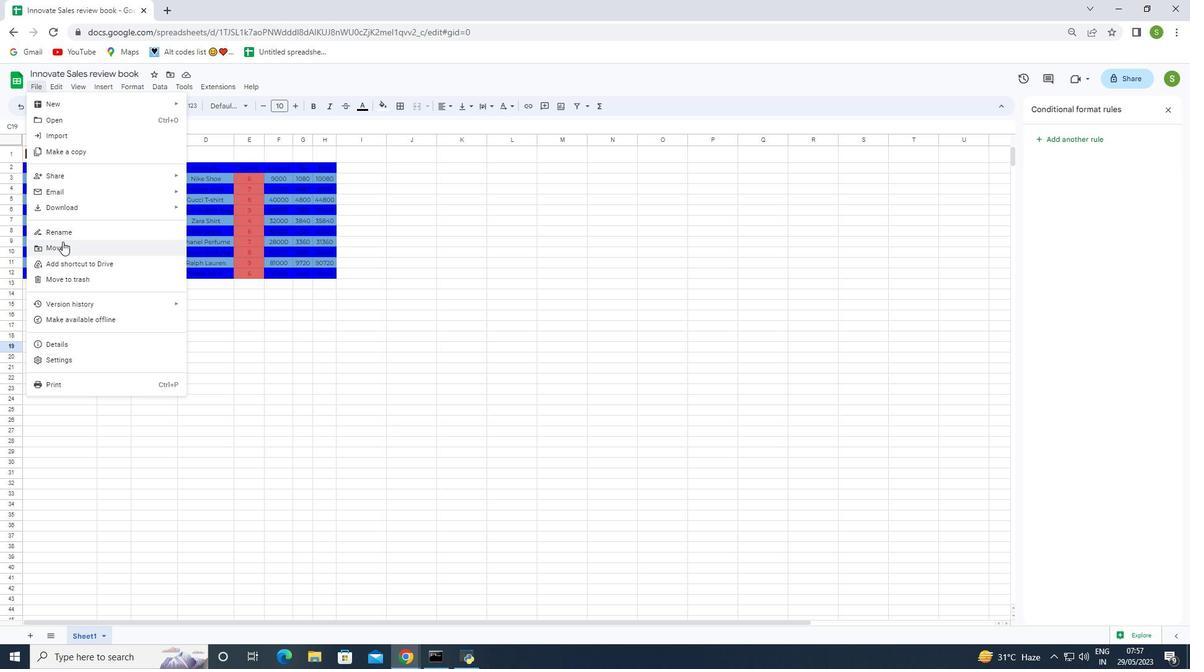 
Action: Mouse pressed left at (64, 230)
Screenshot: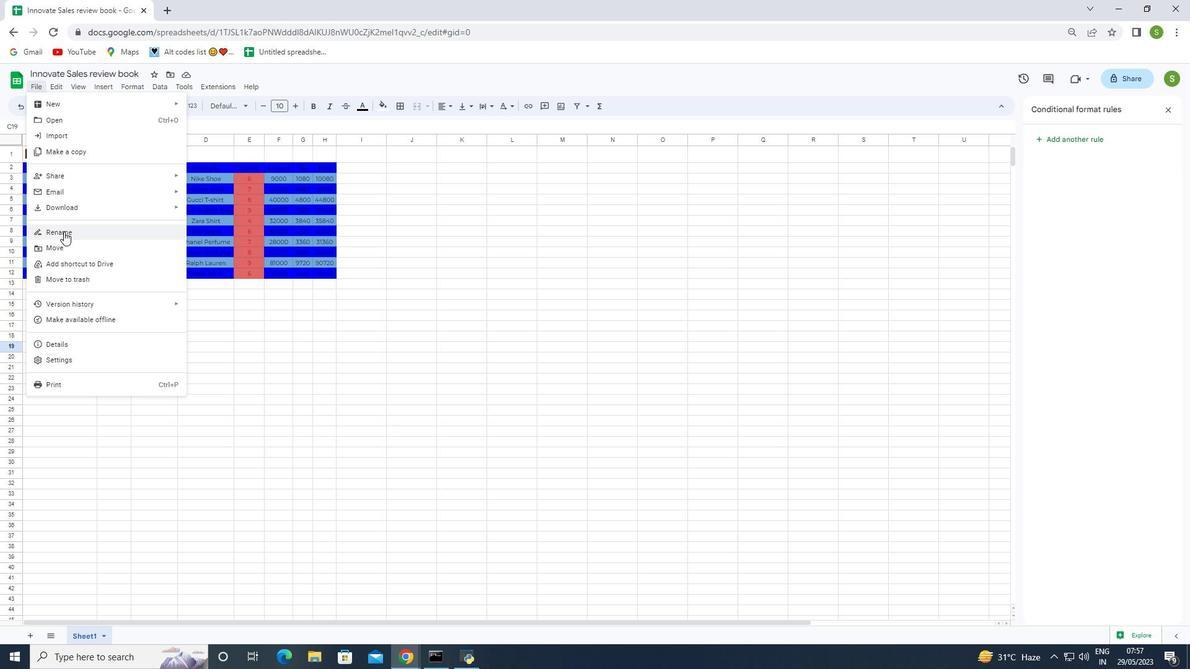 
Action: Mouse moved to (68, 235)
Screenshot: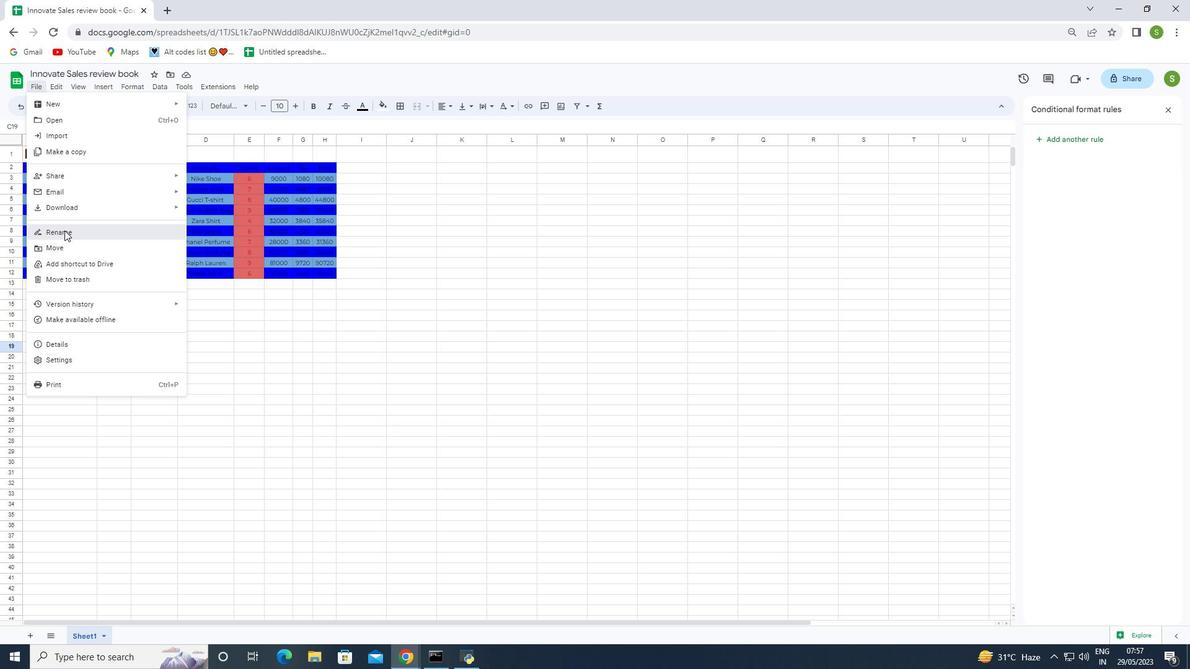 
Action: Key pressed <Key.backspace><Key.shift>Innovate<Key.space><Key.shift>Sales<Key.space>review<Key.space>book<Key.enter>
Screenshot: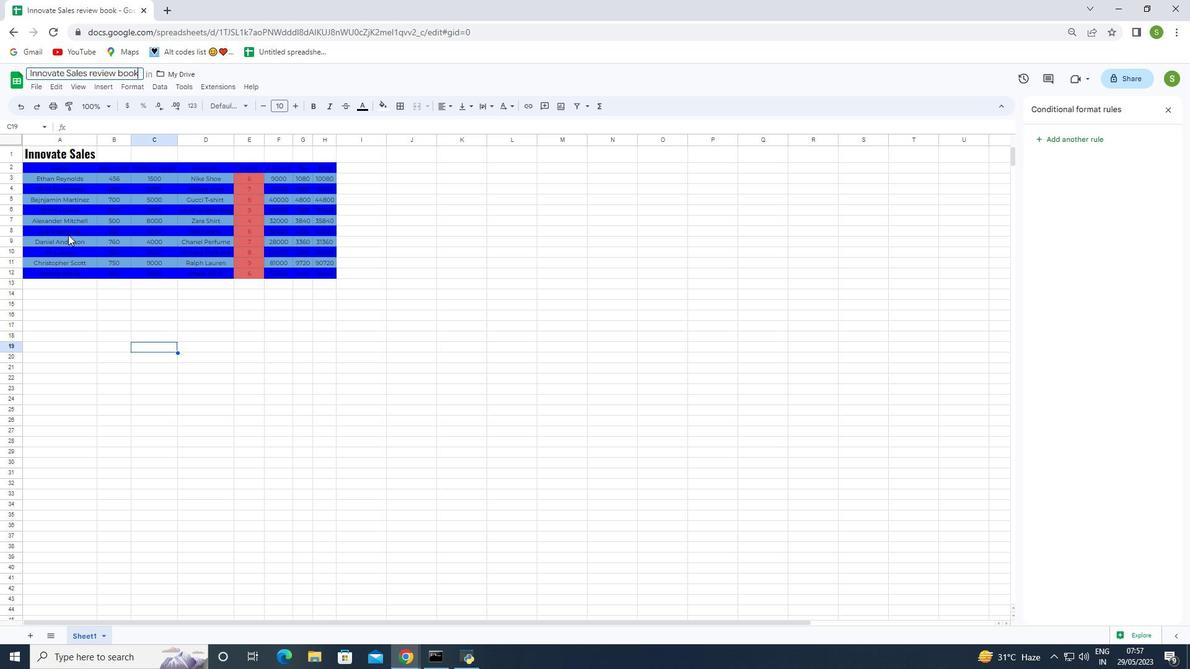 
Action: Mouse moved to (142, 318)
Screenshot: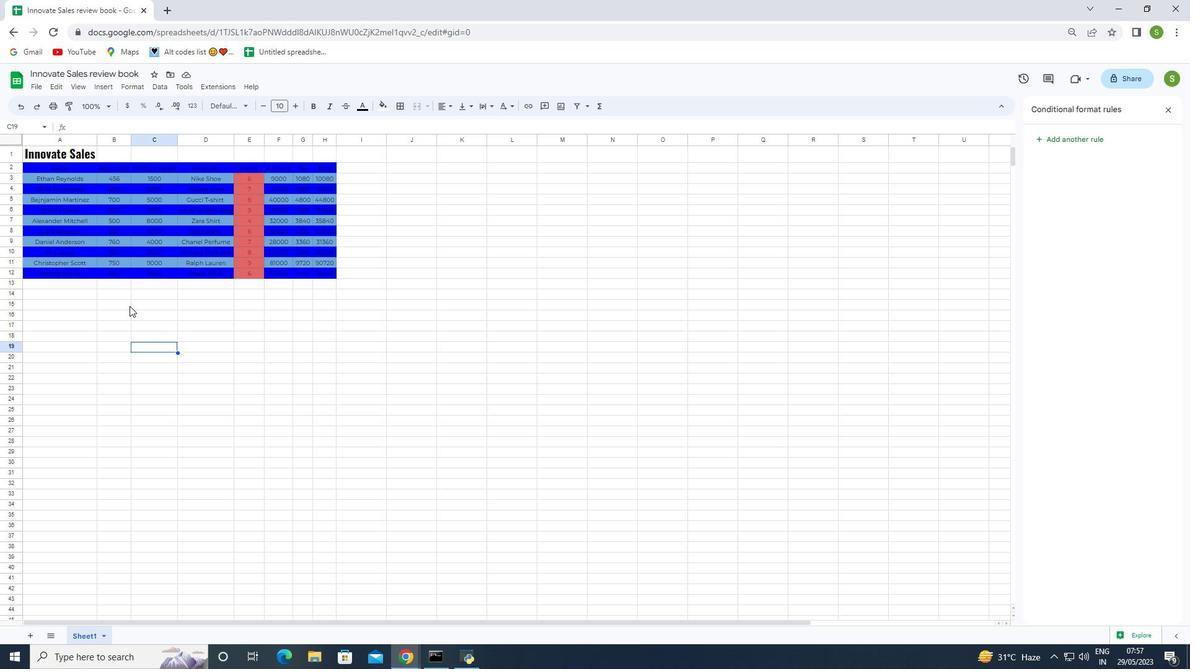 
Action: Mouse pressed left at (142, 318)
Screenshot: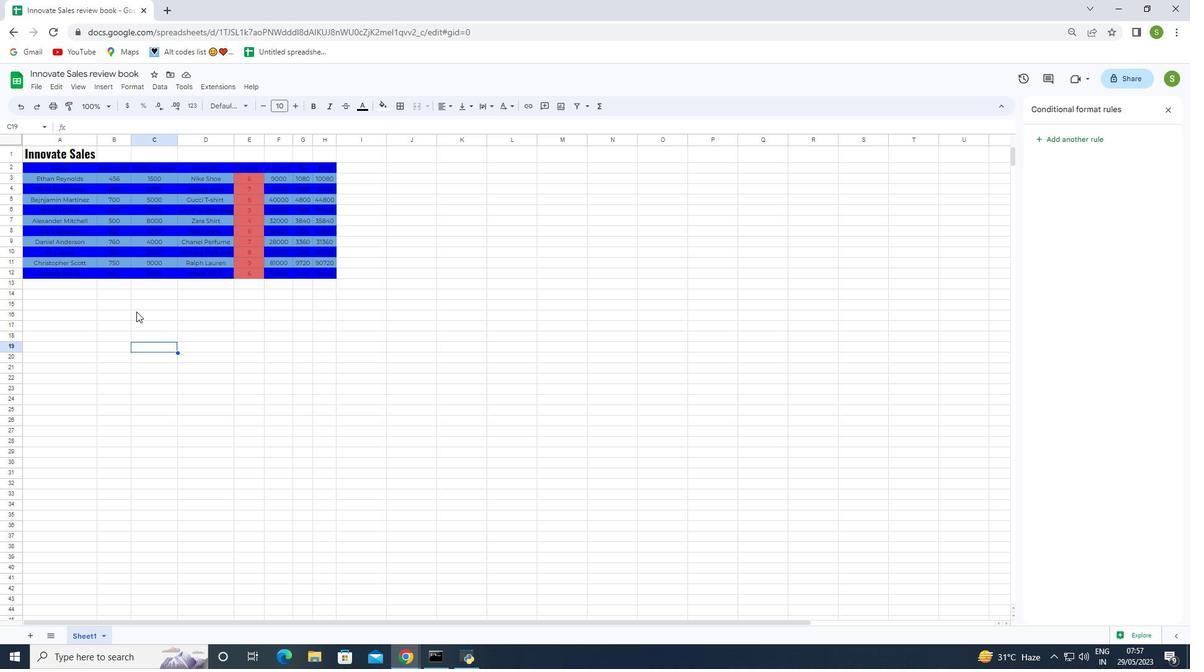 
Action: Mouse moved to (61, 115)
Screenshot: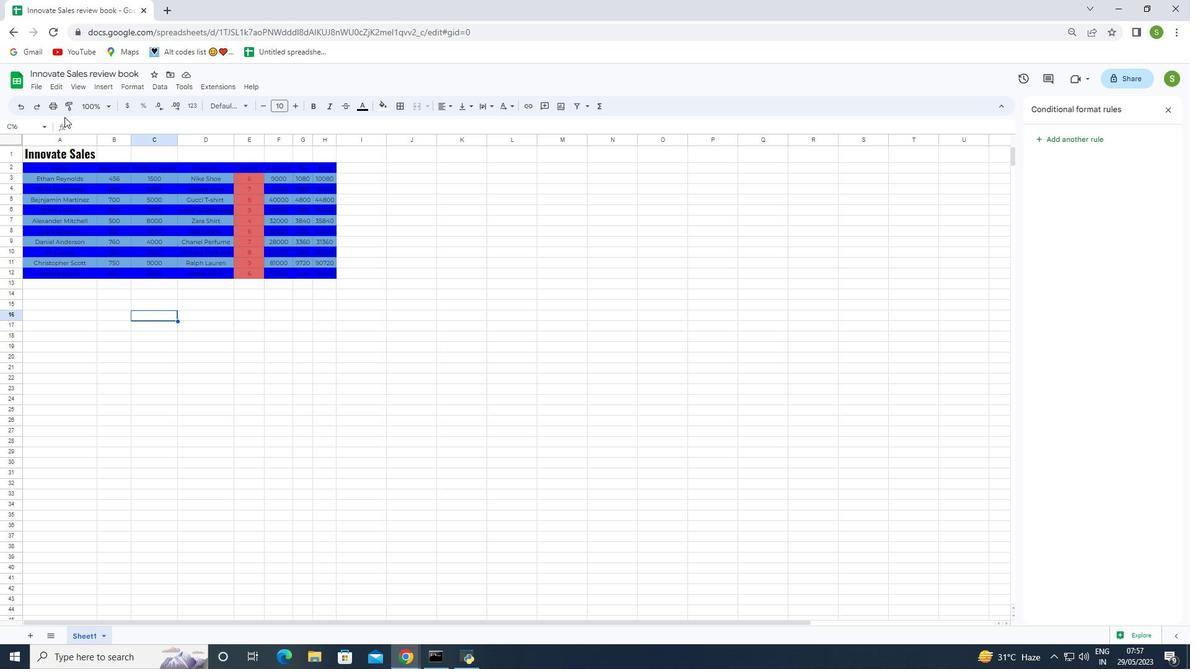 
